 Task: Design a site for a nonprofit organization, focusing on their mission, volunteer opportunities, and ways to donate.
Action: Mouse moved to (855, 299)
Screenshot: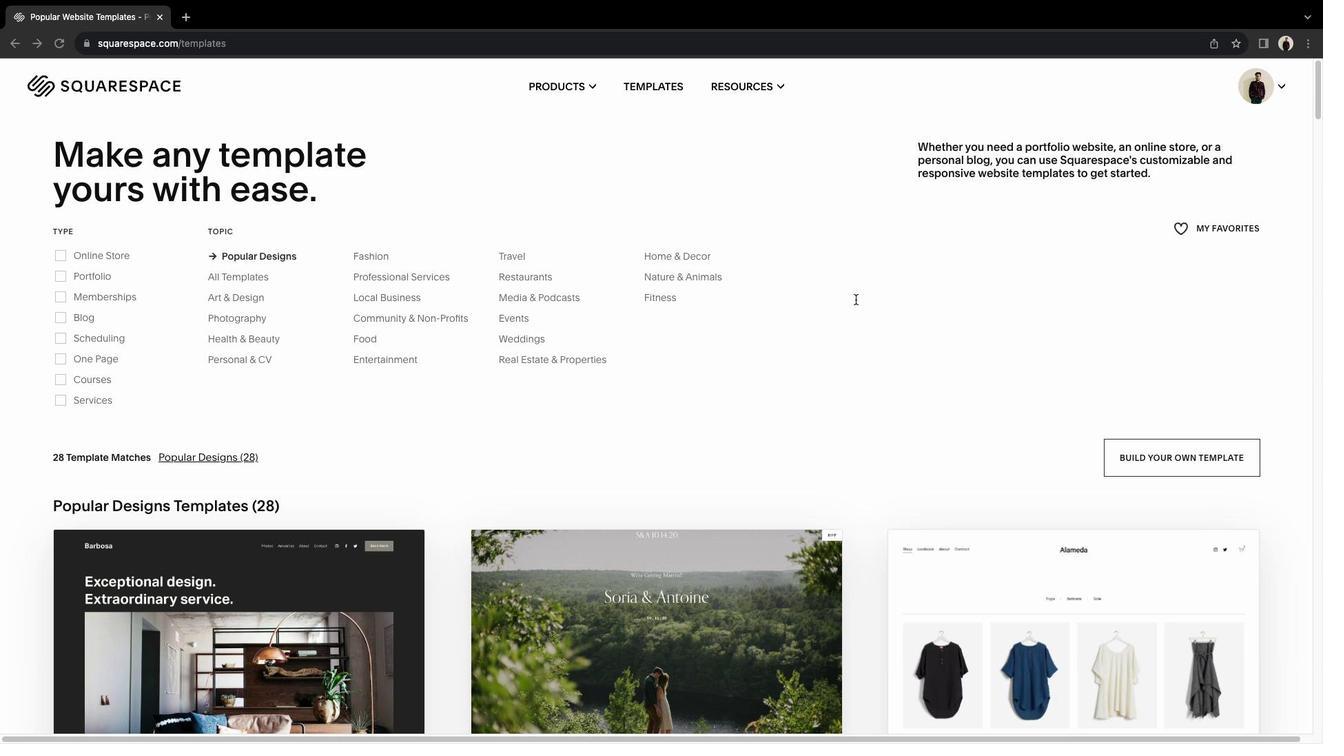 
Action: Mouse pressed left at (855, 299)
Screenshot: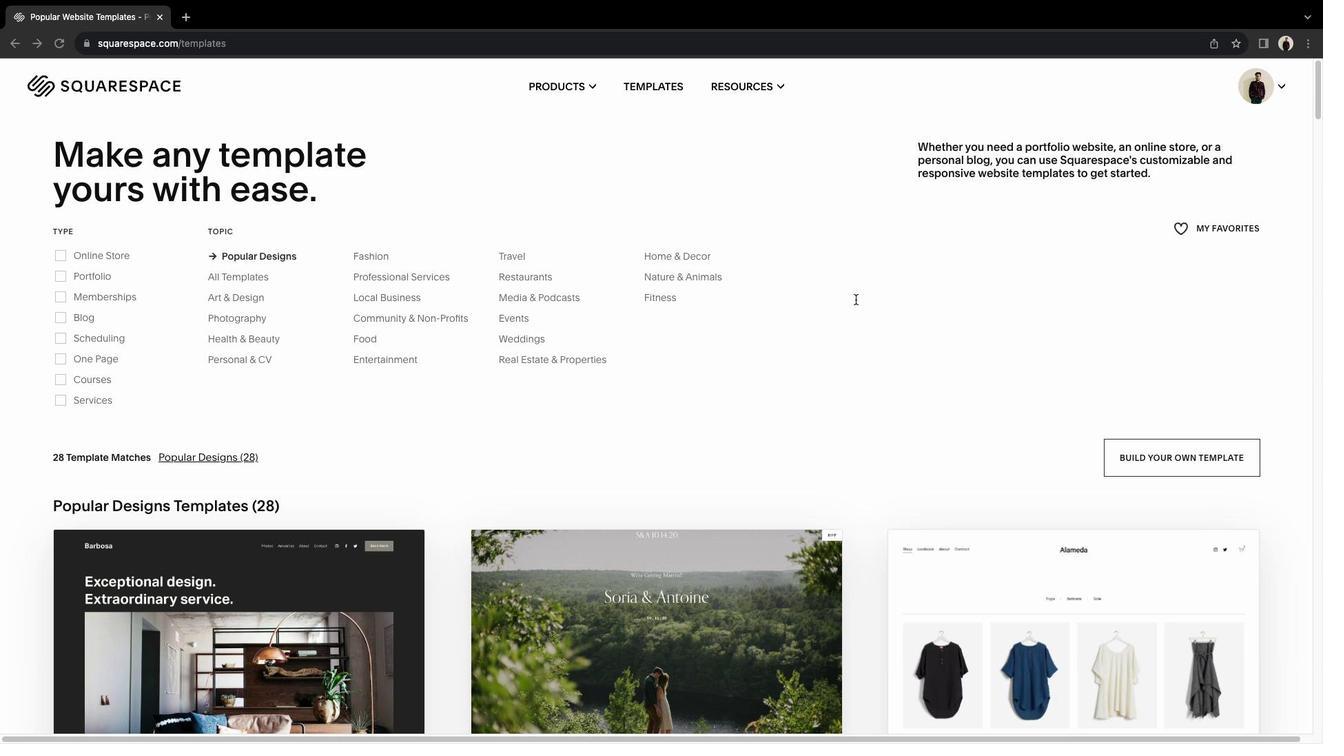 
Action: Mouse moved to (602, 332)
Screenshot: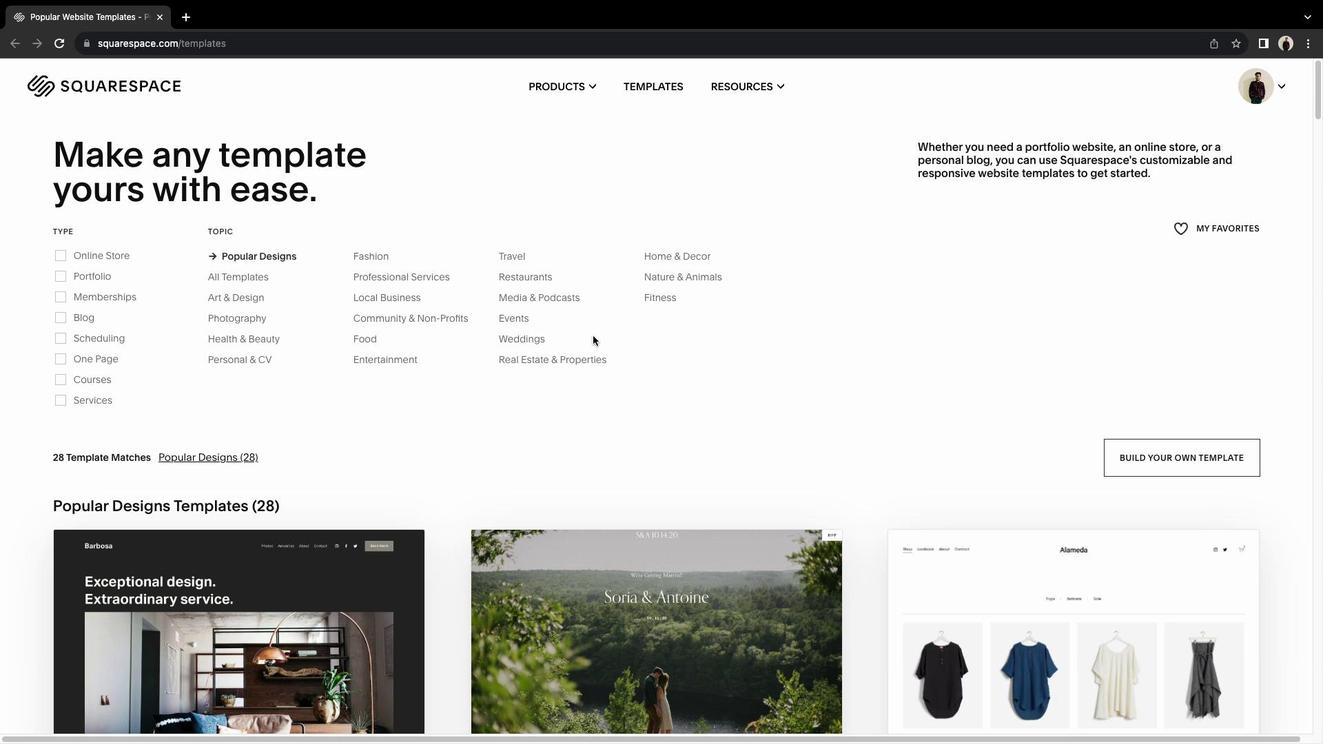 
Action: Mouse scrolled (602, 332) with delta (0, 0)
Screenshot: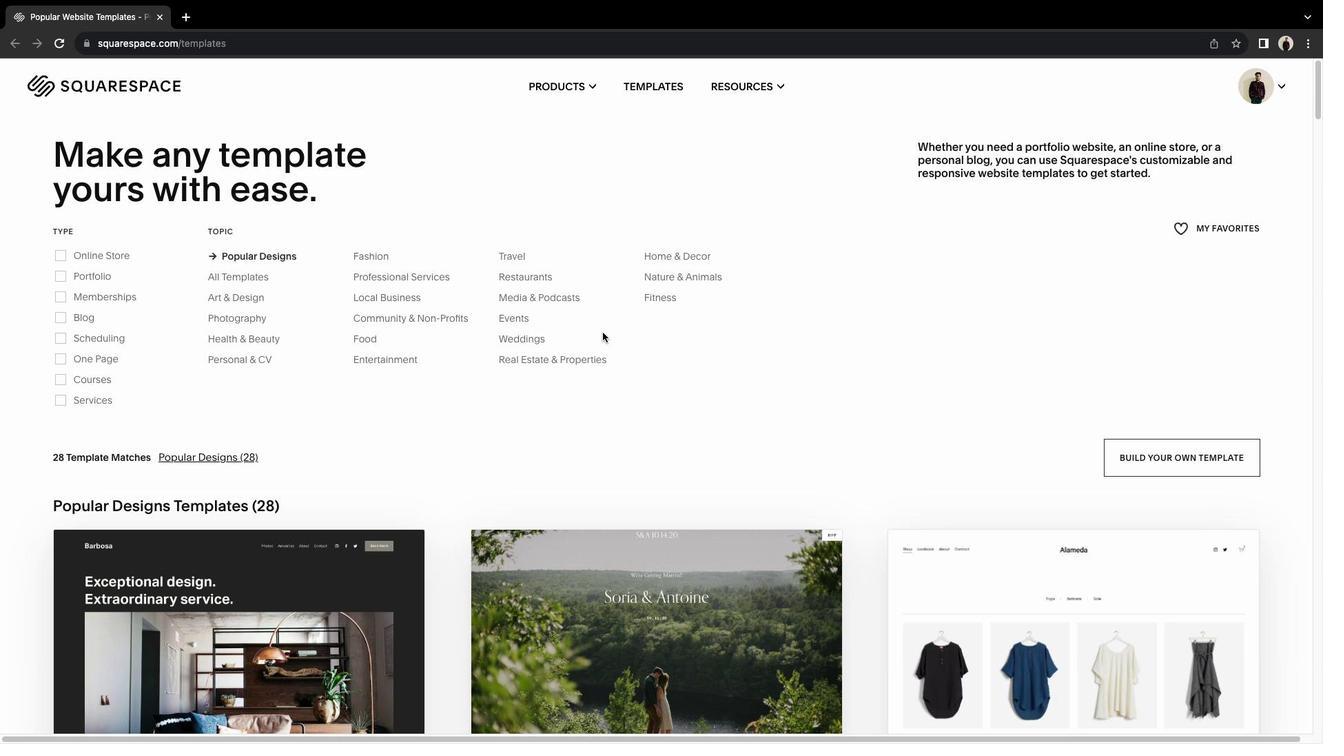 
Action: Mouse scrolled (602, 332) with delta (0, 0)
Screenshot: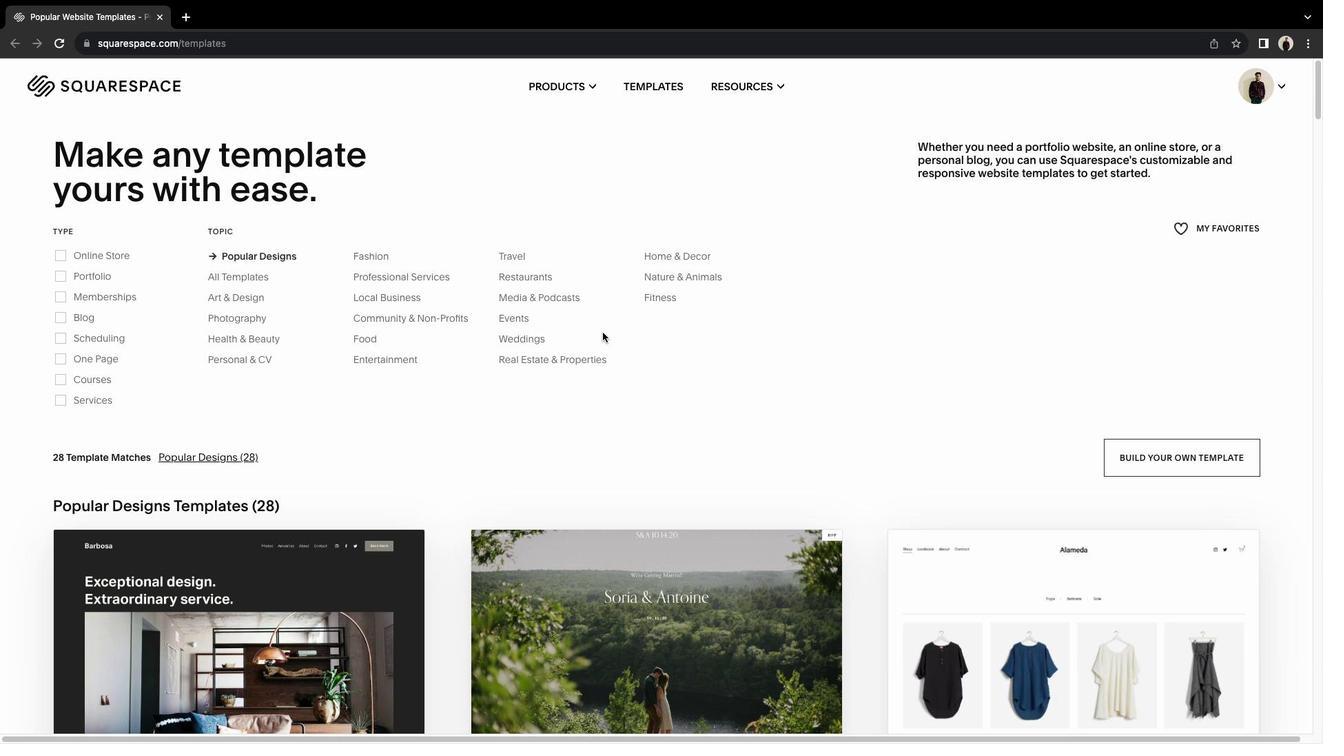 
Action: Mouse scrolled (602, 332) with delta (0, -1)
Screenshot: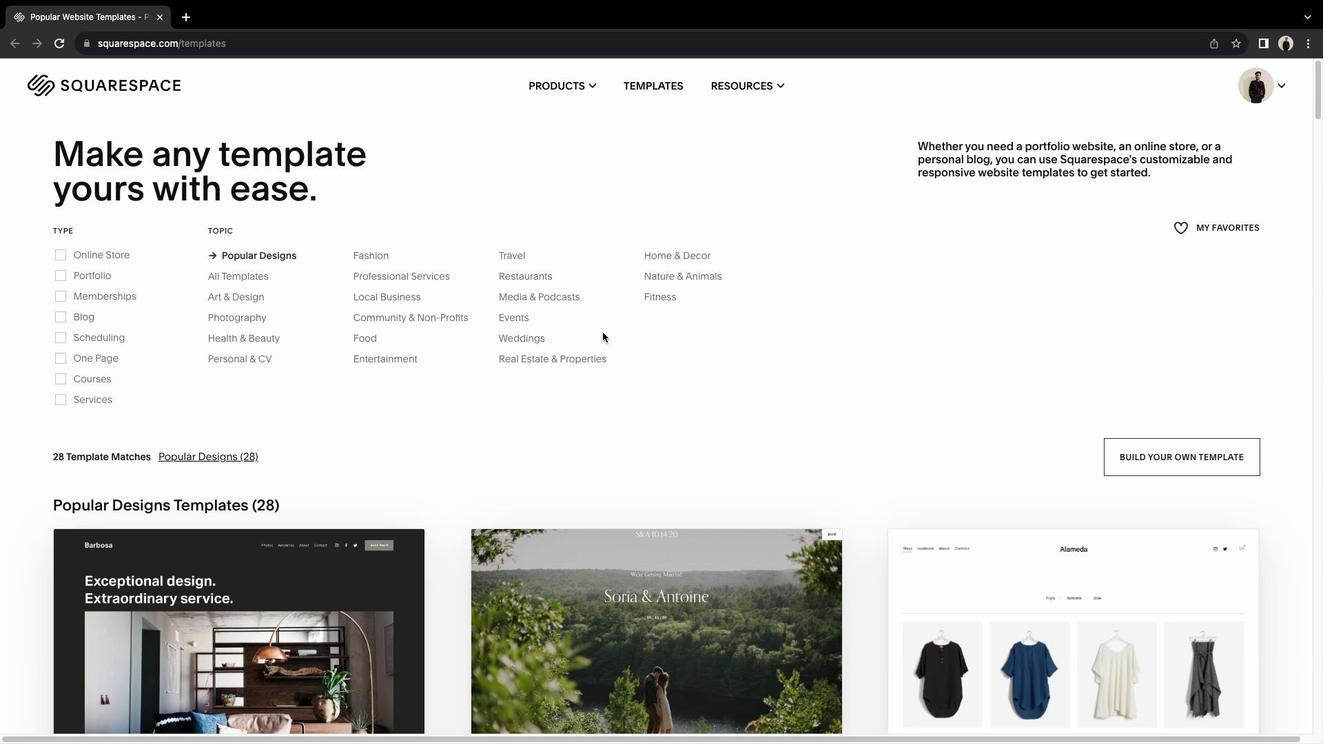
Action: Mouse moved to (712, 325)
Screenshot: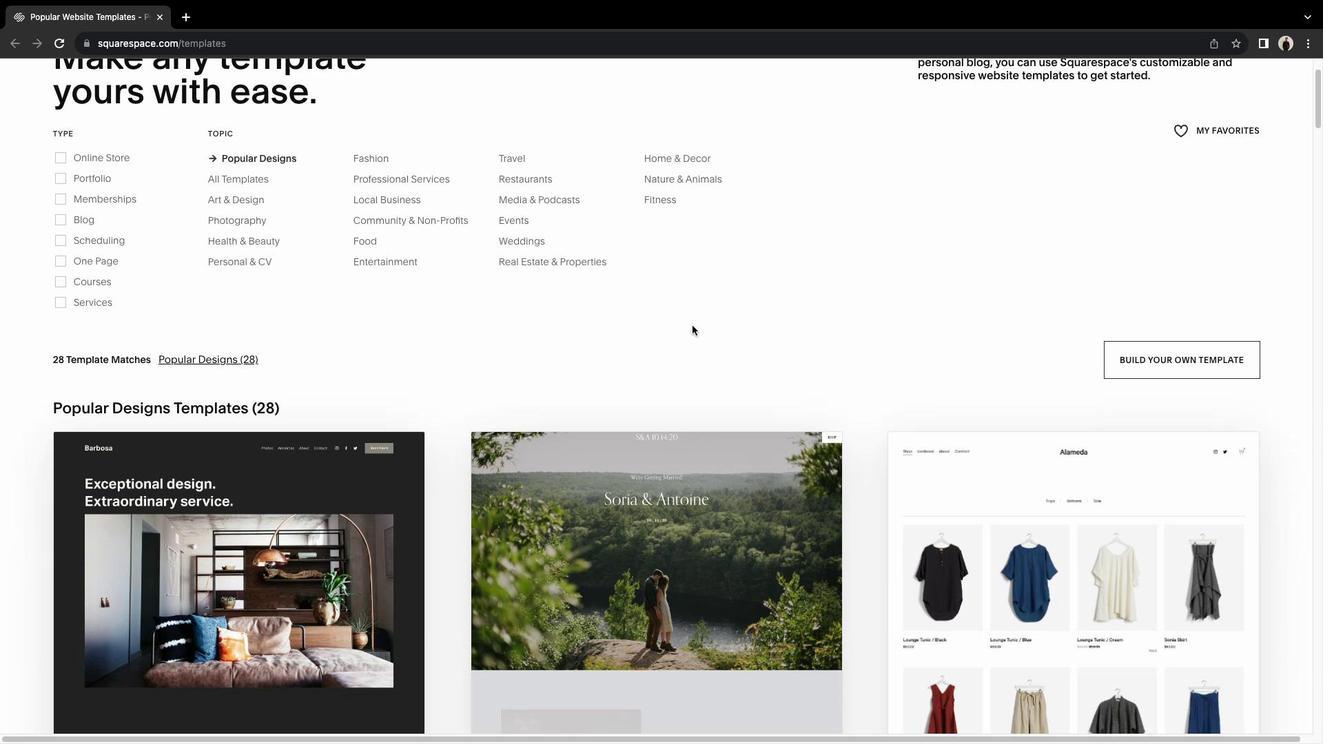 
Action: Mouse scrolled (712, 325) with delta (0, 0)
Screenshot: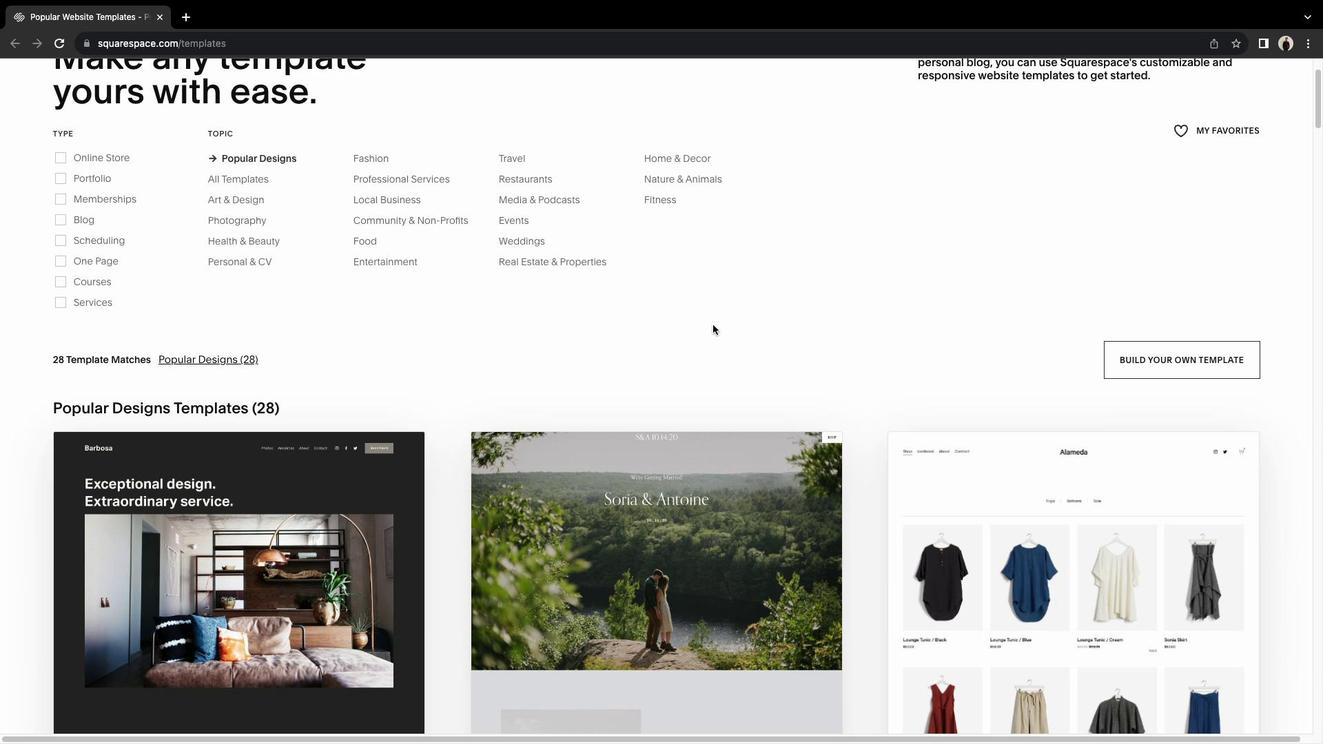
Action: Mouse scrolled (712, 325) with delta (0, 0)
Screenshot: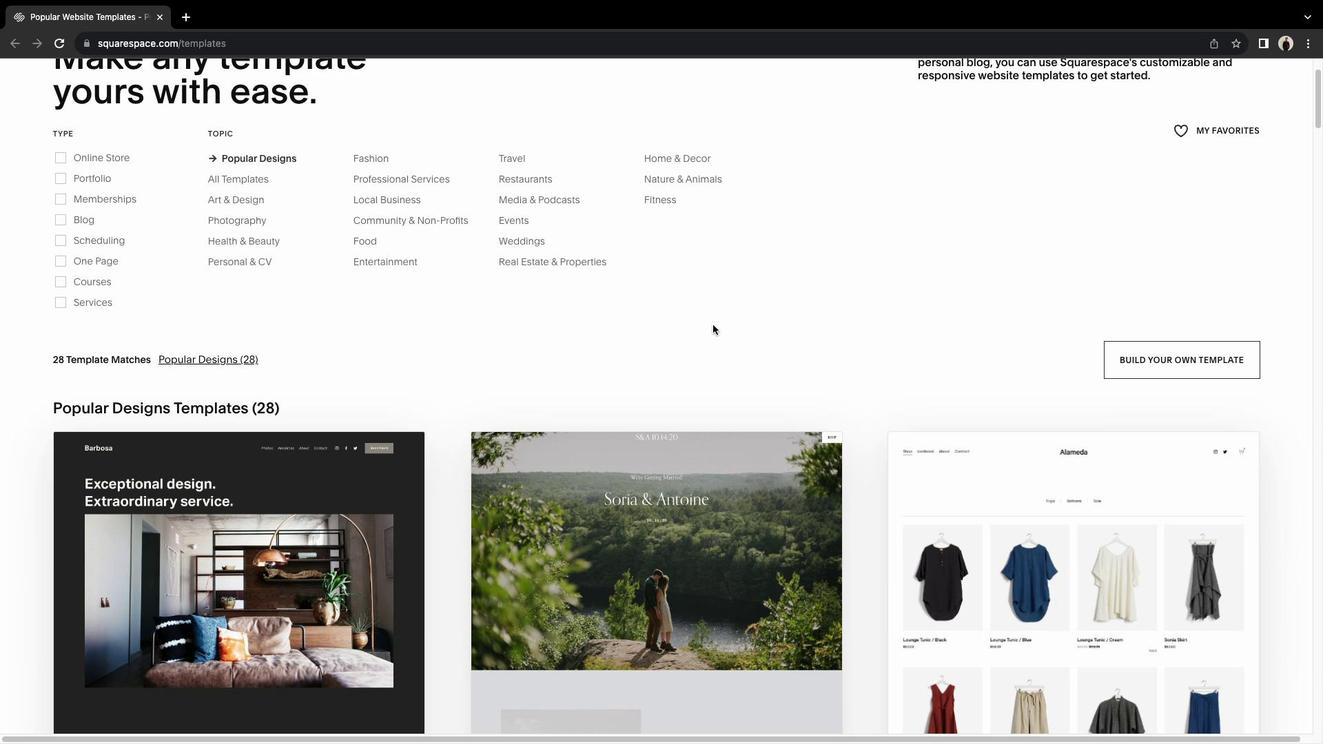 
Action: Mouse moved to (698, 306)
Screenshot: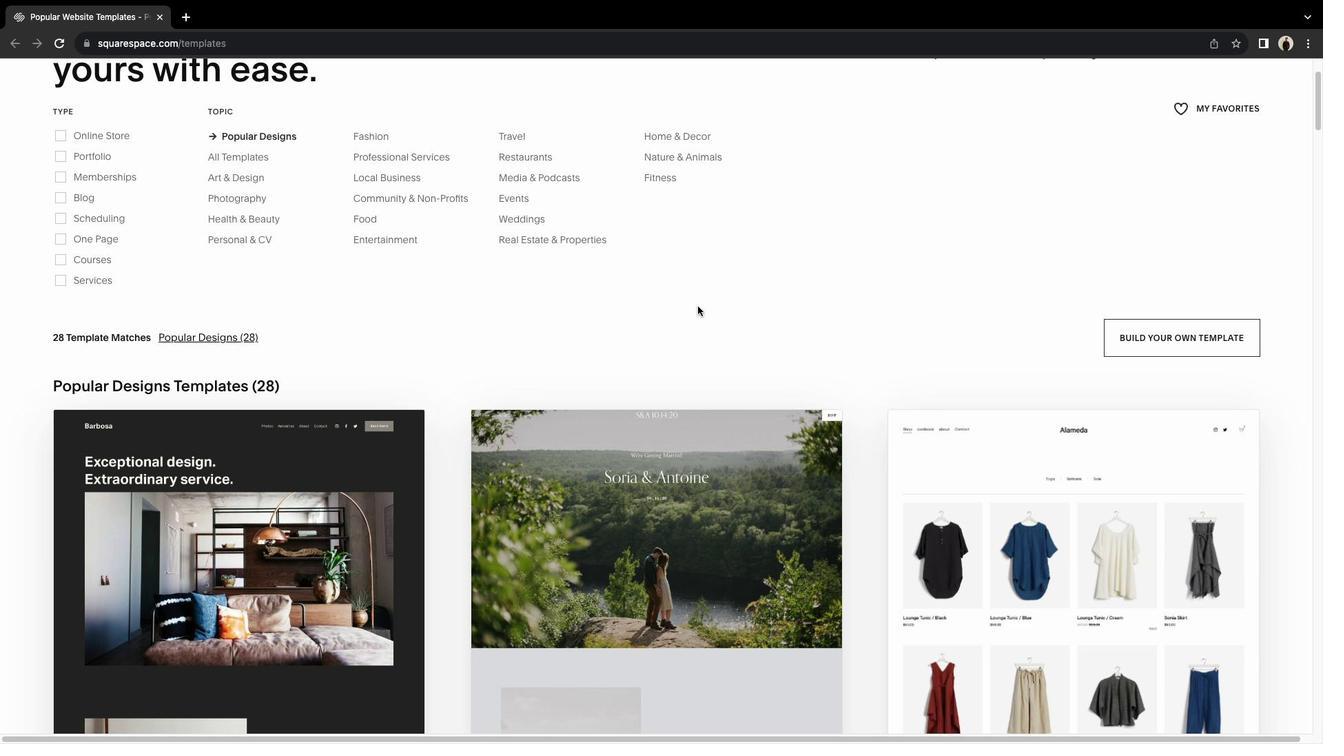 
Action: Mouse scrolled (698, 306) with delta (0, 0)
Screenshot: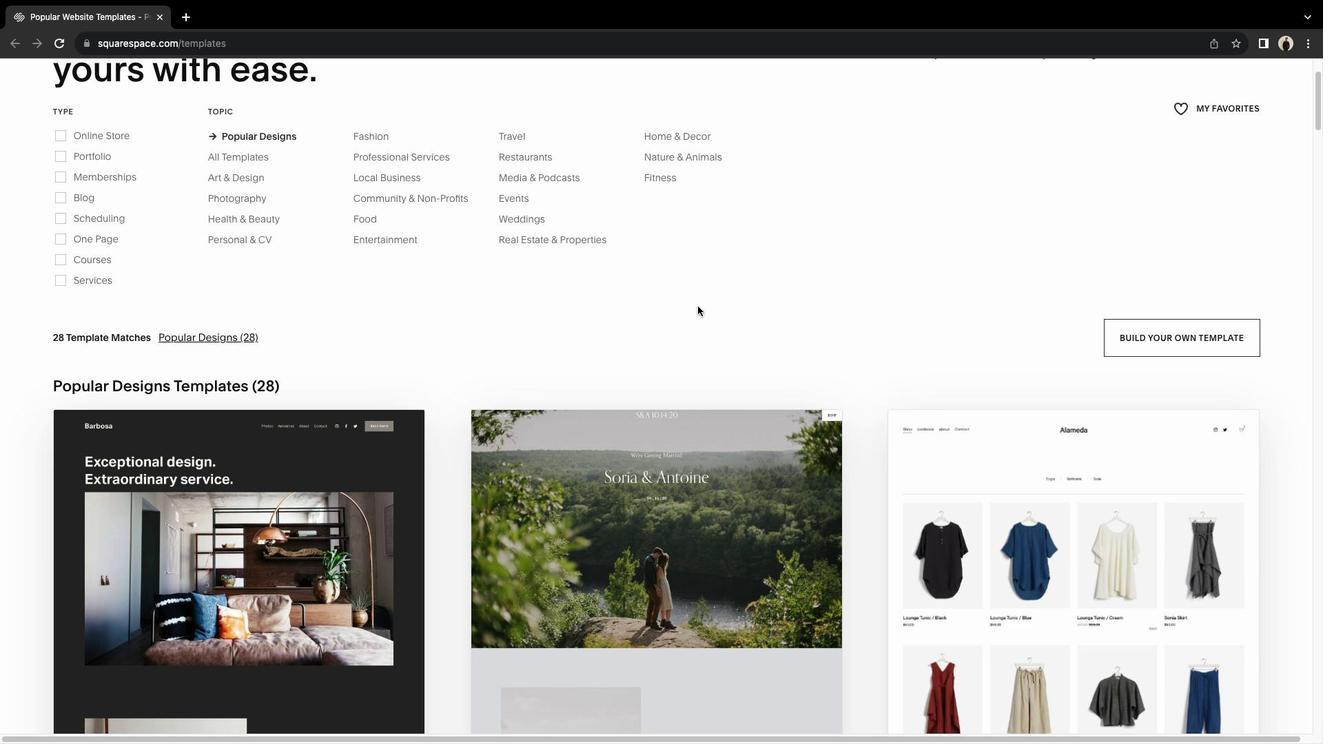 
Action: Mouse scrolled (698, 306) with delta (0, 0)
Screenshot: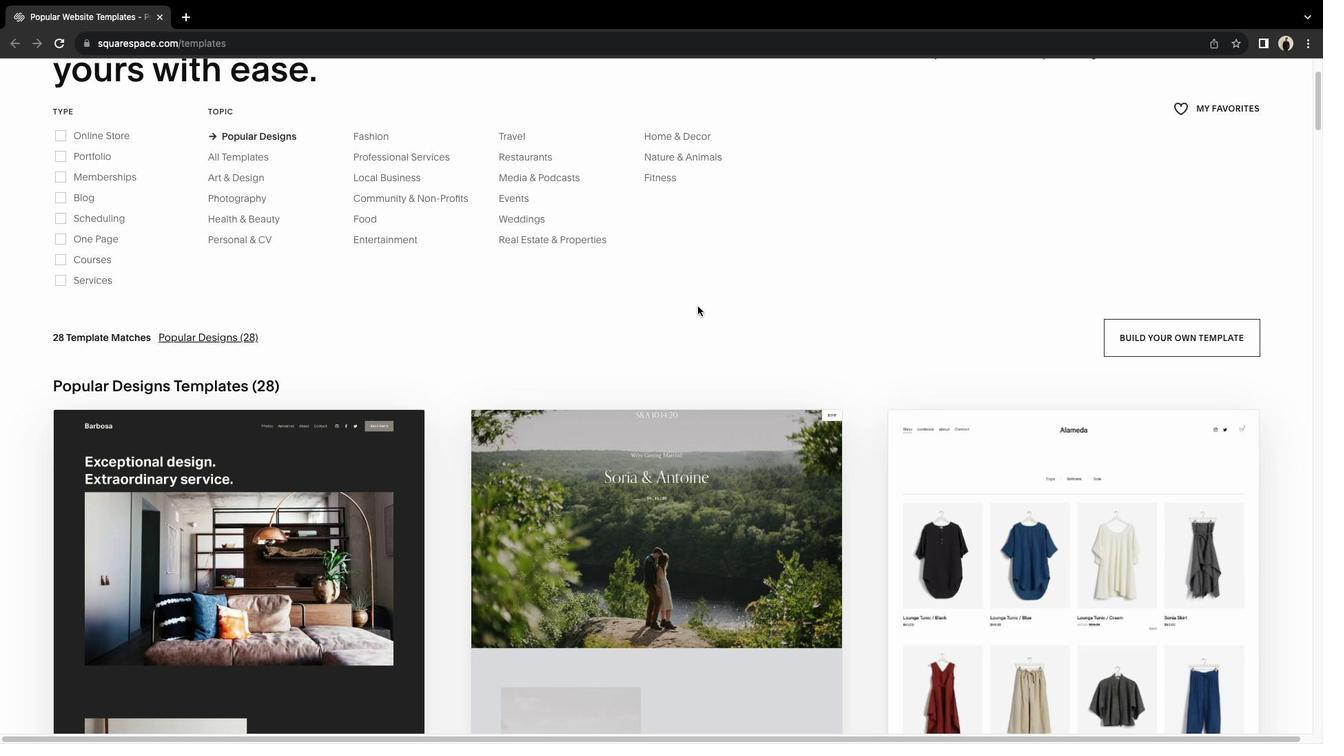 
Action: Mouse scrolled (698, 306) with delta (0, 2)
Screenshot: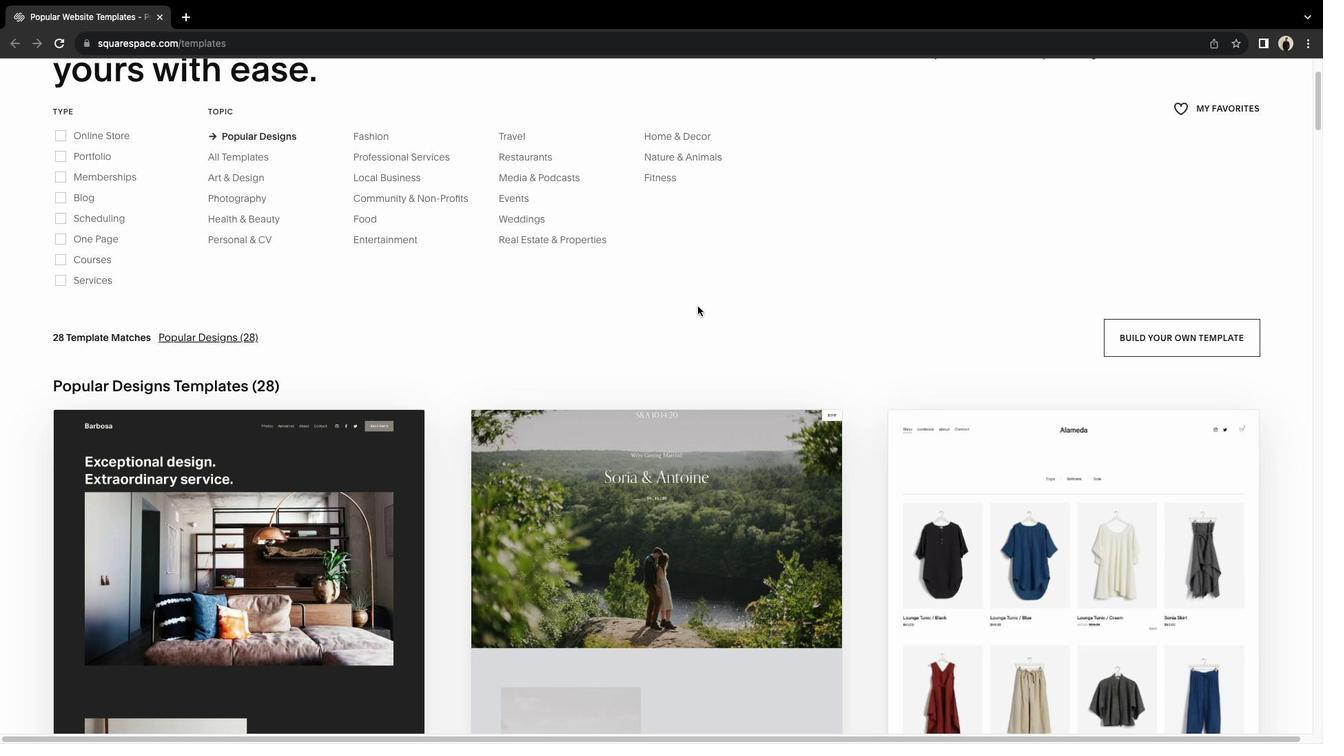 
Action: Mouse moved to (411, 316)
Screenshot: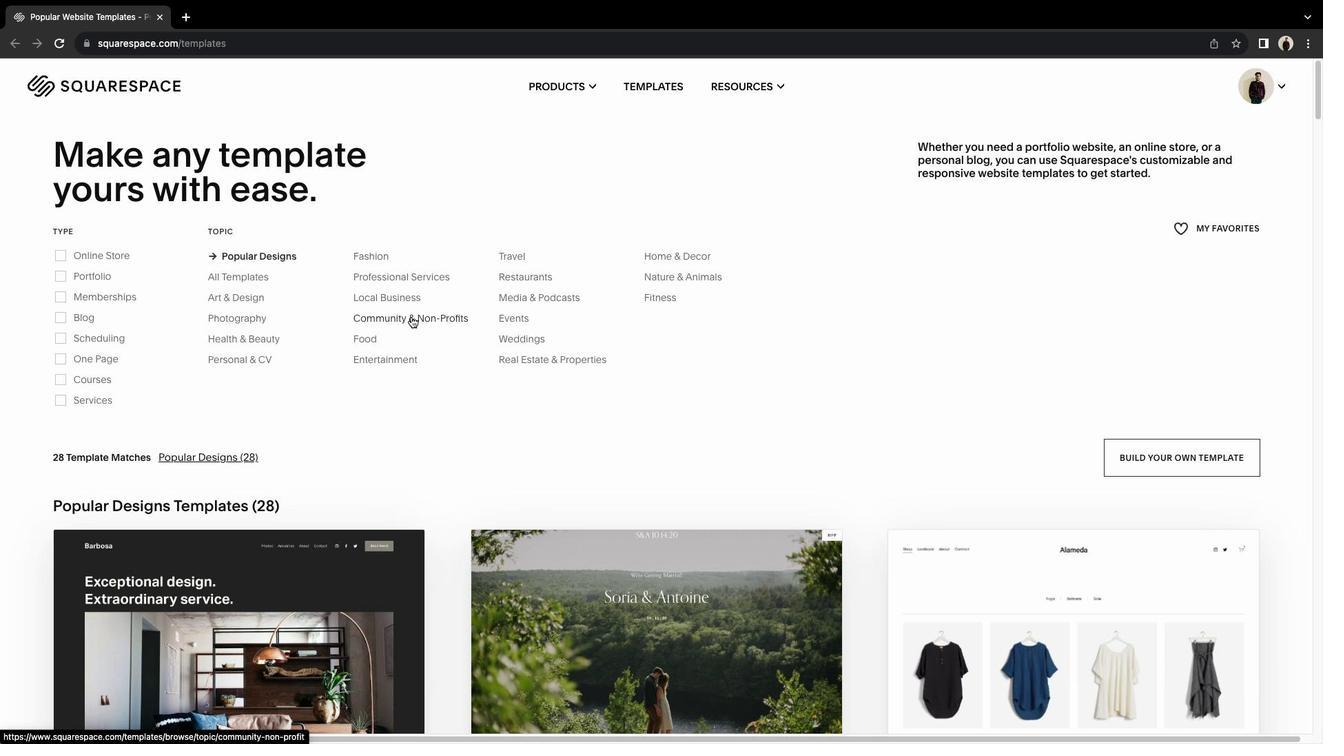 
Action: Mouse pressed left at (411, 316)
Screenshot: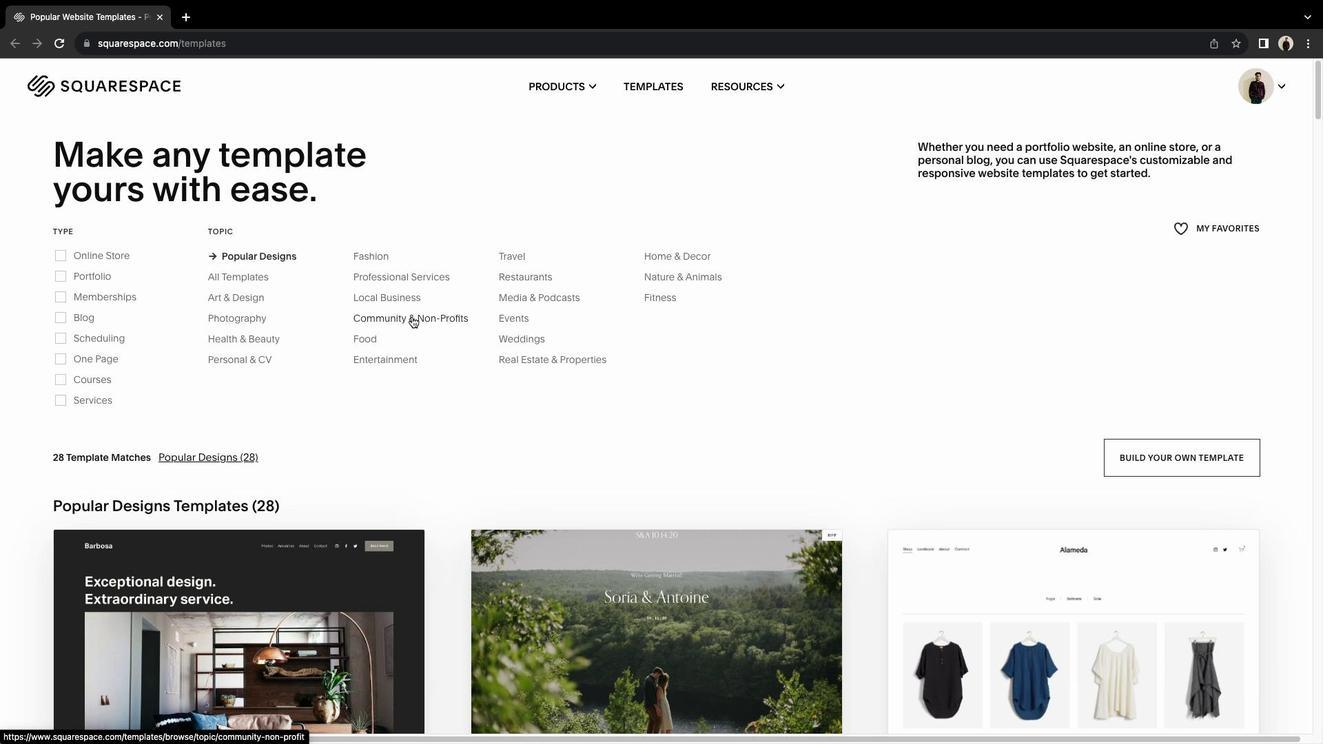 
Action: Mouse moved to (568, 374)
Screenshot: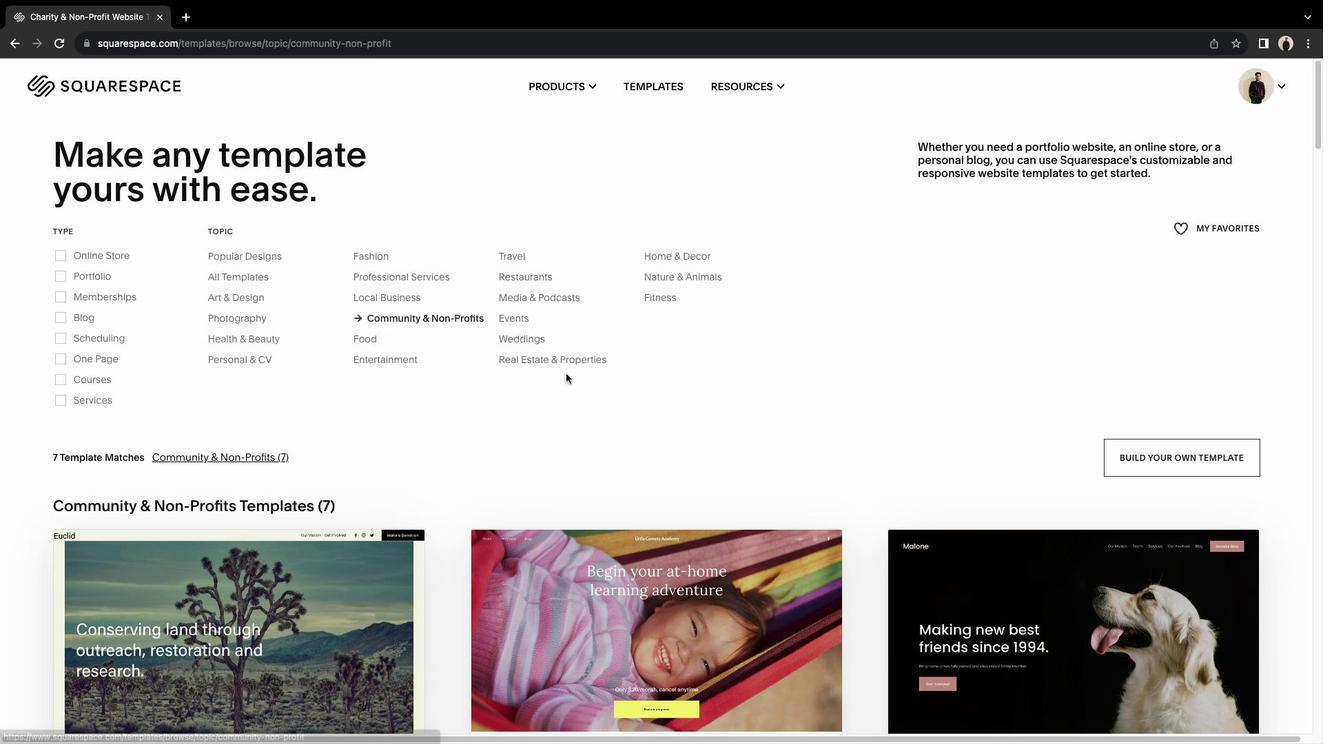 
Action: Mouse scrolled (568, 374) with delta (0, 0)
Screenshot: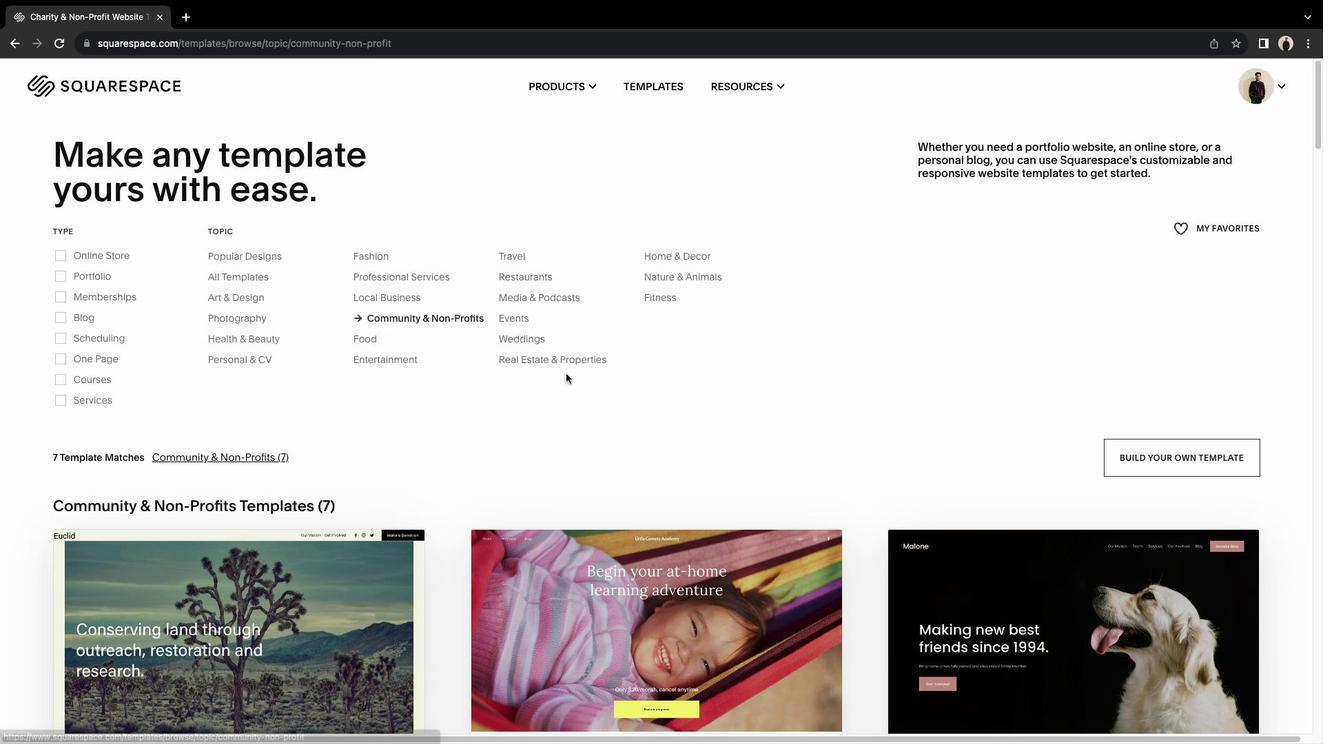 
Action: Mouse moved to (569, 375)
Screenshot: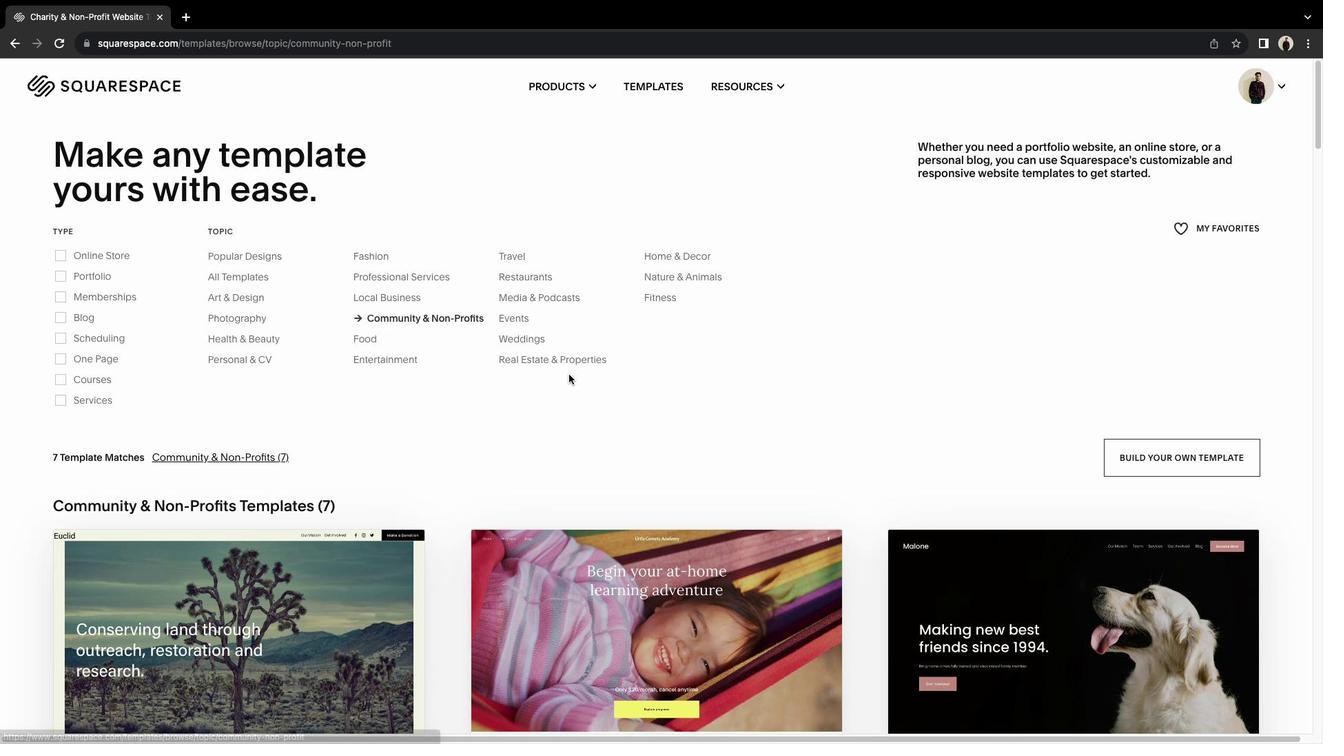
Action: Mouse scrolled (569, 375) with delta (0, 0)
Screenshot: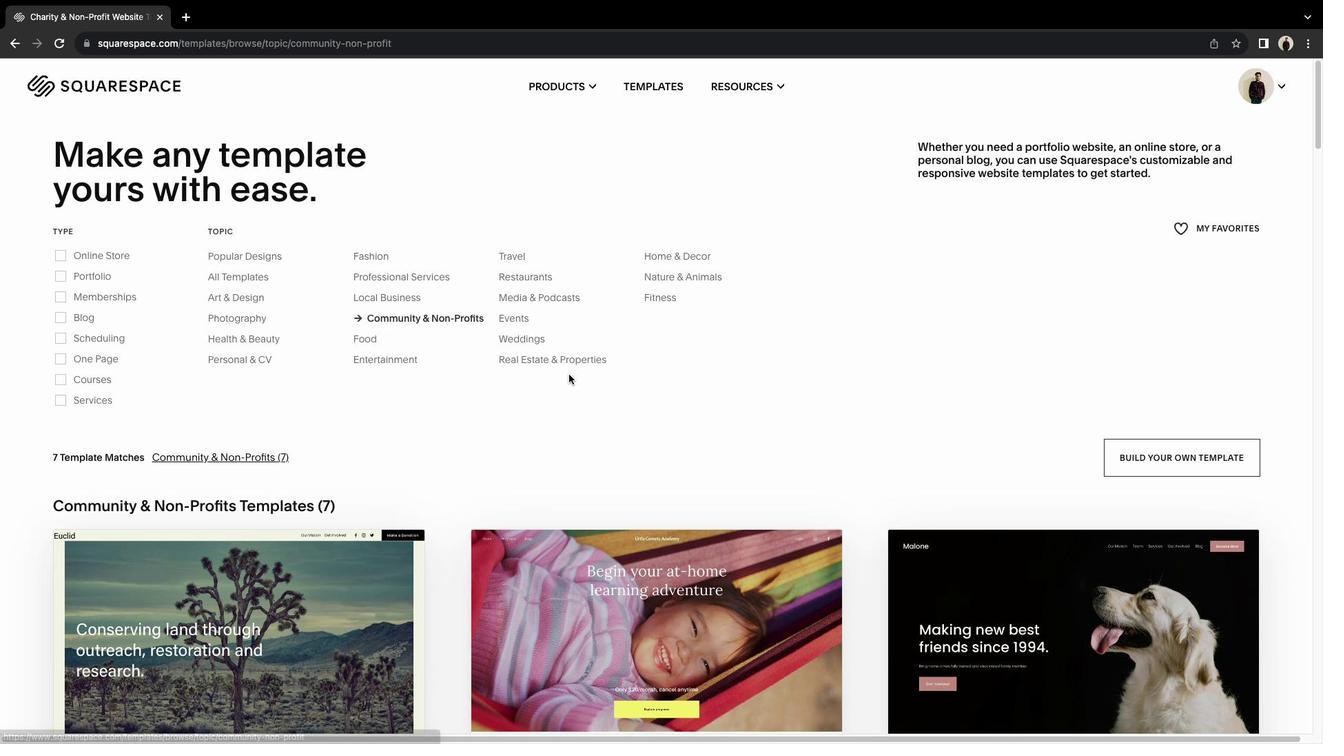 
Action: Mouse moved to (570, 375)
Screenshot: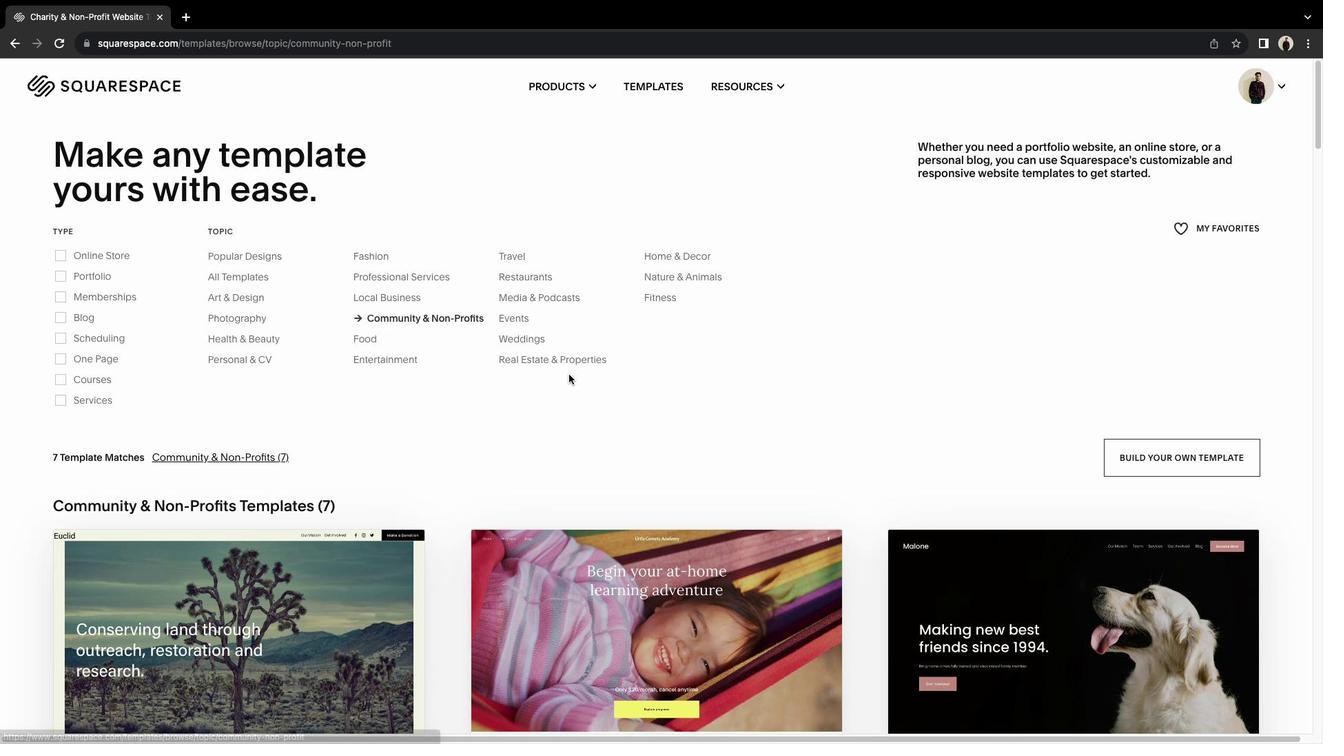 
Action: Mouse scrolled (570, 375) with delta (0, -2)
Screenshot: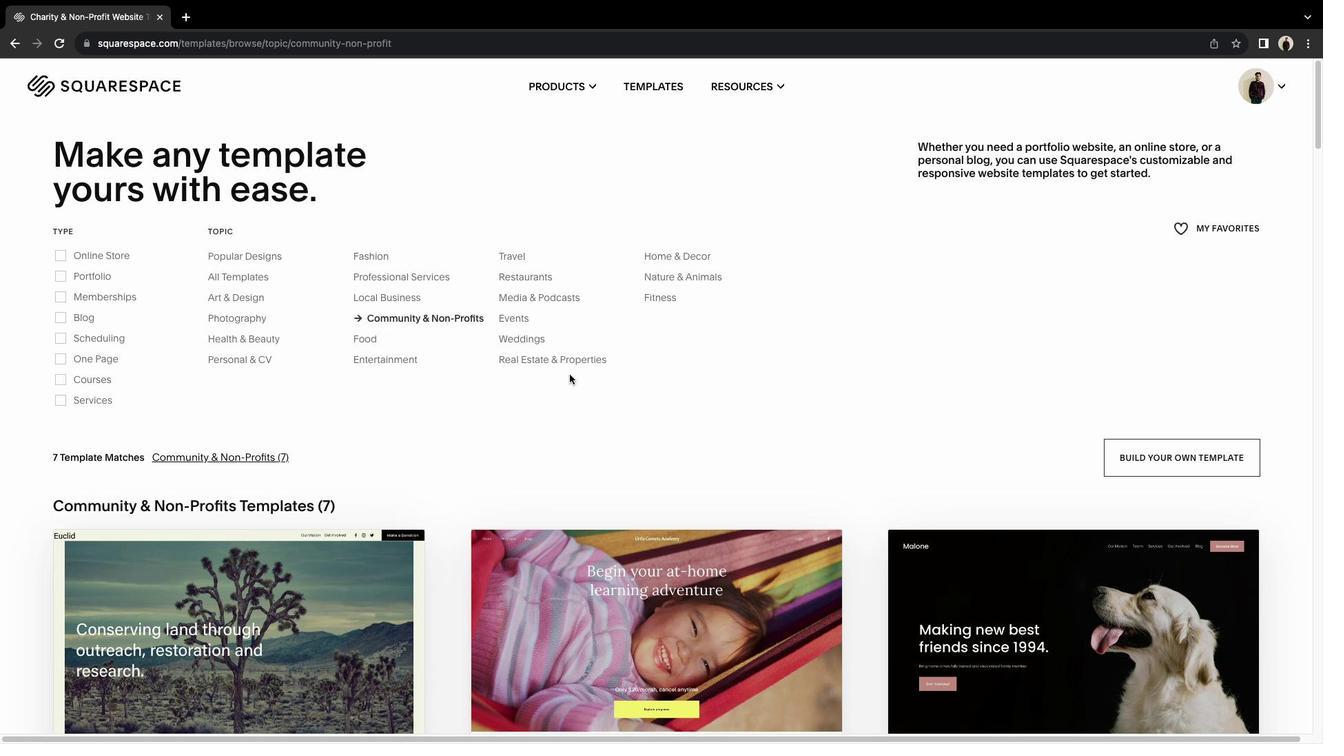 
Action: Mouse scrolled (570, 375) with delta (0, -2)
Screenshot: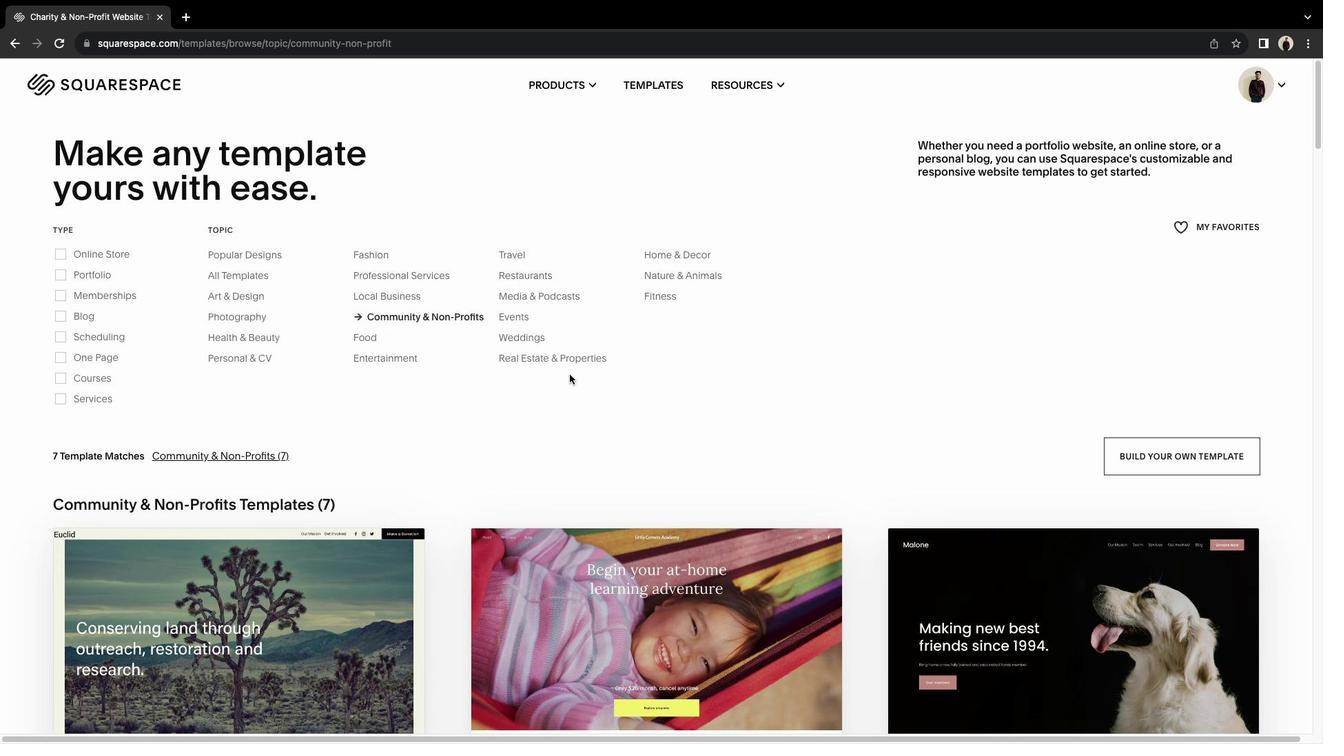
Action: Mouse moved to (795, 326)
Screenshot: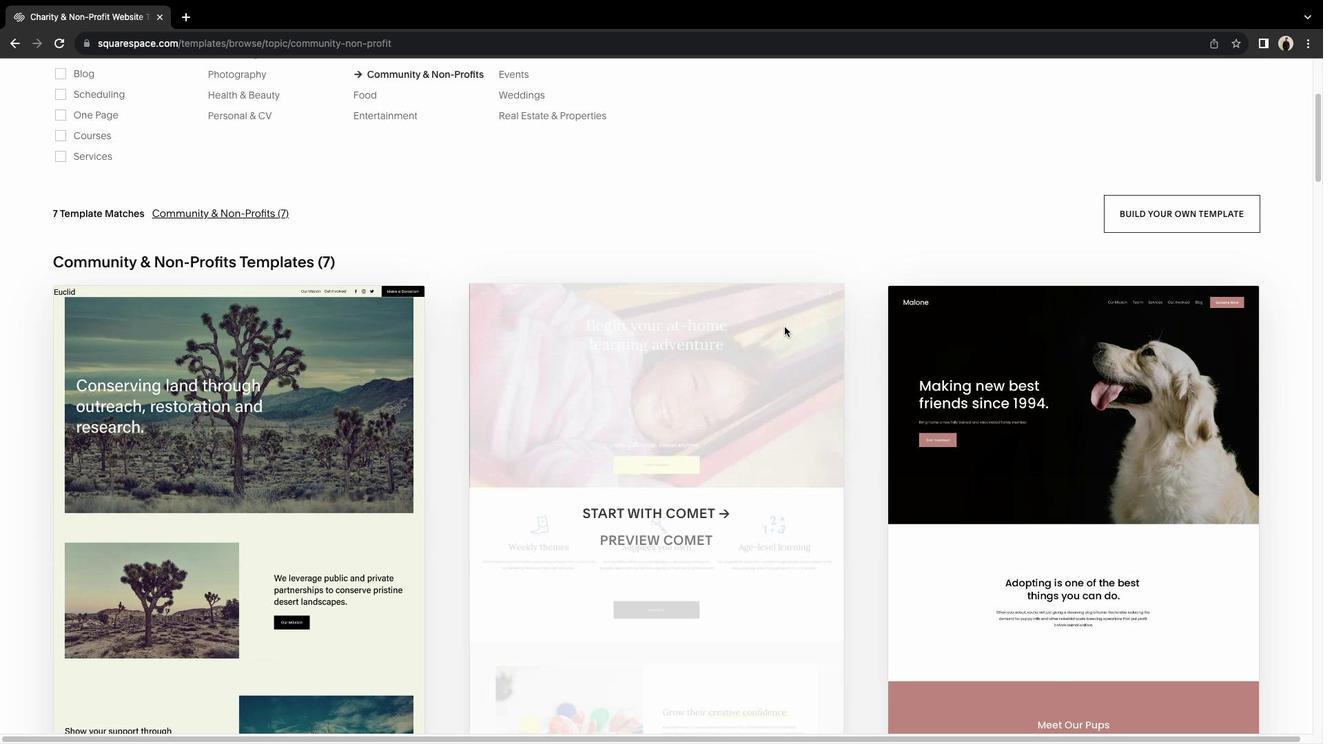
Action: Mouse scrolled (795, 326) with delta (0, 0)
Screenshot: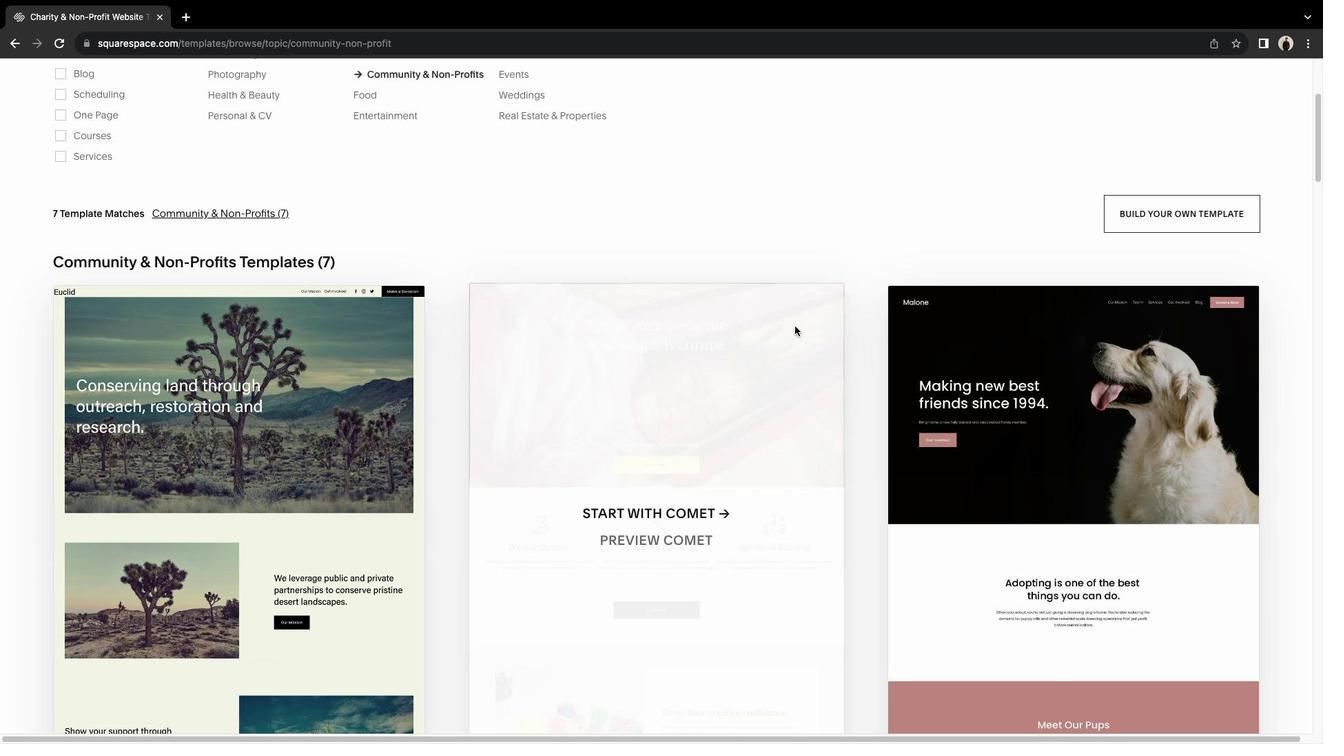 
Action: Mouse scrolled (795, 326) with delta (0, 0)
Screenshot: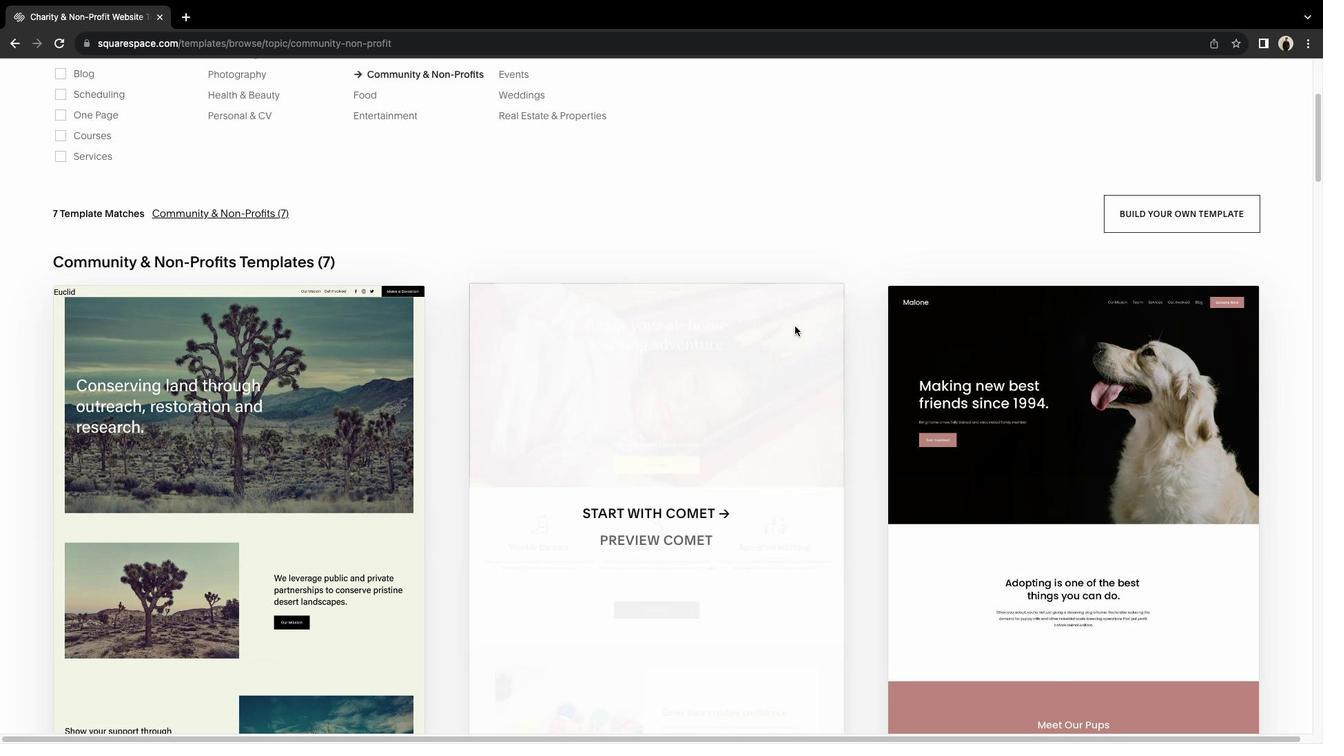 
Action: Mouse scrolled (795, 326) with delta (0, -2)
Screenshot: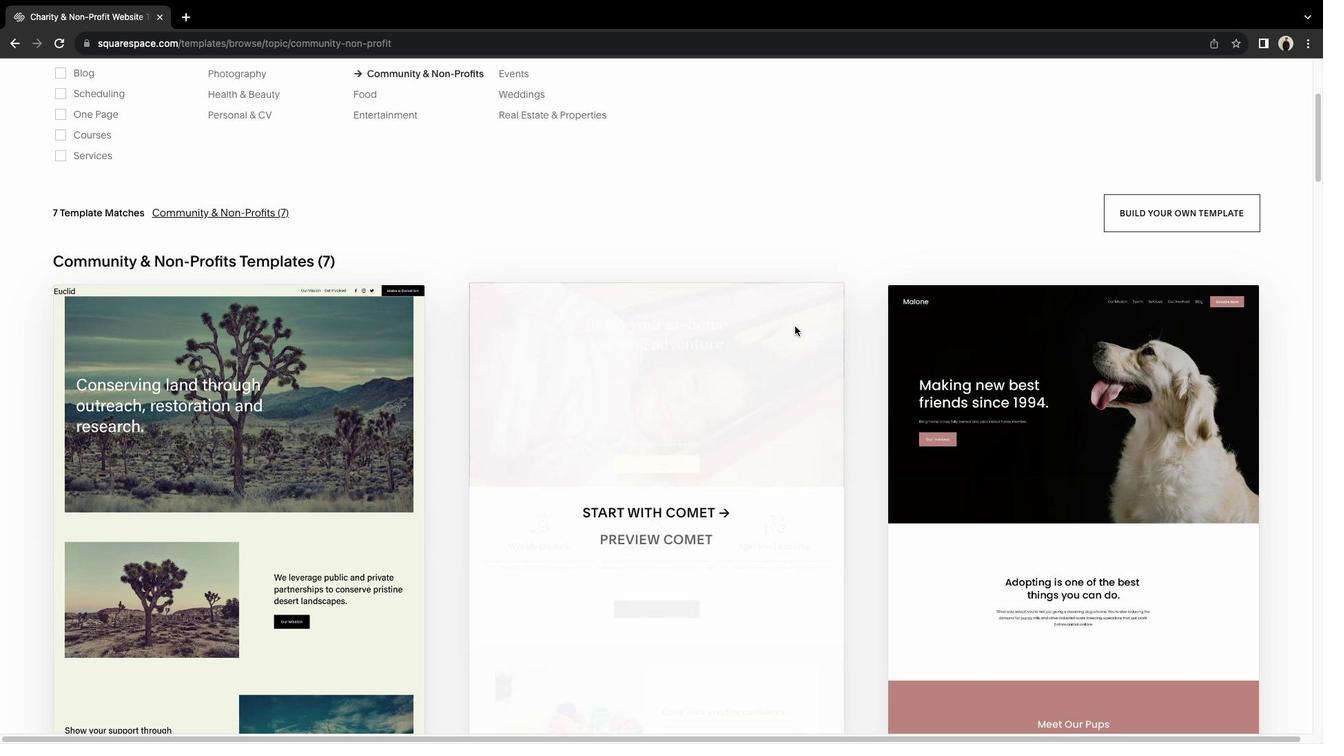 
Action: Mouse moved to (798, 352)
Screenshot: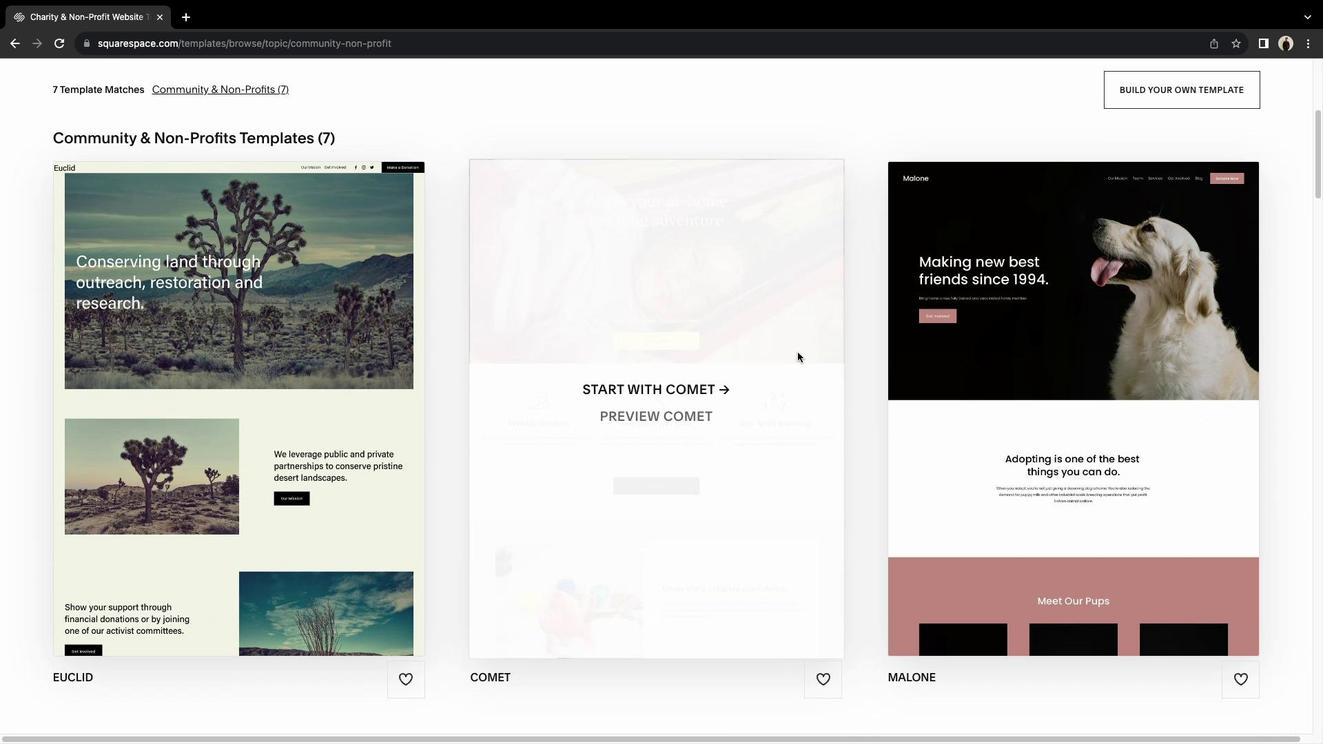 
Action: Mouse scrolled (798, 352) with delta (0, 0)
Screenshot: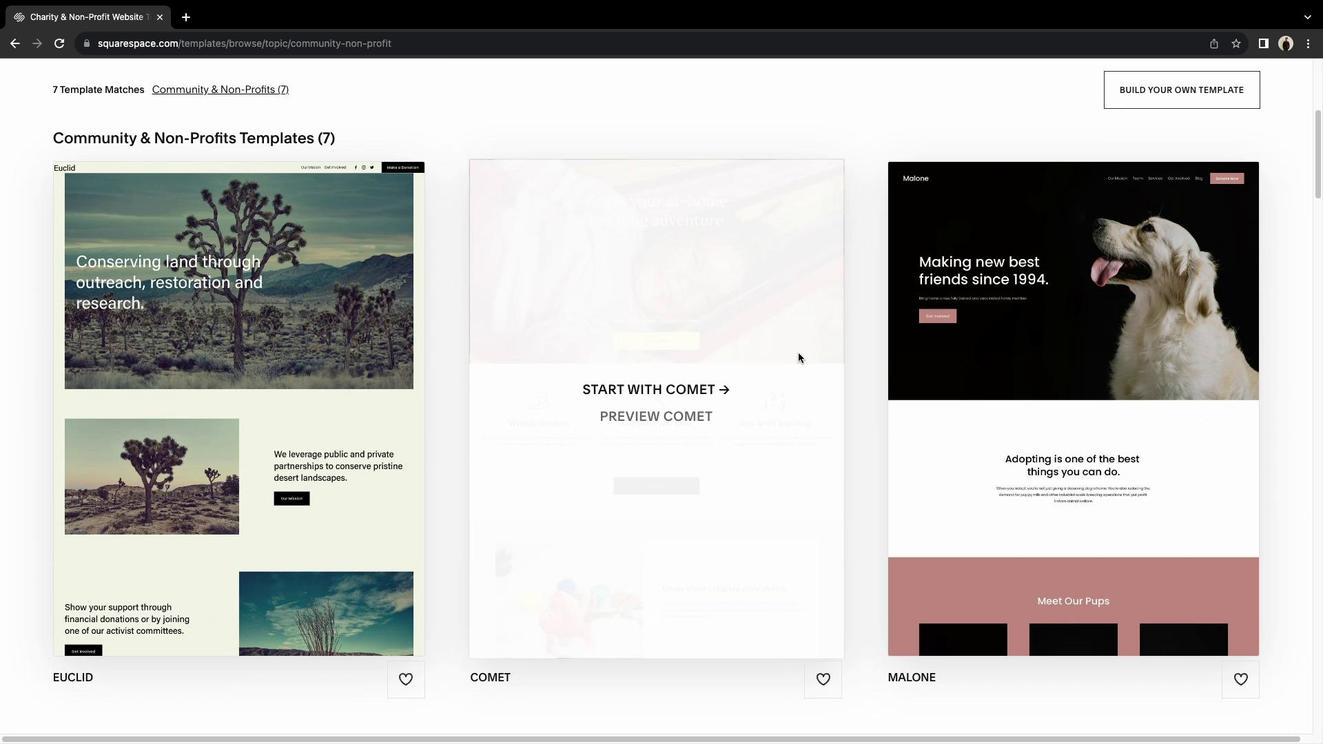 
Action: Mouse scrolled (798, 352) with delta (0, 0)
Screenshot: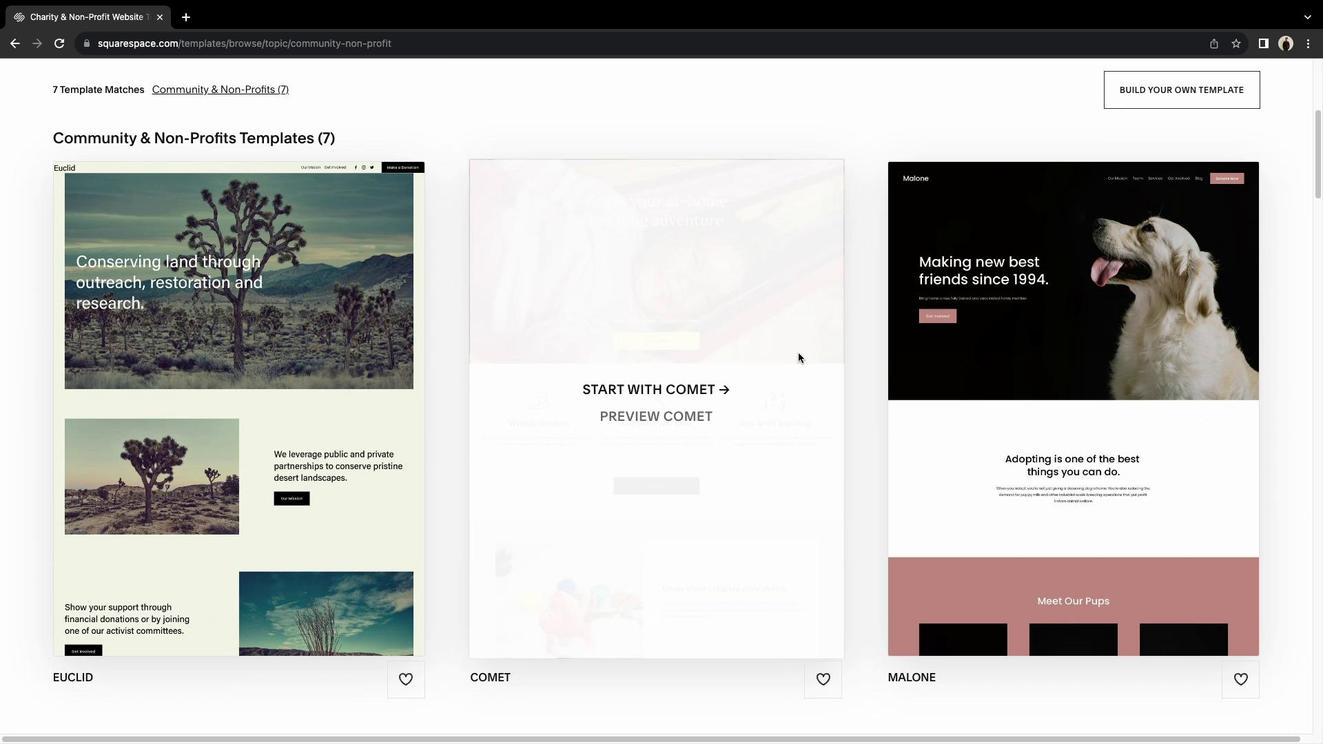 
Action: Mouse scrolled (798, 352) with delta (0, -2)
Screenshot: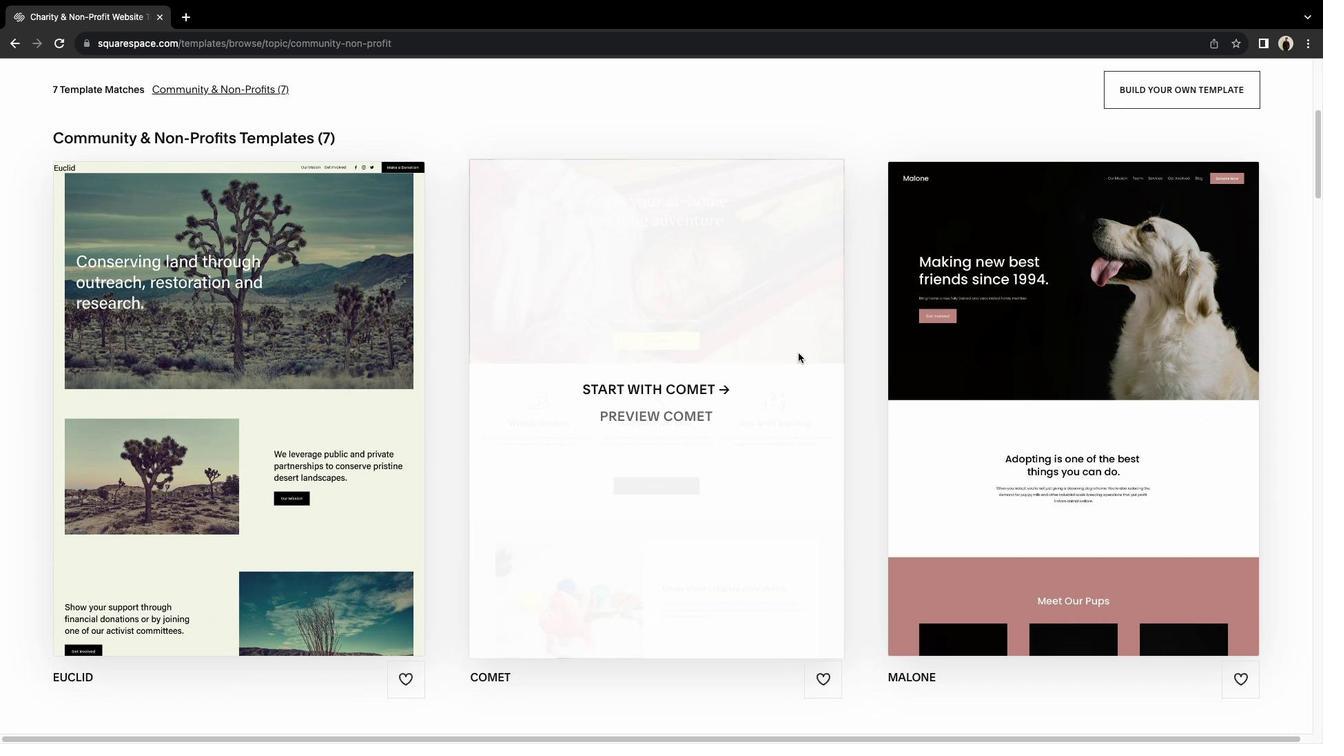 
Action: Mouse scrolled (798, 352) with delta (0, -3)
Screenshot: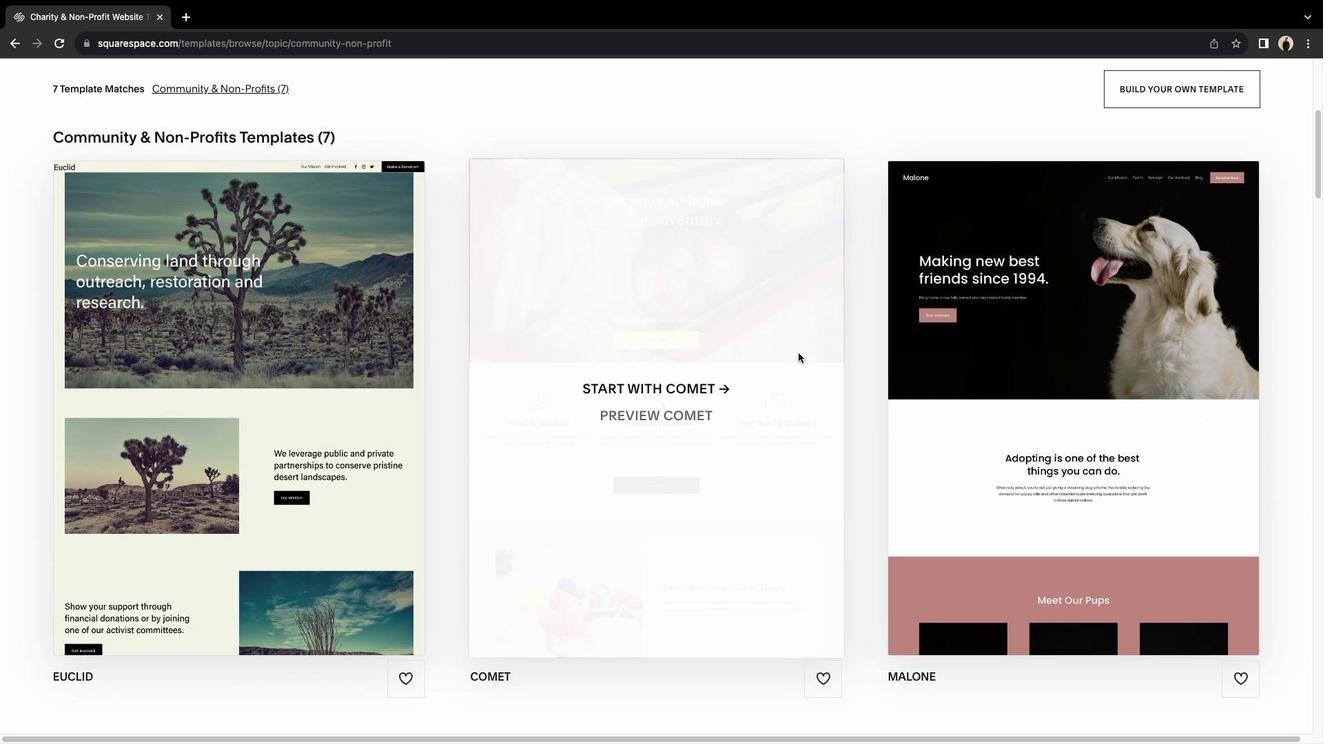
Action: Mouse scrolled (798, 352) with delta (0, 0)
Screenshot: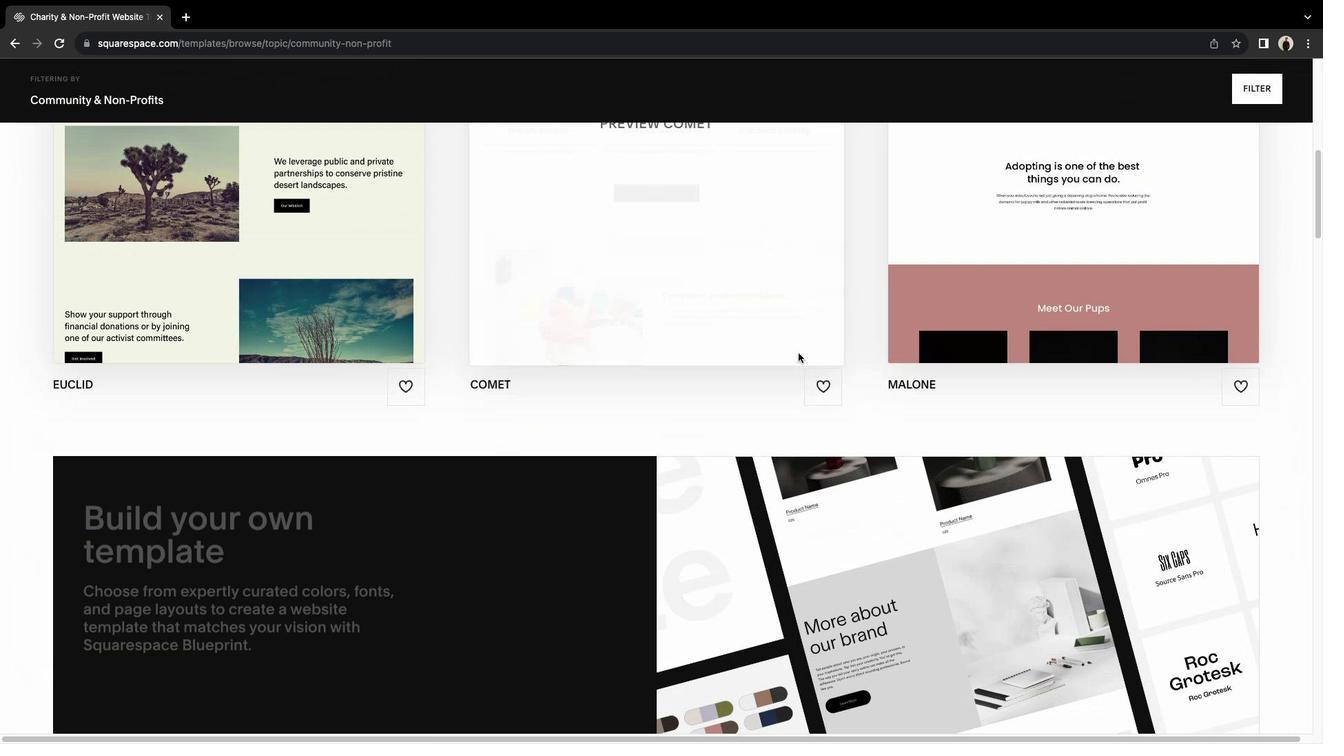 
Action: Mouse moved to (798, 352)
Screenshot: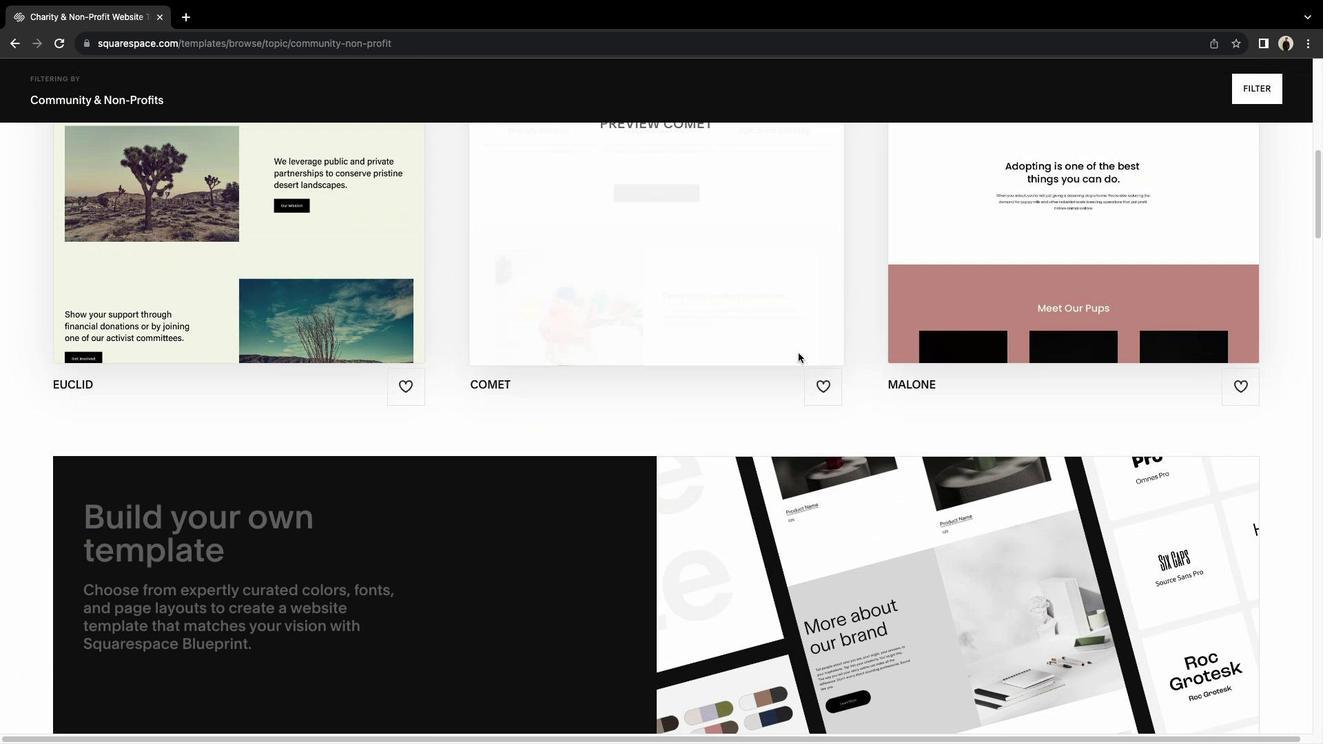 
Action: Mouse scrolled (798, 352) with delta (0, 0)
Screenshot: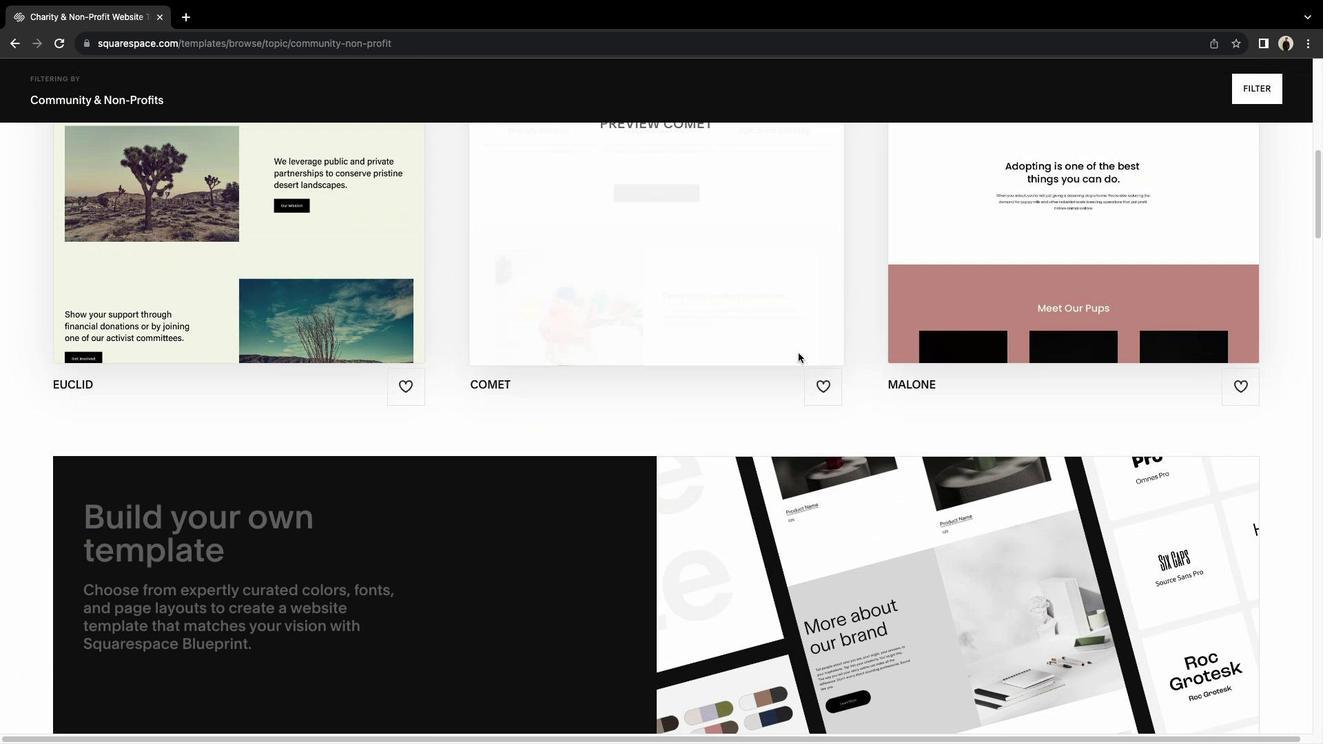 
Action: Mouse scrolled (798, 352) with delta (0, -2)
Screenshot: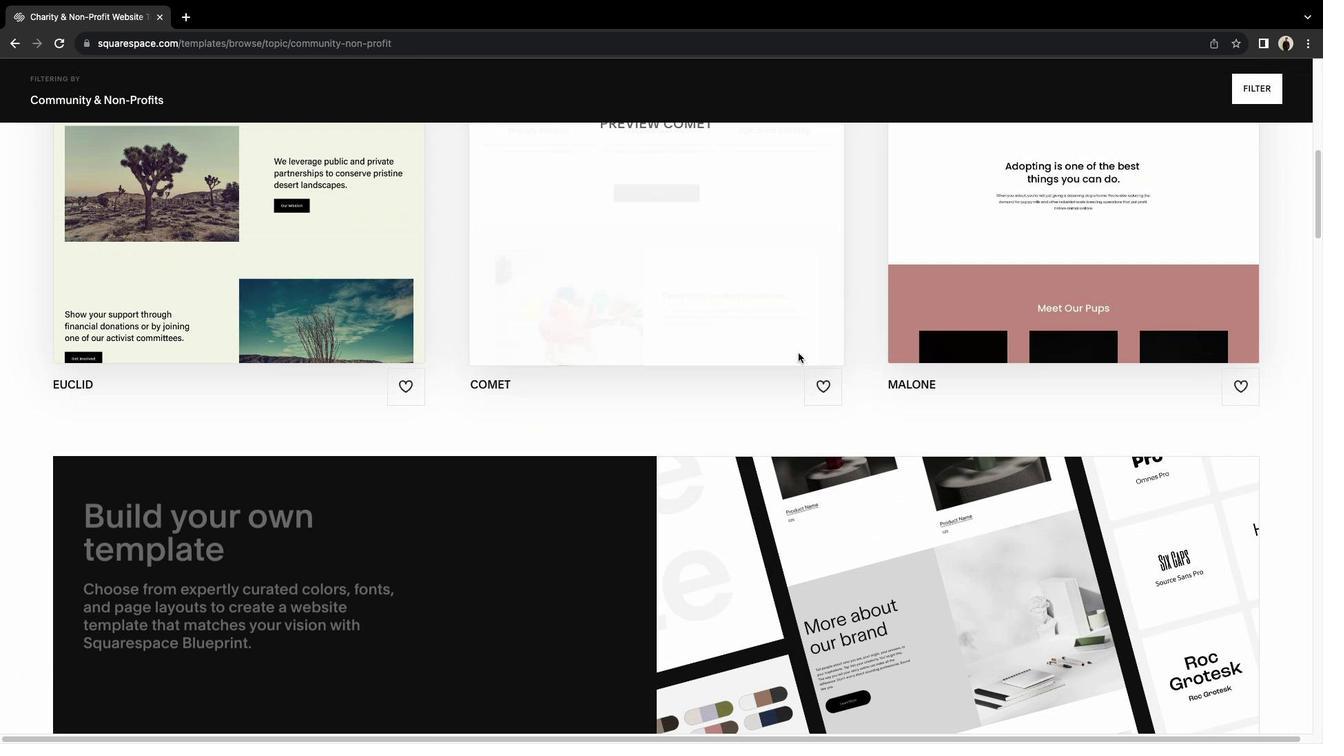 
Action: Mouse scrolled (798, 352) with delta (0, -2)
Screenshot: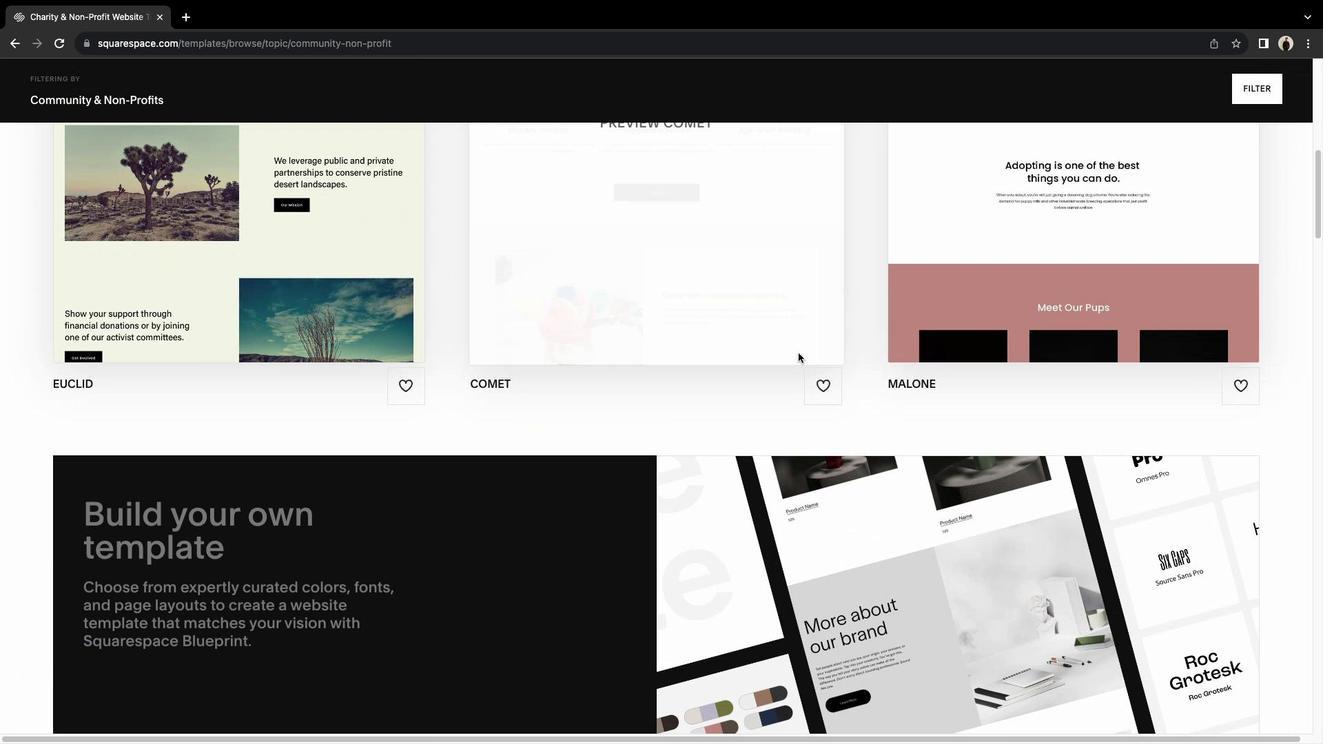
Action: Mouse scrolled (798, 352) with delta (0, 0)
Screenshot: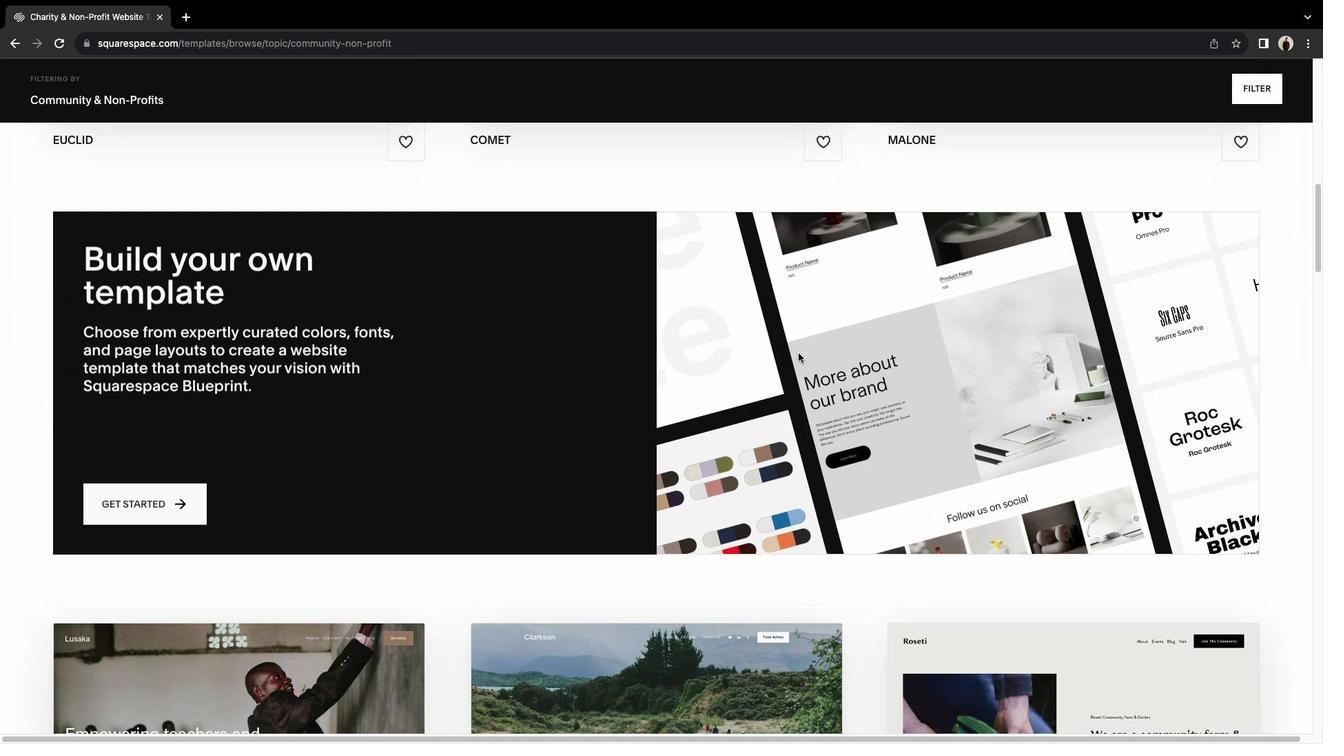 
Action: Mouse scrolled (798, 352) with delta (0, 0)
Screenshot: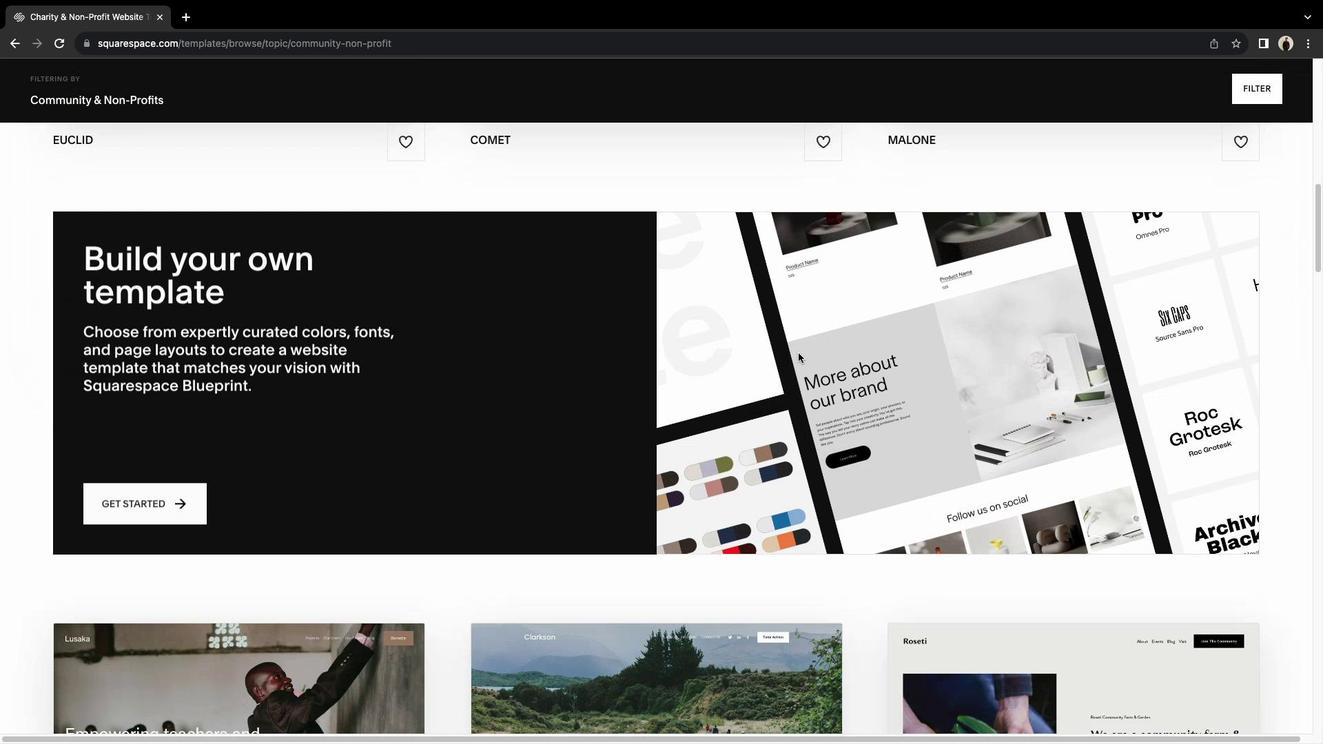 
Action: Mouse scrolled (798, 352) with delta (0, -2)
Screenshot: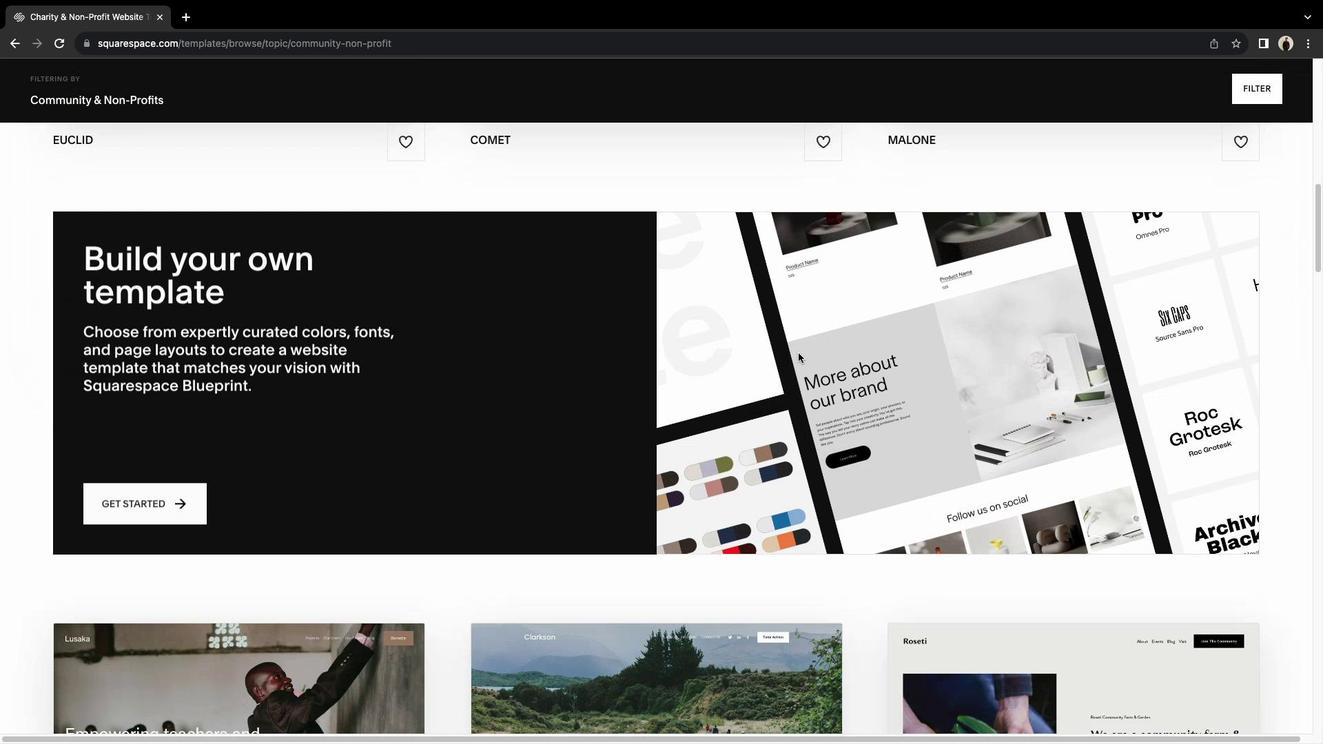 
Action: Mouse scrolled (798, 352) with delta (0, -3)
Screenshot: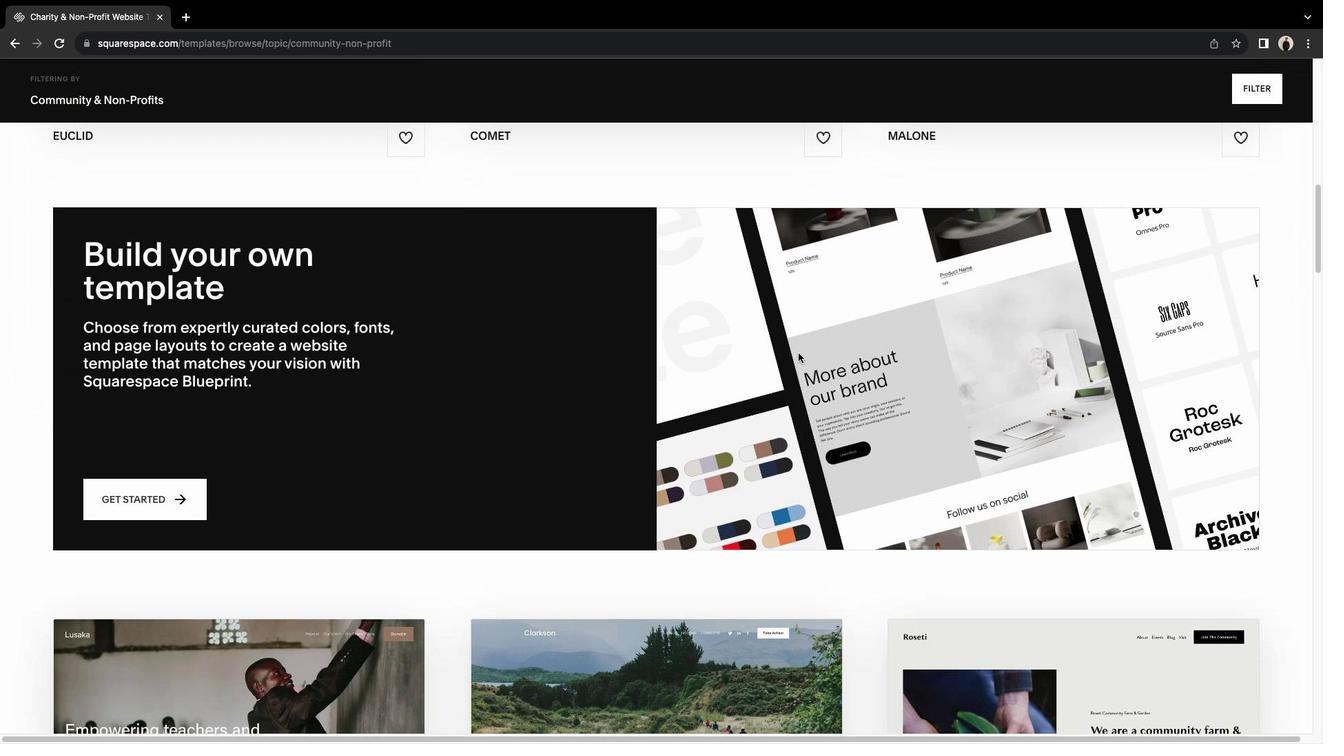 
Action: Mouse scrolled (798, 352) with delta (0, 0)
Screenshot: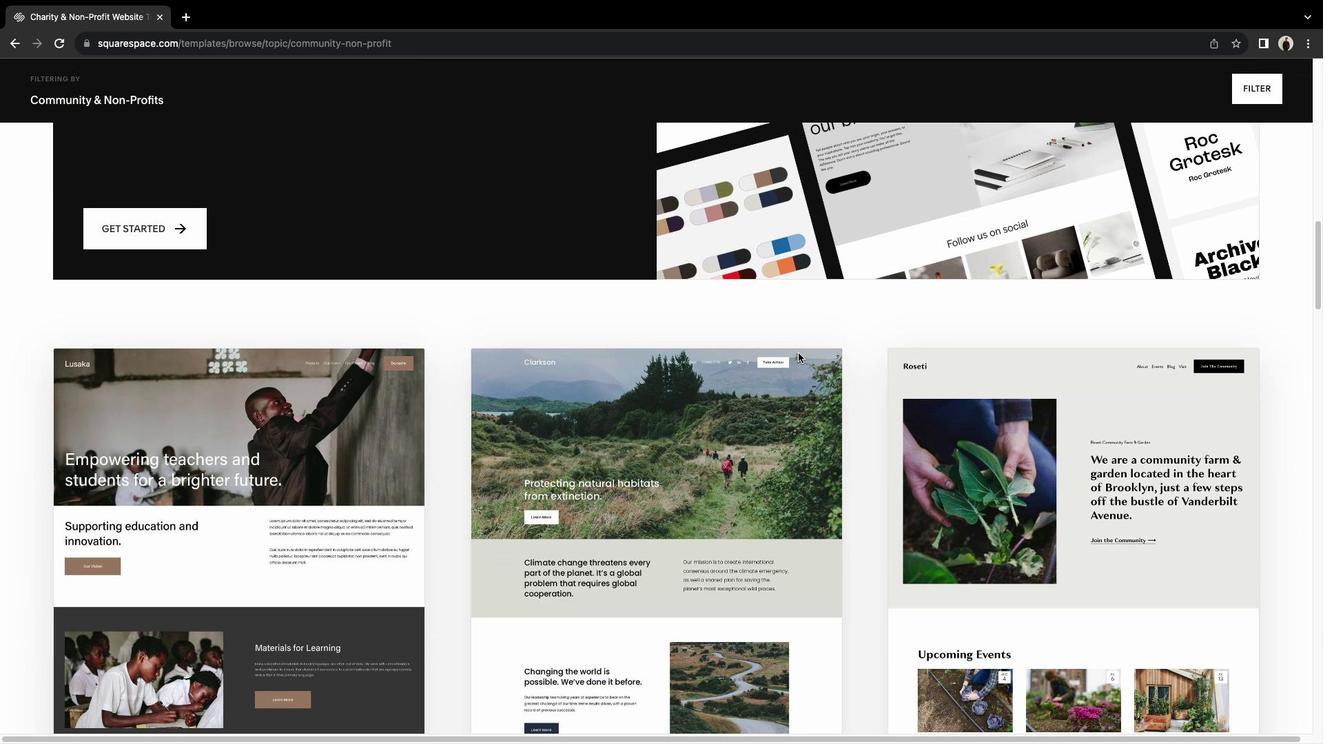 
Action: Mouse scrolled (798, 352) with delta (0, 0)
Screenshot: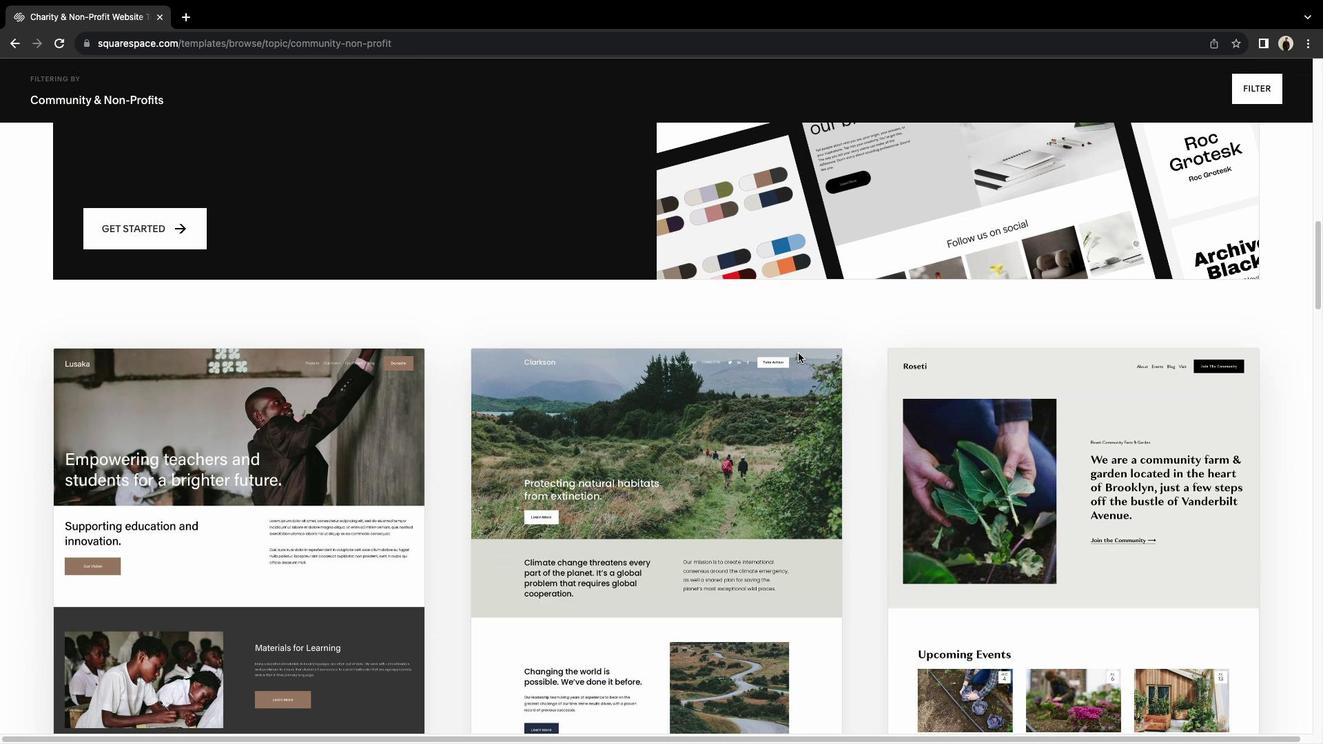 
Action: Mouse scrolled (798, 352) with delta (0, -1)
Screenshot: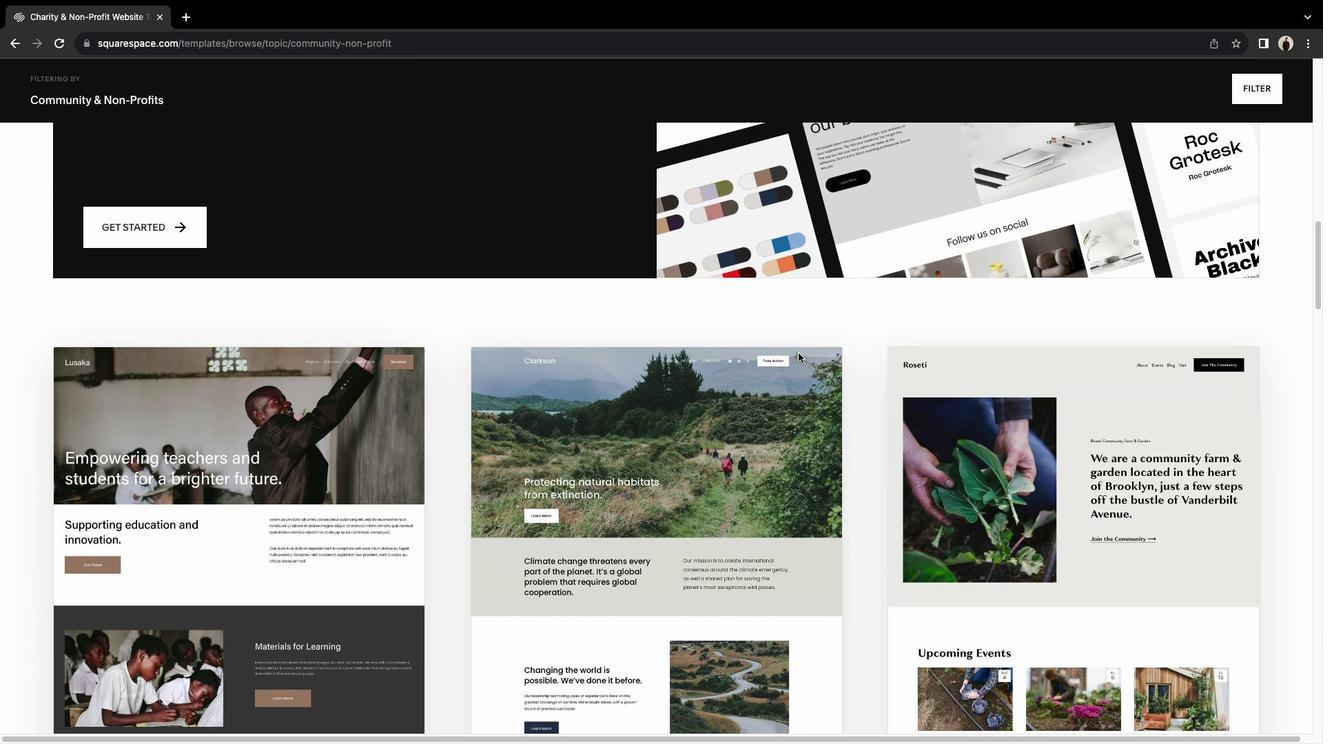 
Action: Mouse moved to (798, 352)
Screenshot: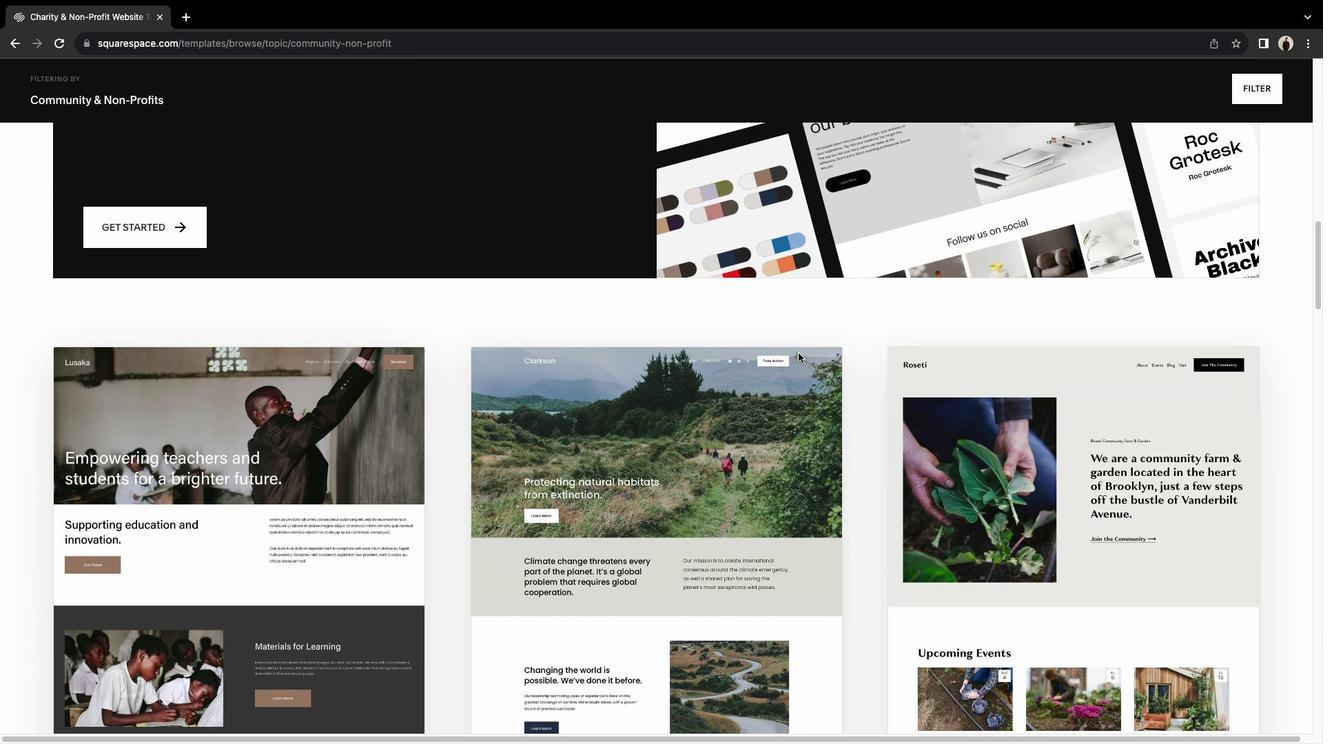 
Action: Mouse scrolled (798, 352) with delta (0, -2)
Screenshot: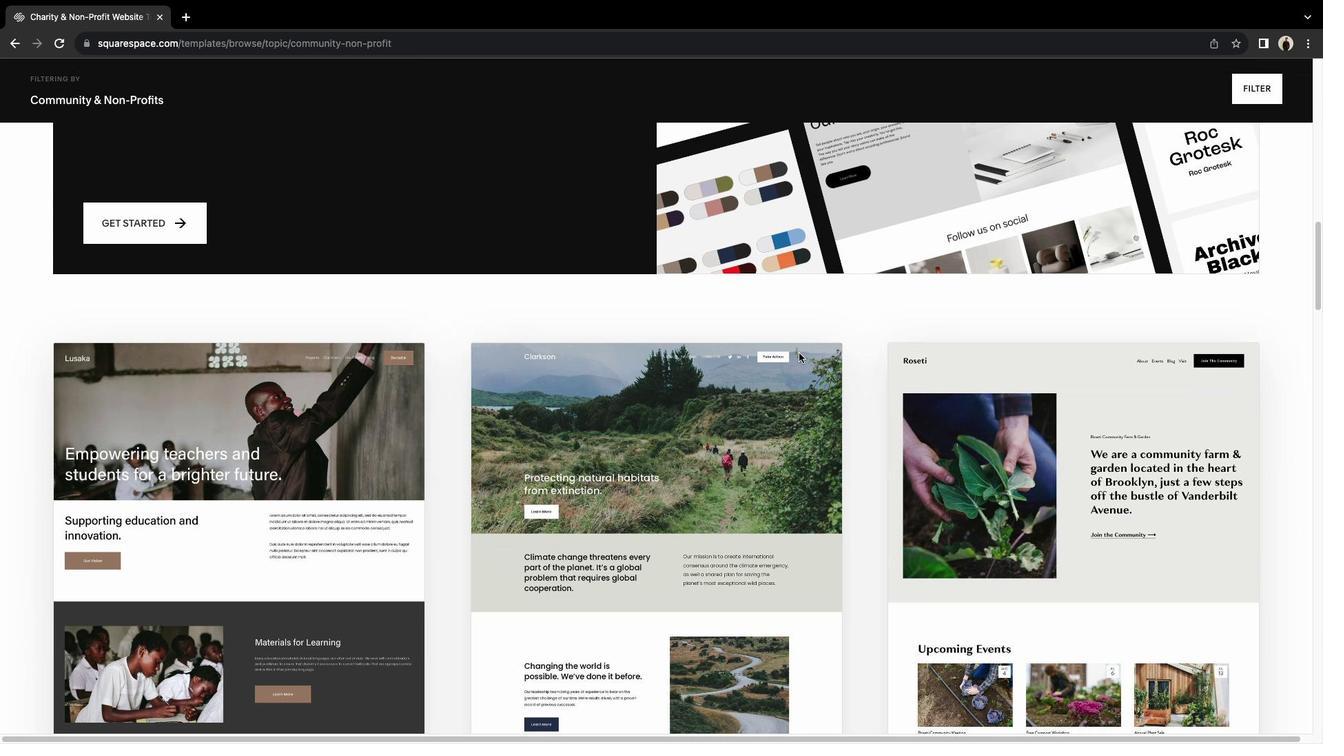 
Action: Mouse moved to (883, 345)
Screenshot: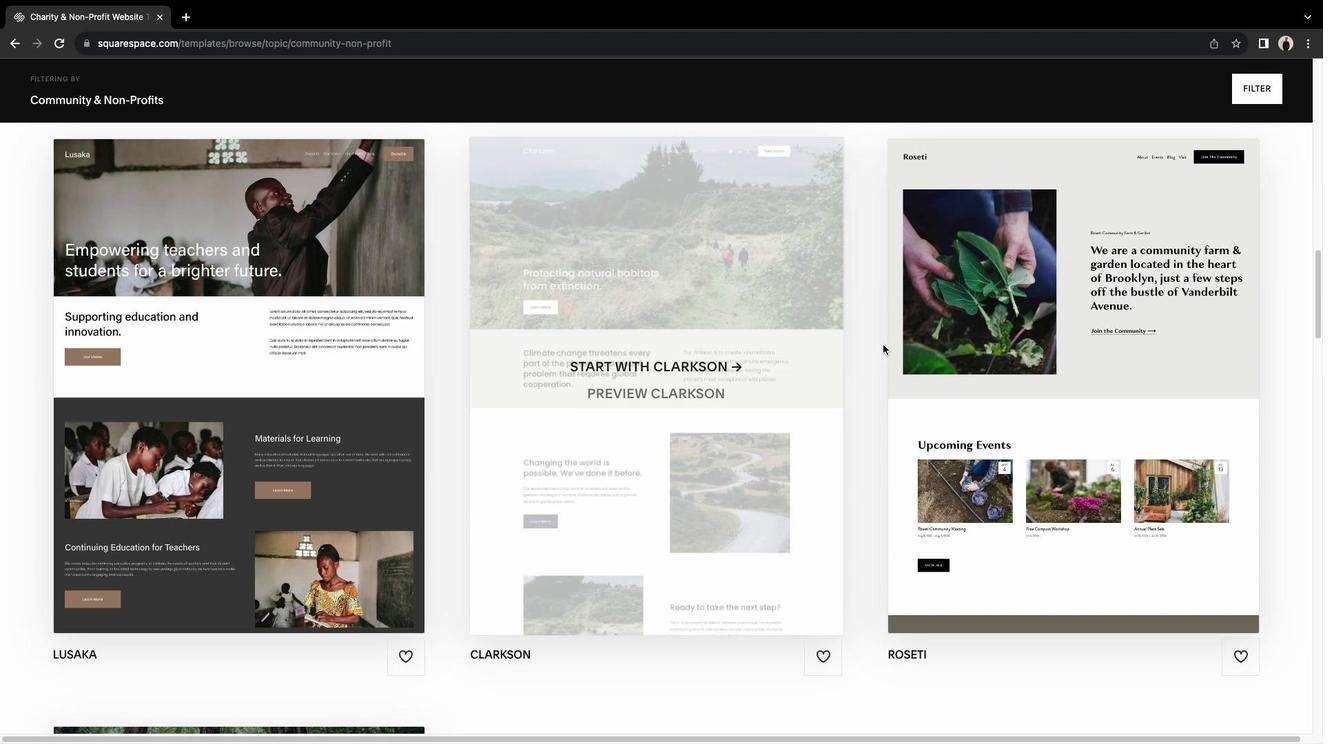
Action: Mouse scrolled (883, 345) with delta (0, 0)
Screenshot: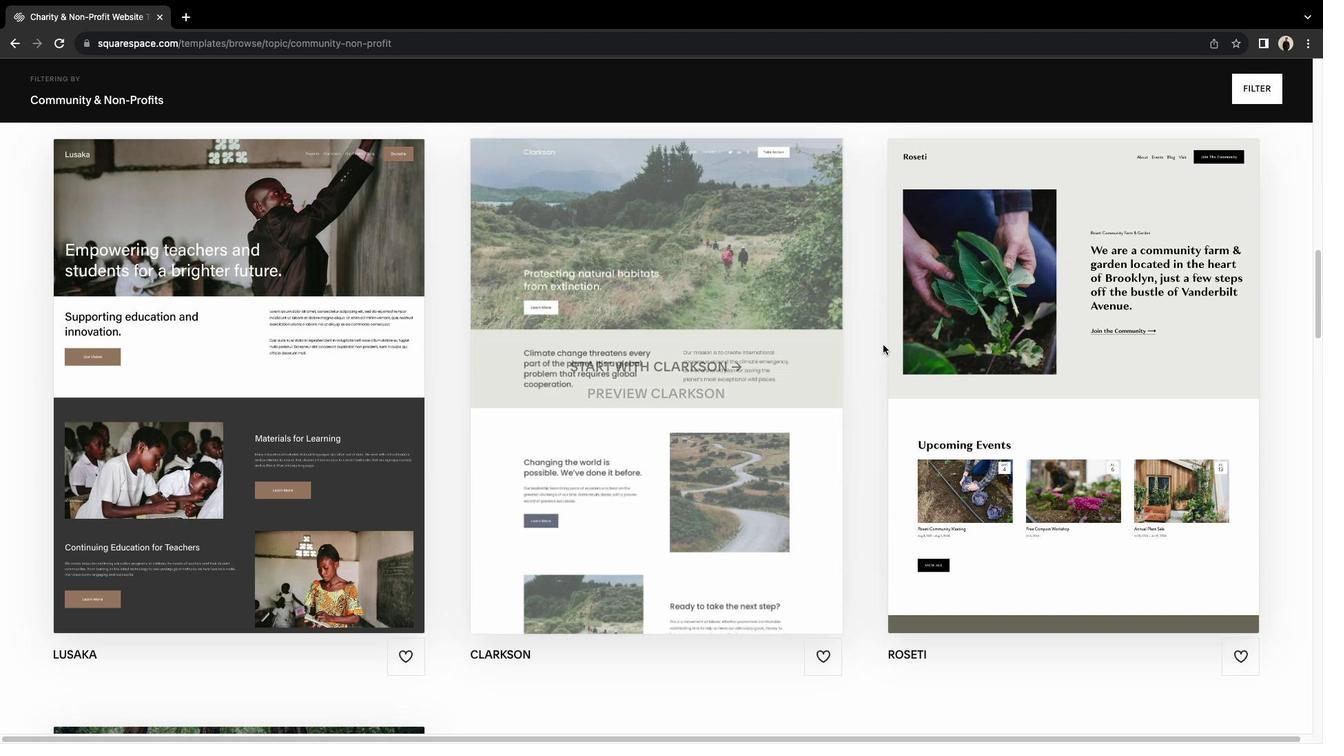 
Action: Mouse scrolled (883, 345) with delta (0, 0)
Screenshot: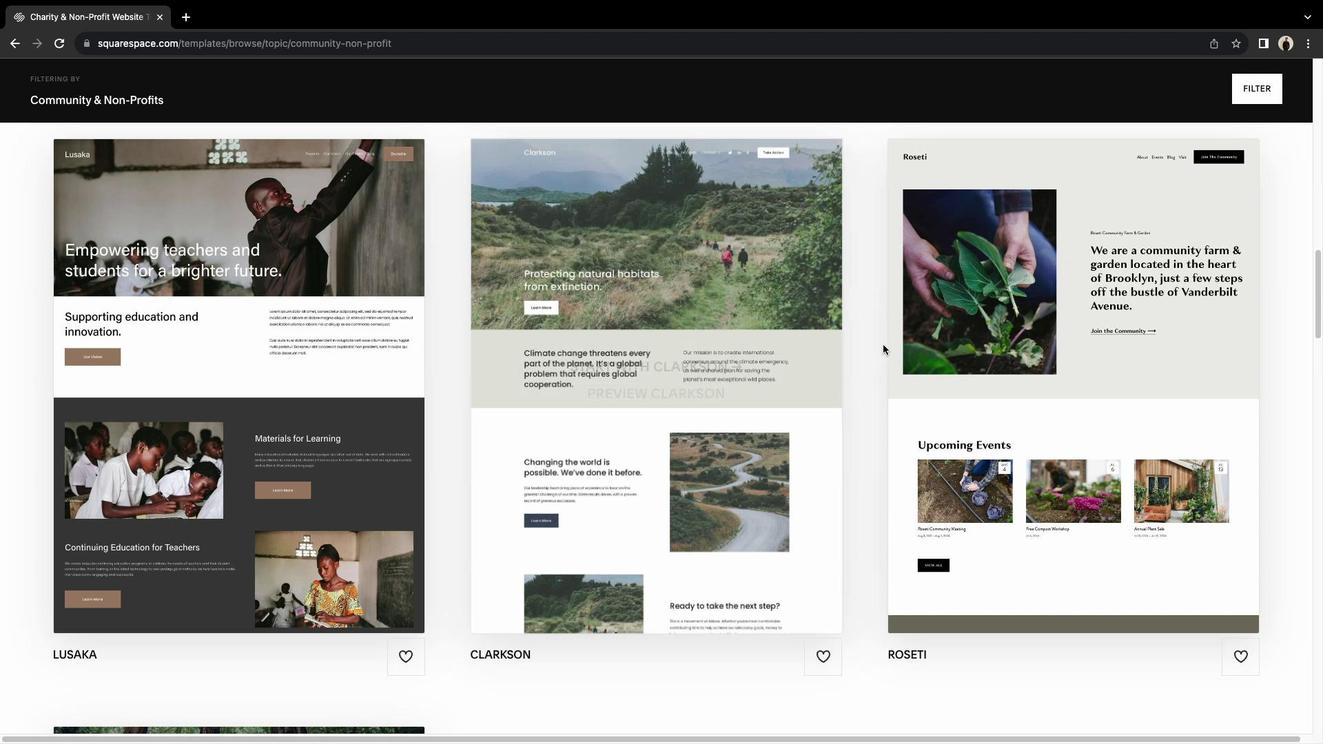 
Action: Mouse scrolled (883, 345) with delta (0, -2)
Screenshot: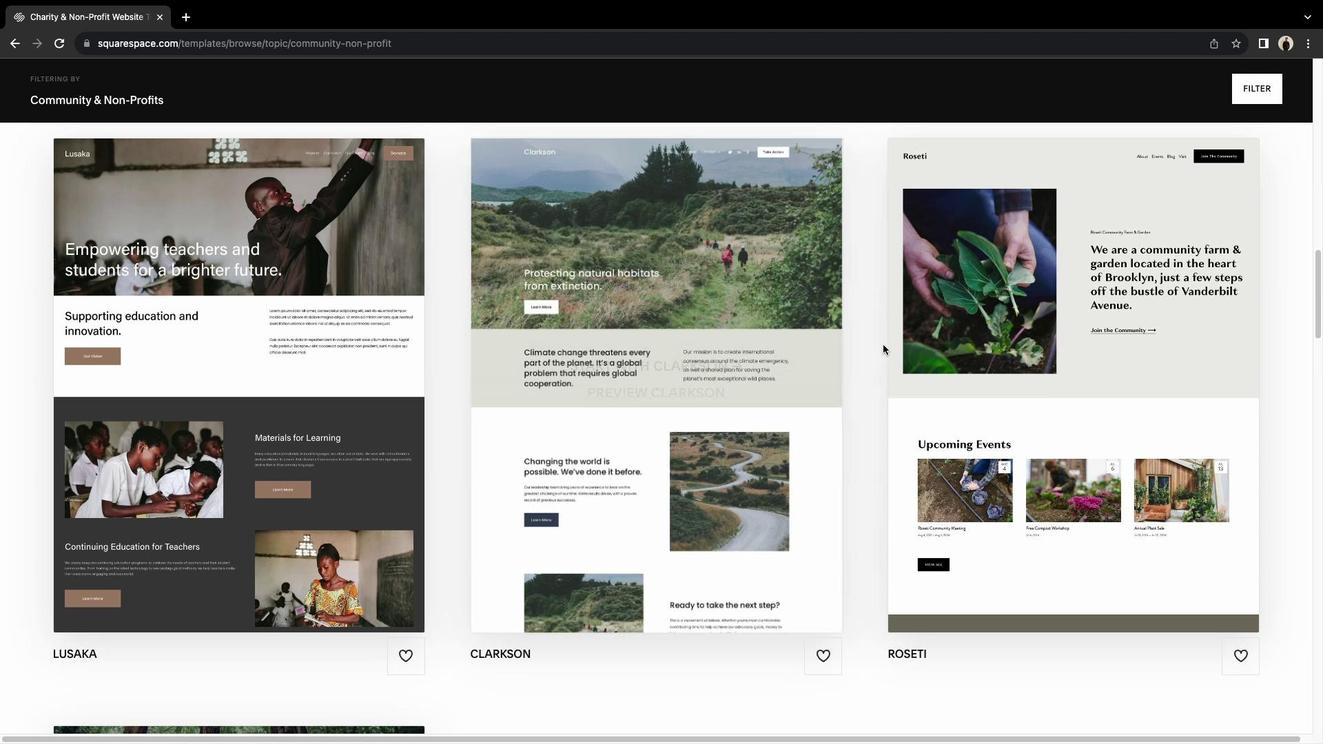 
Action: Mouse scrolled (883, 345) with delta (0, -2)
Screenshot: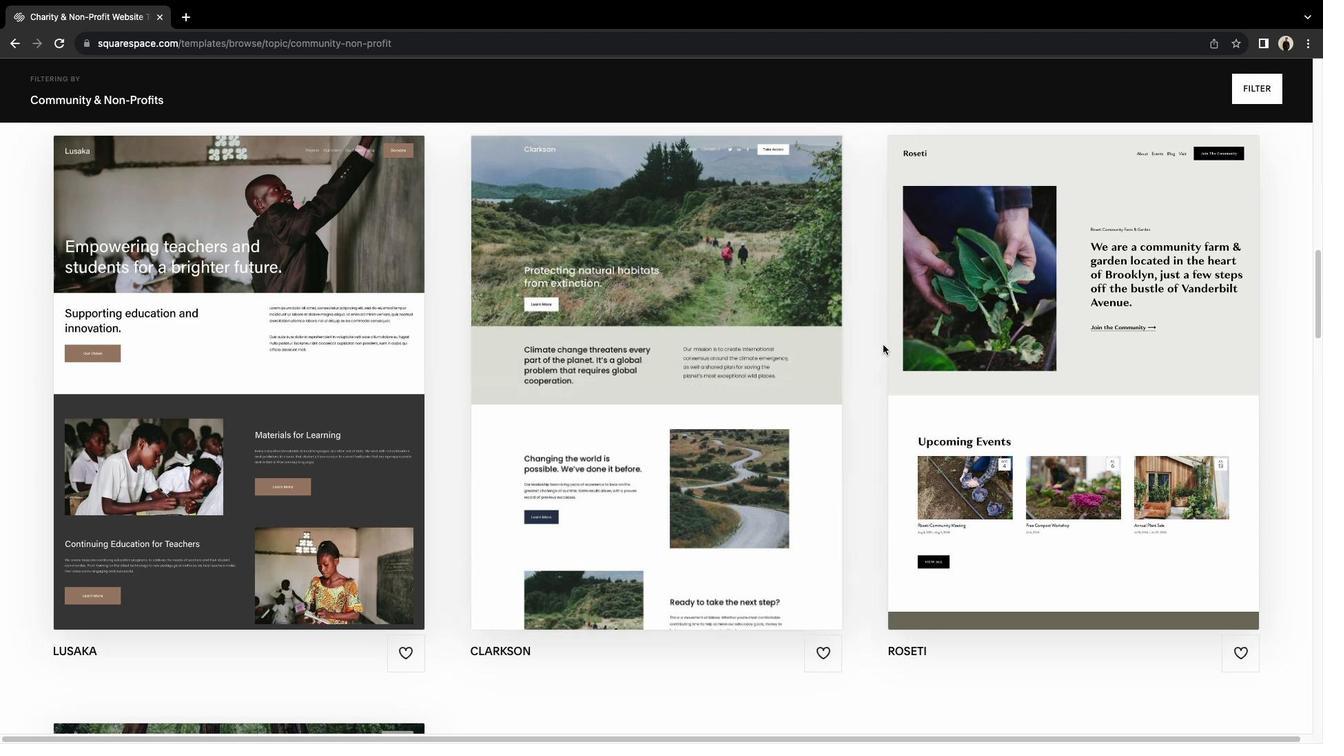 
Action: Mouse moved to (881, 346)
Screenshot: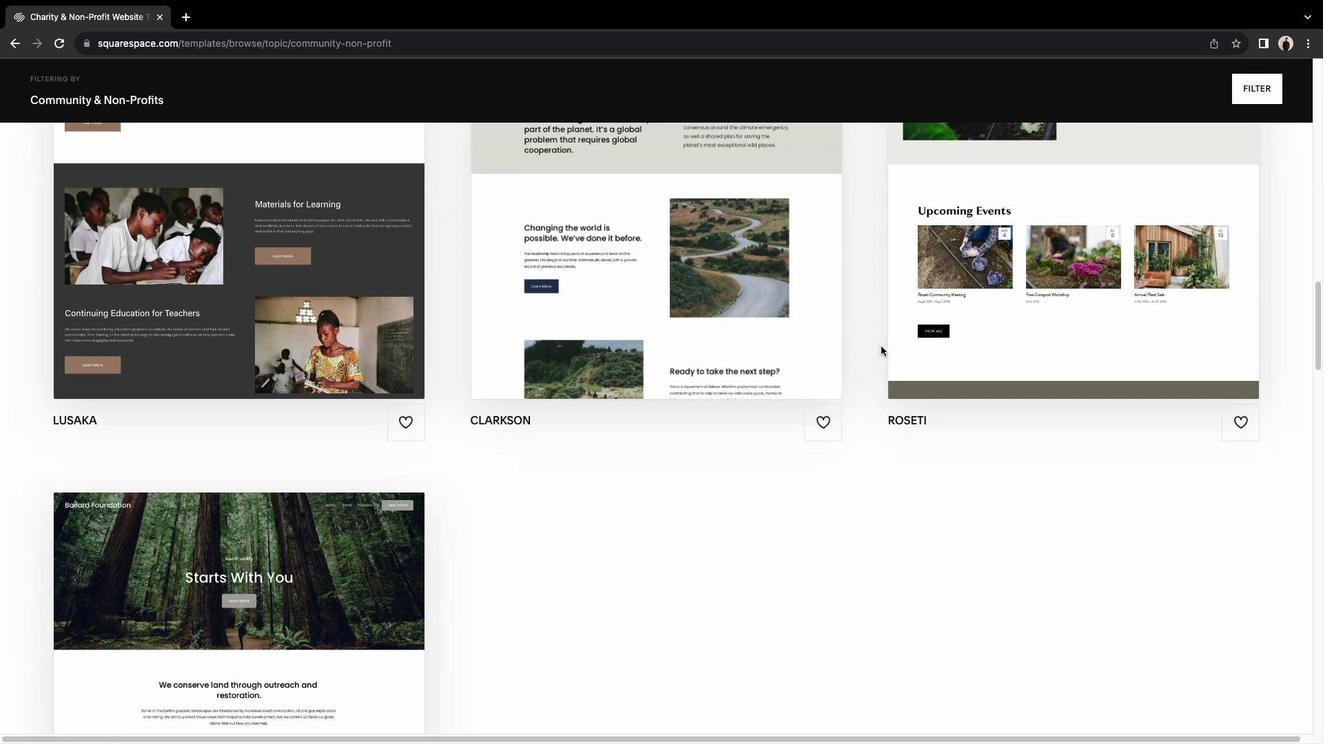 
Action: Mouse scrolled (881, 346) with delta (0, 0)
Screenshot: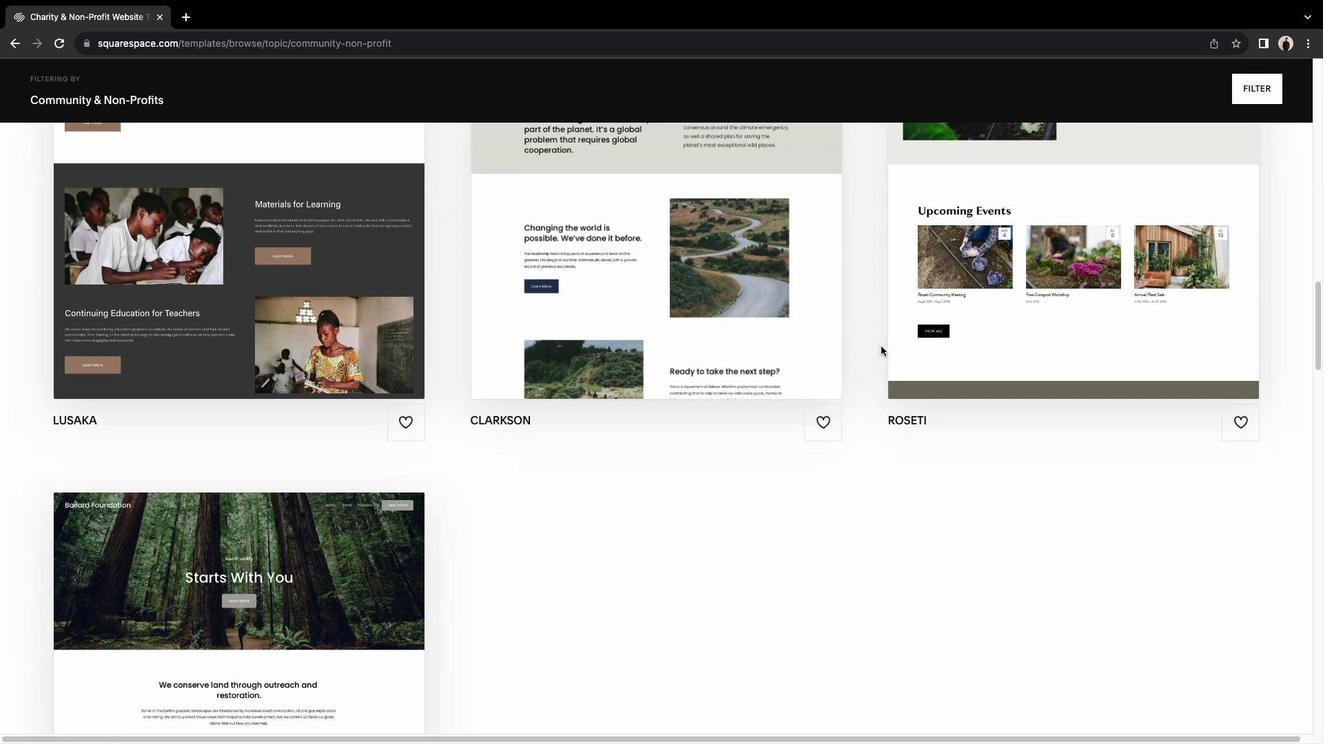 
Action: Mouse scrolled (881, 346) with delta (0, 0)
Screenshot: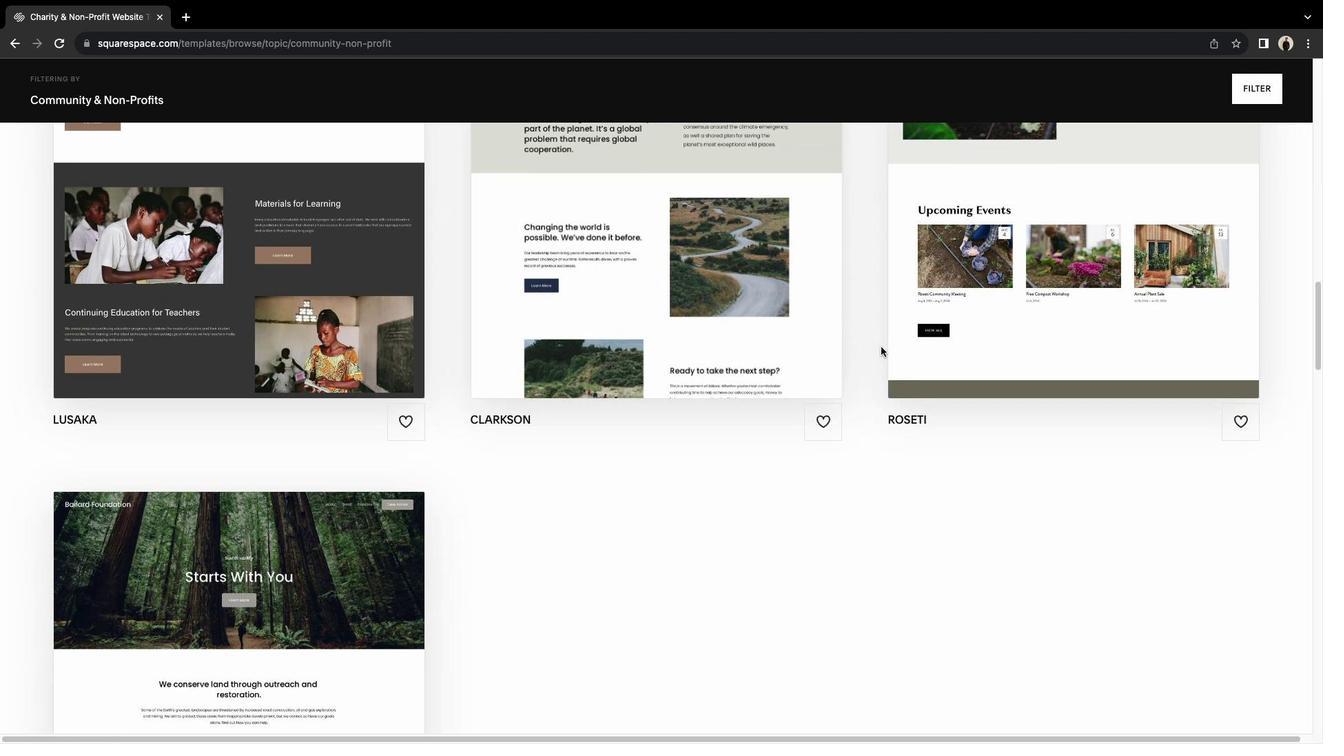 
Action: Mouse scrolled (881, 346) with delta (0, -2)
Screenshot: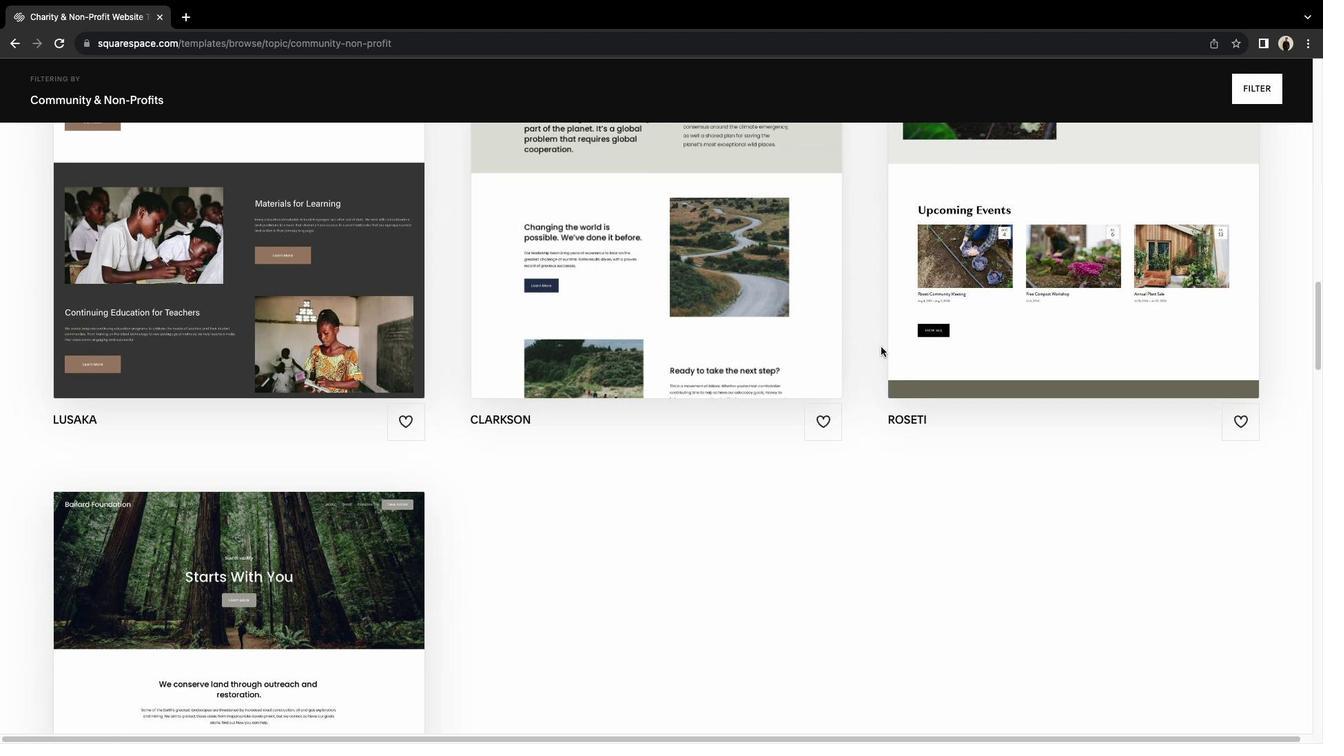 
Action: Mouse scrolled (881, 346) with delta (0, -2)
Screenshot: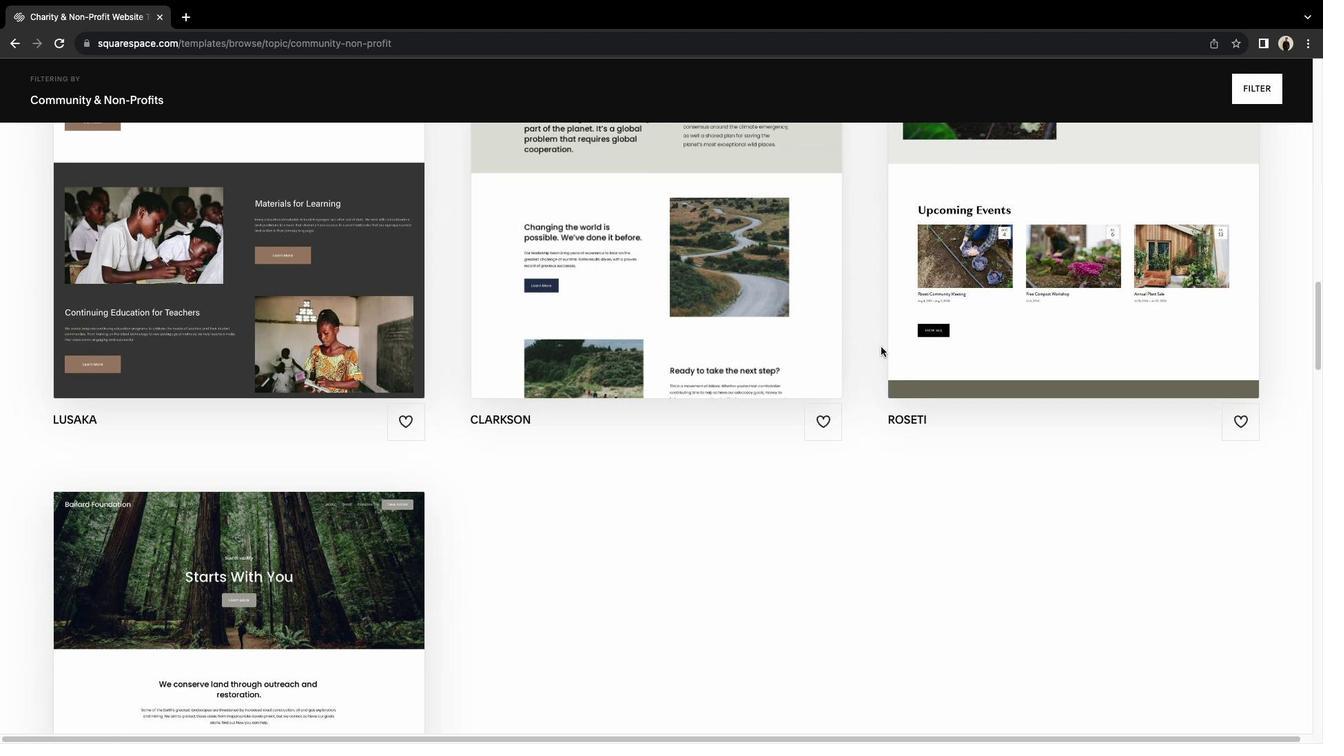 
Action: Mouse moved to (876, 346)
Screenshot: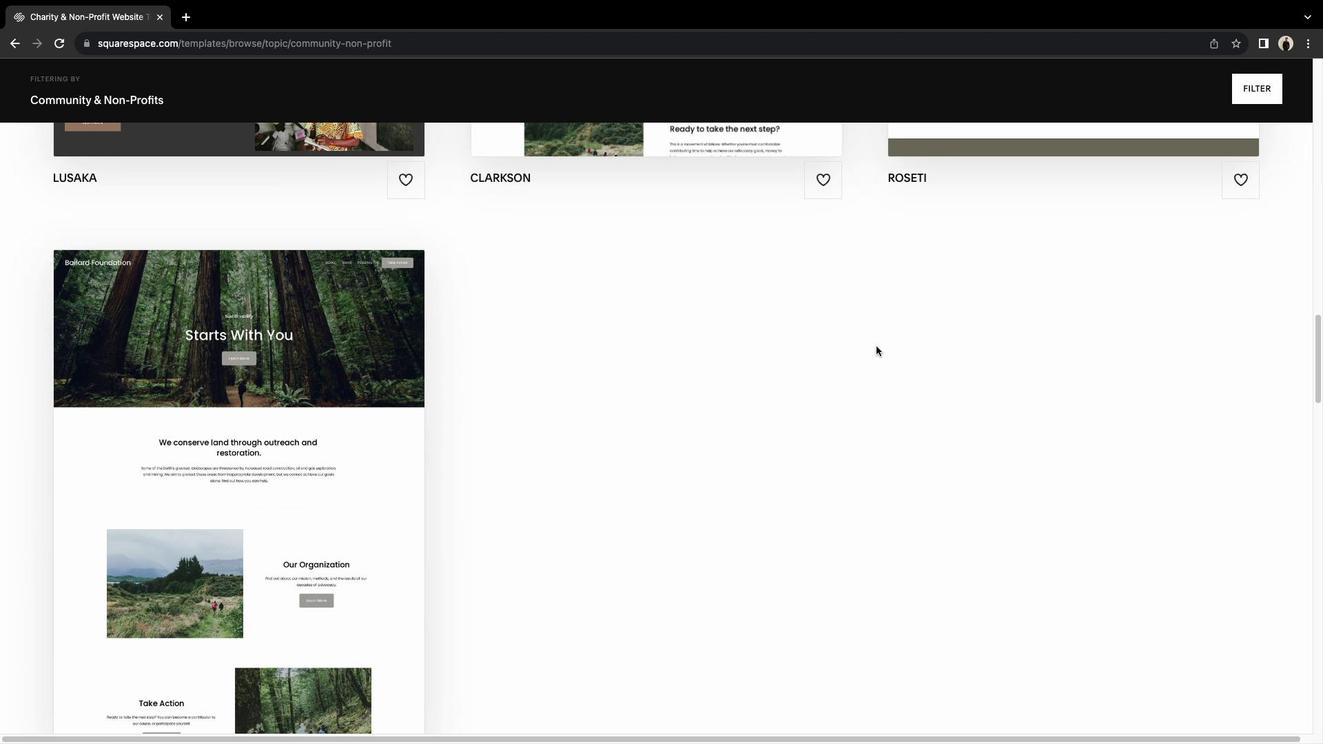 
Action: Mouse scrolled (876, 346) with delta (0, 0)
Screenshot: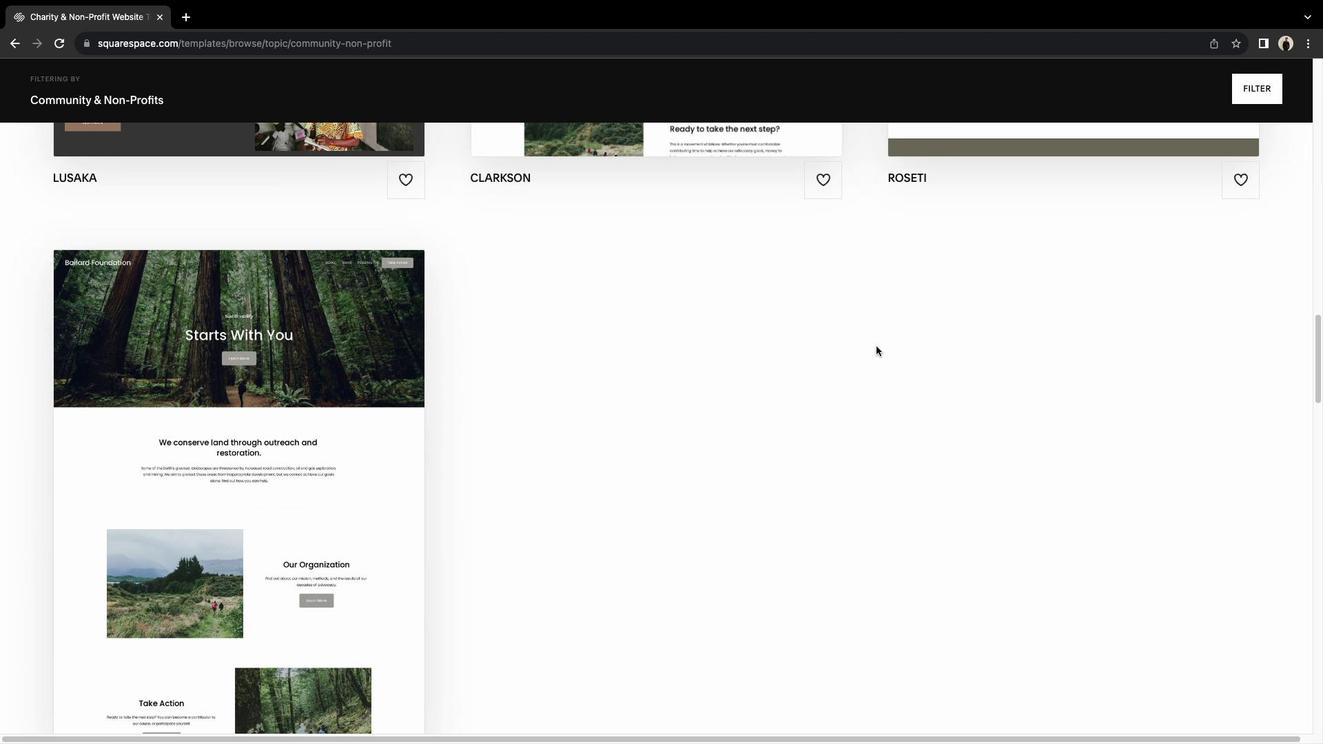 
Action: Mouse scrolled (876, 346) with delta (0, 0)
Screenshot: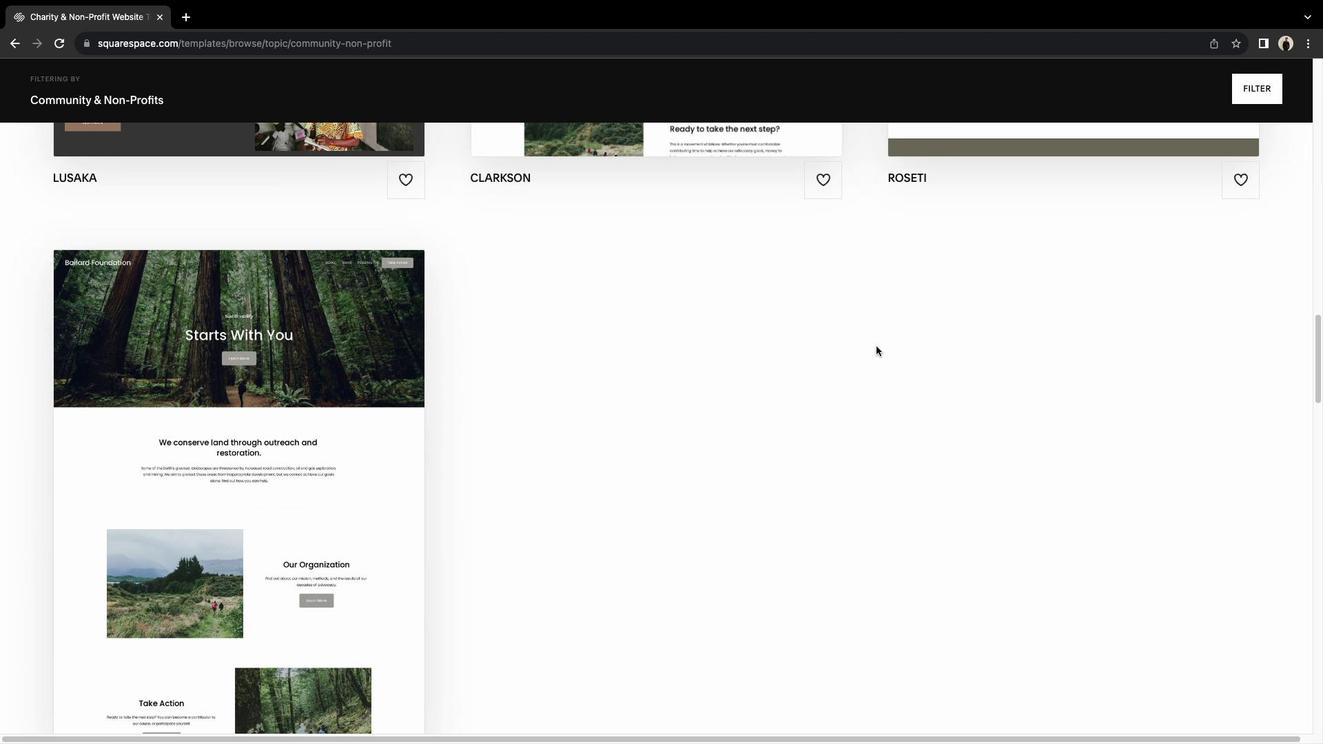 
Action: Mouse scrolled (876, 346) with delta (0, 2)
Screenshot: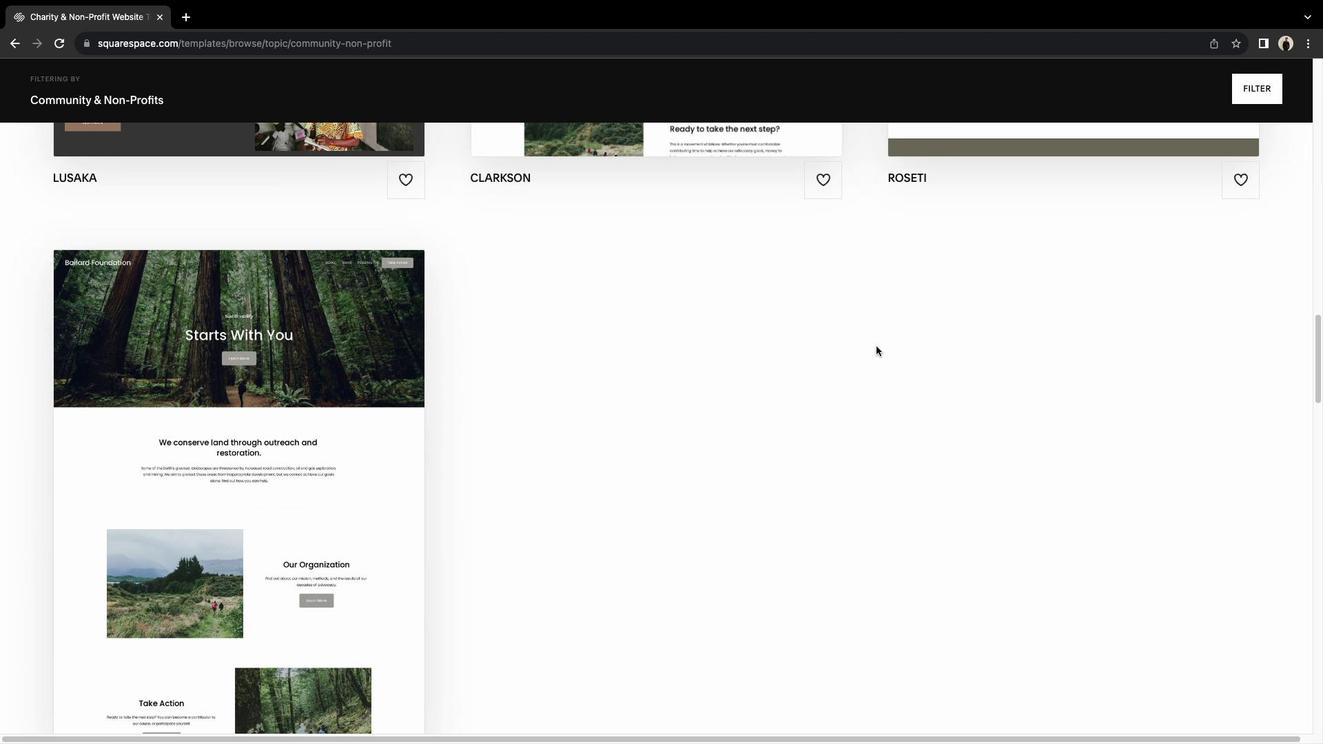 
Action: Mouse scrolled (876, 346) with delta (0, 3)
Screenshot: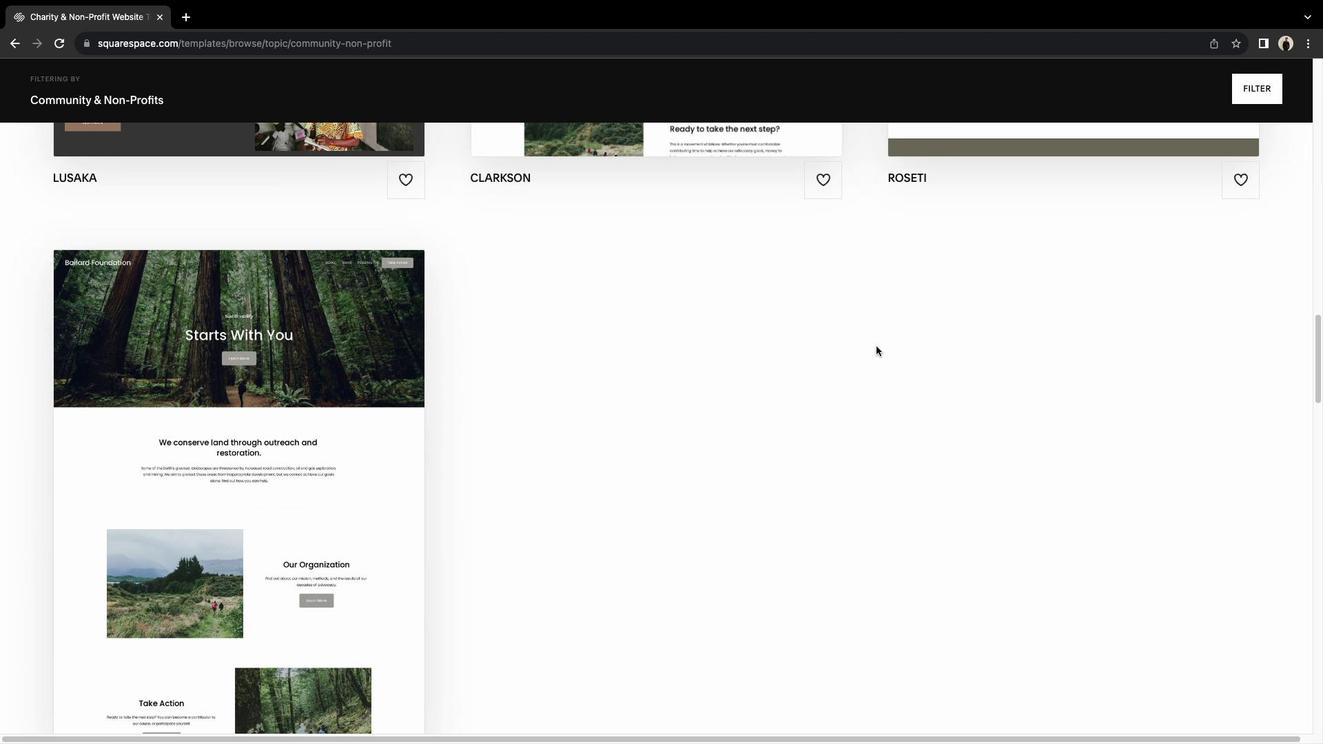 
Action: Mouse scrolled (876, 346) with delta (0, 4)
Screenshot: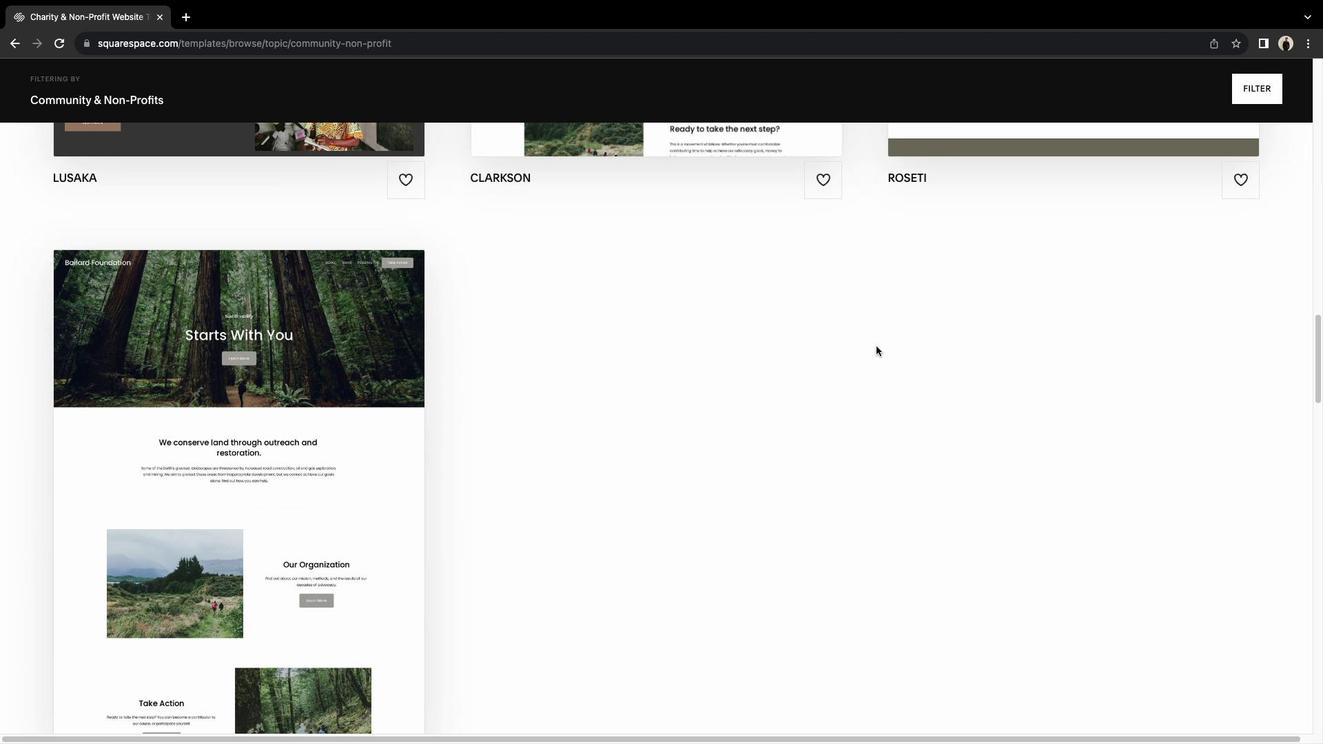 
Action: Mouse pressed middle at (876, 346)
Screenshot: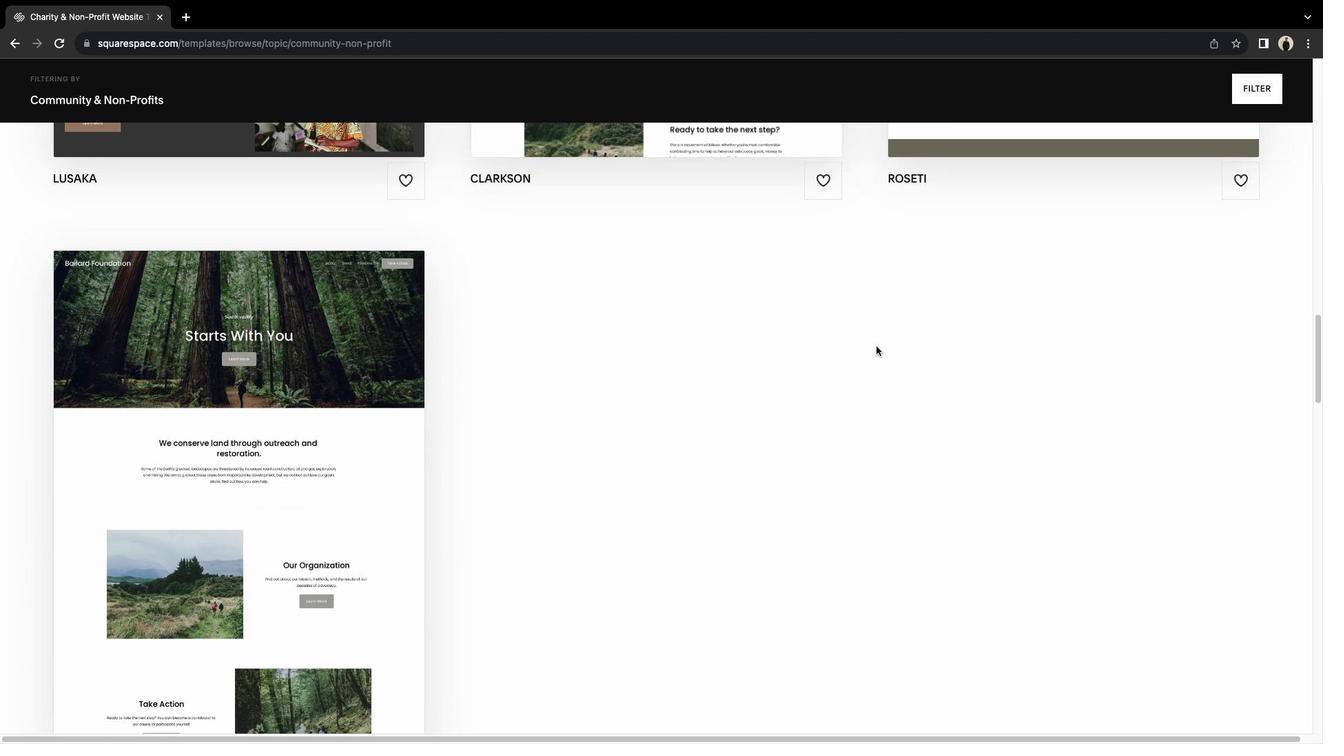
Action: Mouse scrolled (876, 346) with delta (0, 4)
Screenshot: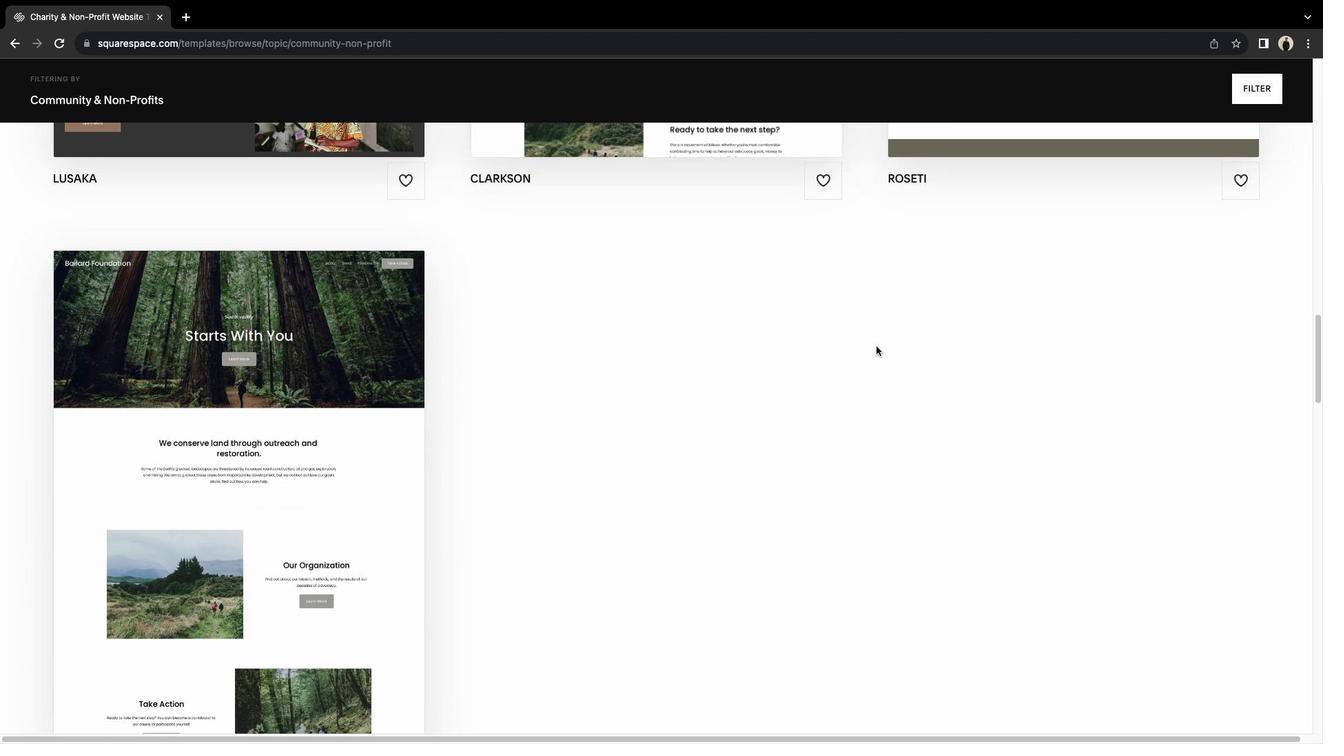 
Action: Mouse scrolled (876, 346) with delta (0, 5)
Screenshot: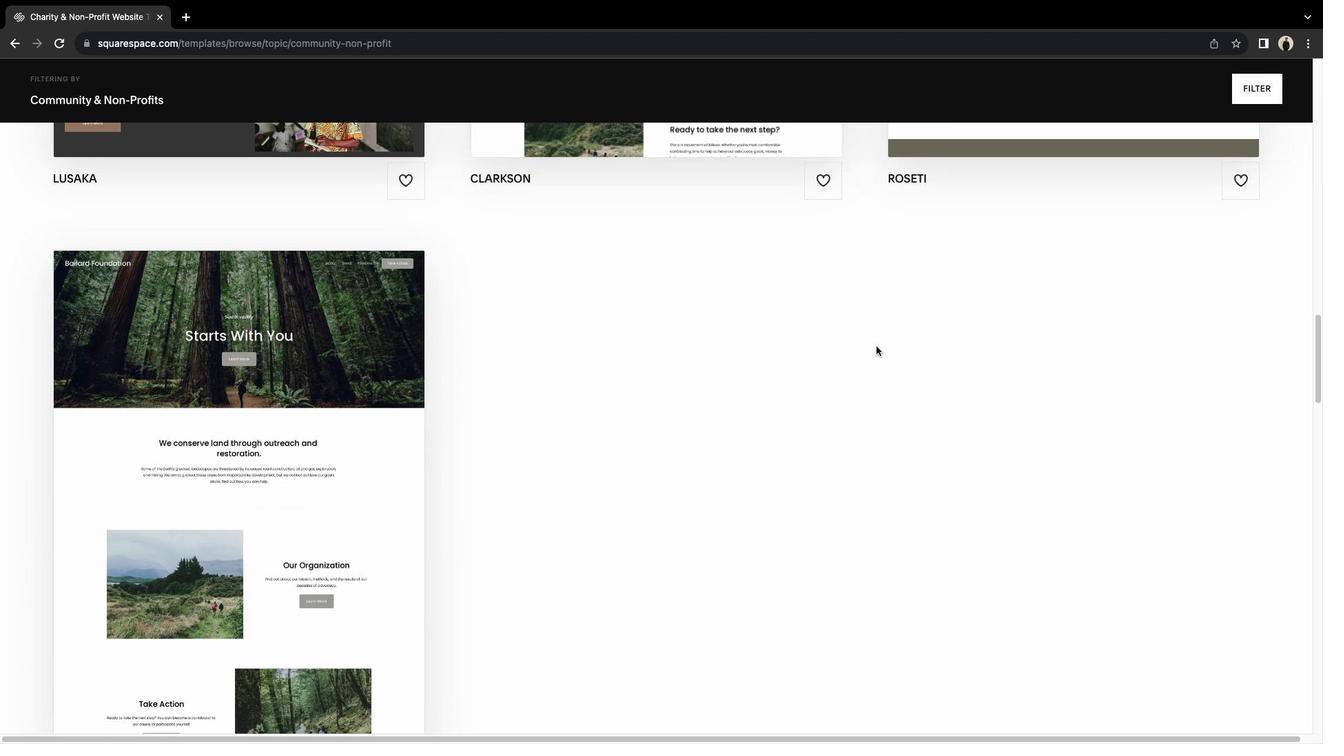 
Action: Mouse scrolled (876, 346) with delta (0, 5)
Screenshot: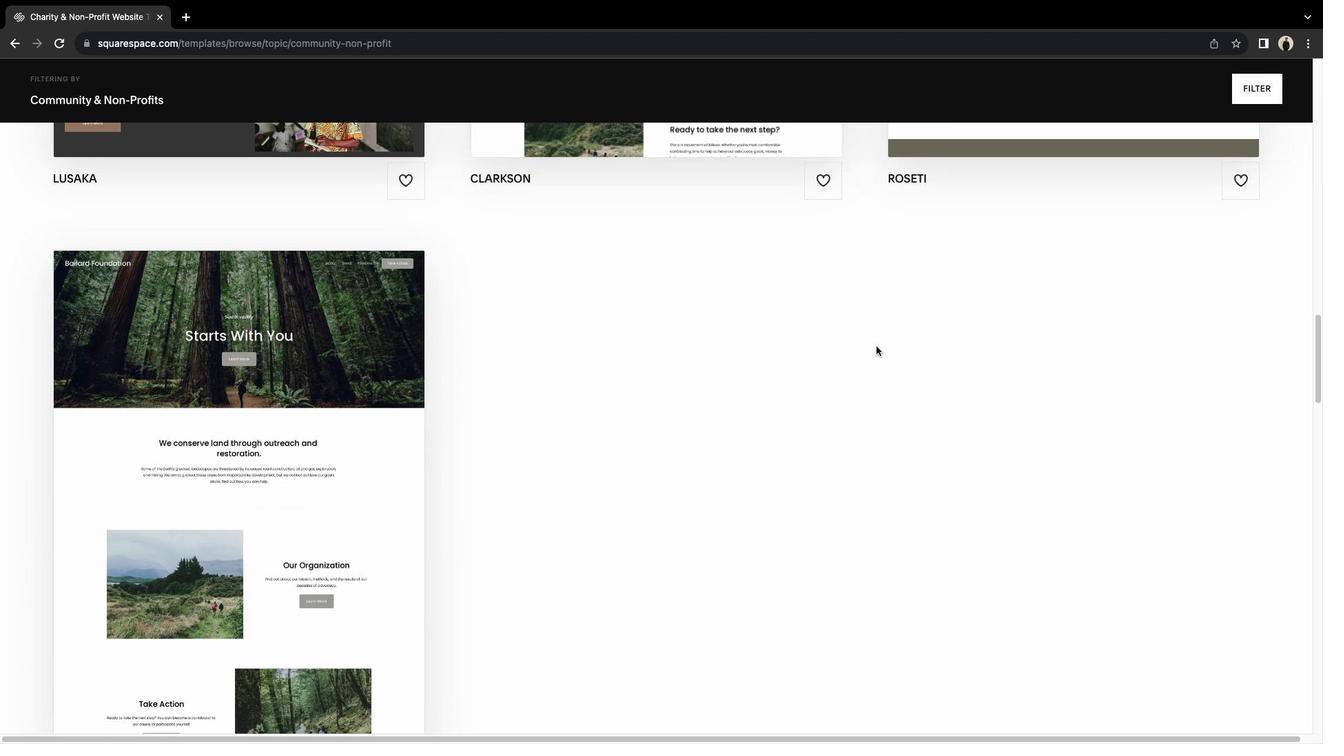 
Action: Mouse scrolled (876, 346) with delta (0, 0)
Screenshot: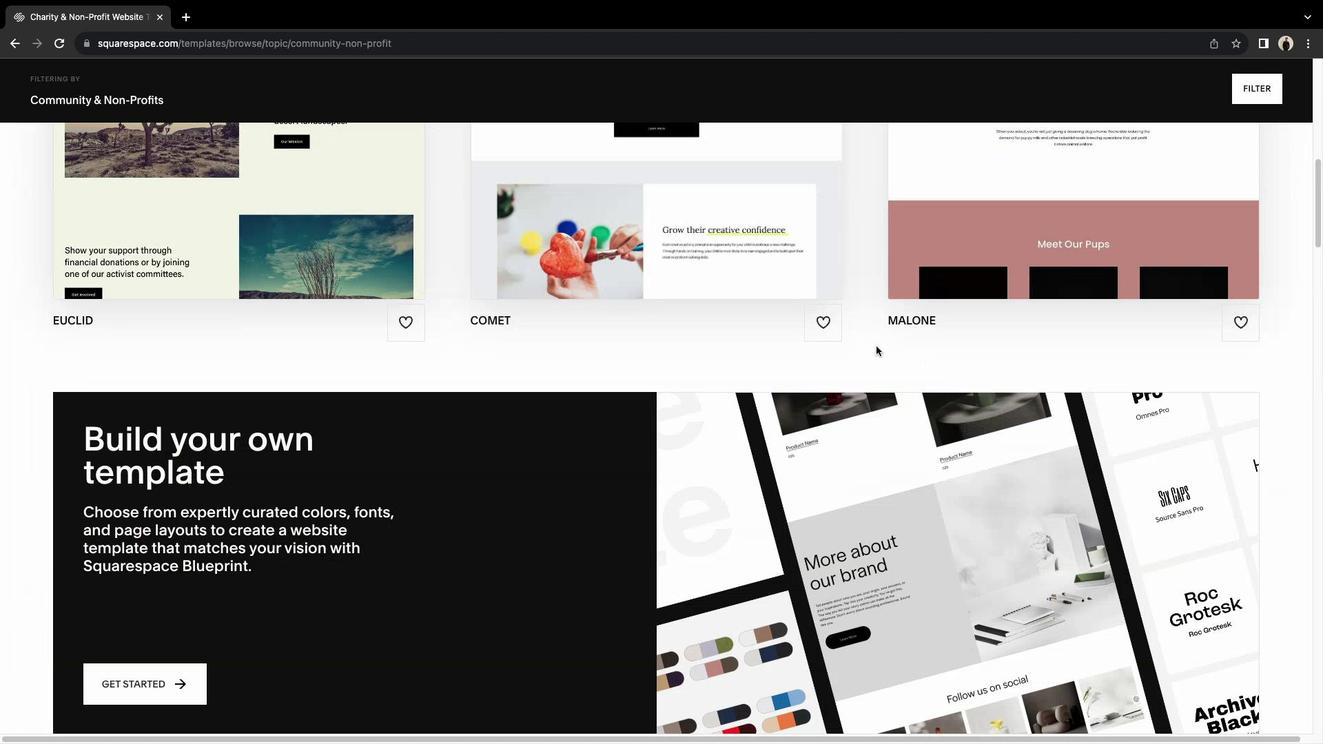 
Action: Mouse scrolled (876, 346) with delta (0, 0)
Screenshot: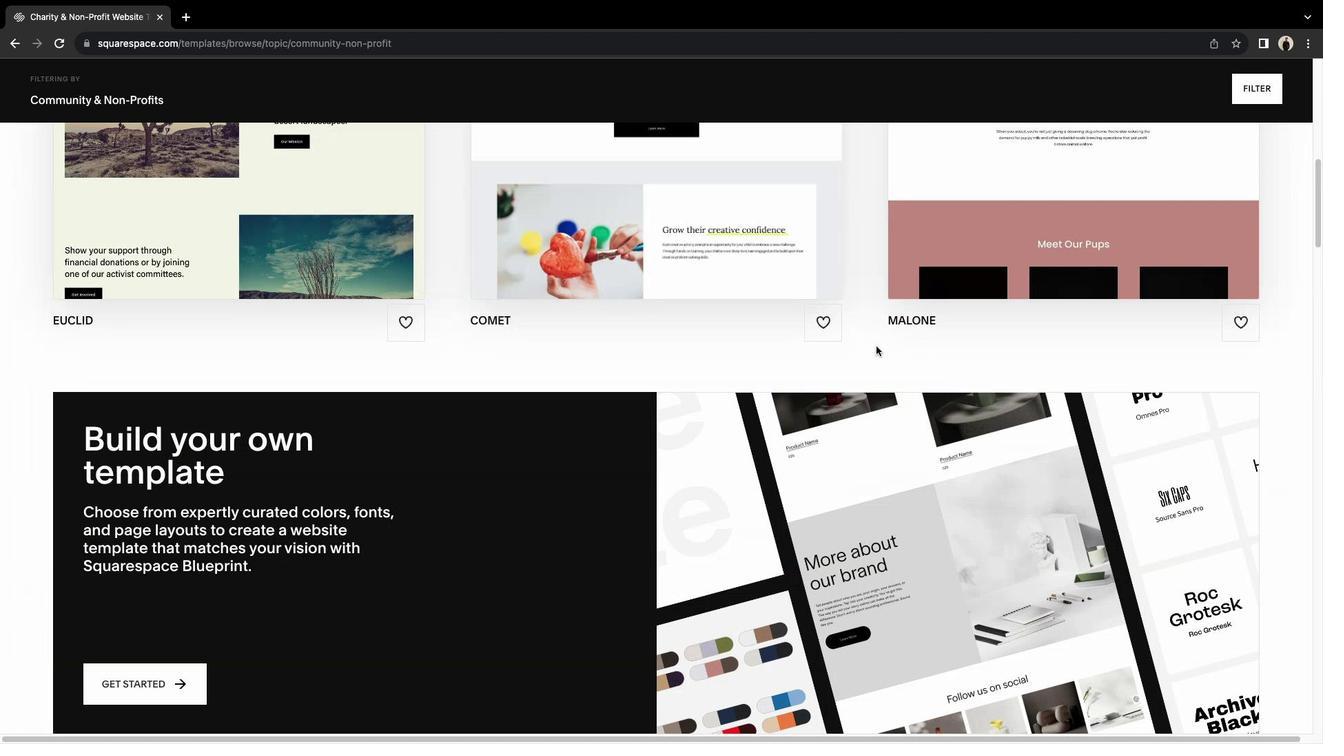 
Action: Mouse scrolled (876, 346) with delta (0, 2)
Screenshot: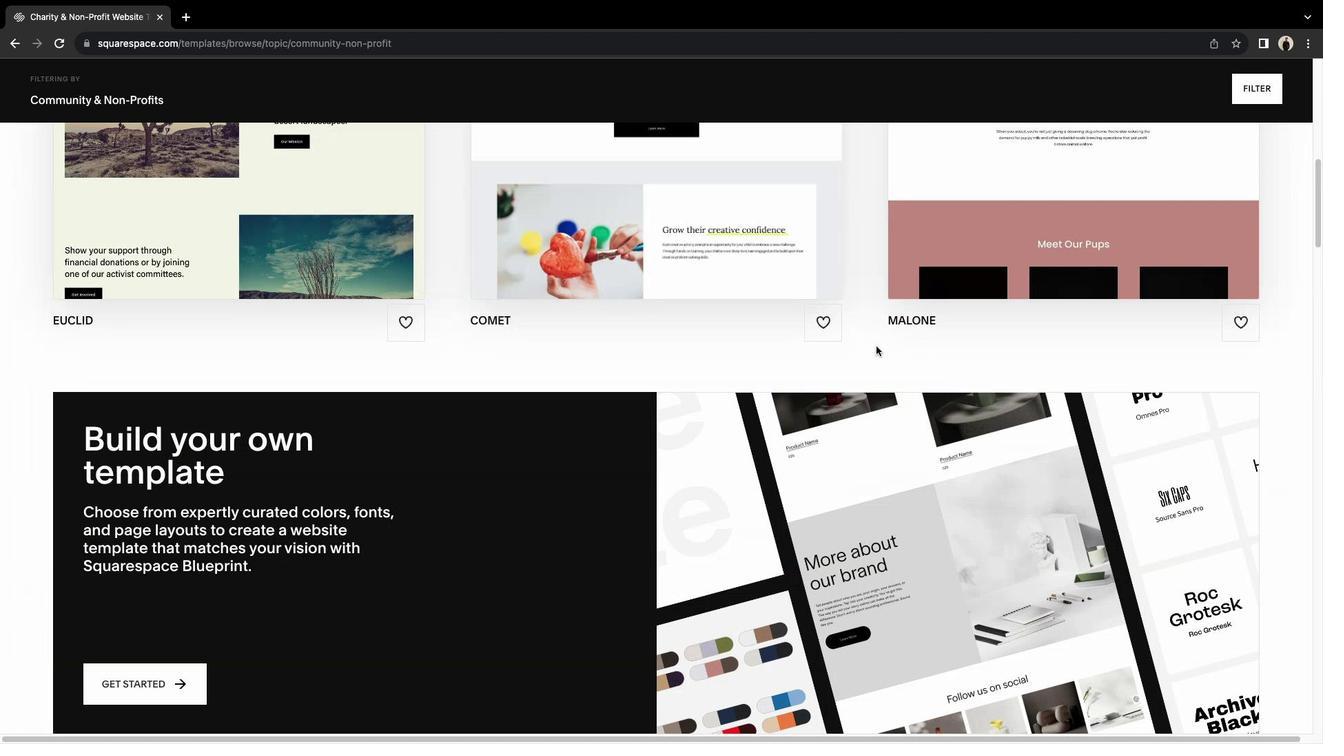 
Action: Mouse scrolled (876, 346) with delta (0, 3)
Screenshot: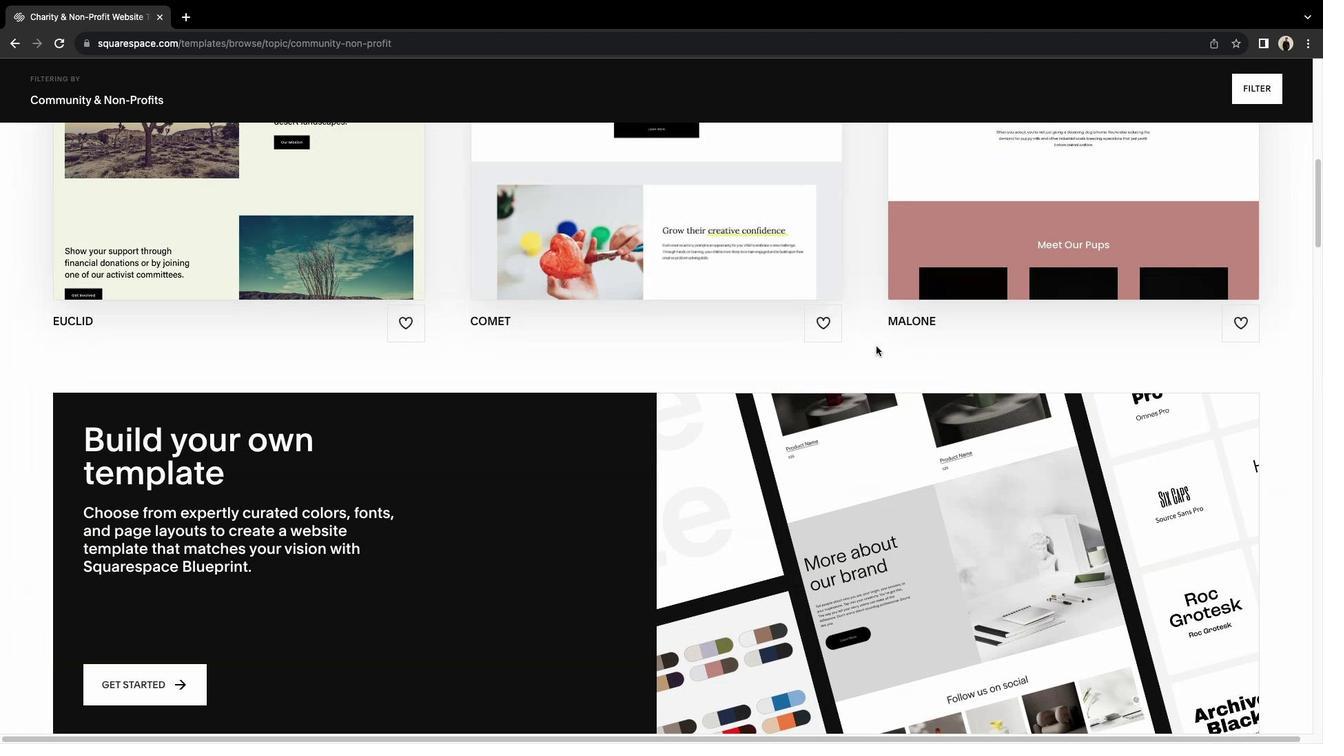 
Action: Mouse scrolled (876, 346) with delta (0, 4)
Screenshot: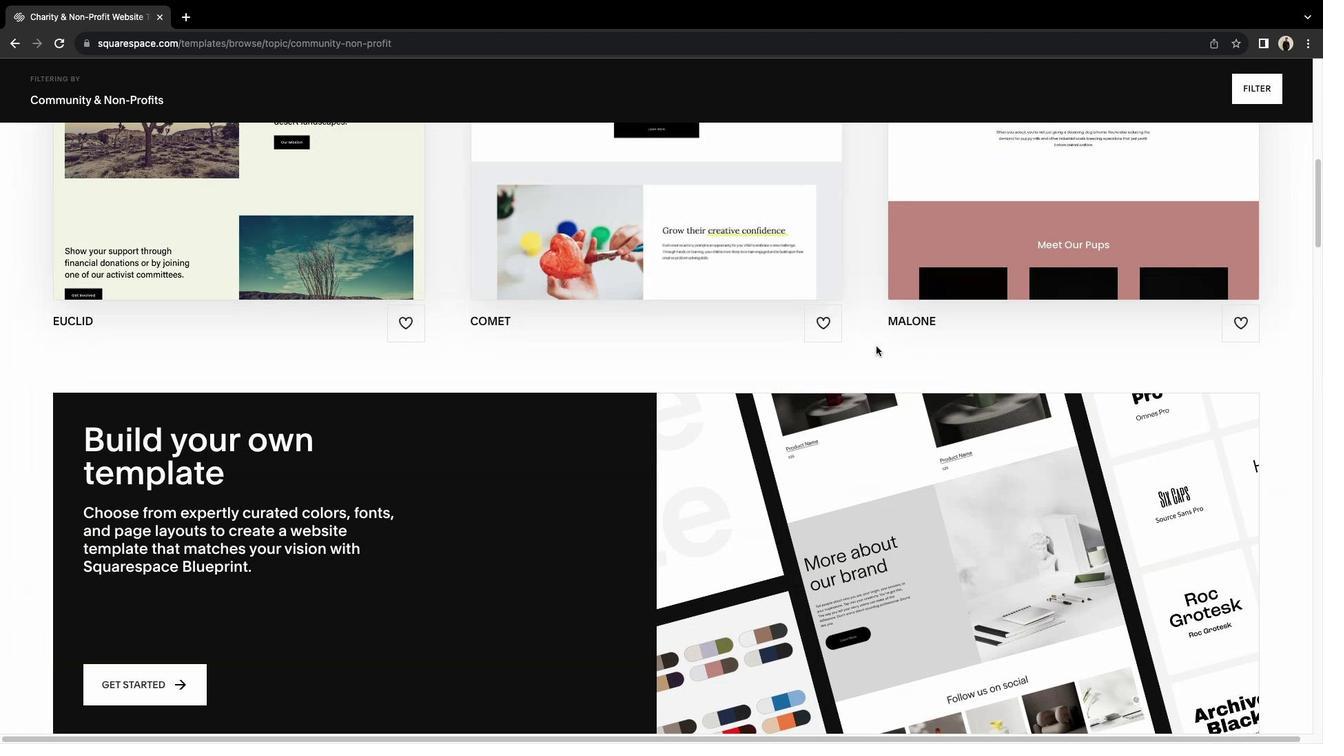 
Action: Mouse scrolled (876, 346) with delta (0, 0)
Screenshot: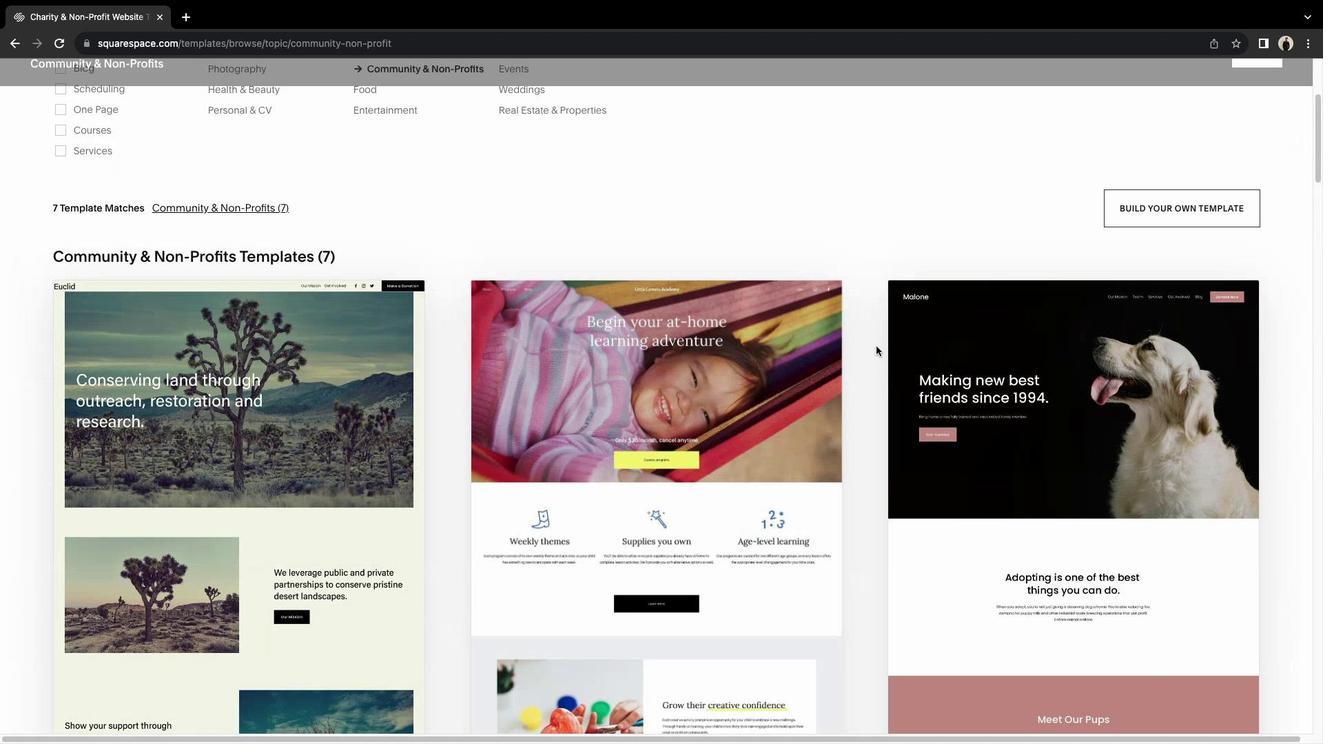 
Action: Mouse scrolled (876, 346) with delta (0, 0)
Screenshot: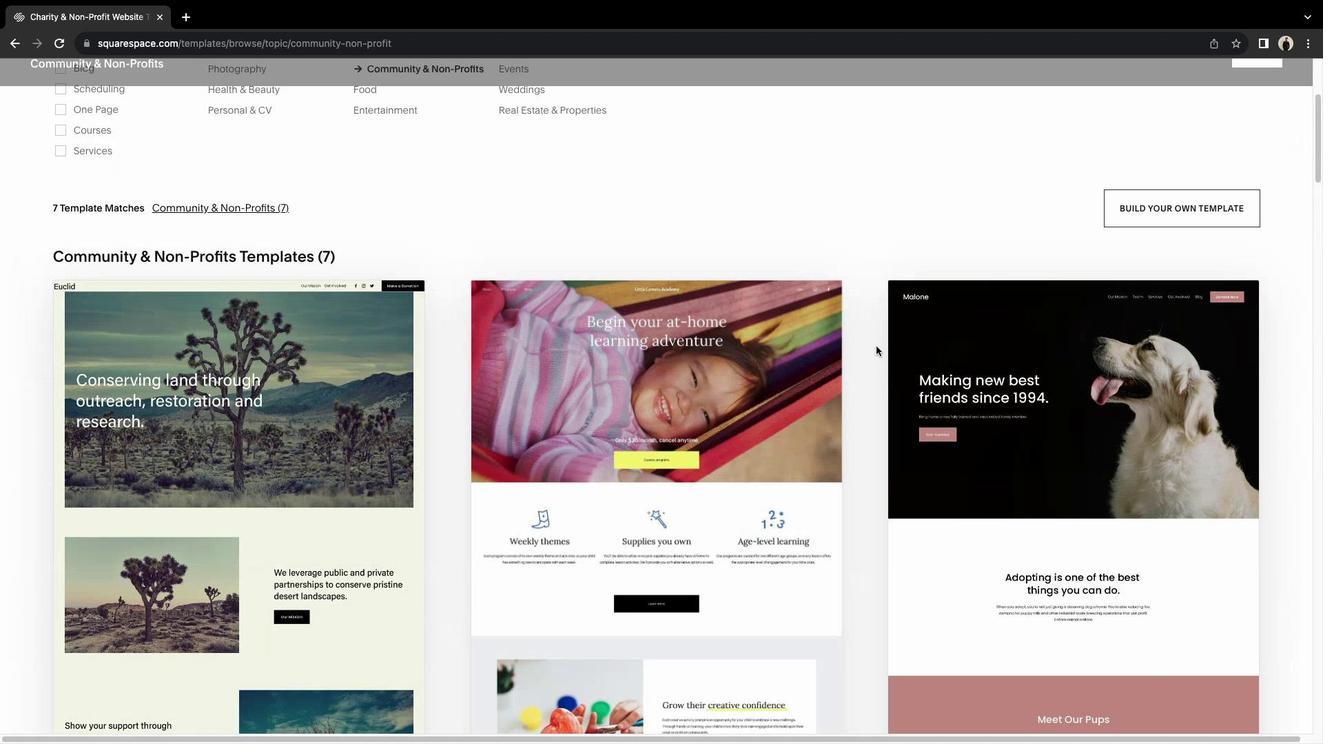 
Action: Mouse scrolled (876, 346) with delta (0, 2)
Screenshot: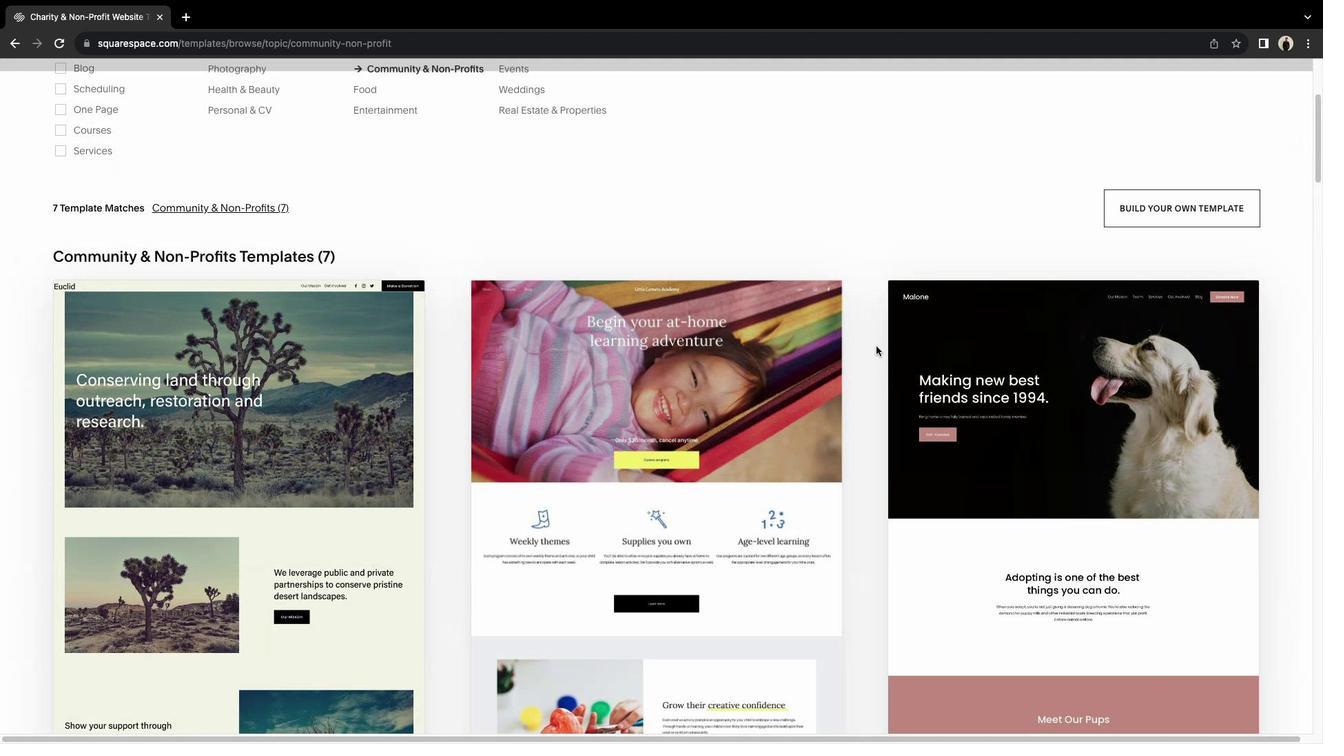 
Action: Mouse scrolled (876, 346) with delta (0, 3)
Screenshot: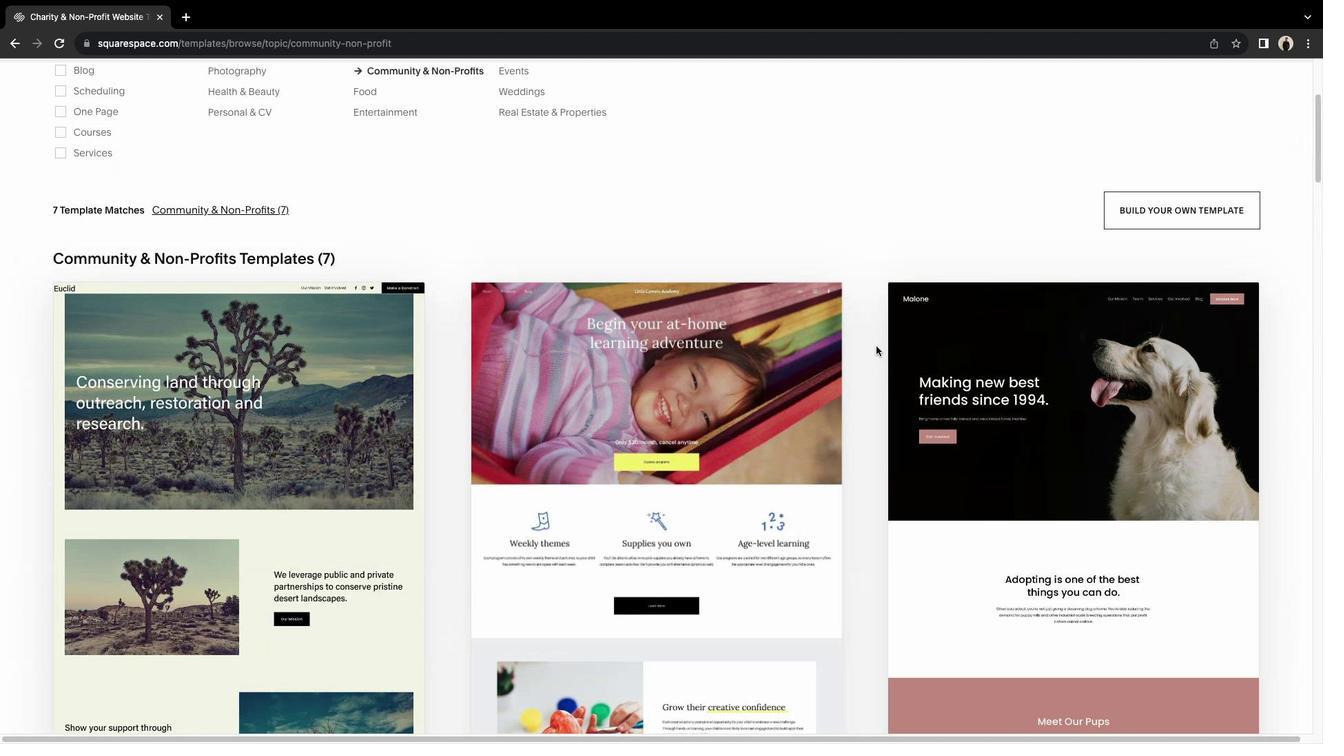 
Action: Mouse scrolled (876, 346) with delta (0, 0)
Screenshot: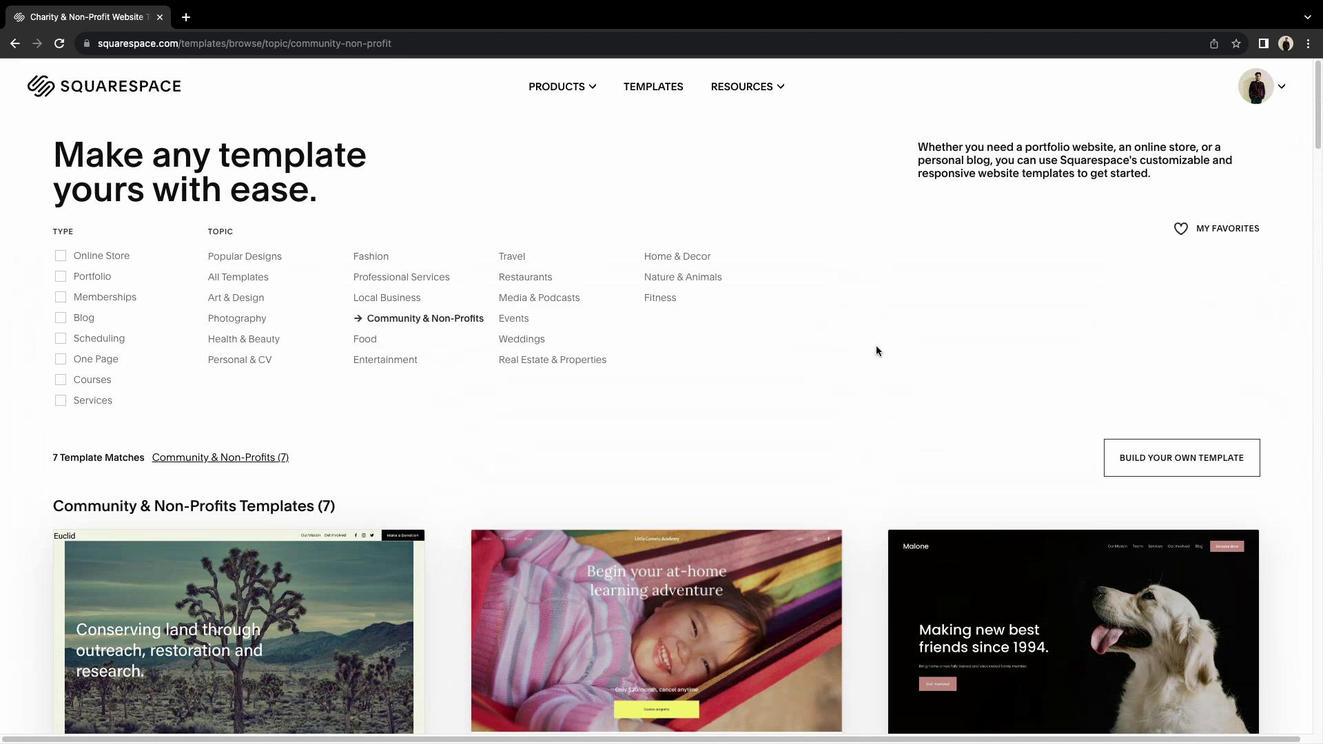 
Action: Mouse scrolled (876, 346) with delta (0, 0)
Screenshot: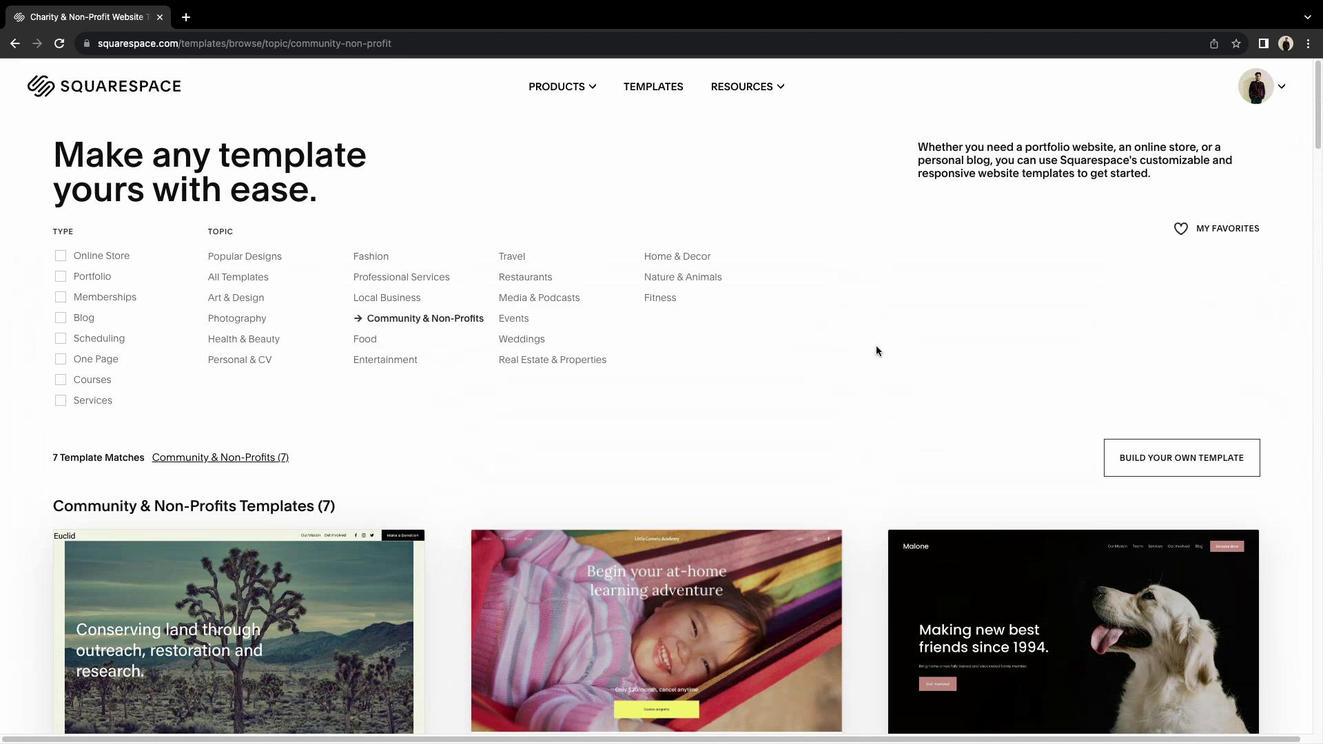 
Action: Mouse scrolled (876, 346) with delta (0, -2)
Screenshot: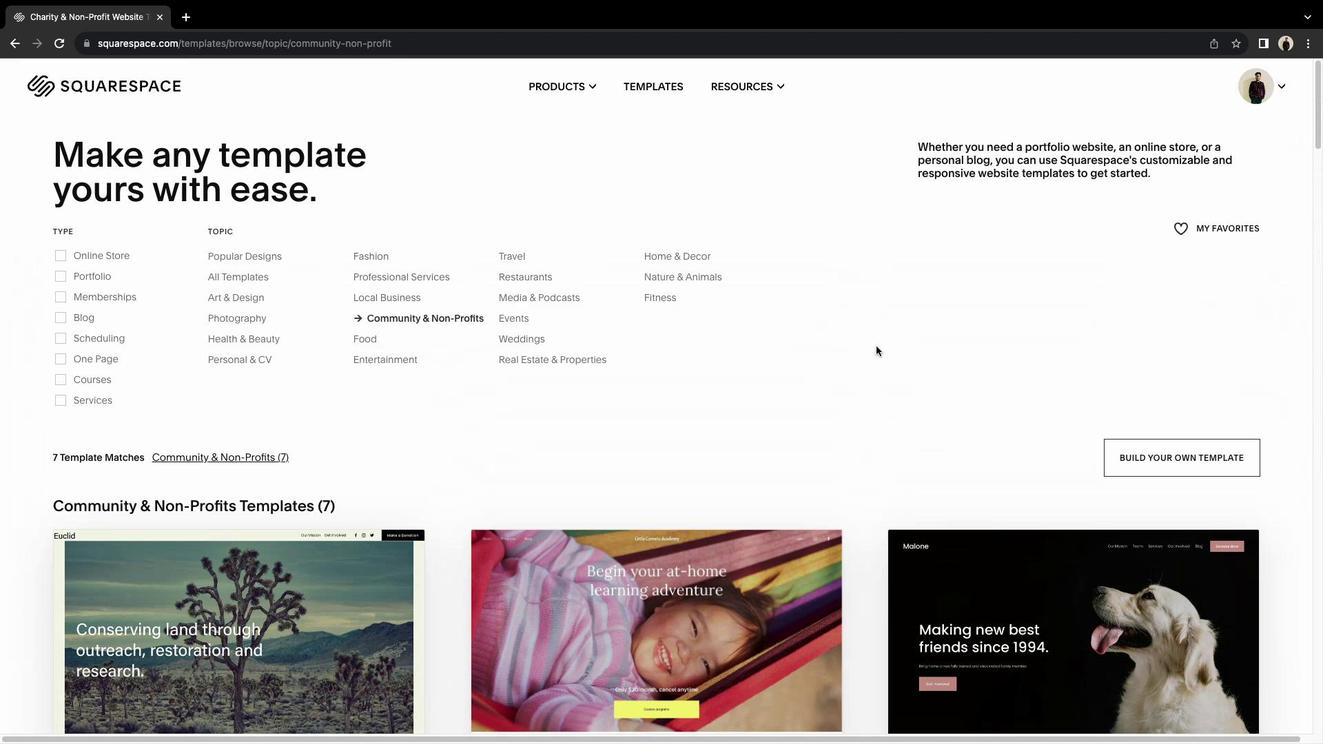 
Action: Mouse scrolled (876, 346) with delta (0, -3)
Screenshot: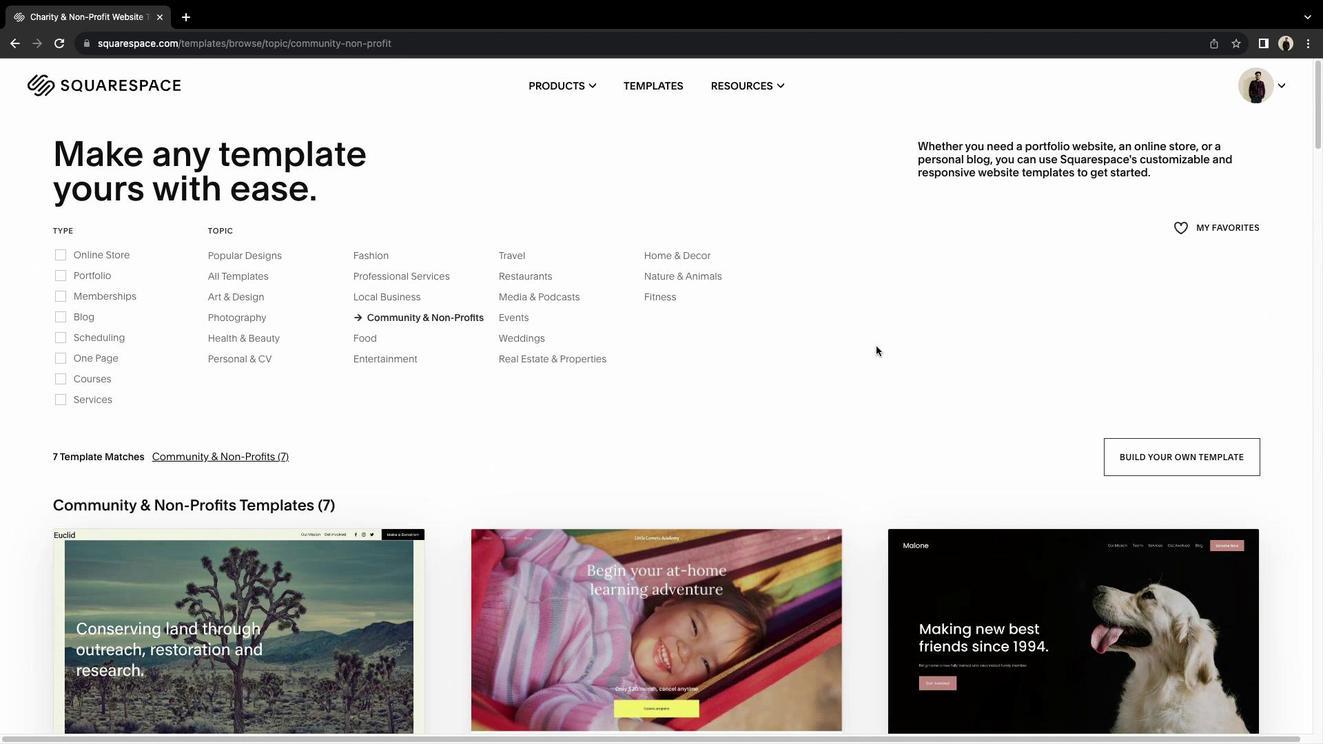 
Action: Mouse moved to (278, 468)
Screenshot: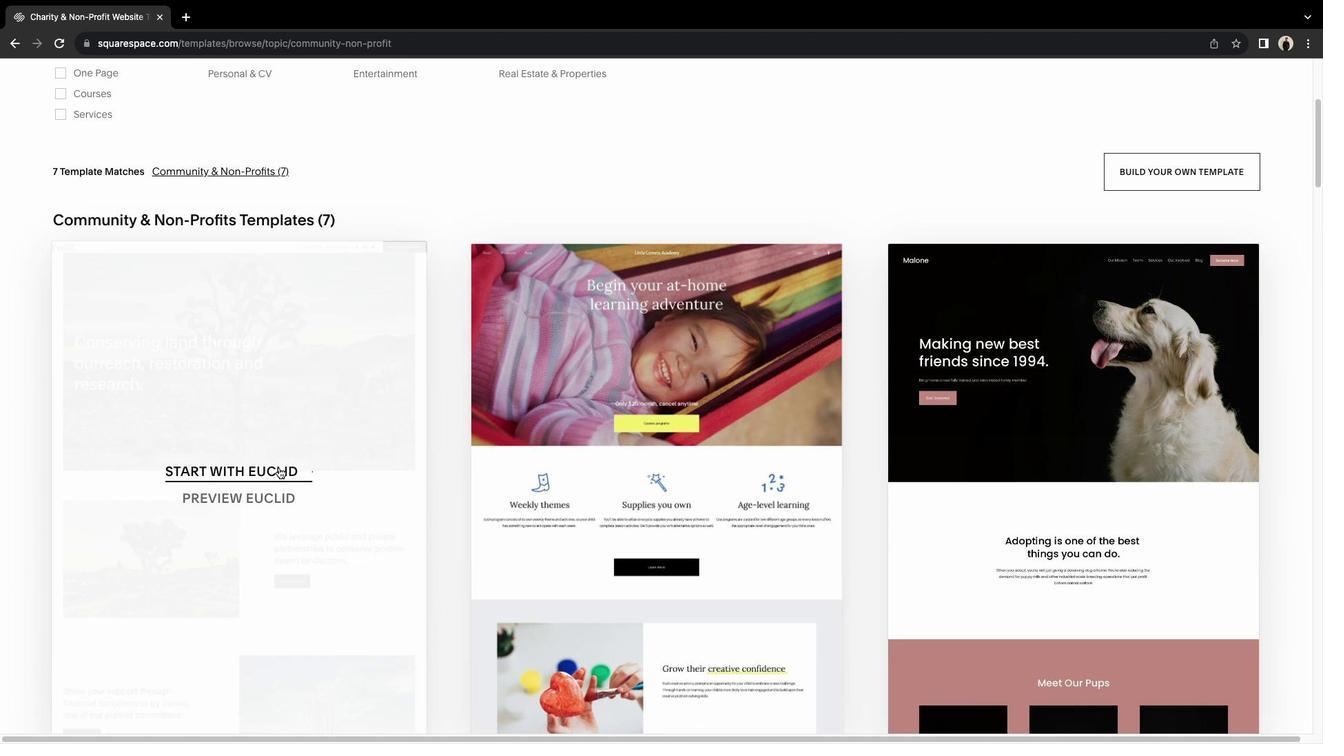 
Action: Mouse pressed left at (278, 468)
Screenshot: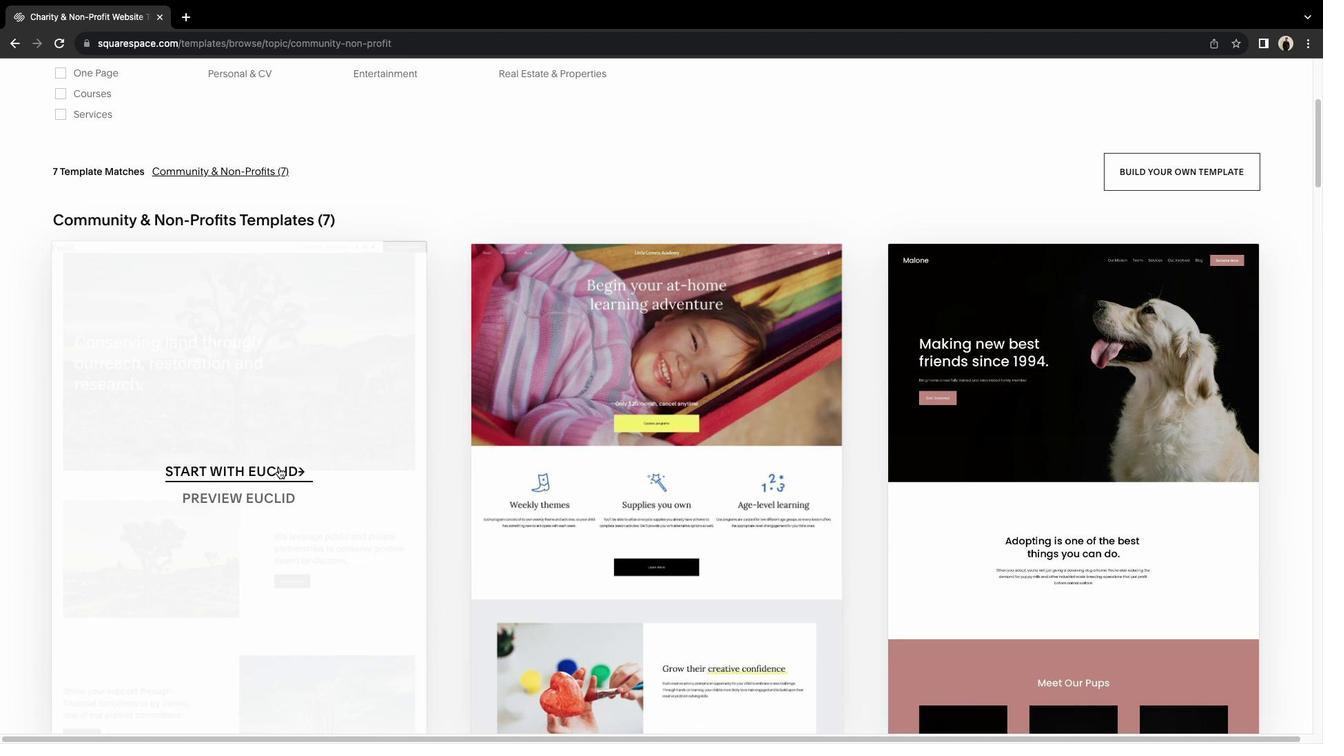 
Action: Mouse moved to (525, 387)
Screenshot: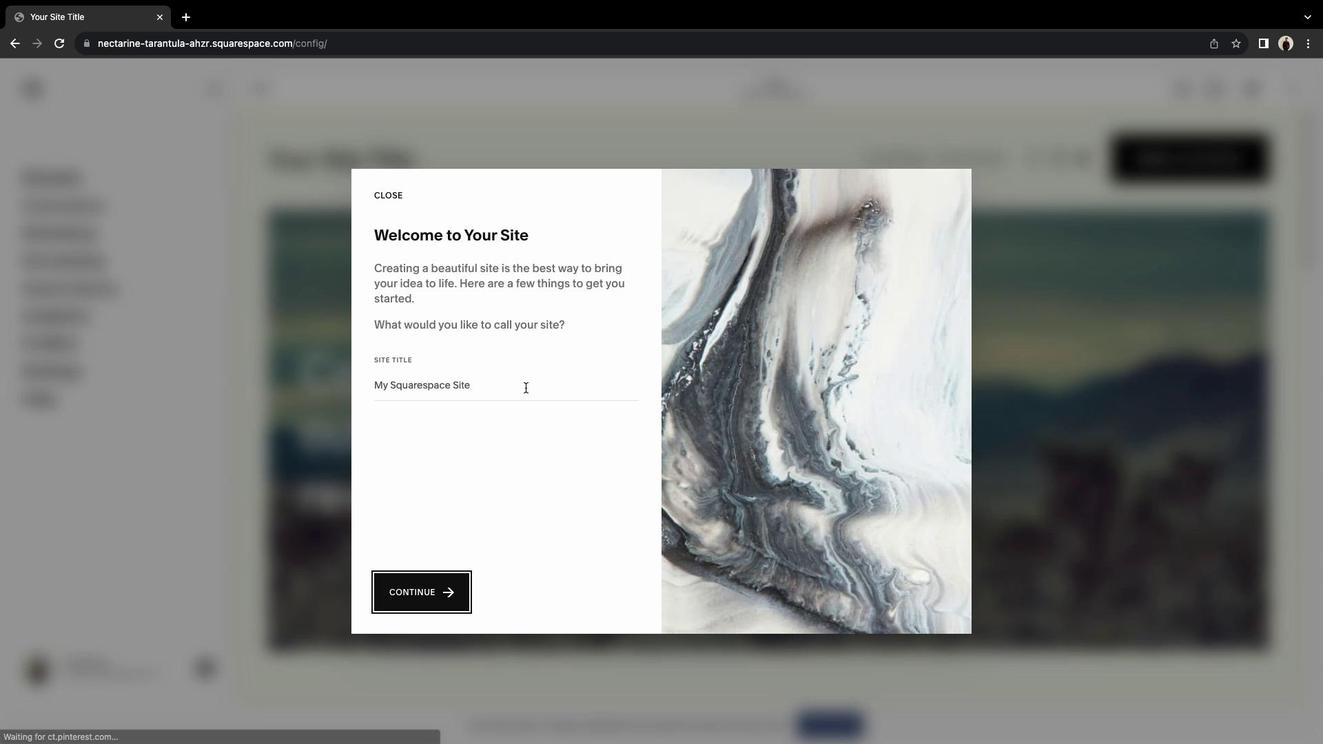 
Action: Mouse pressed left at (525, 387)
Screenshot: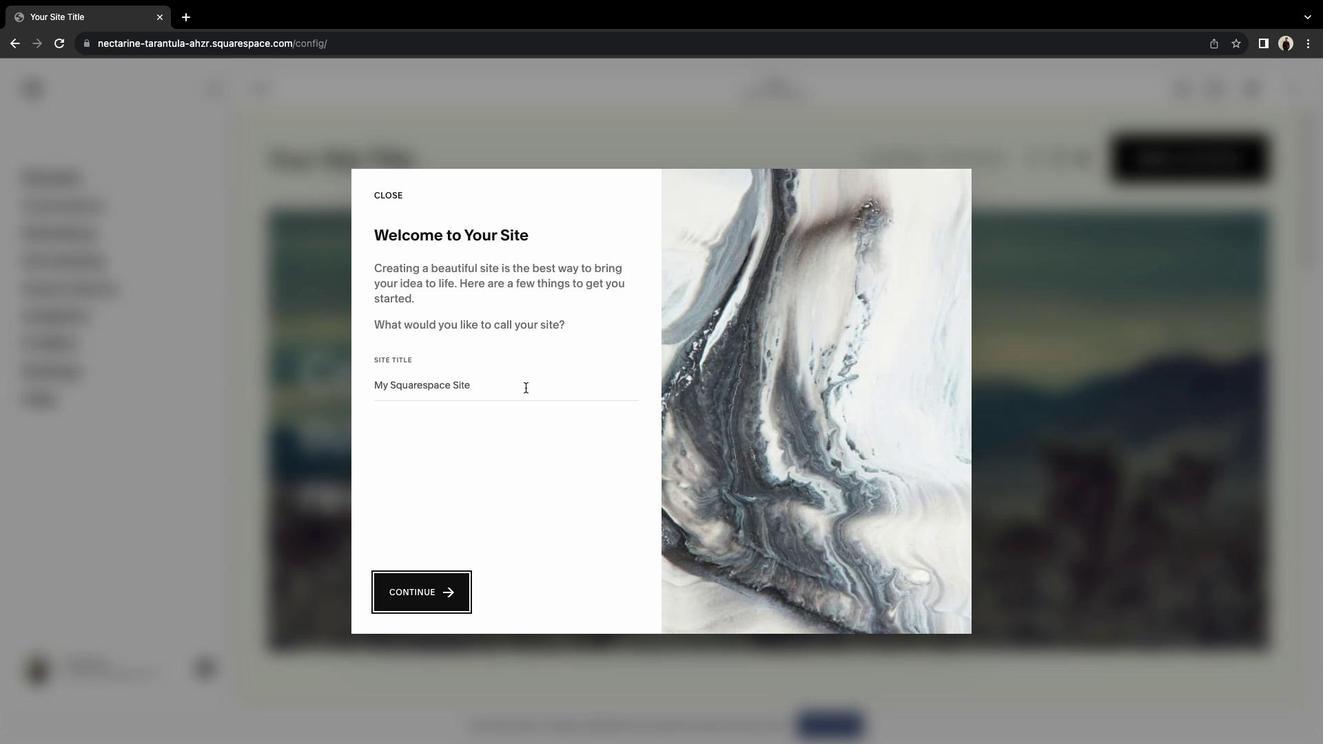 
Action: Key pressed 'C''H''A''R''I''T''Y'Key.space'F''I'Key.backspace'U''N''D'
Screenshot: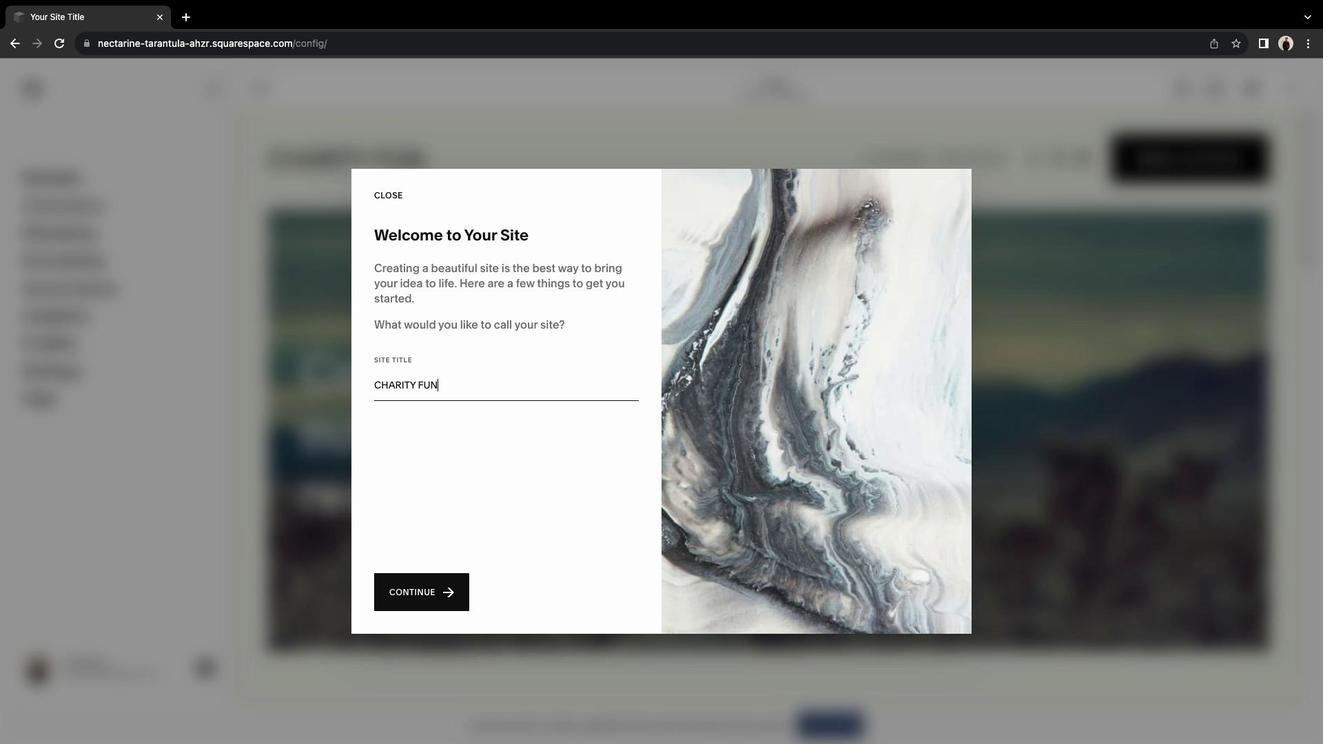 
Action: Mouse moved to (426, 594)
Screenshot: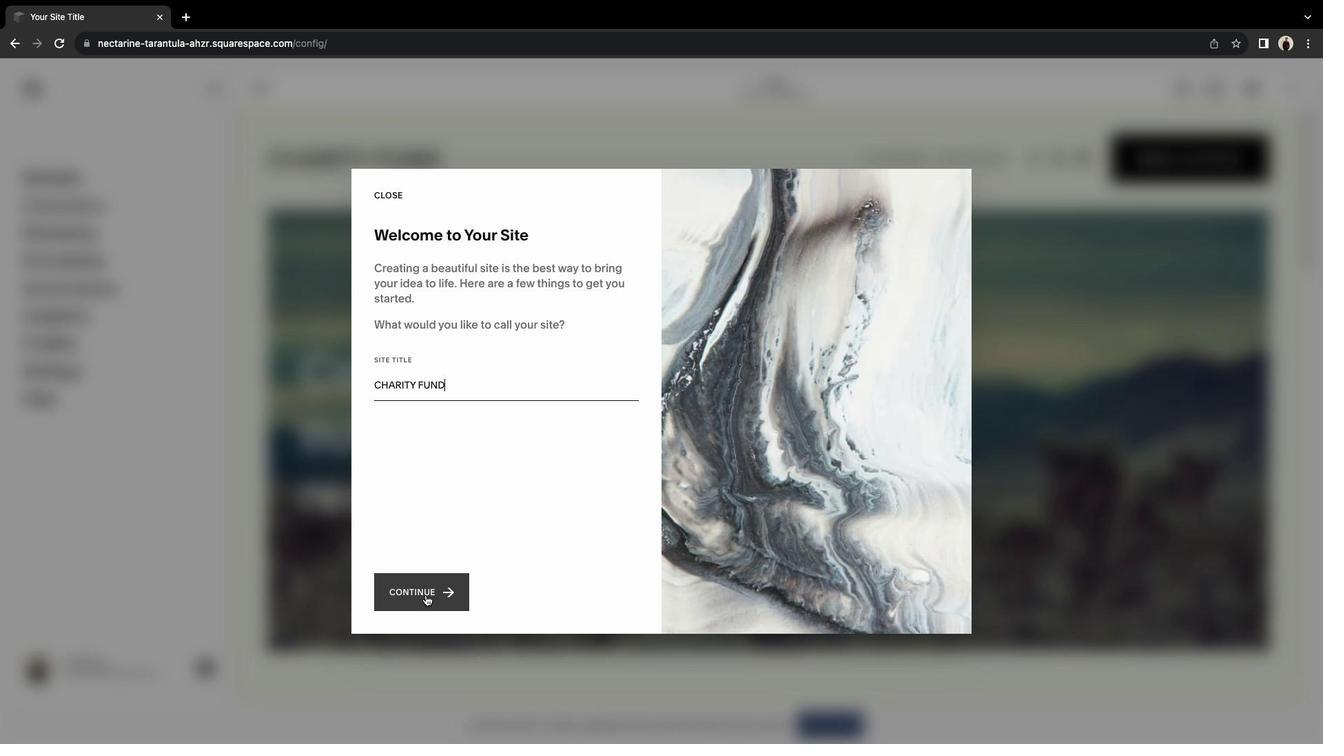 
Action: Mouse pressed left at (426, 594)
Screenshot: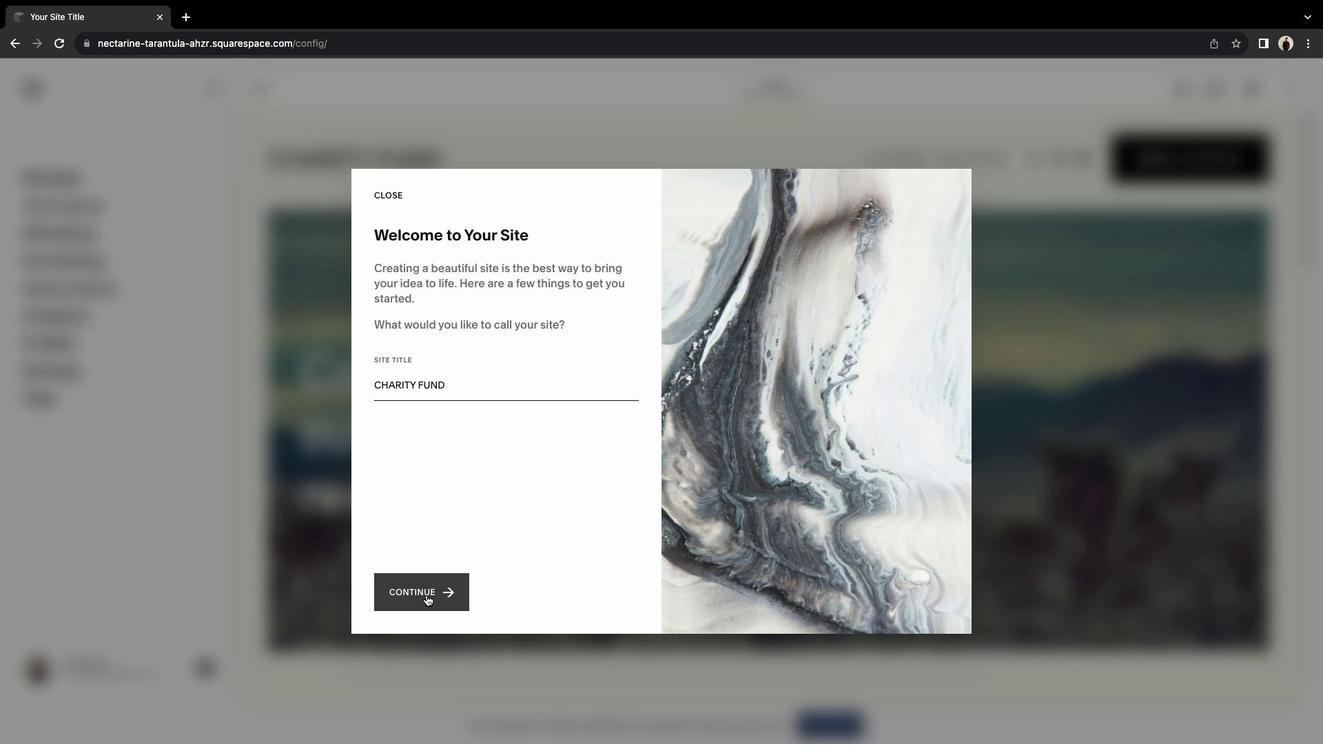 
Action: Mouse moved to (592, 601)
Screenshot: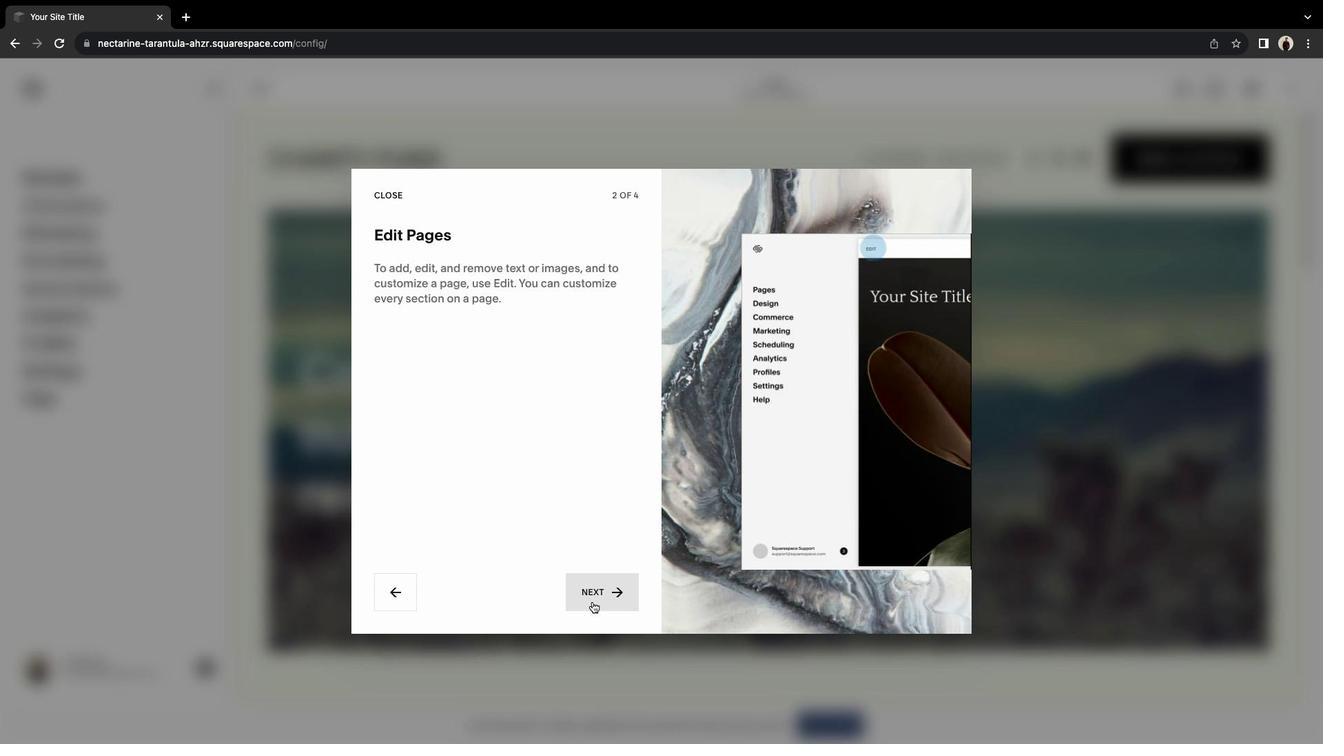 
Action: Mouse pressed left at (592, 601)
Screenshot: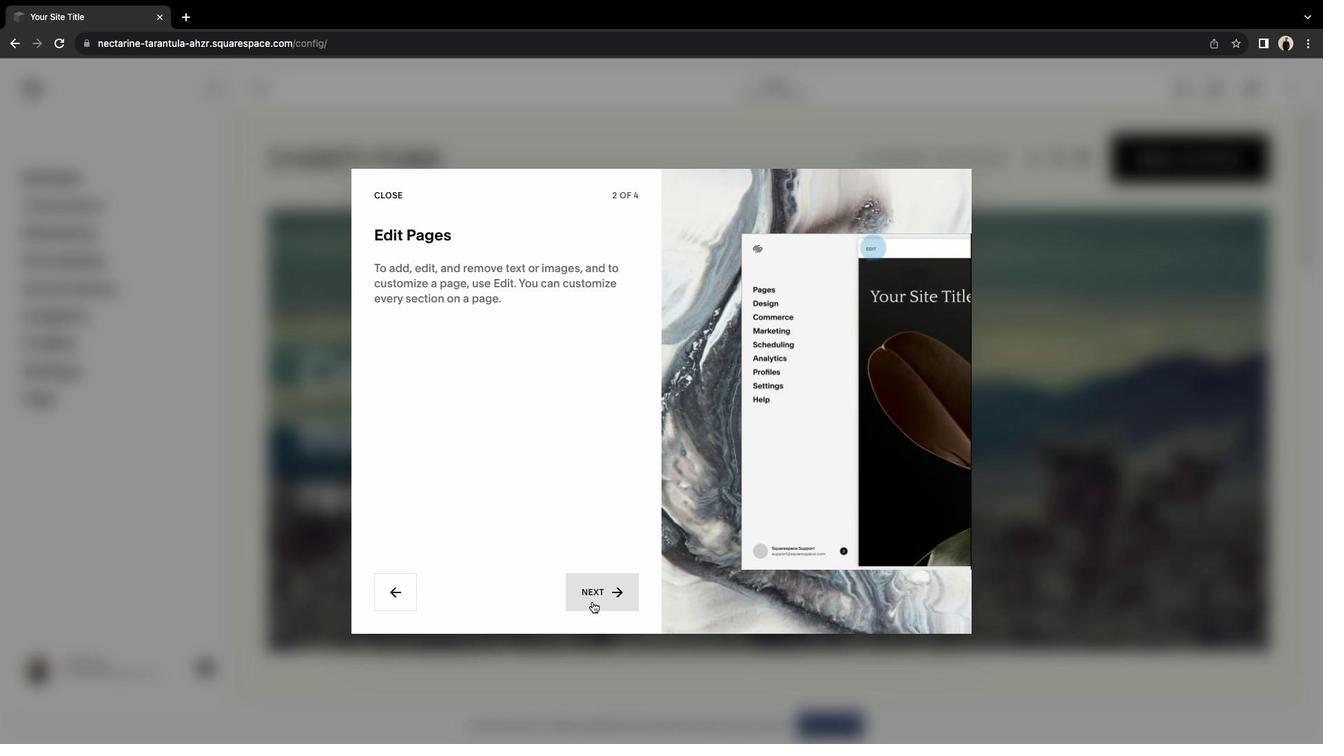 
Action: Mouse moved to (594, 596)
Screenshot: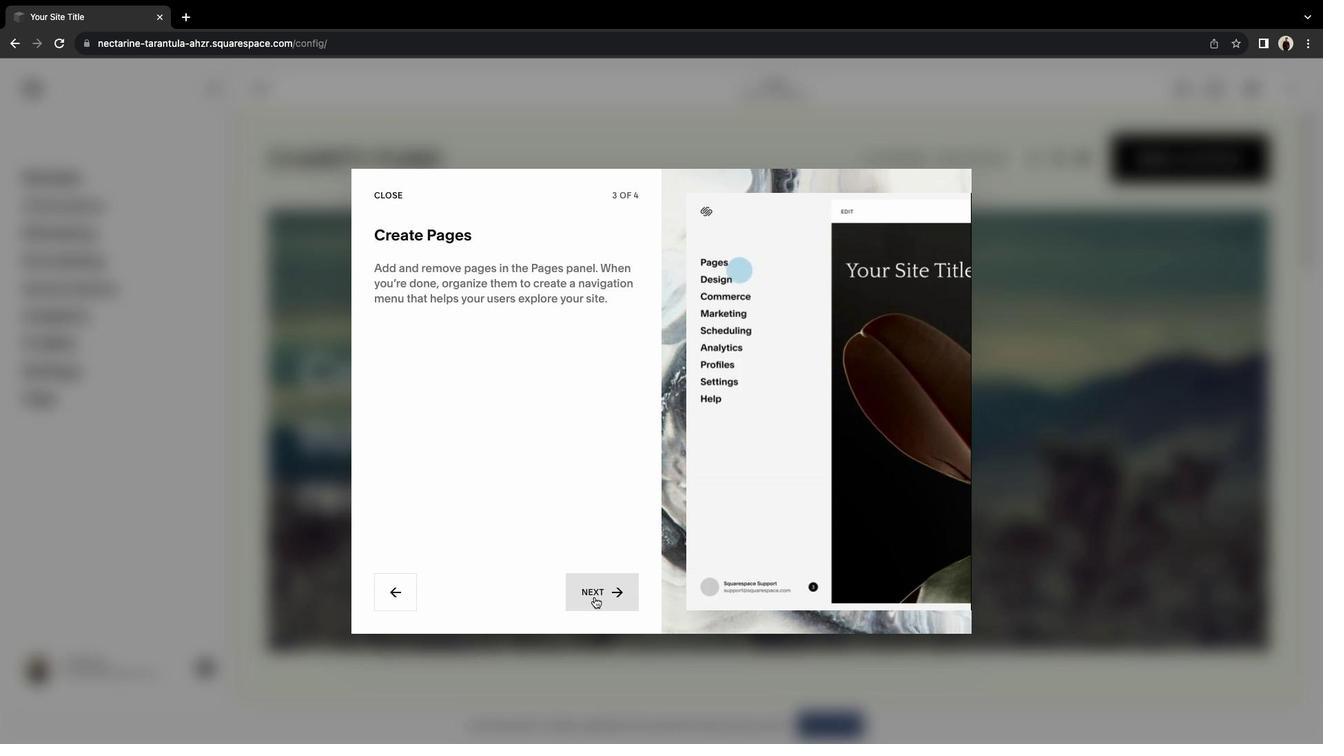 
Action: Mouse pressed left at (594, 596)
Screenshot: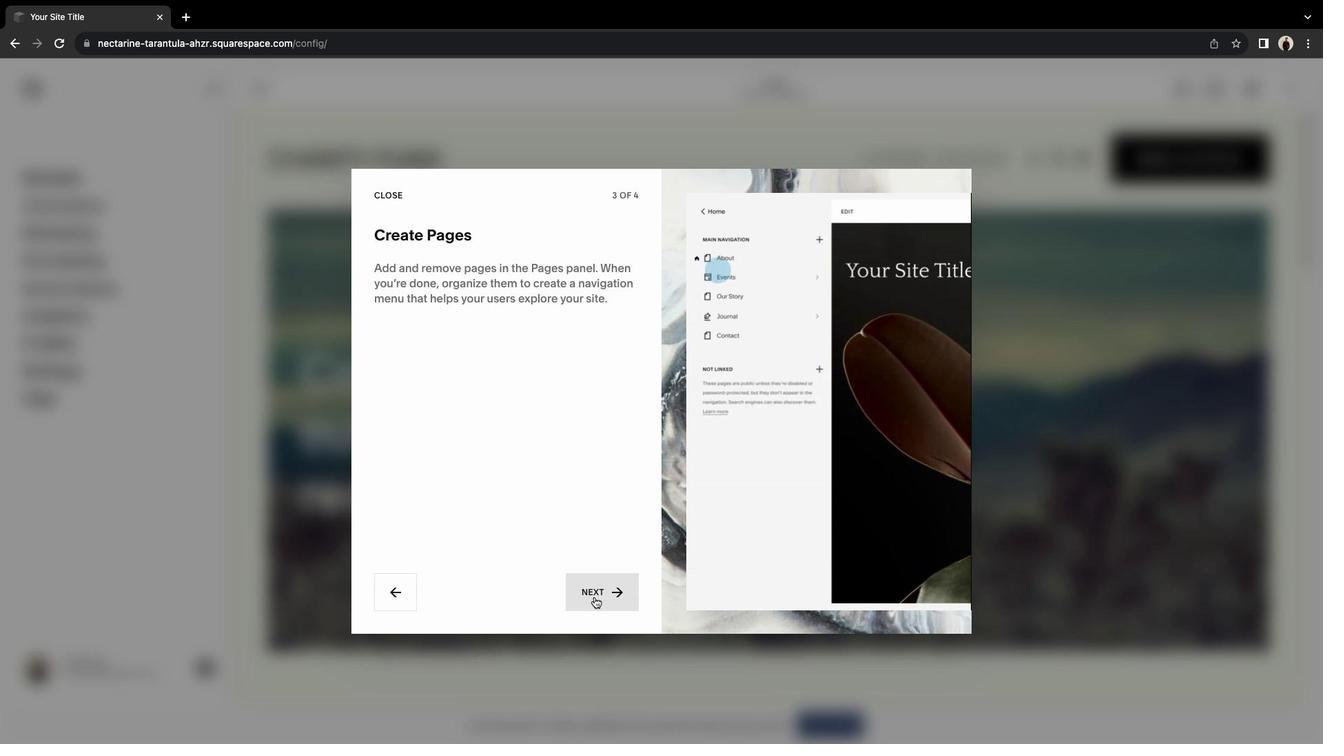 
Action: Mouse moved to (596, 590)
Screenshot: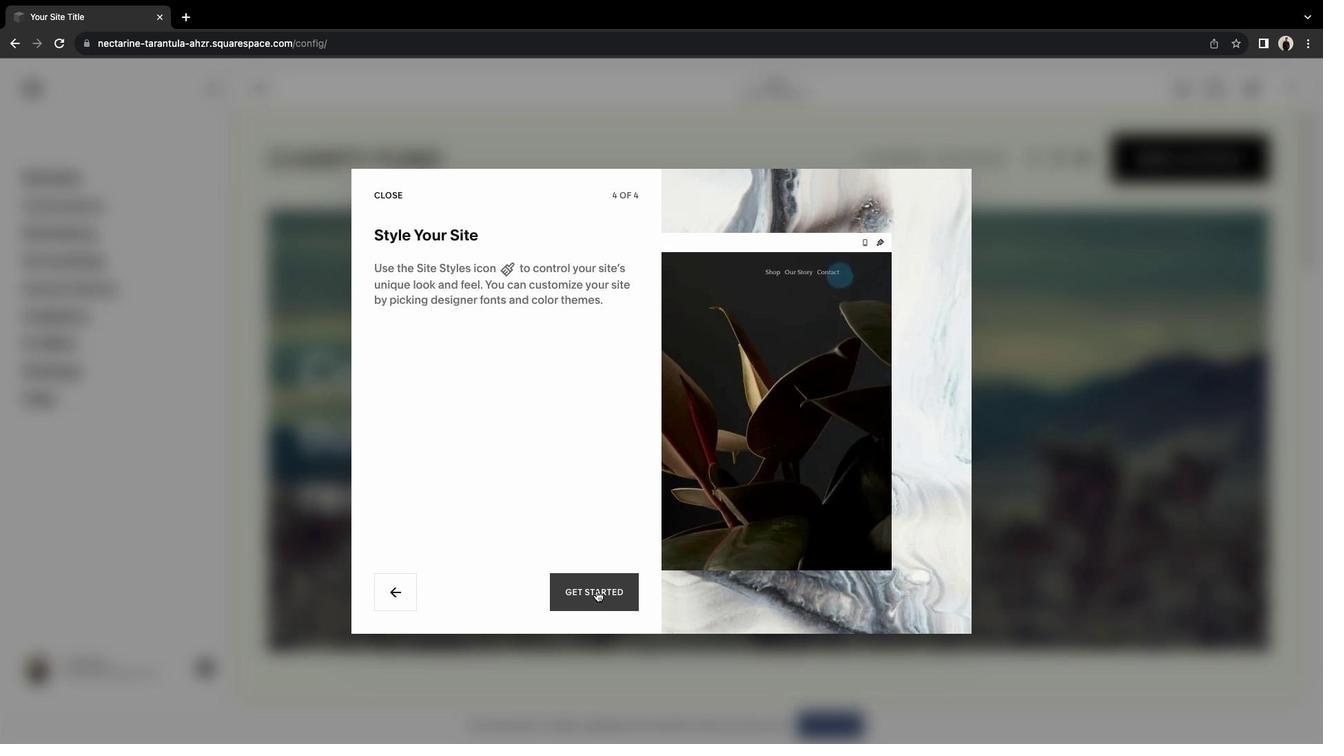 
Action: Mouse pressed left at (596, 590)
Screenshot: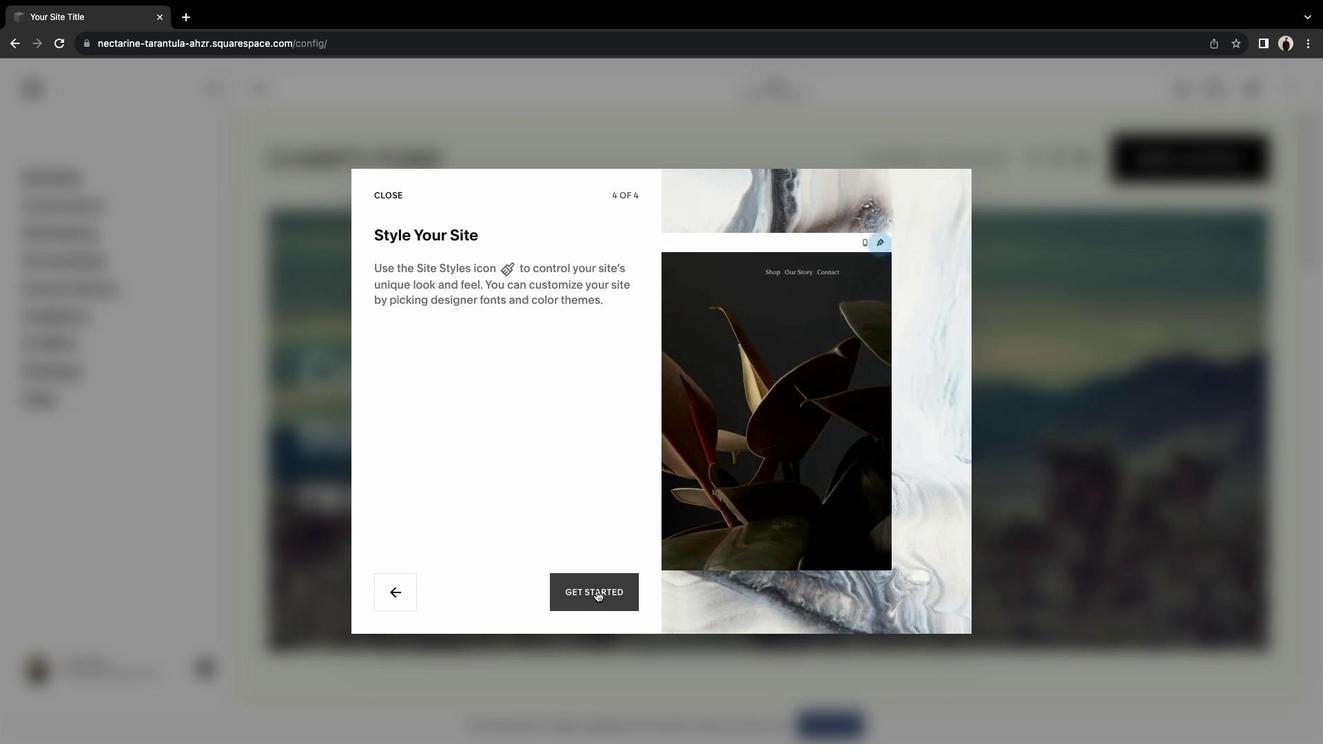 
Action: Mouse moved to (63, 181)
Screenshot: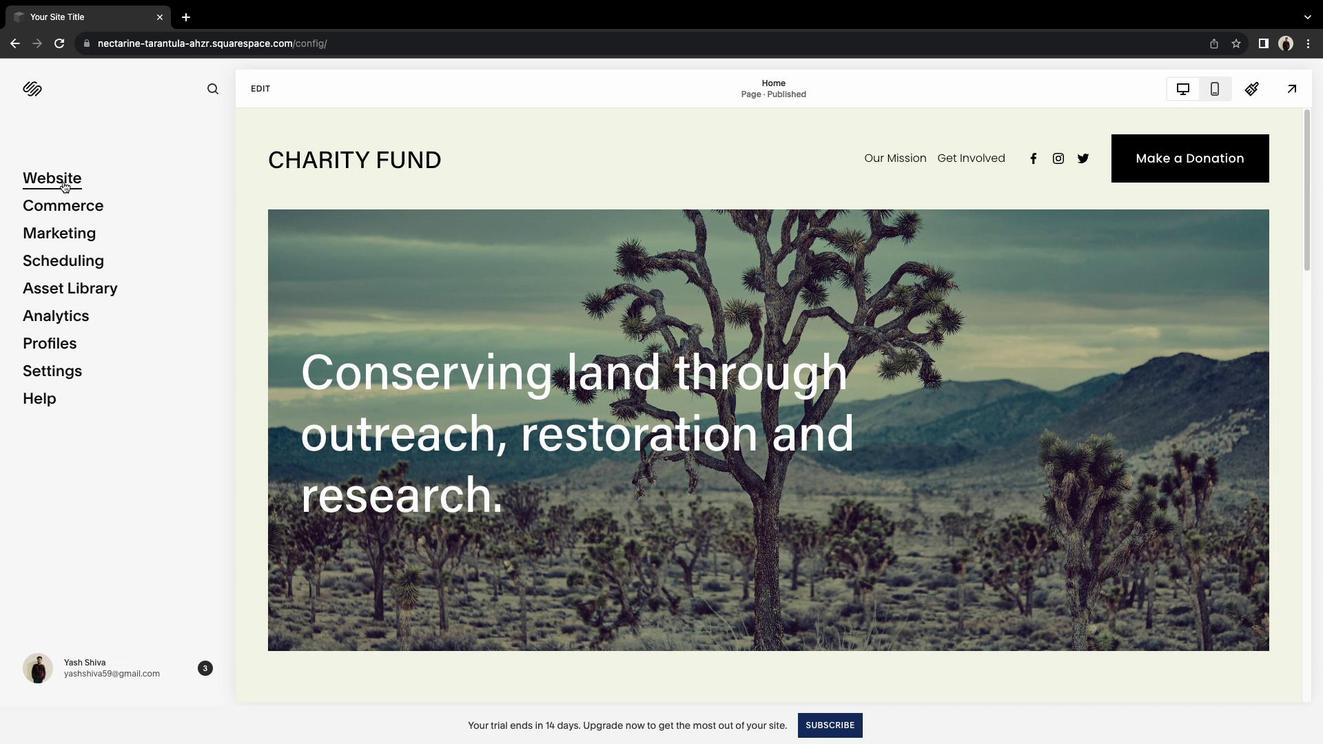 
Action: Mouse pressed left at (63, 181)
Screenshot: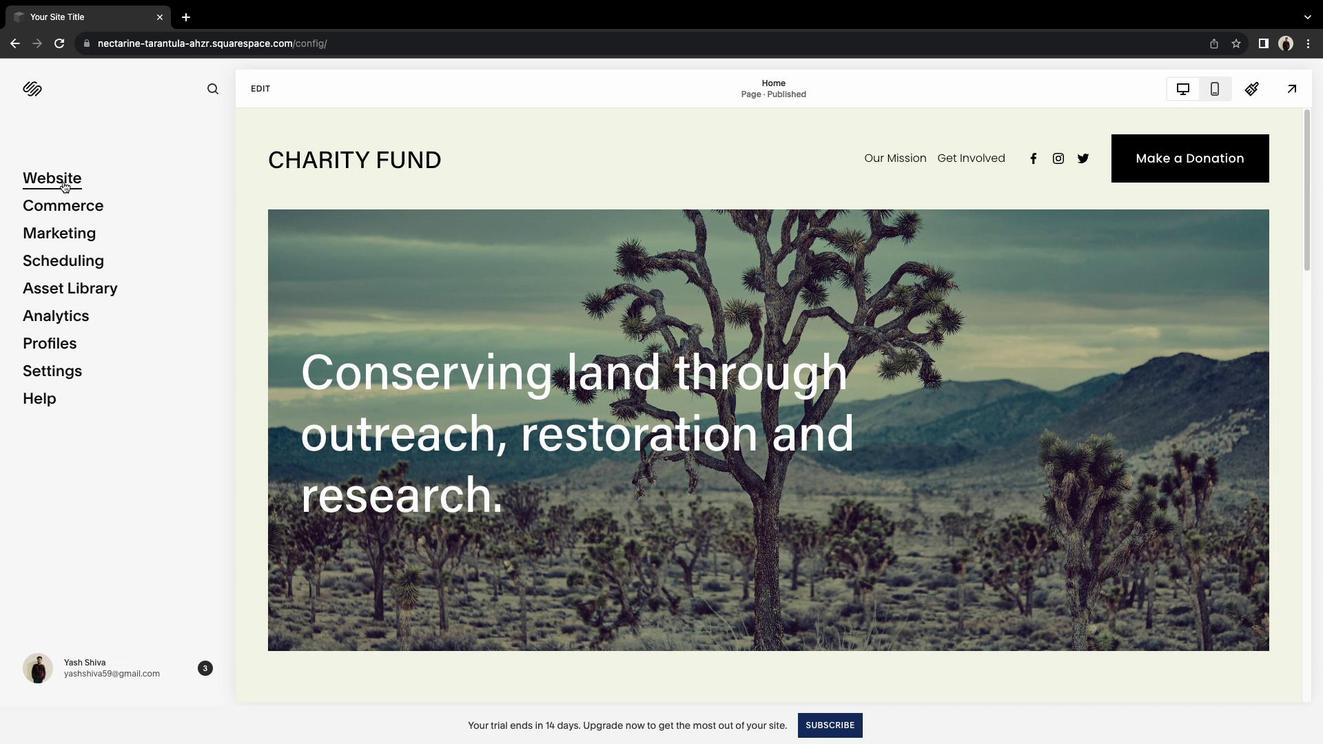 
Action: Mouse moved to (263, 87)
Screenshot: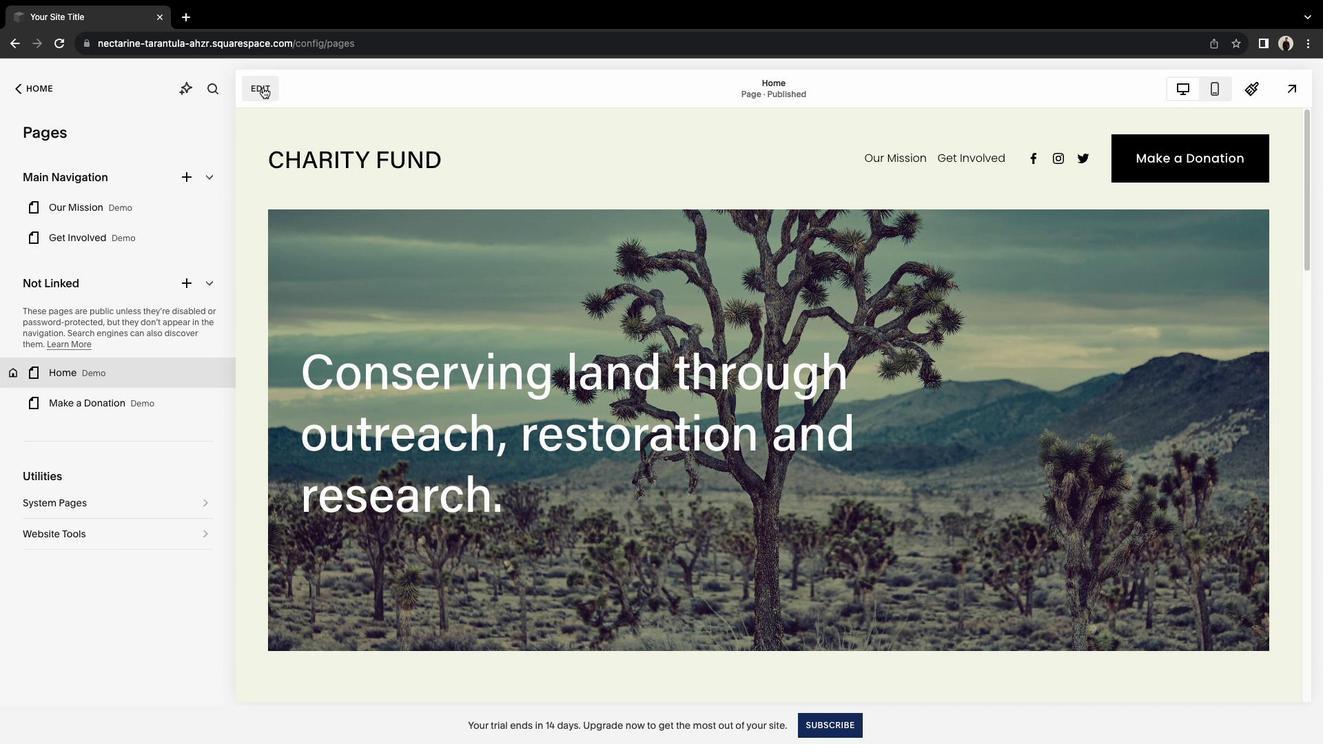 
Action: Mouse pressed left at (263, 87)
Screenshot: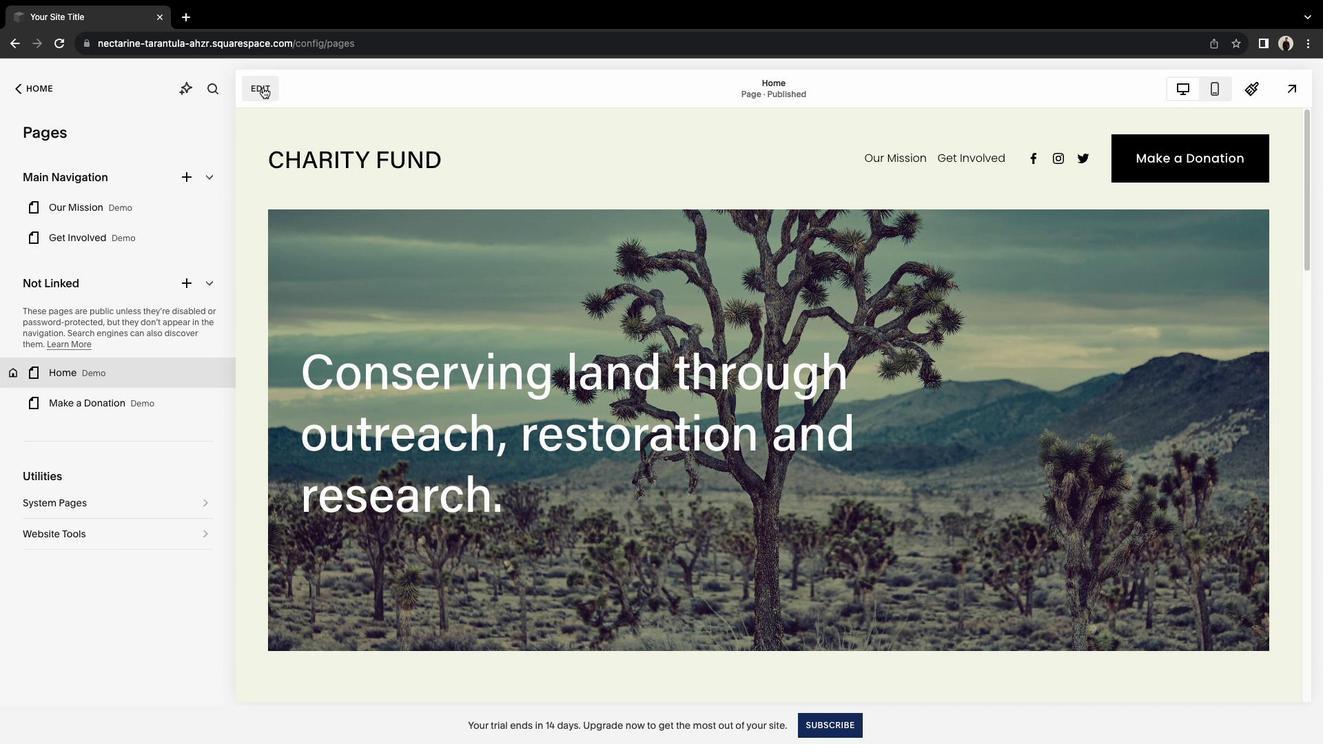 
Action: Mouse moved to (634, 301)
Screenshot: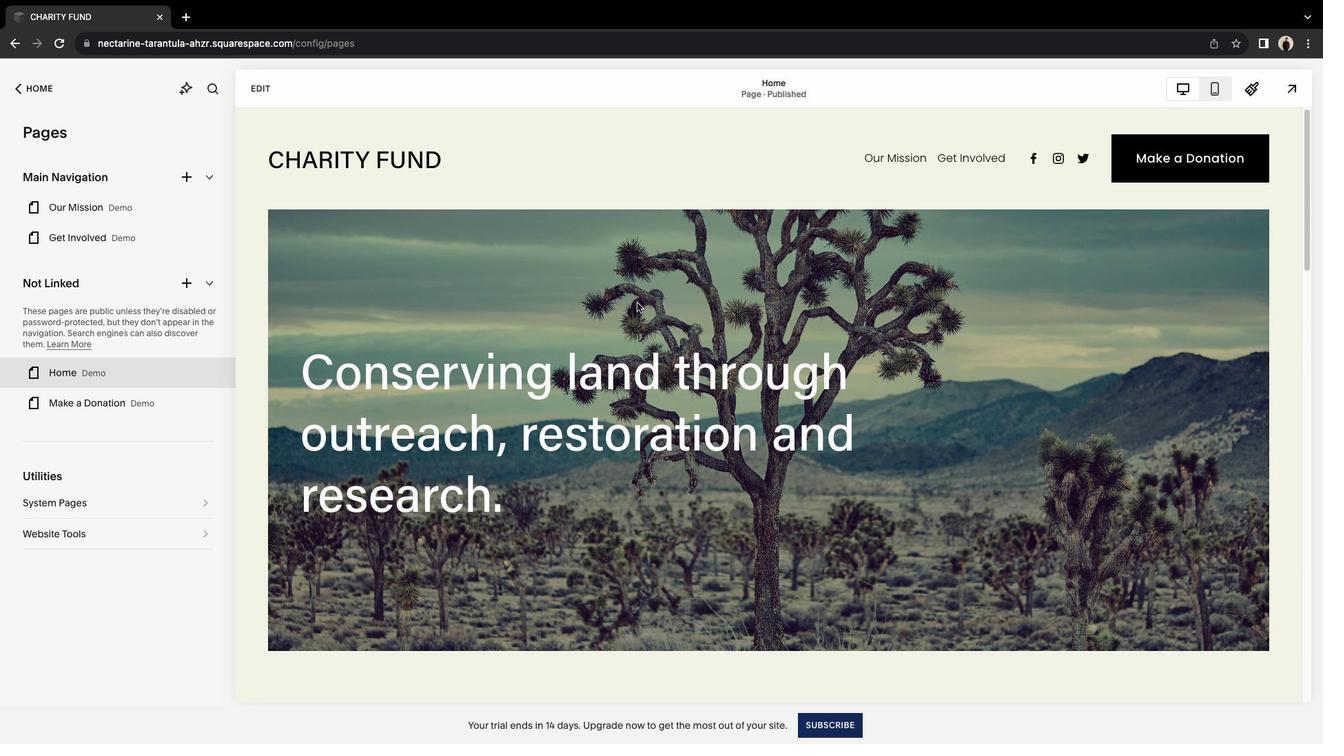 
Action: Mouse scrolled (634, 301) with delta (0, 0)
Screenshot: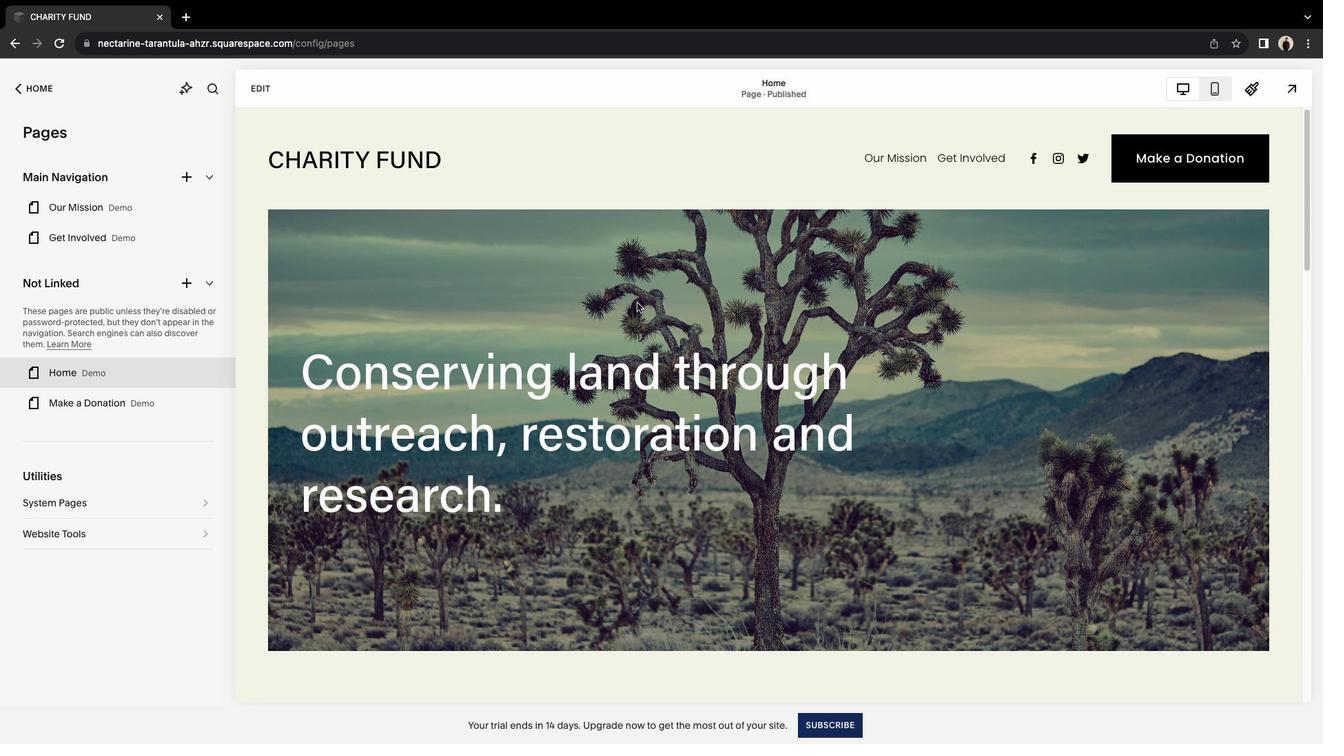 
Action: Mouse moved to (637, 303)
Screenshot: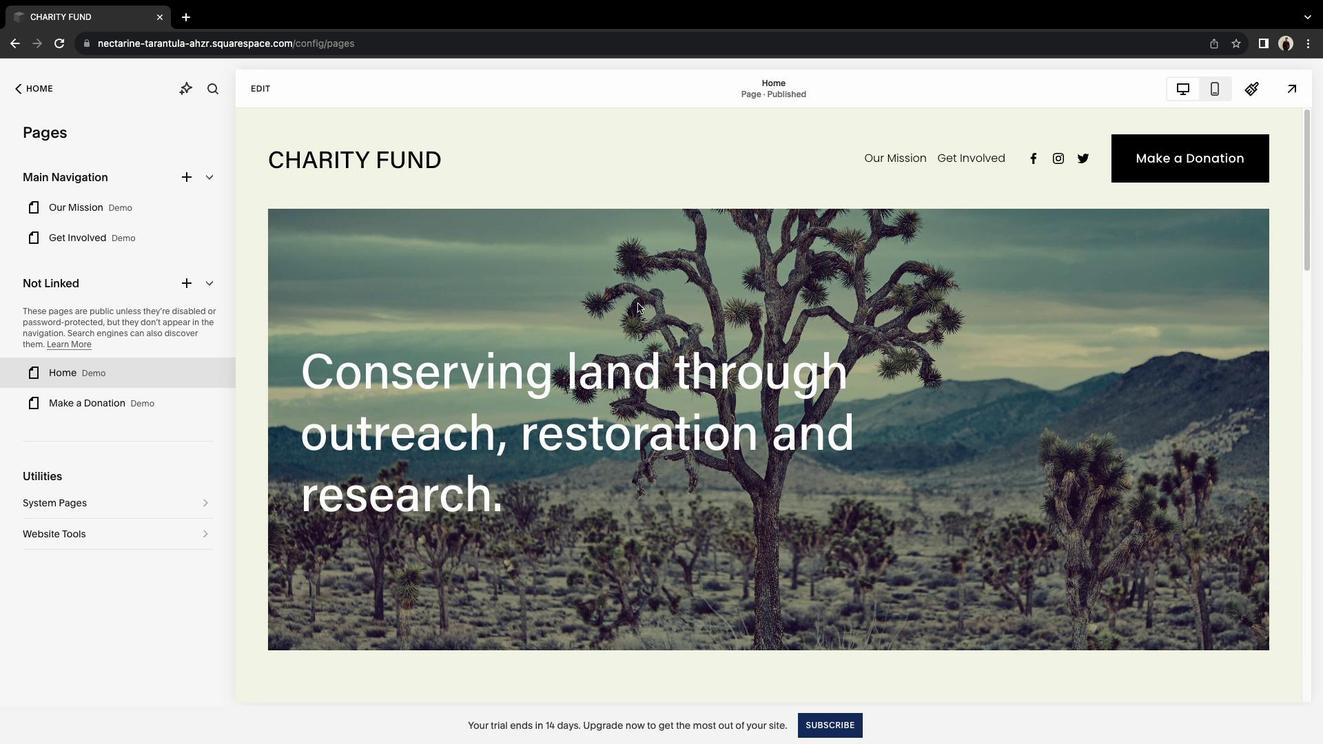
Action: Mouse scrolled (637, 303) with delta (0, 0)
Screenshot: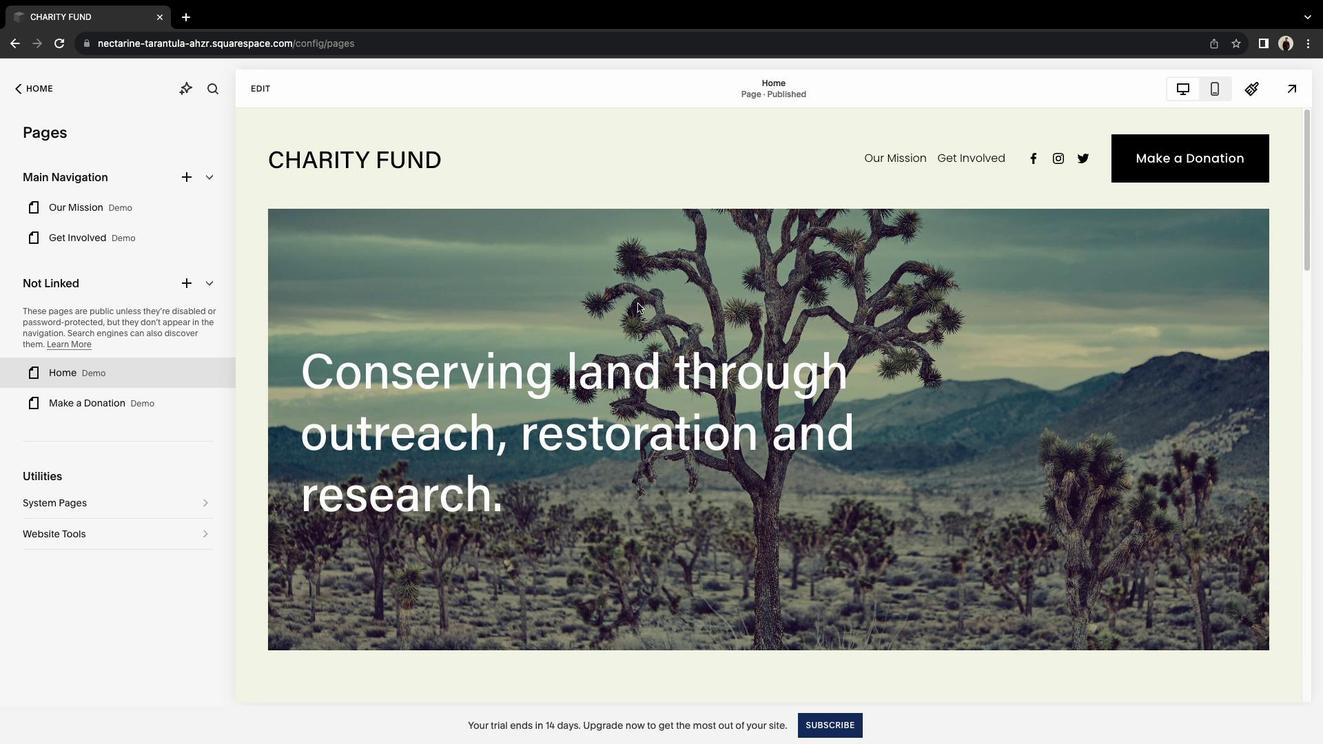
Action: Mouse moved to (637, 303)
Screenshot: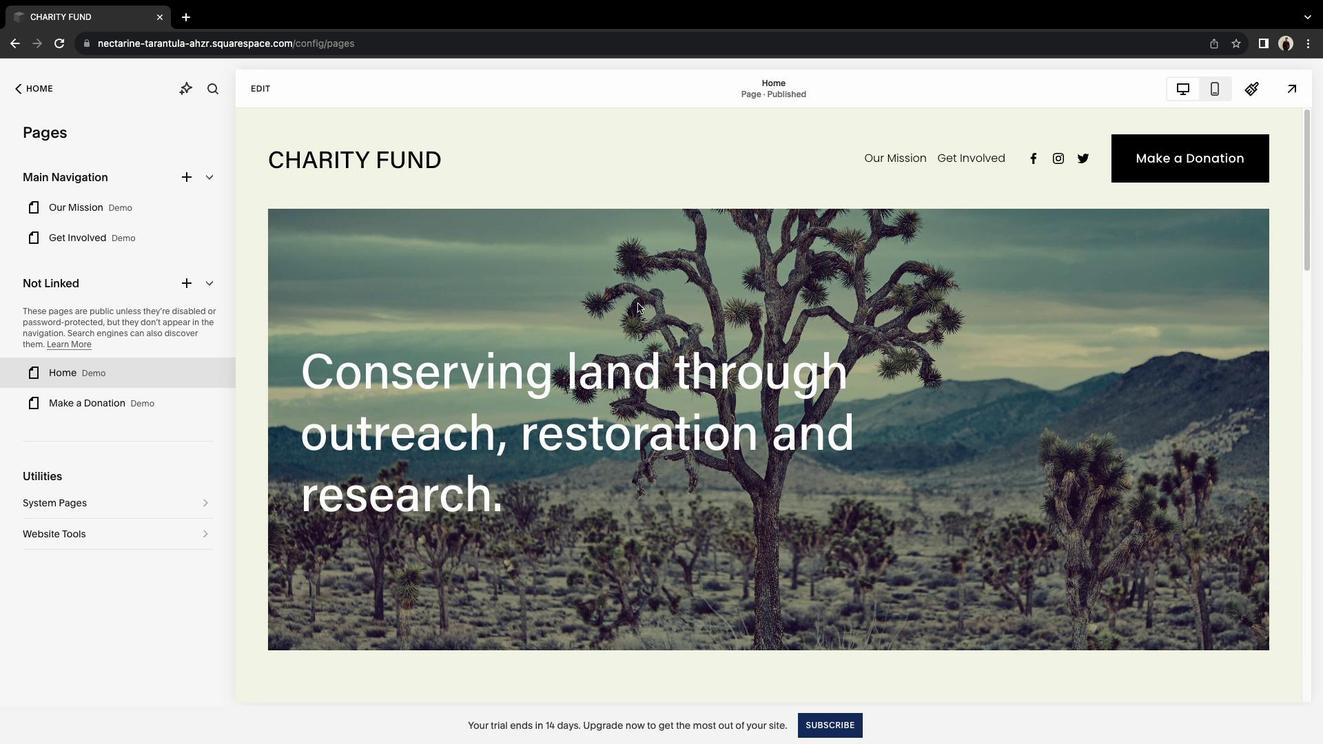 
Action: Mouse scrolled (637, 303) with delta (0, -2)
Screenshot: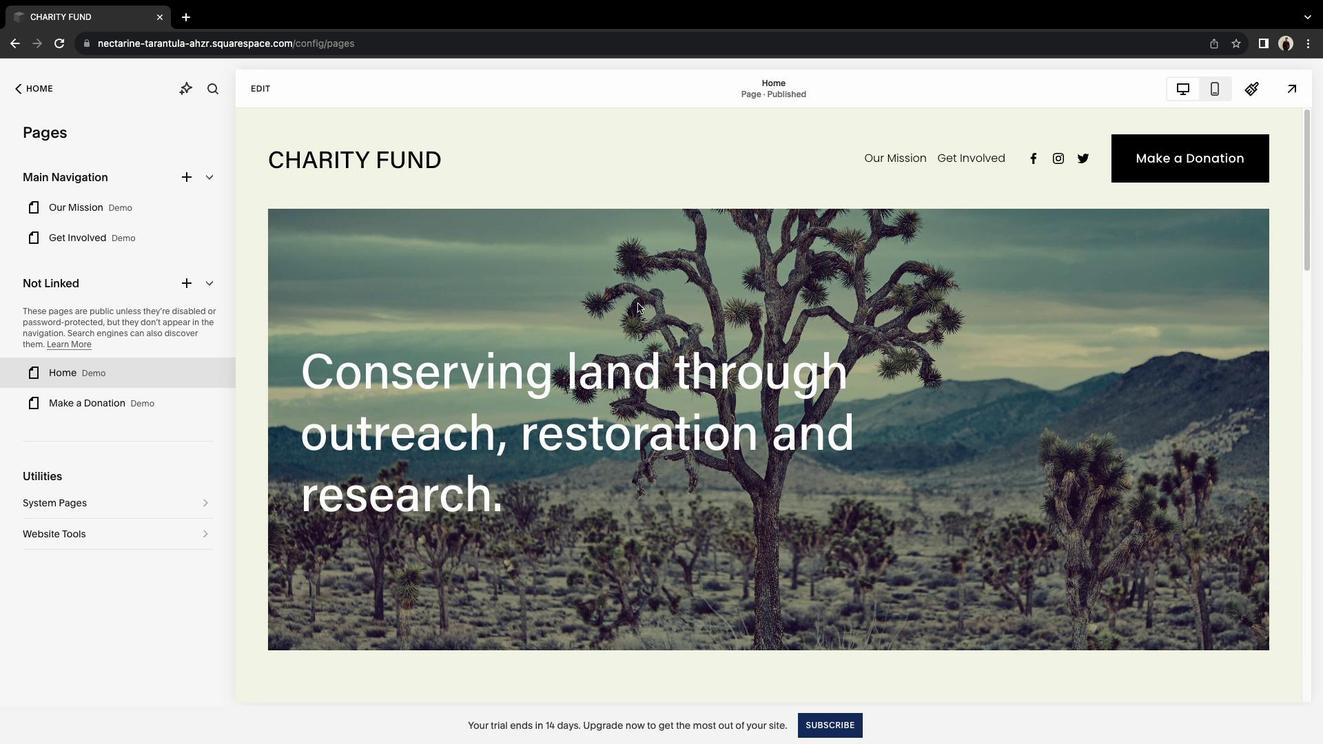 
Action: Mouse scrolled (637, 303) with delta (0, -3)
Screenshot: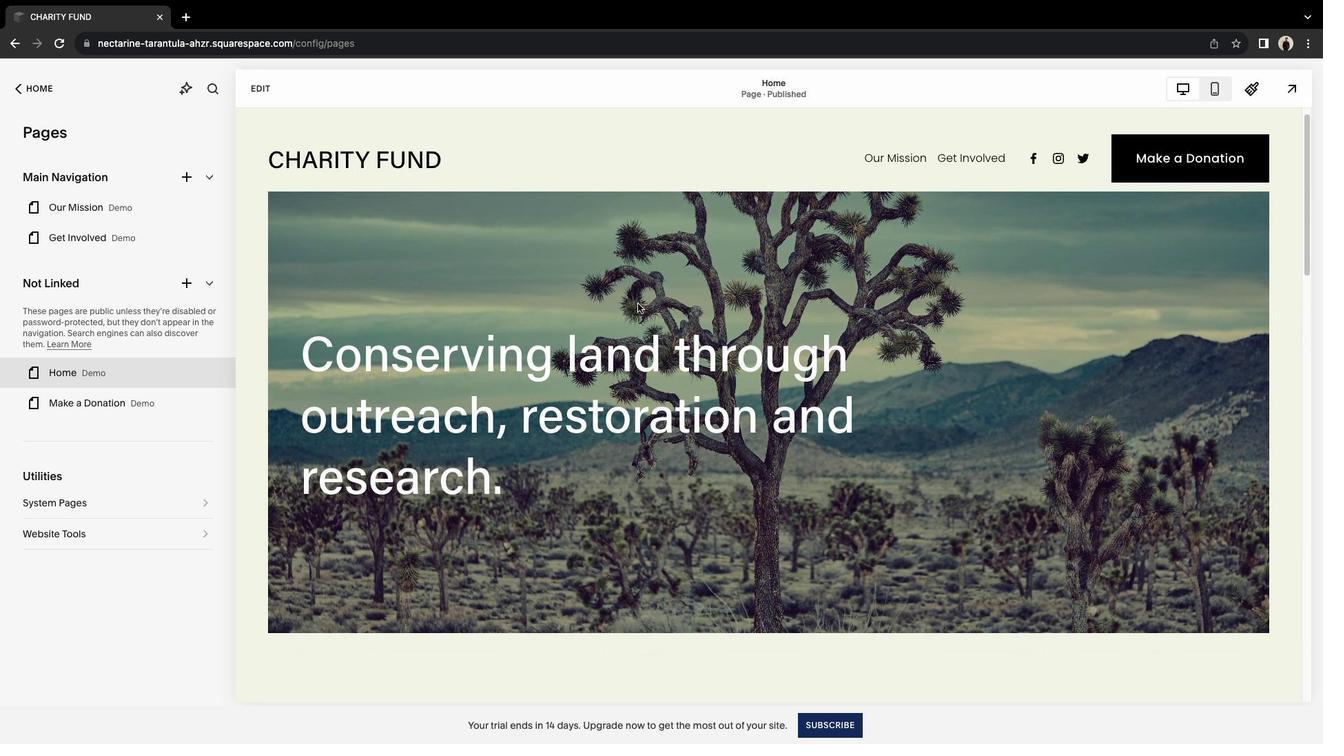 
Action: Mouse moved to (680, 310)
Screenshot: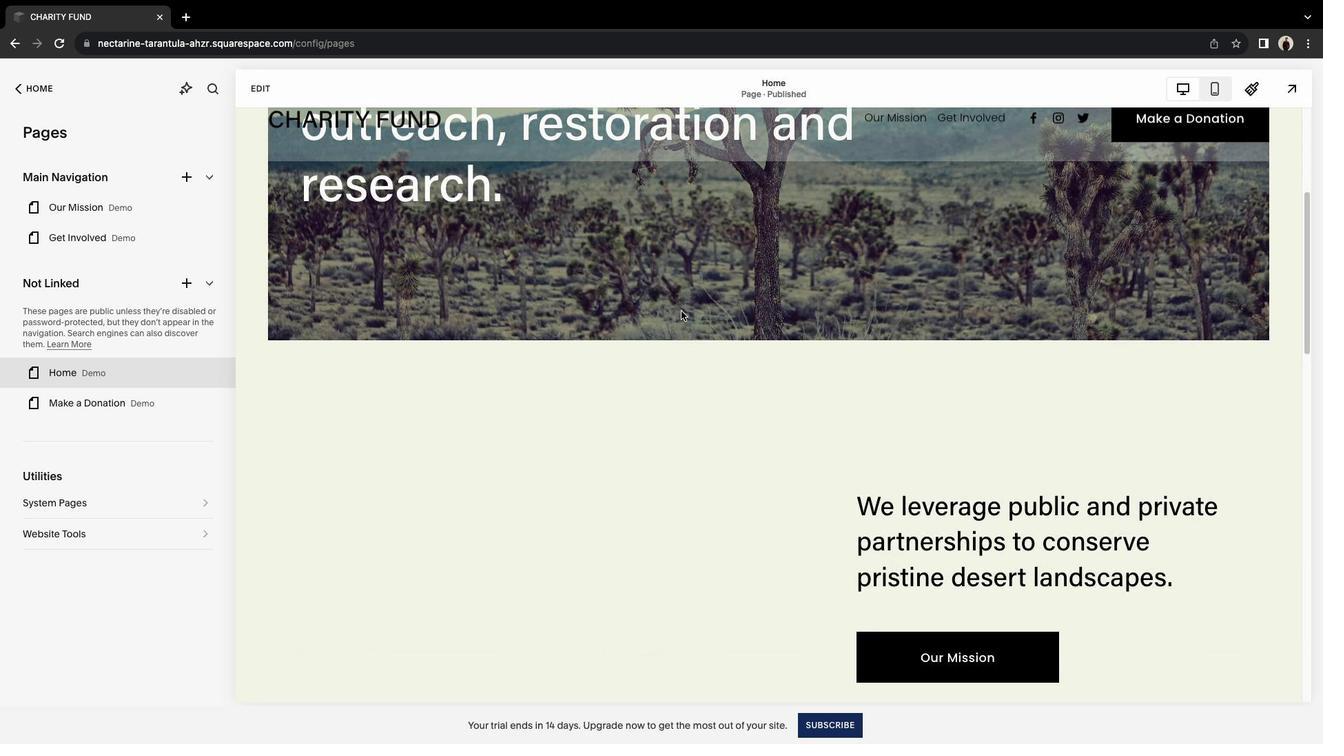 
Action: Mouse scrolled (680, 310) with delta (0, 0)
Screenshot: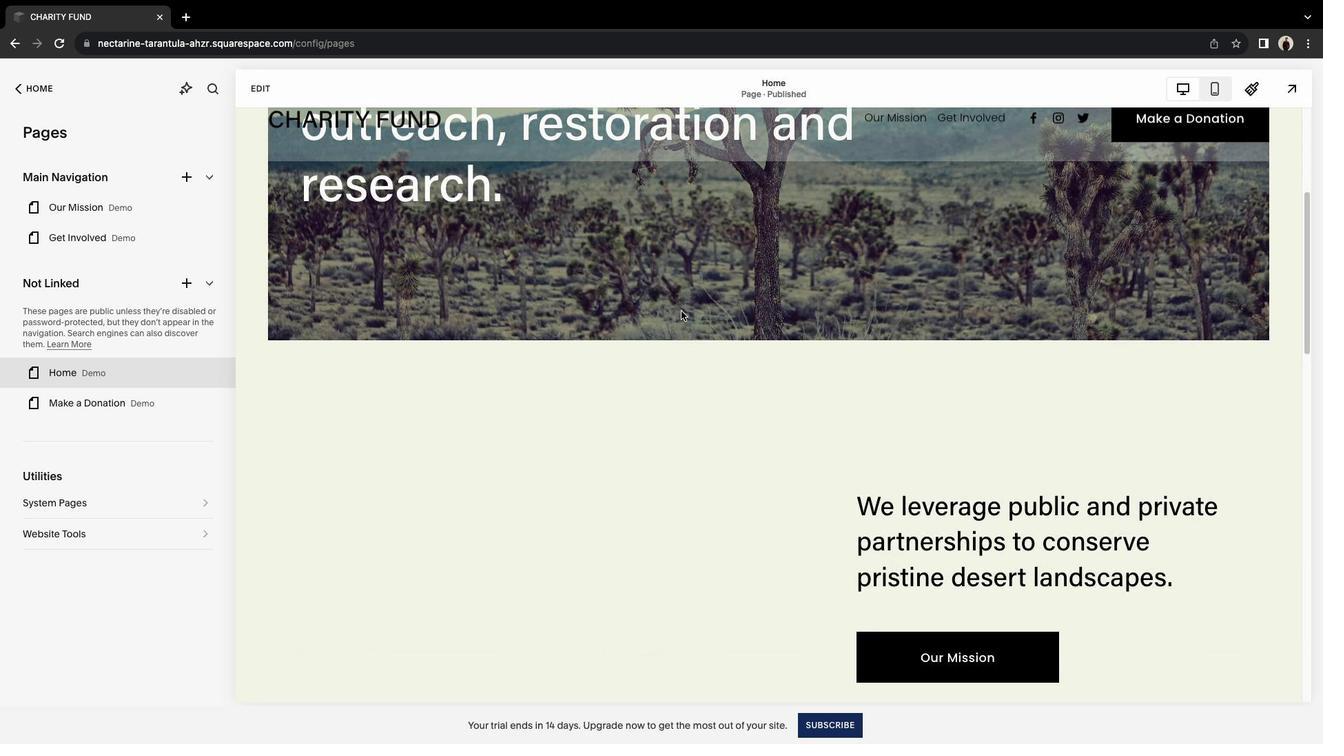 
Action: Mouse moved to (681, 311)
Screenshot: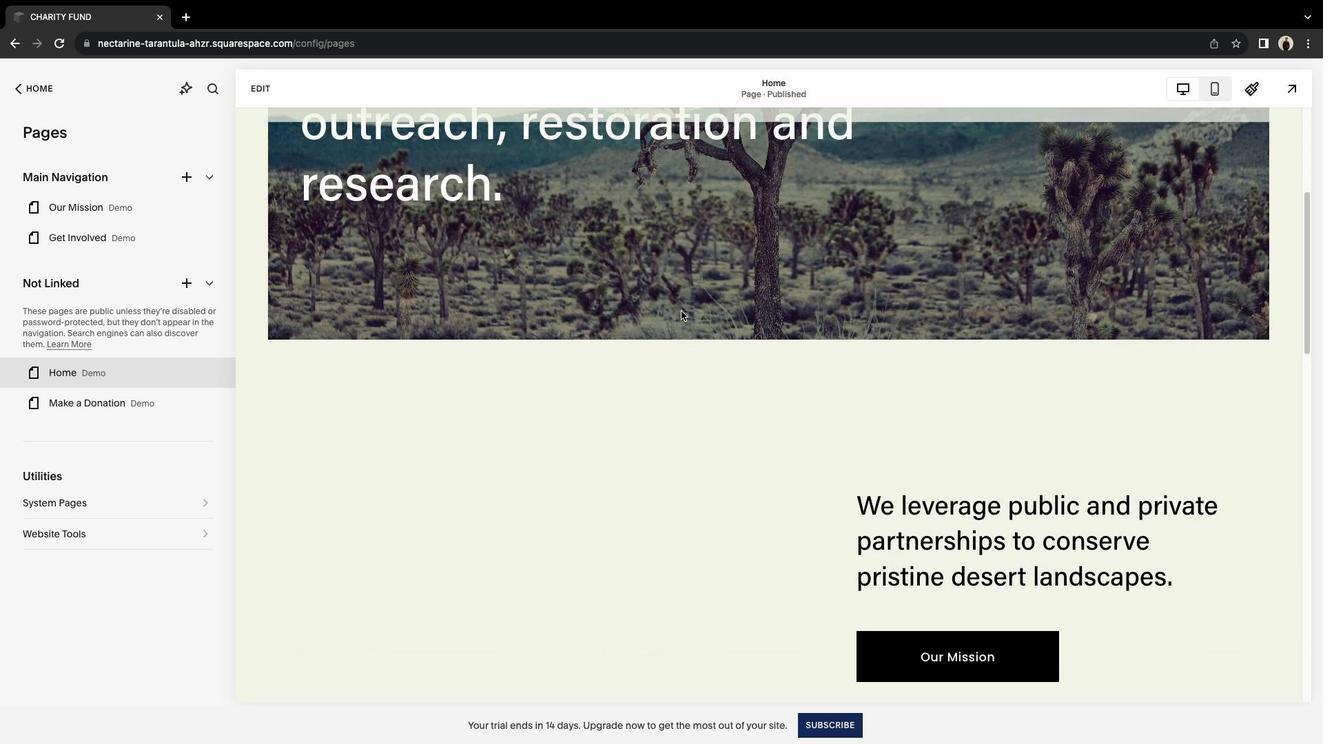 
Action: Mouse scrolled (681, 311) with delta (0, 0)
Screenshot: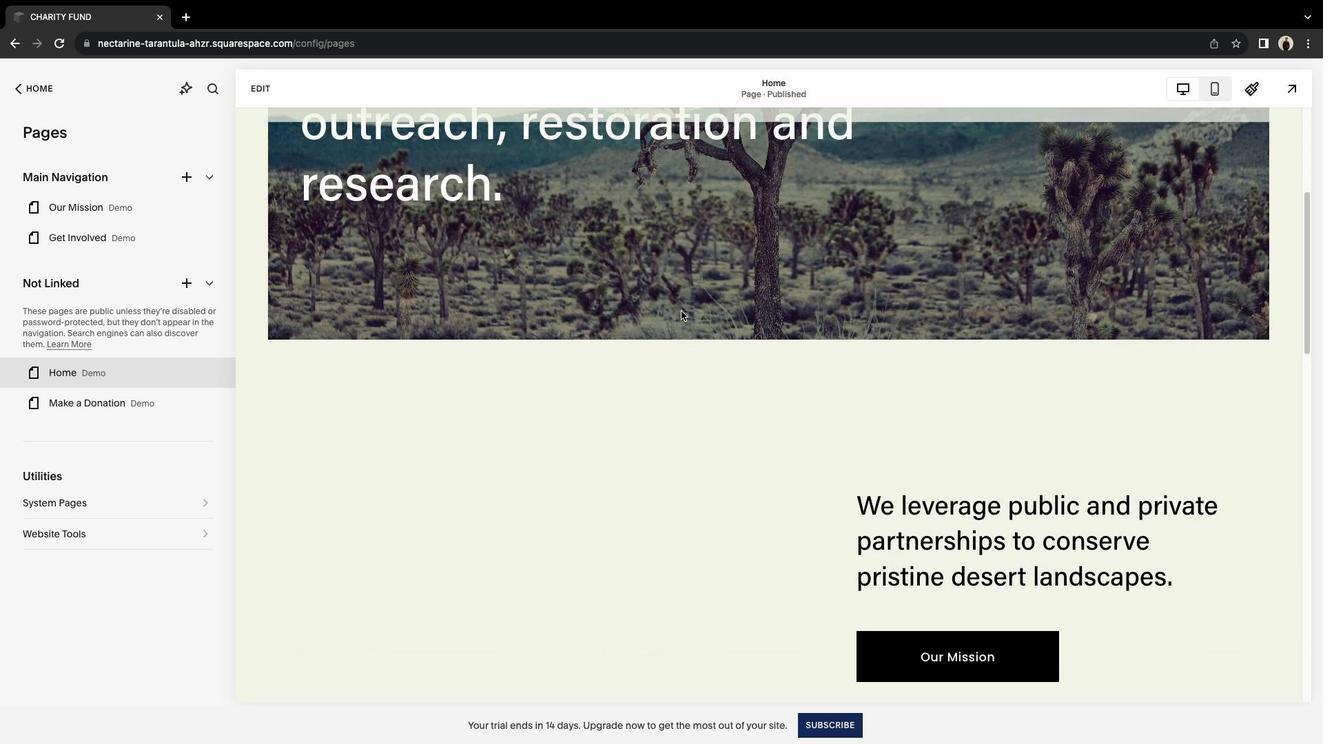 
Action: Mouse scrolled (681, 311) with delta (0, -1)
Screenshot: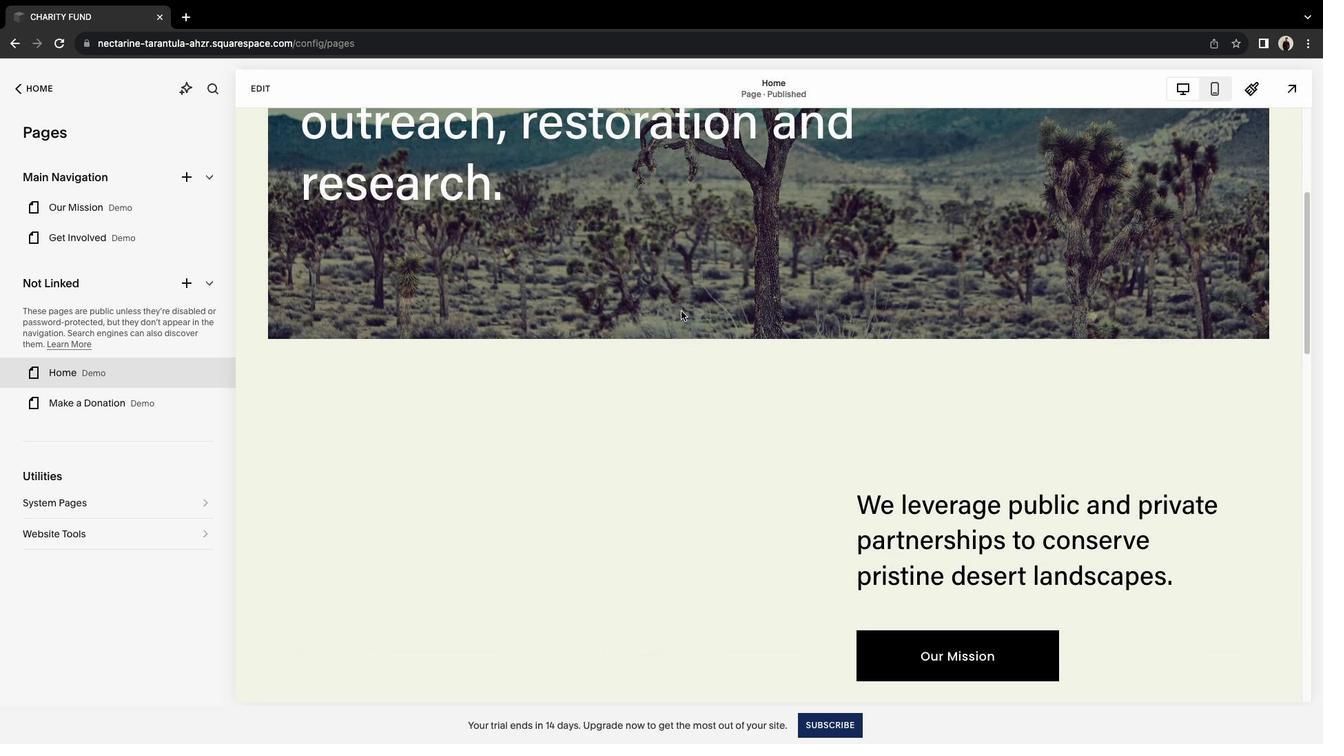 
Action: Mouse scrolled (681, 311) with delta (0, -2)
Screenshot: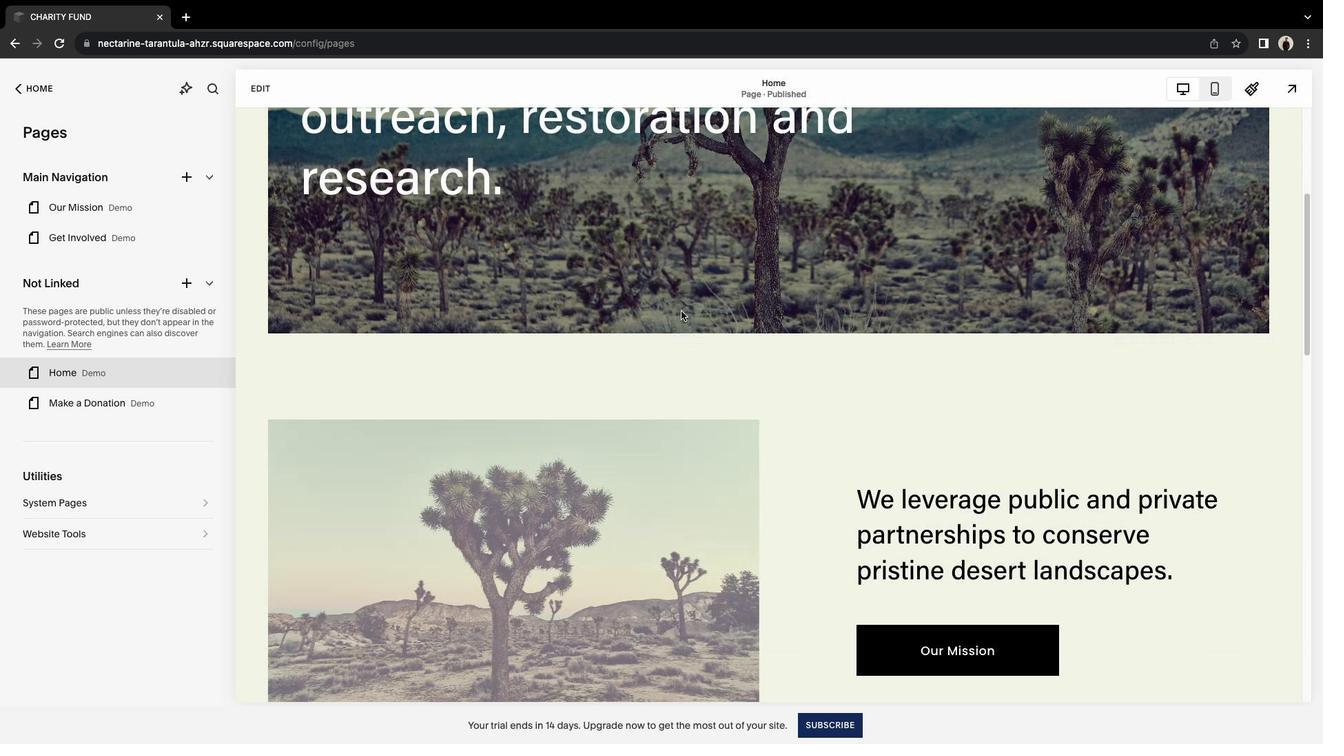 
Action: Mouse moved to (690, 315)
Screenshot: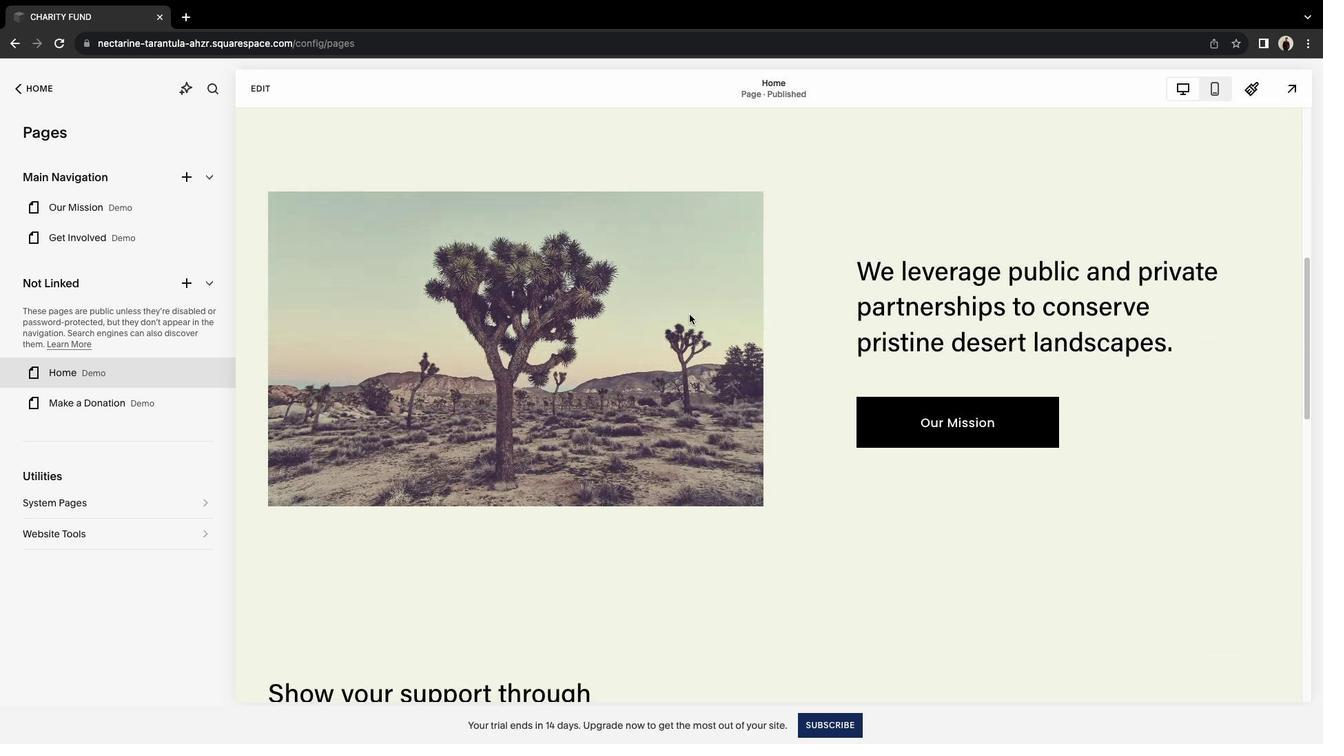 
Action: Mouse scrolled (690, 315) with delta (0, 0)
Screenshot: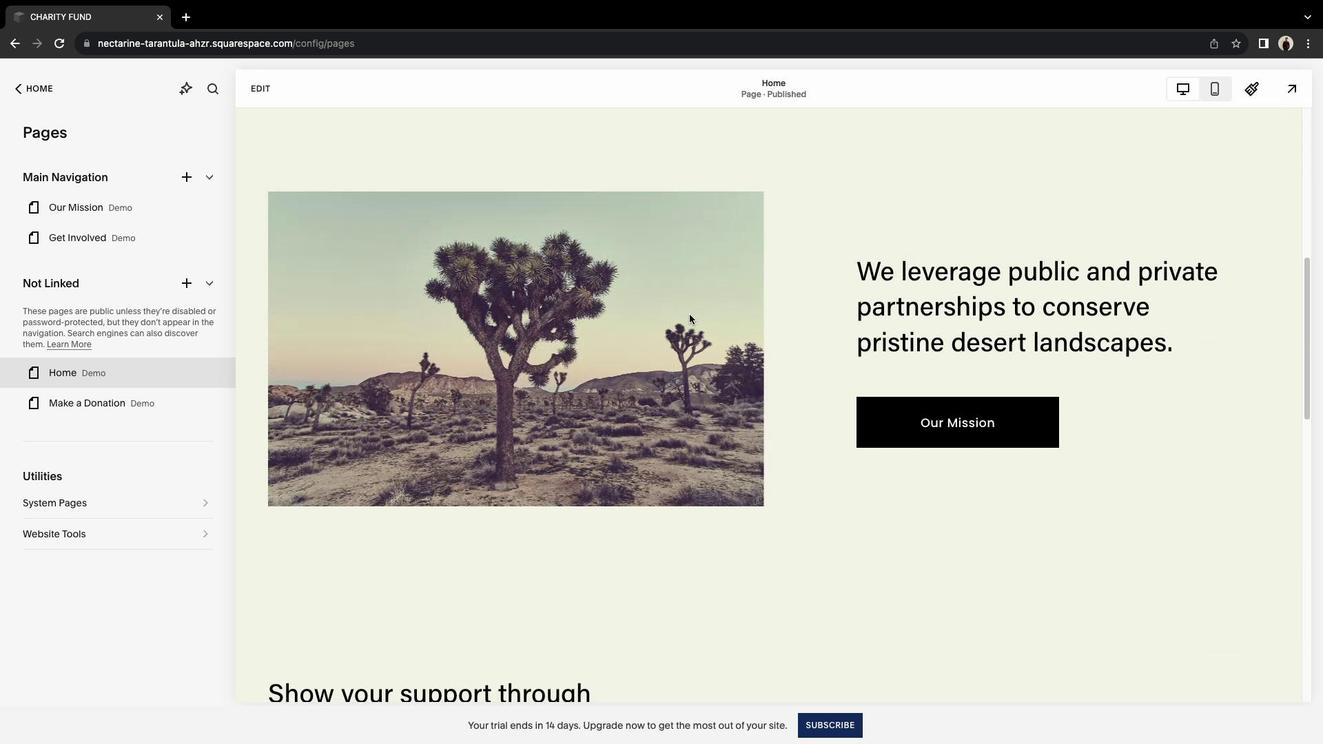 
Action: Mouse scrolled (690, 315) with delta (0, 0)
Screenshot: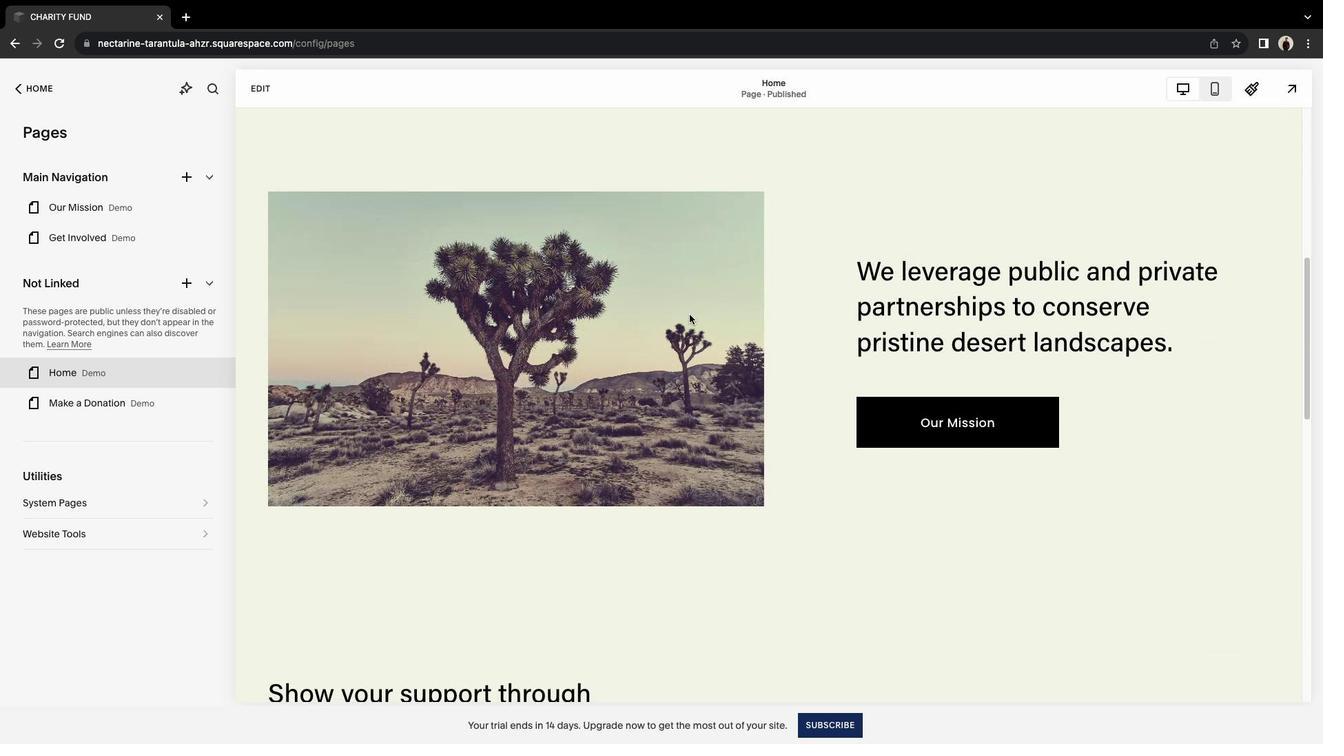 
Action: Mouse scrolled (690, 315) with delta (0, -2)
Screenshot: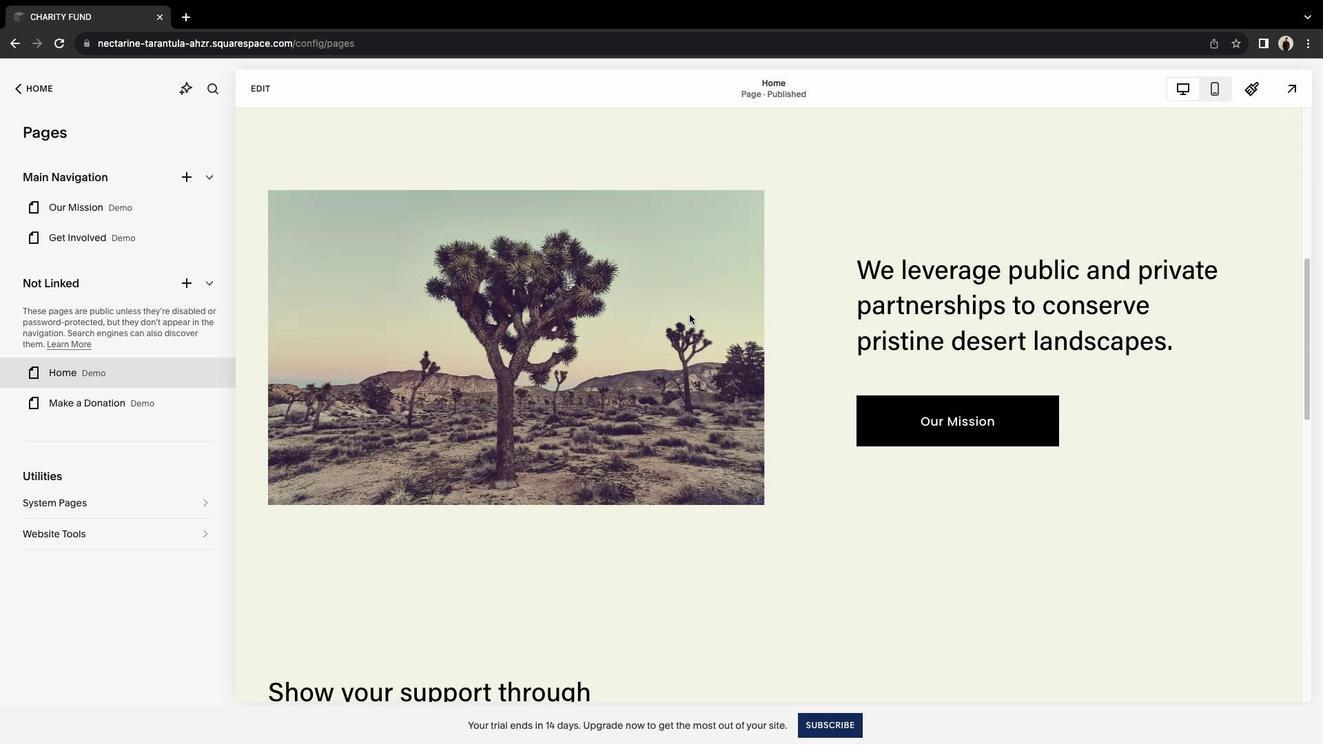 
Action: Mouse scrolled (690, 315) with delta (0, -2)
Screenshot: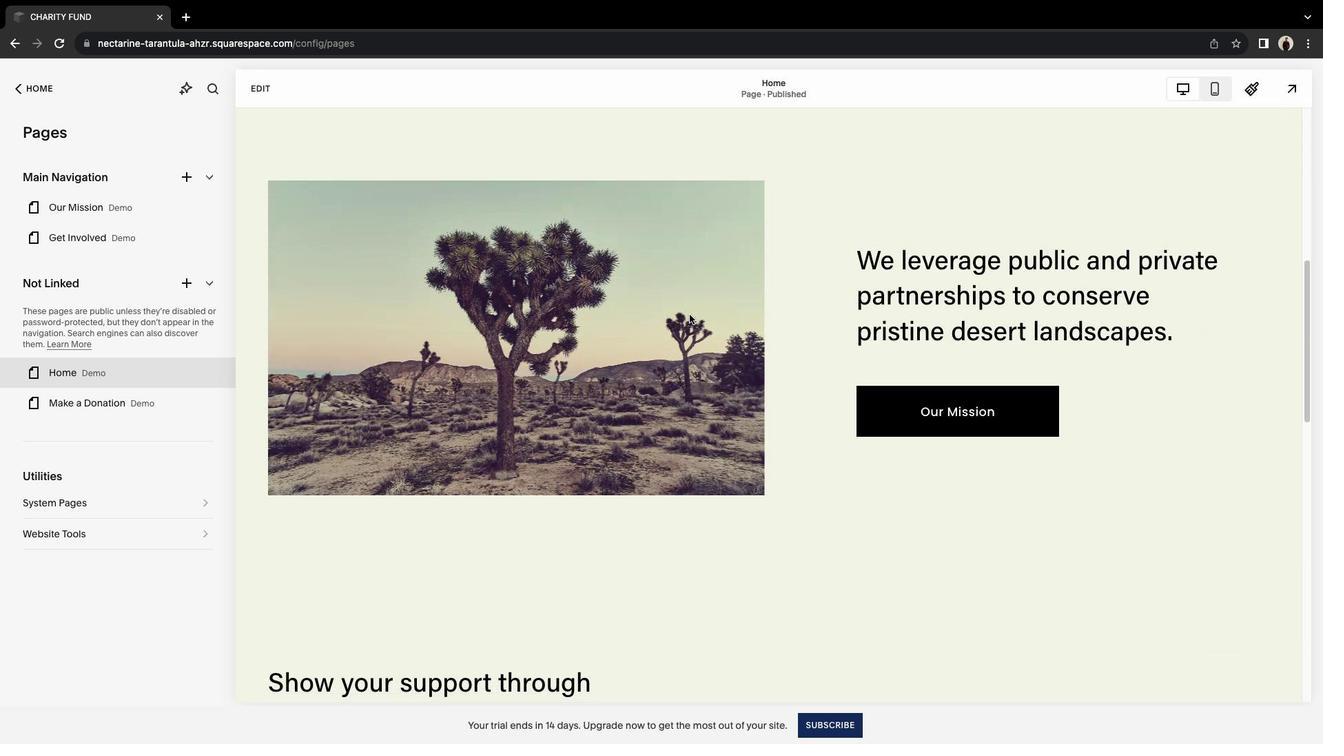 
Action: Mouse moved to (692, 316)
Screenshot: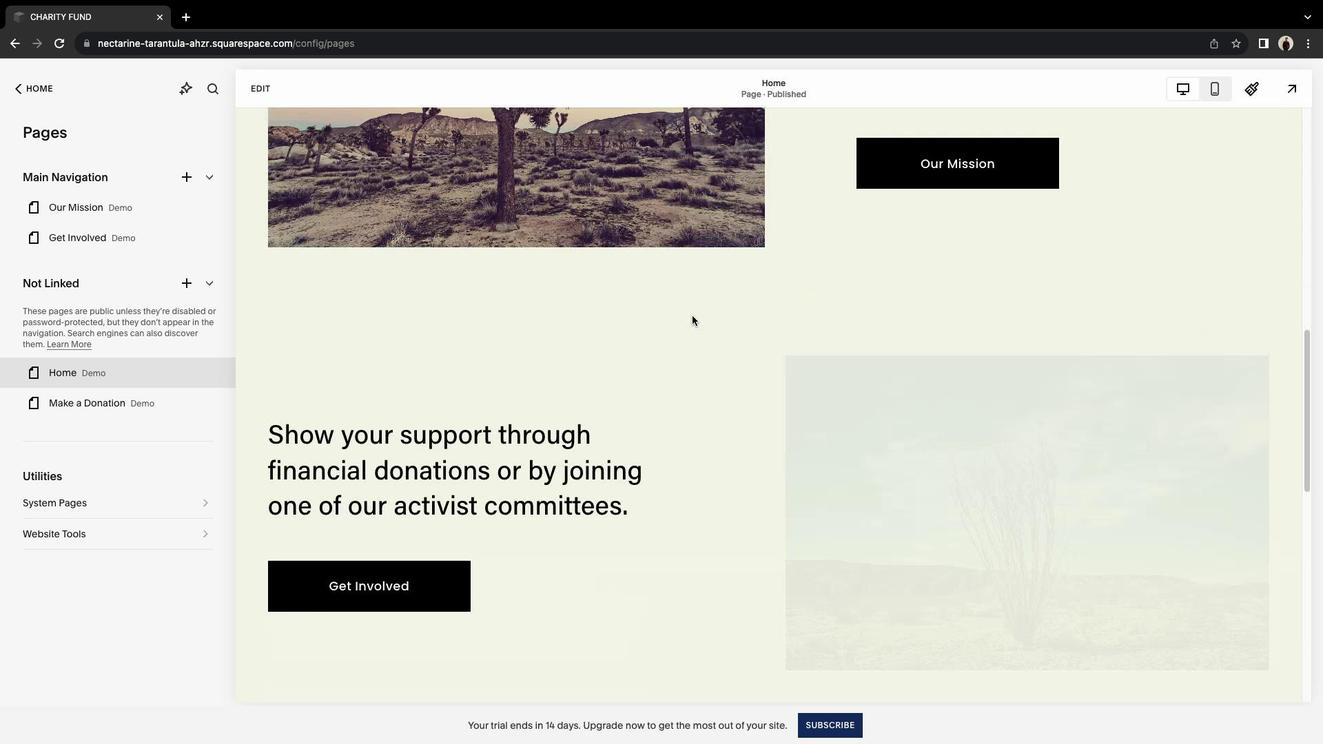 
Action: Mouse scrolled (692, 316) with delta (0, 0)
Screenshot: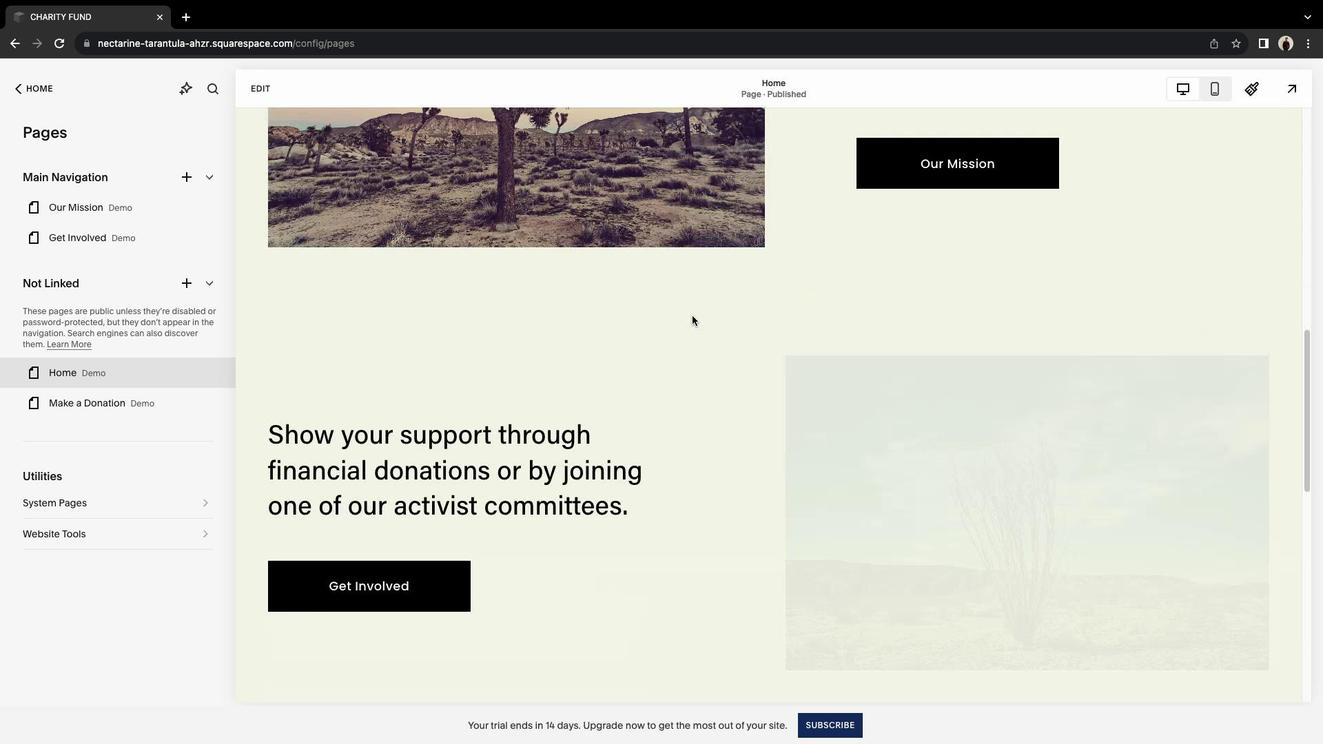 
Action: Mouse scrolled (692, 316) with delta (0, 0)
Screenshot: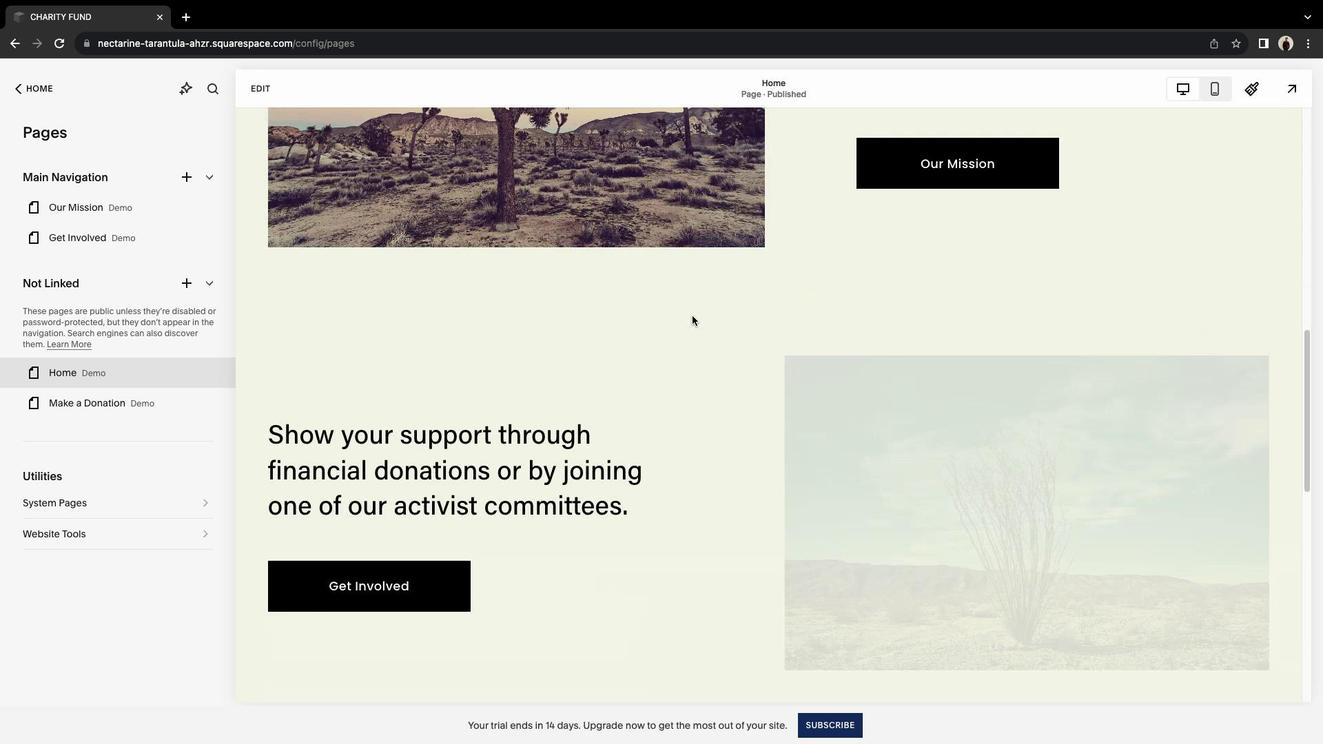 
Action: Mouse scrolled (692, 316) with delta (0, -2)
Screenshot: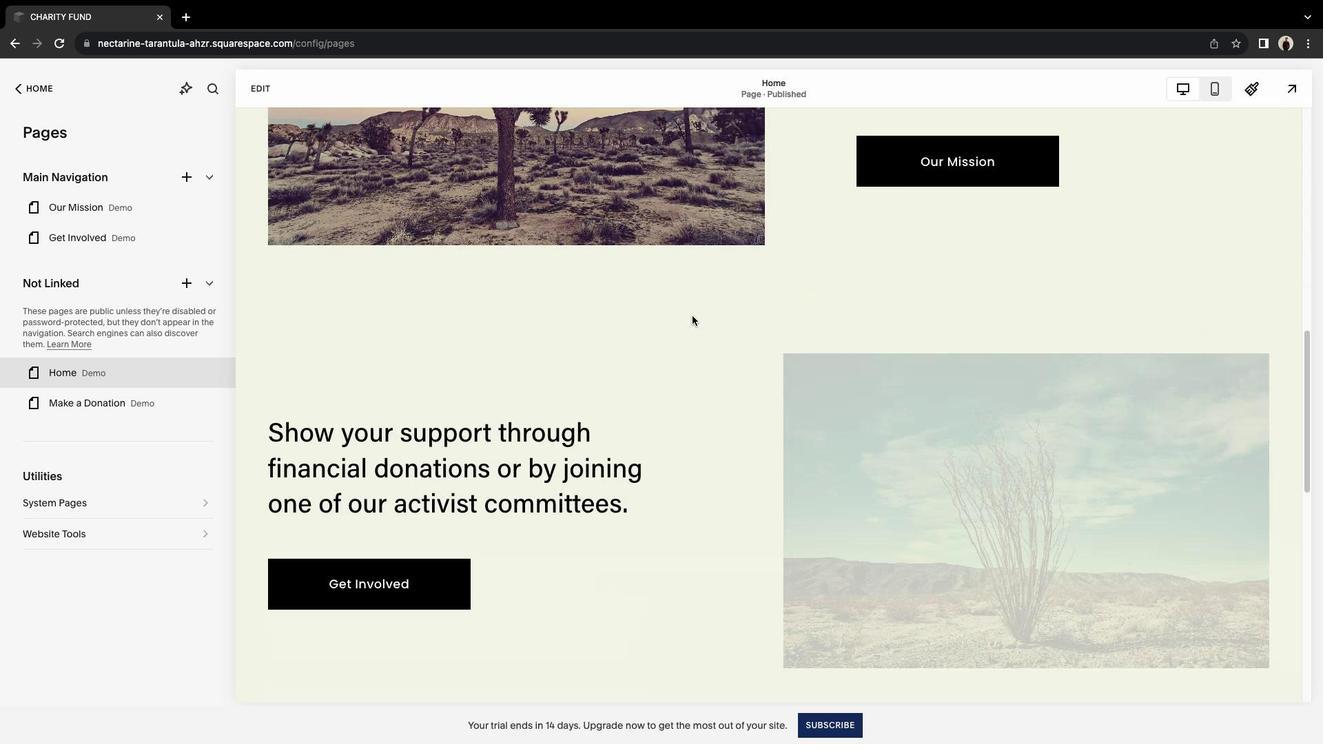 
Action: Mouse scrolled (692, 316) with delta (0, 0)
Screenshot: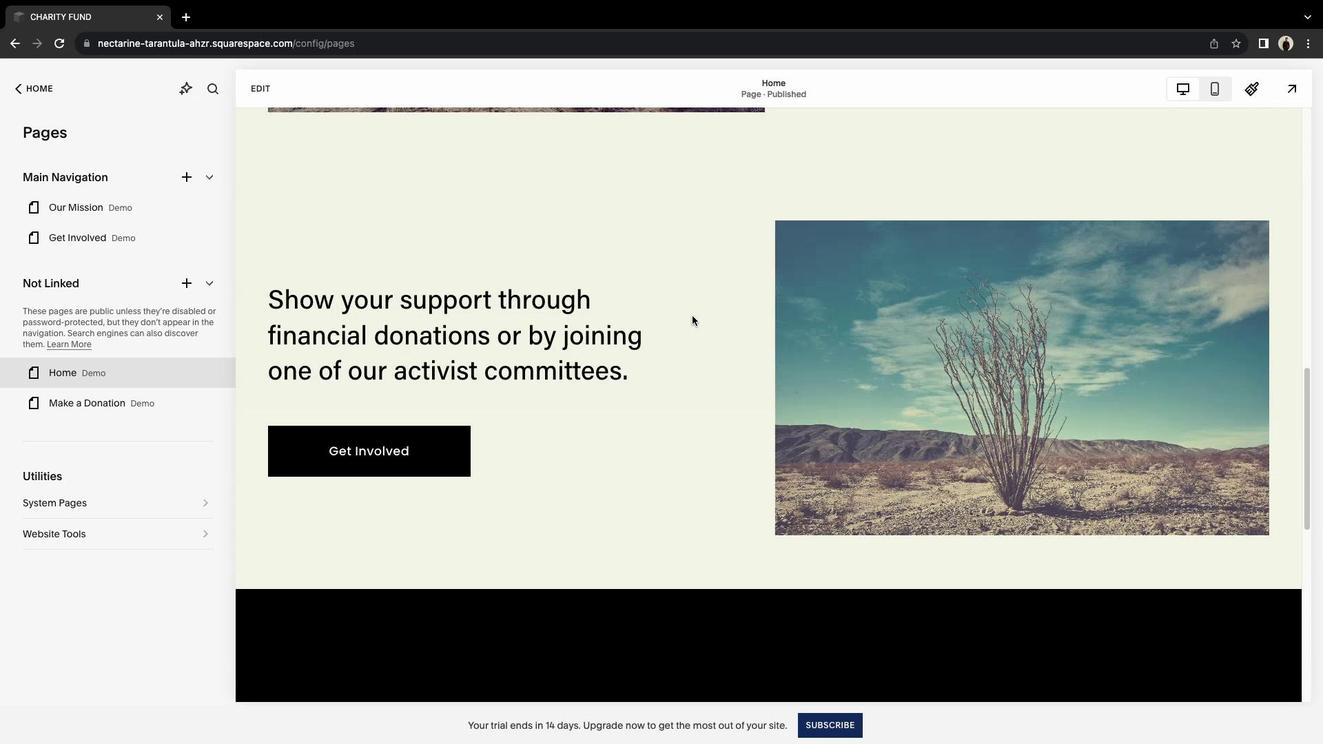 
Action: Mouse scrolled (692, 316) with delta (0, 0)
Screenshot: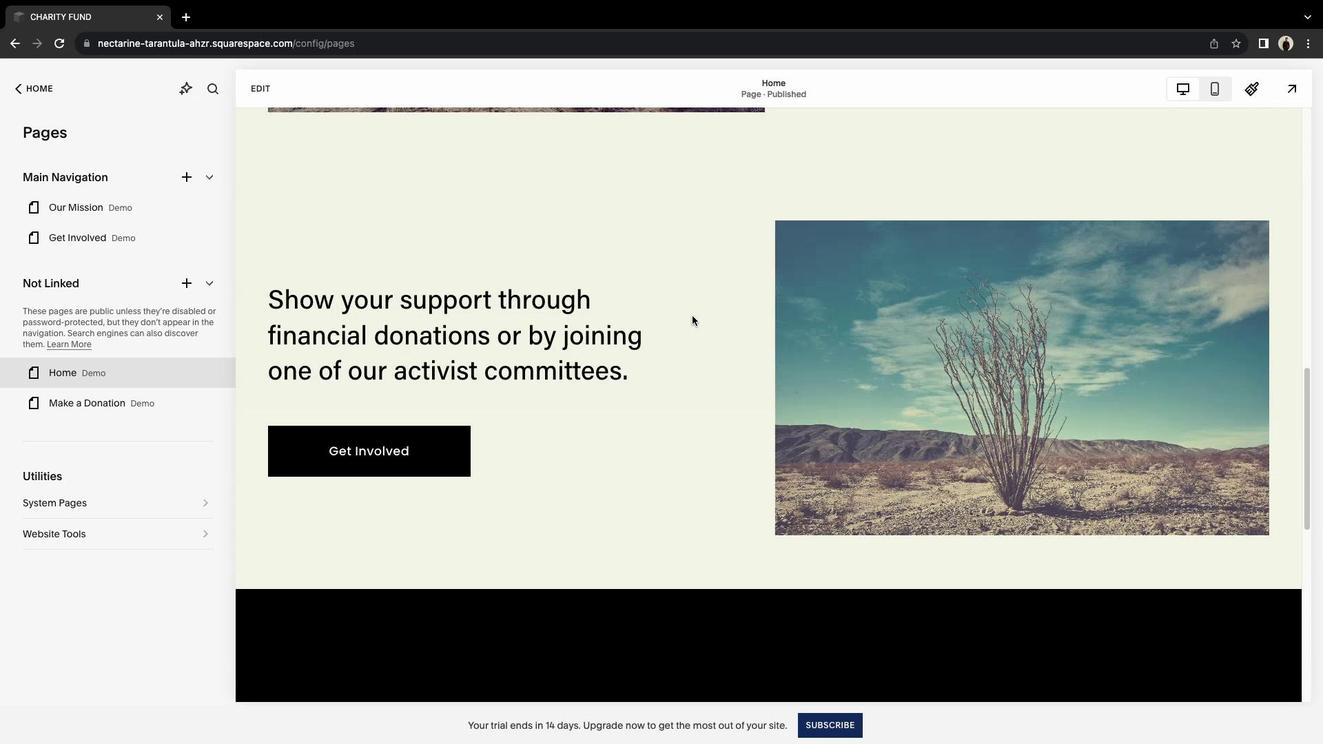 
Action: Mouse scrolled (692, 316) with delta (0, -2)
Screenshot: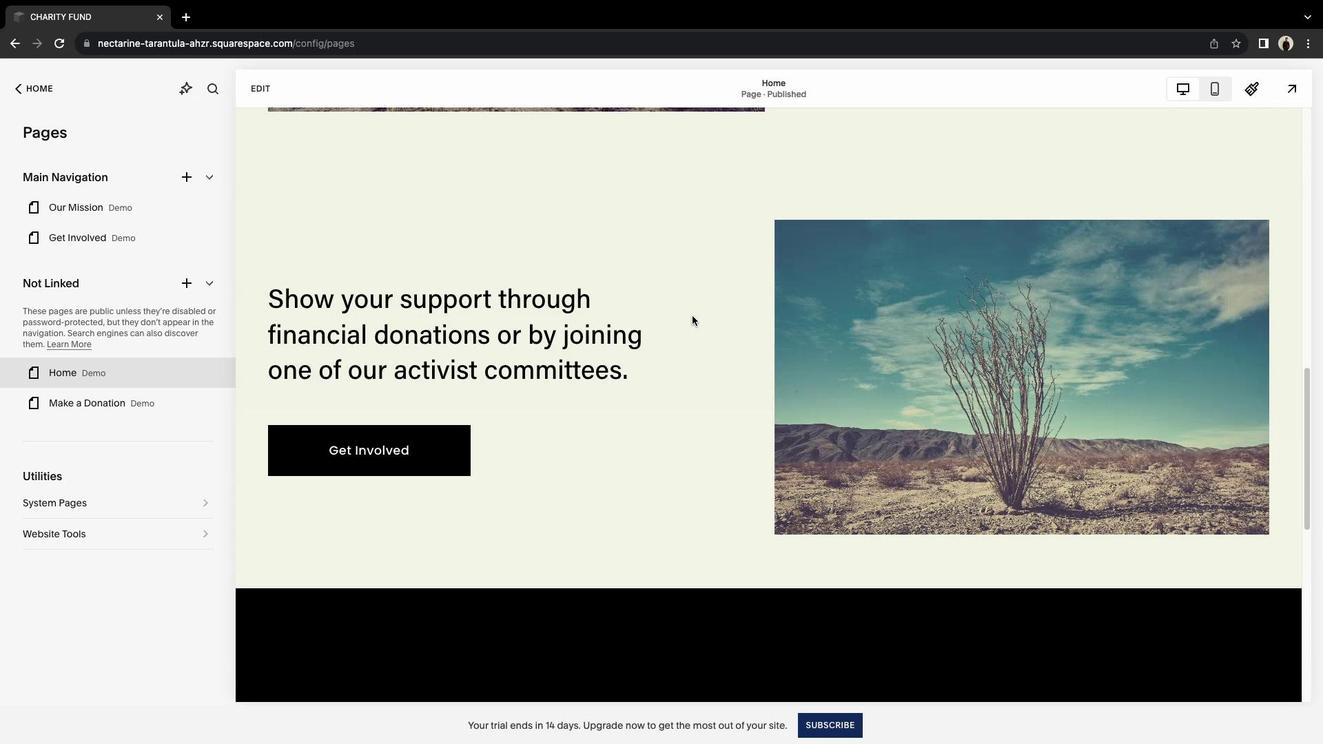 
Action: Mouse scrolled (692, 316) with delta (0, -2)
Screenshot: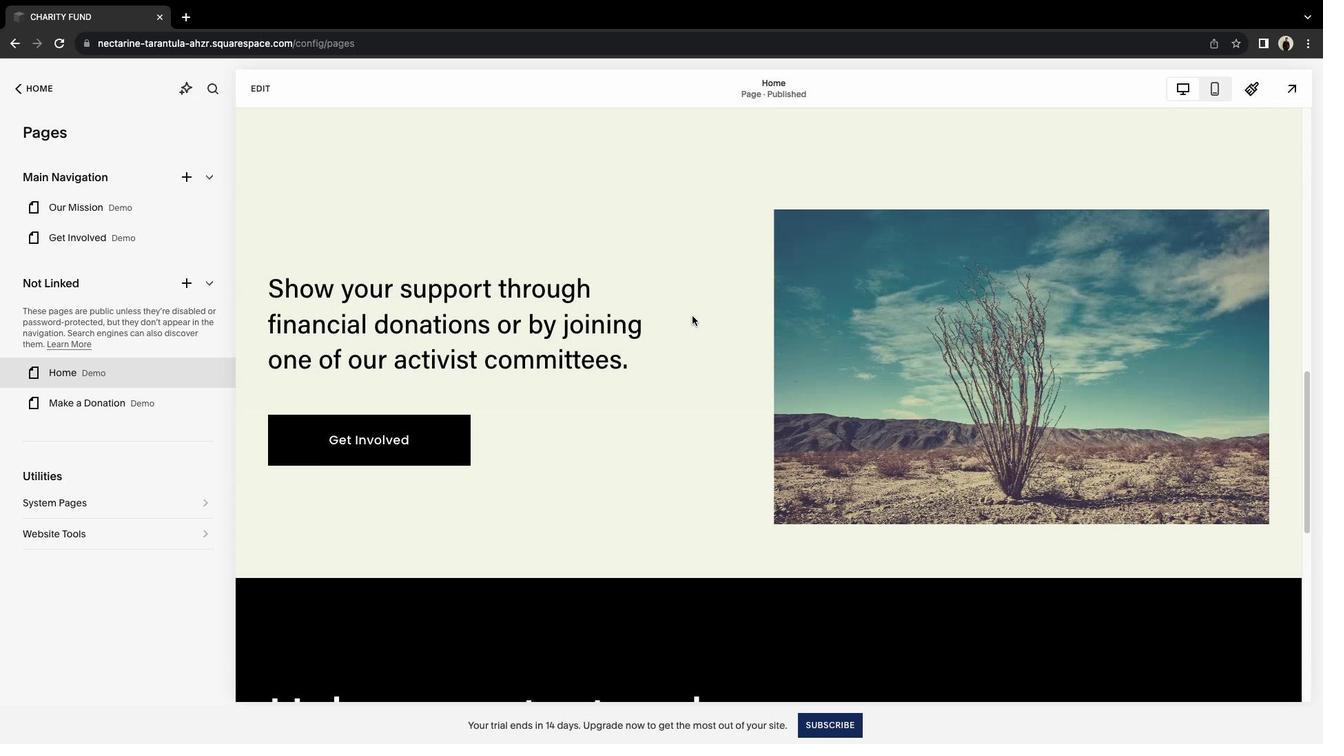 
Action: Mouse scrolled (692, 316) with delta (0, 0)
Screenshot: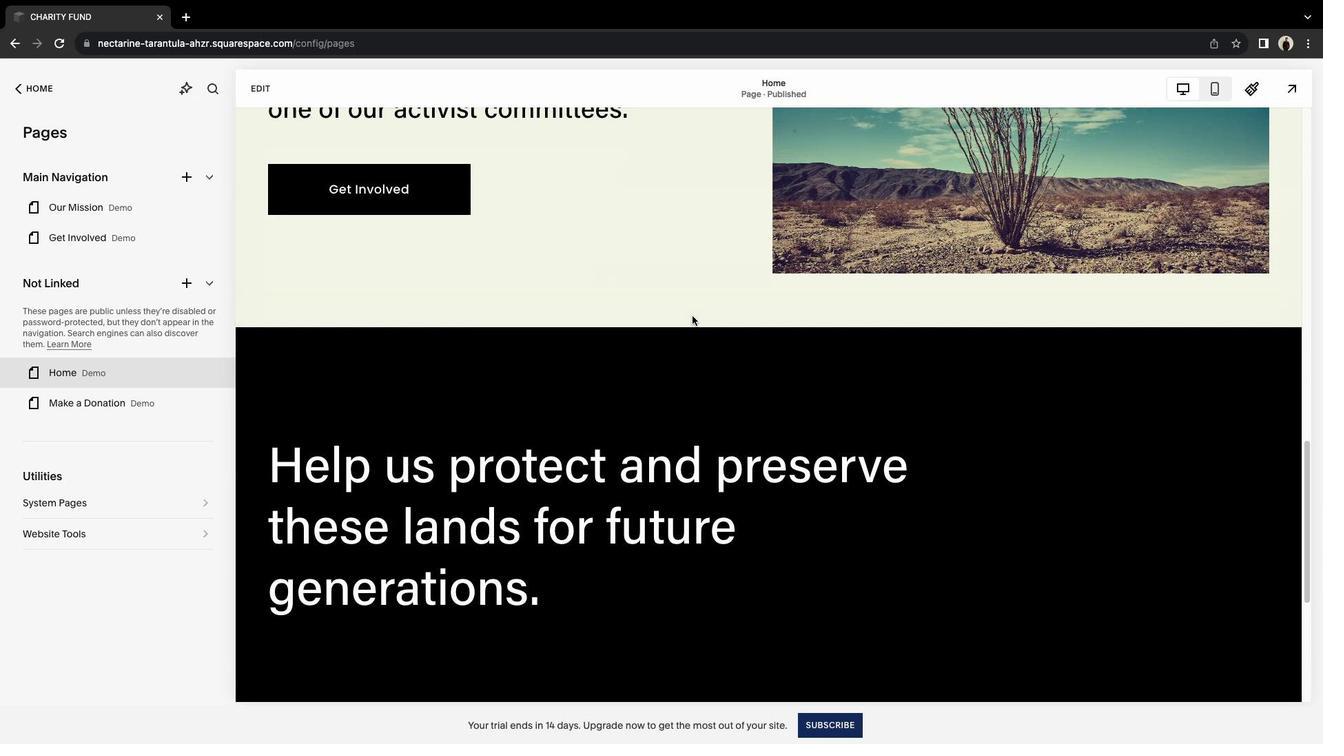 
Action: Mouse scrolled (692, 316) with delta (0, 0)
Screenshot: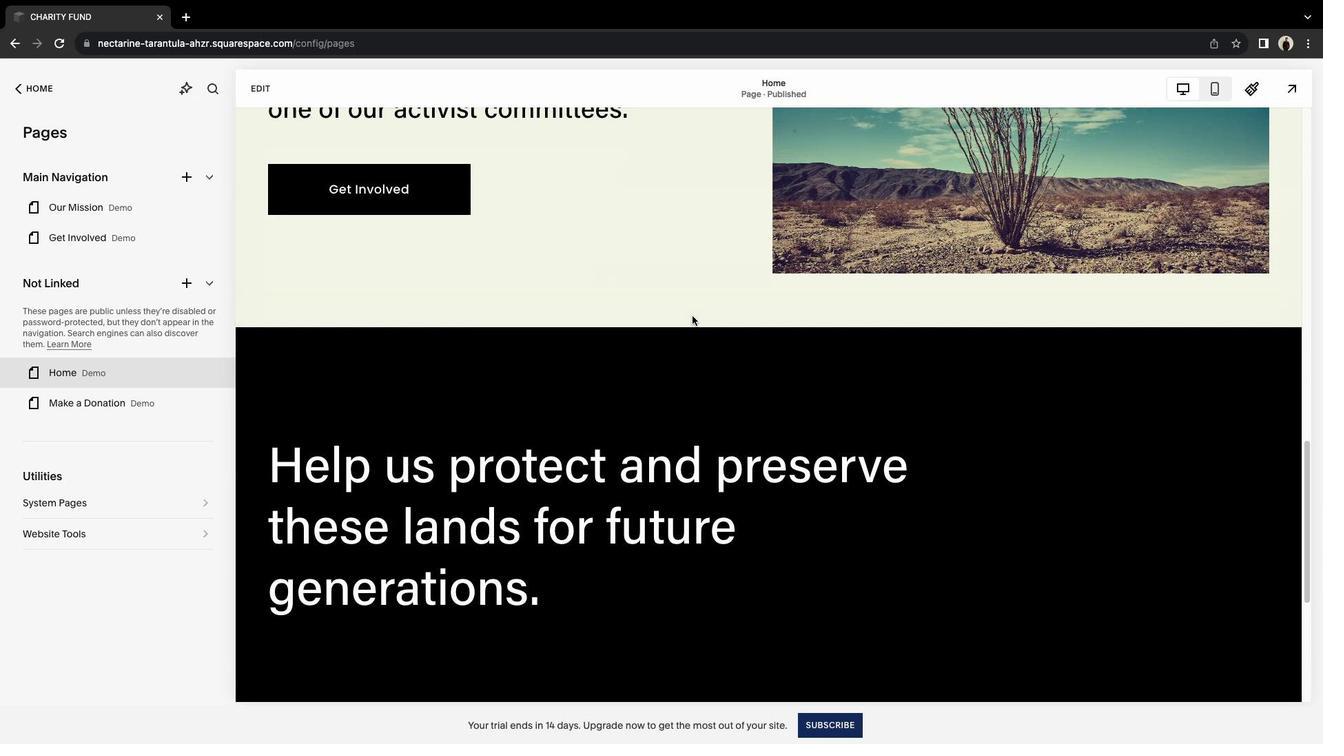 
Action: Mouse scrolled (692, 316) with delta (0, -2)
Screenshot: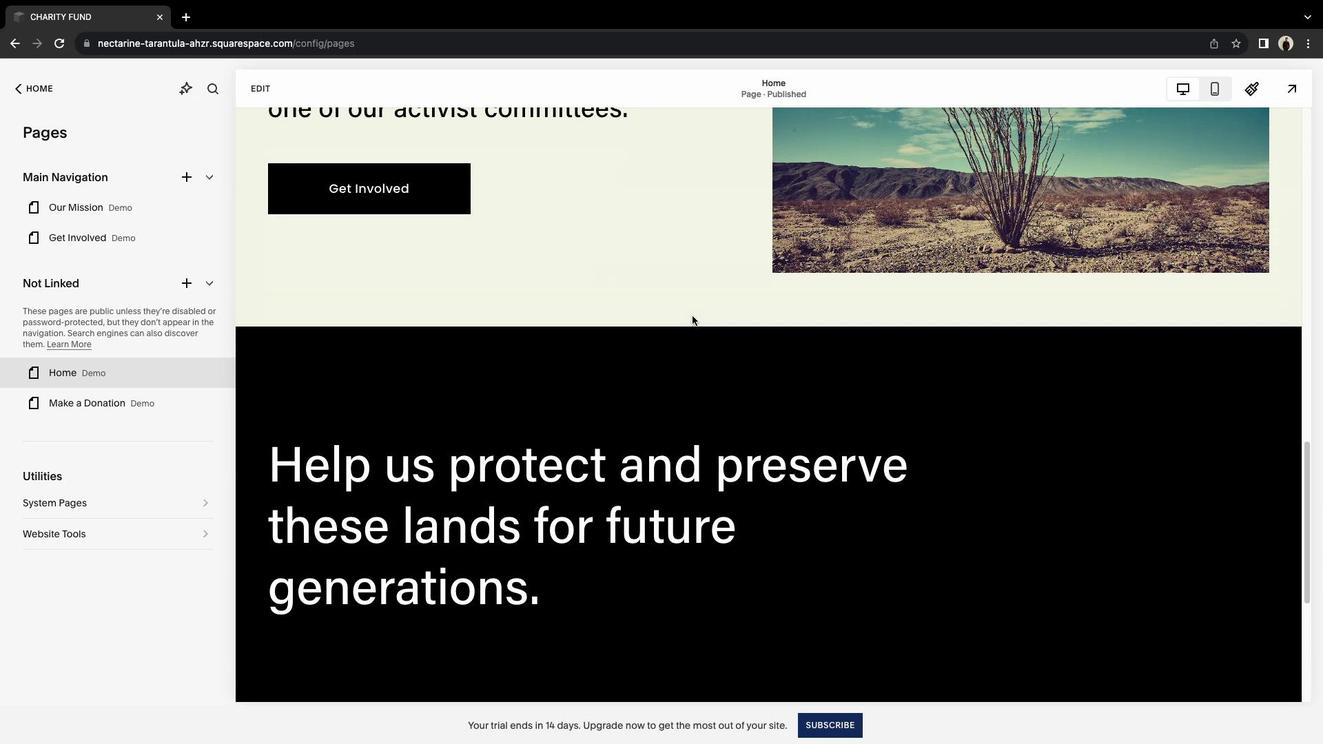 
Action: Mouse scrolled (692, 316) with delta (0, 0)
Screenshot: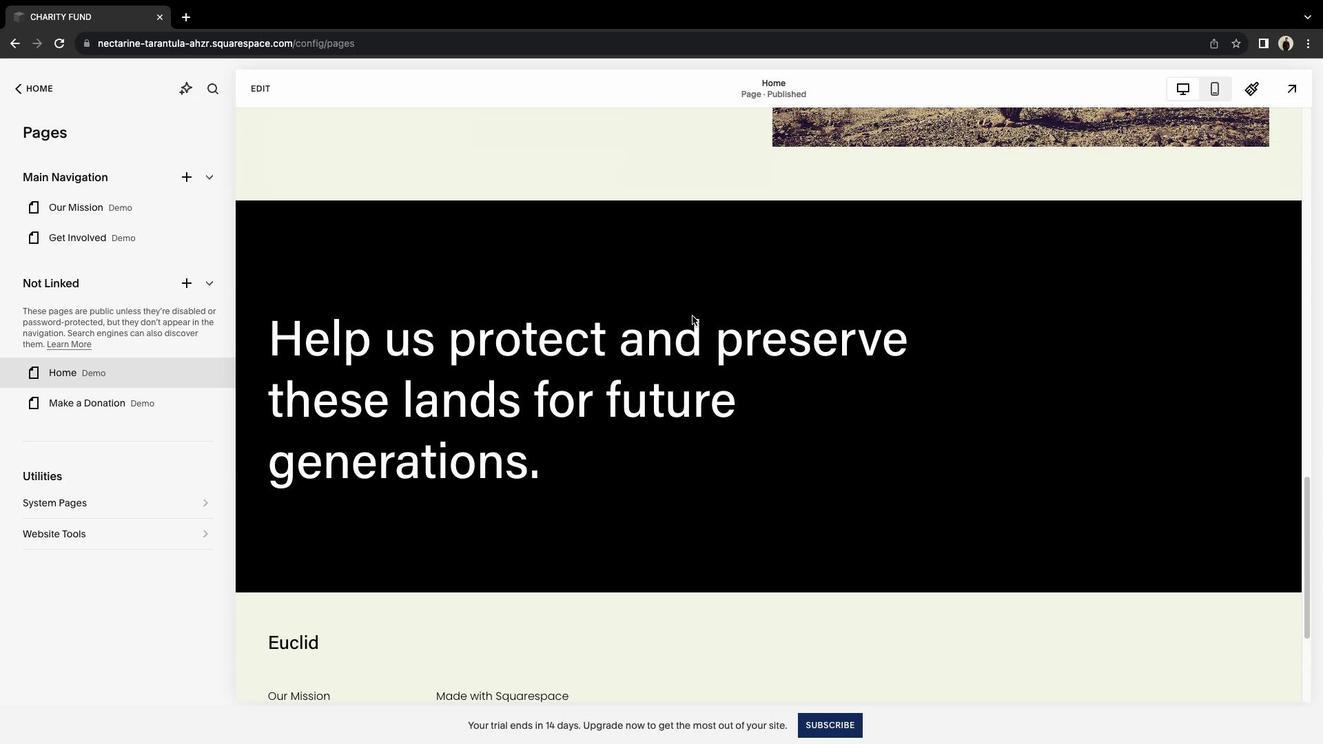 
Action: Mouse scrolled (692, 316) with delta (0, 0)
Screenshot: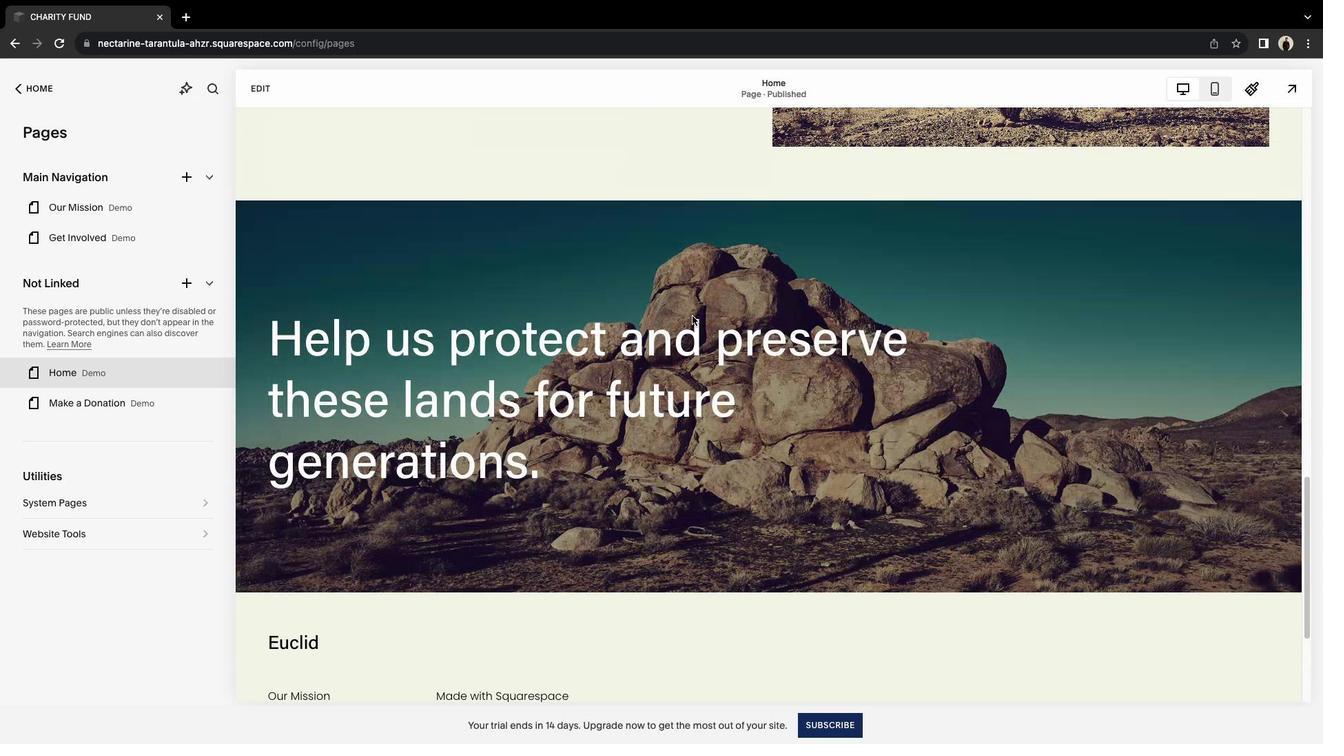
Action: Mouse scrolled (692, 316) with delta (0, -2)
Screenshot: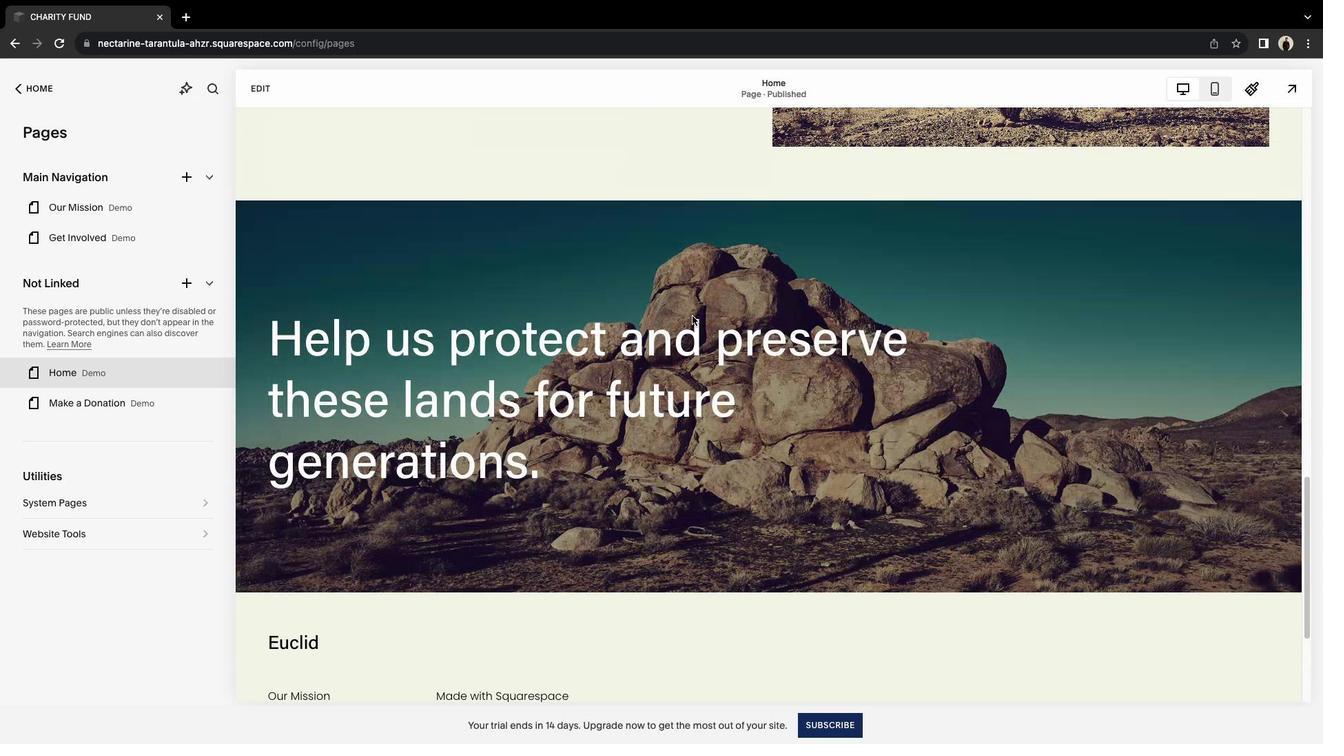 
Action: Mouse scrolled (692, 316) with delta (0, -3)
Screenshot: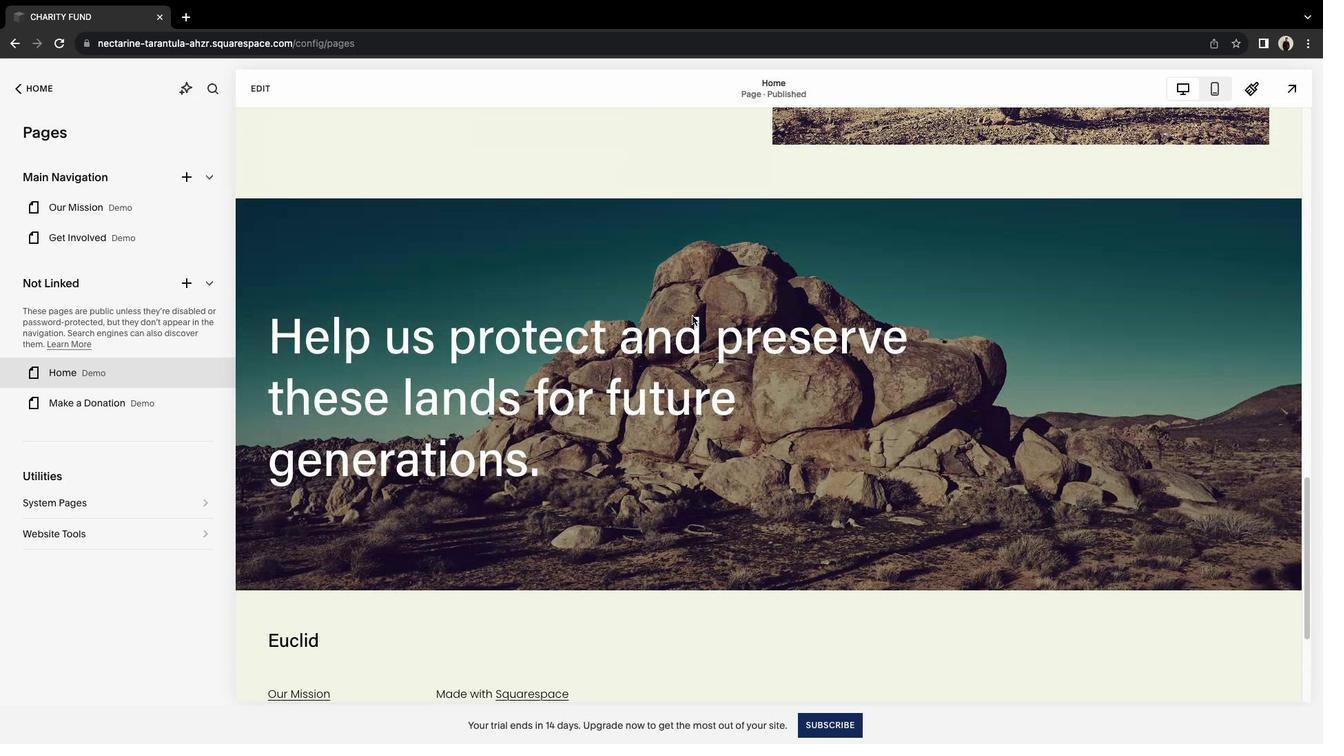 
Action: Mouse moved to (698, 308)
Screenshot: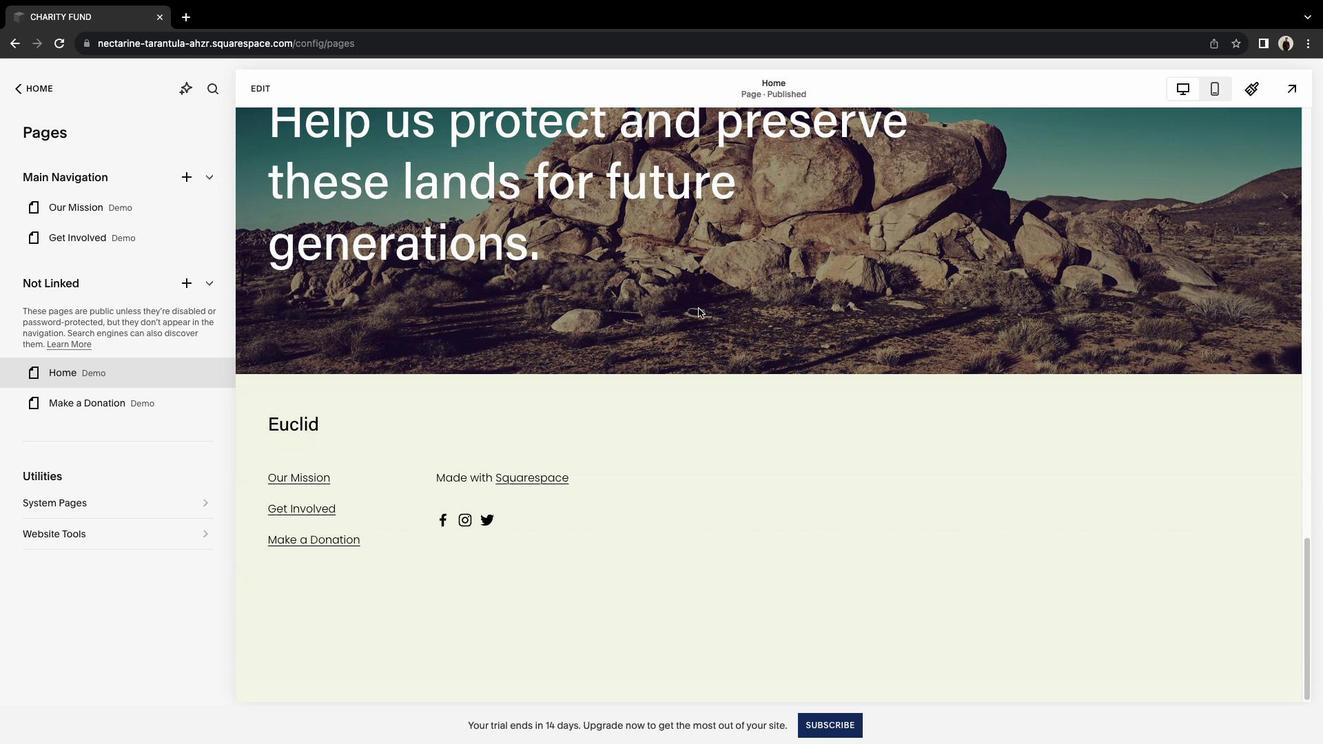 
Action: Mouse scrolled (698, 308) with delta (0, 0)
Screenshot: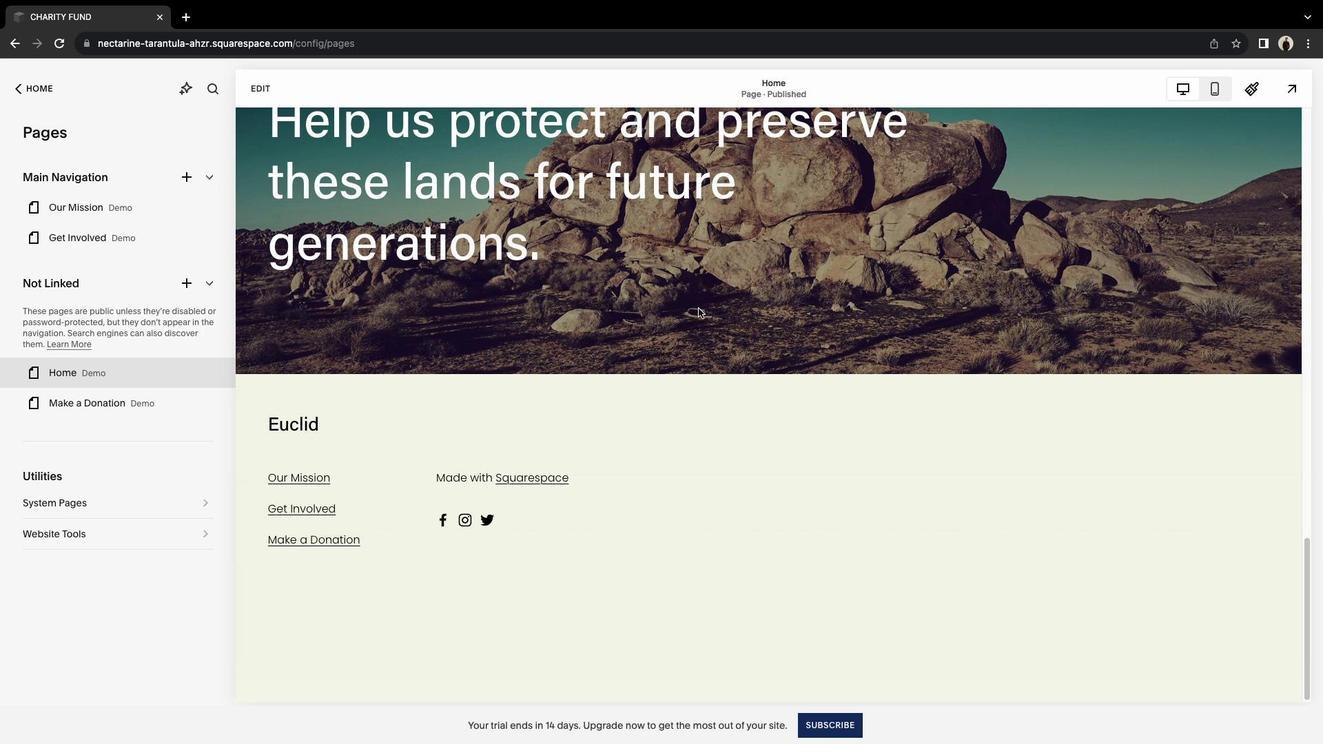 
Action: Mouse moved to (699, 308)
Screenshot: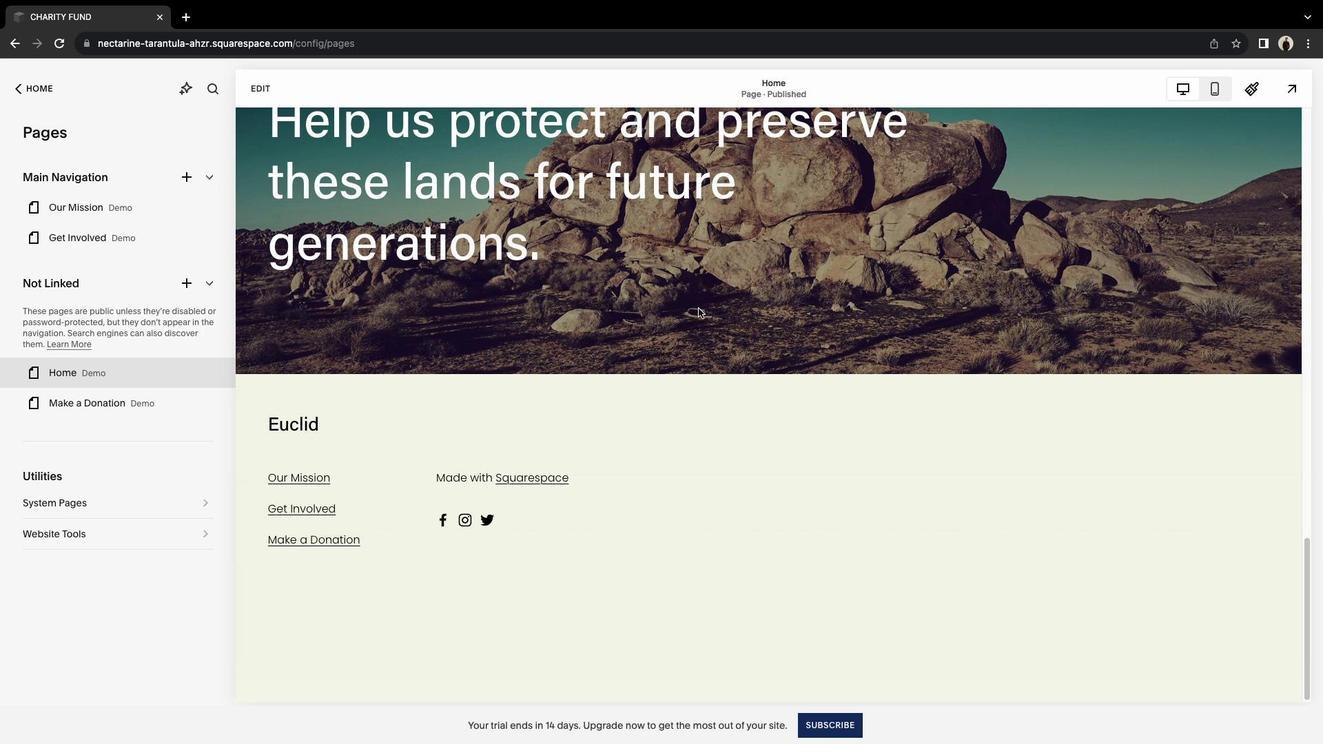 
Action: Mouse scrolled (699, 308) with delta (0, 0)
Screenshot: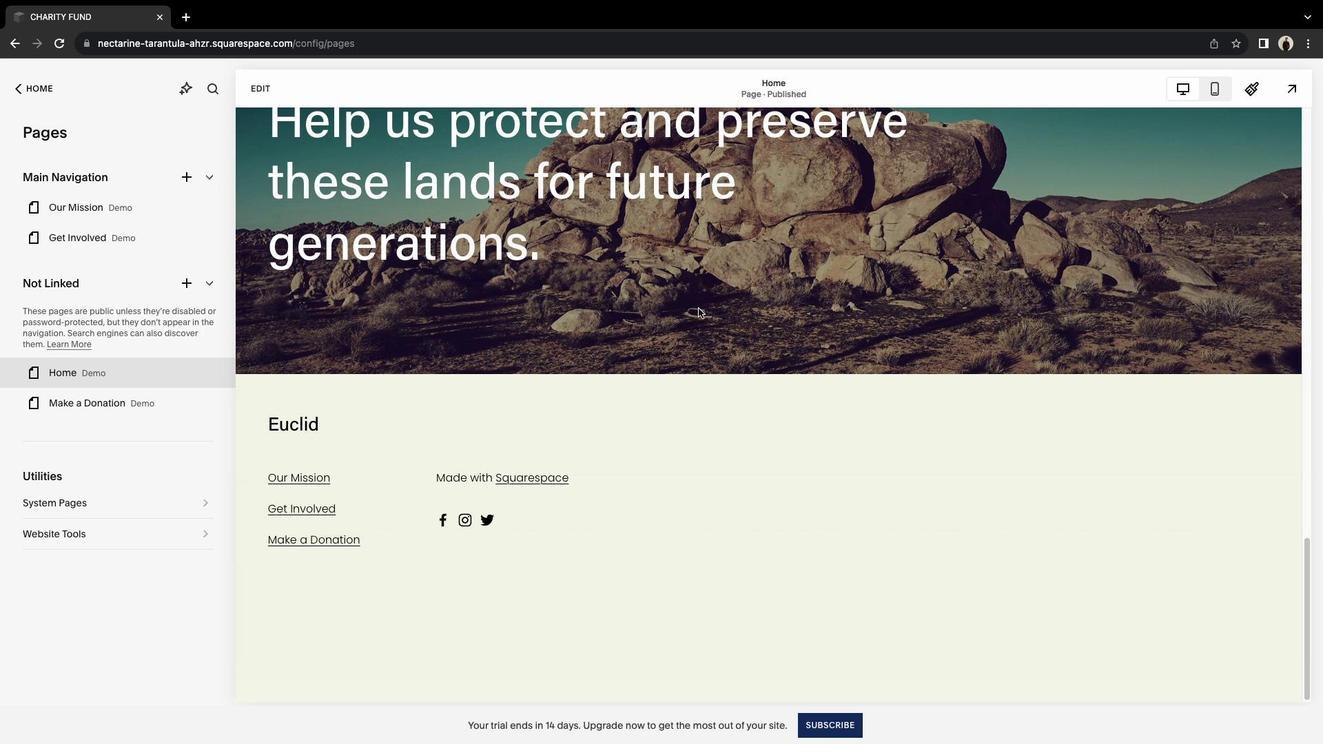 
Action: Mouse scrolled (699, 308) with delta (0, -2)
Screenshot: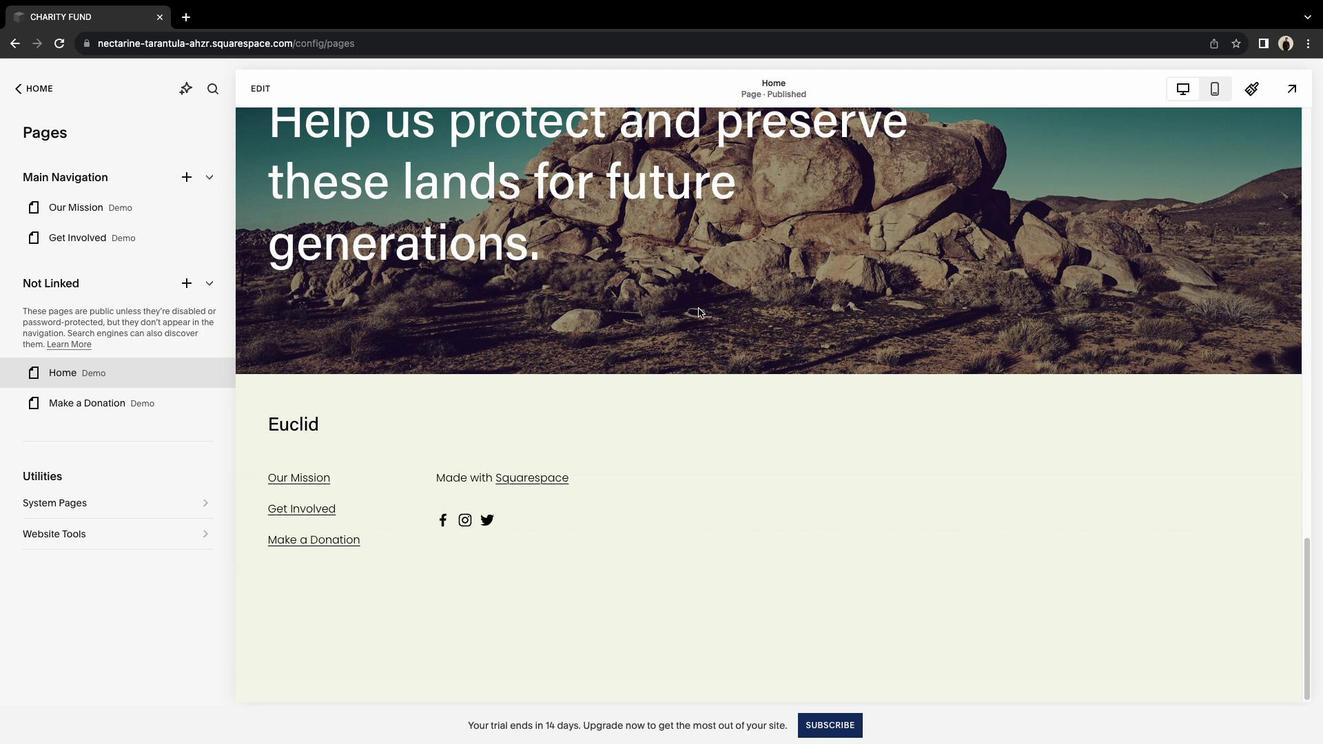 
Action: Mouse scrolled (699, 308) with delta (0, -2)
Screenshot: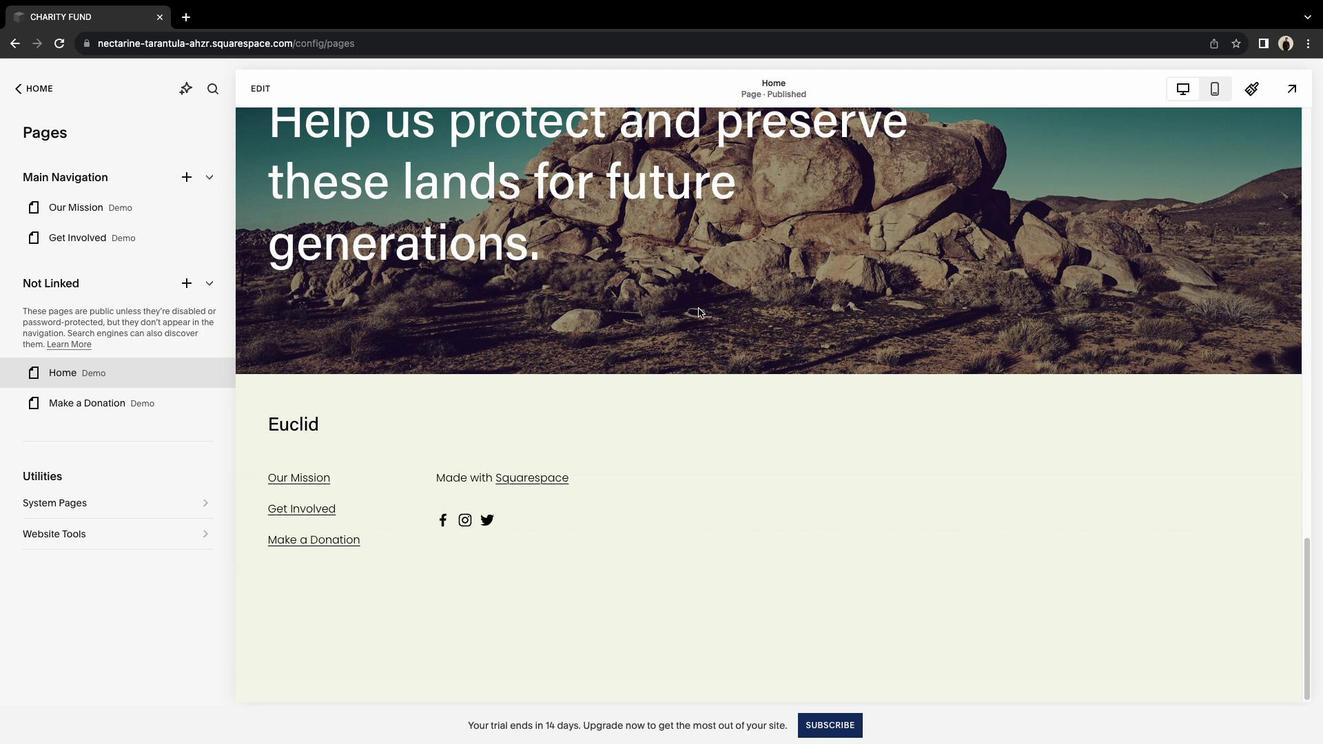 
Action: Mouse moved to (742, 232)
Screenshot: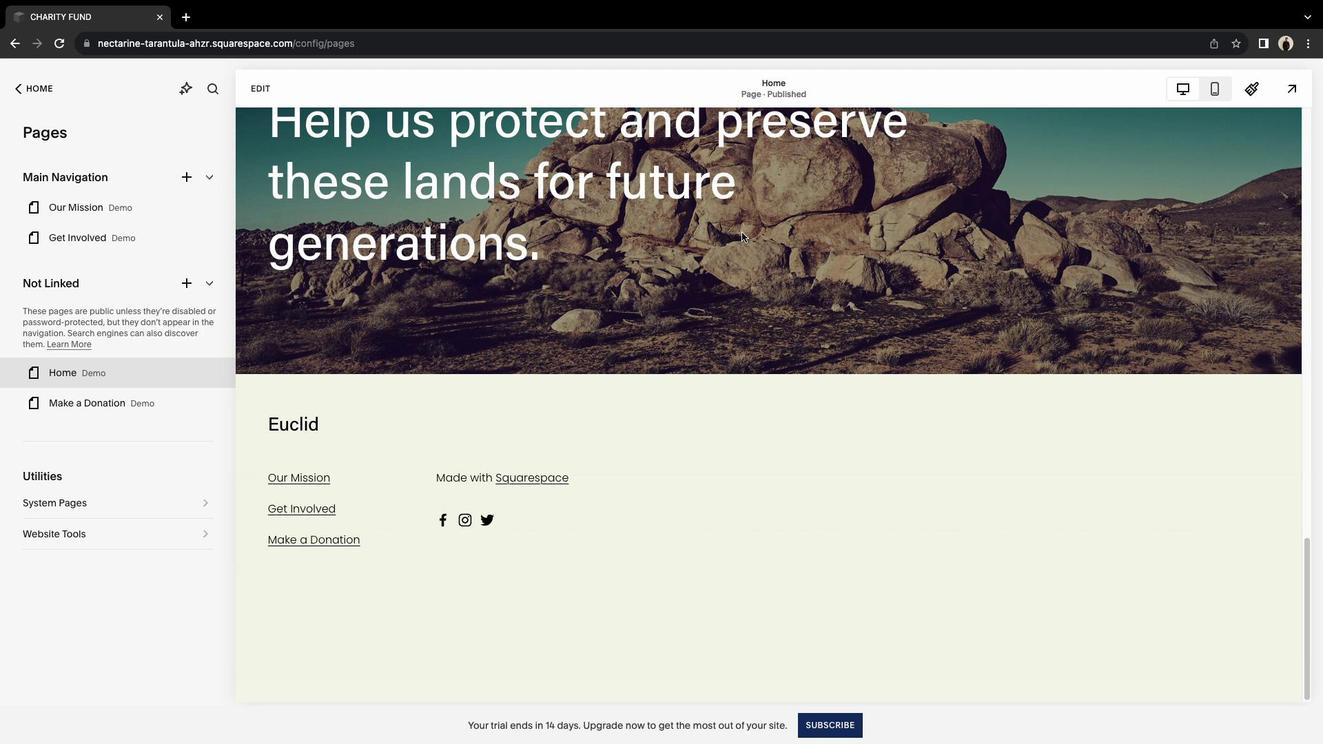 
Action: Mouse scrolled (742, 232) with delta (0, 0)
Screenshot: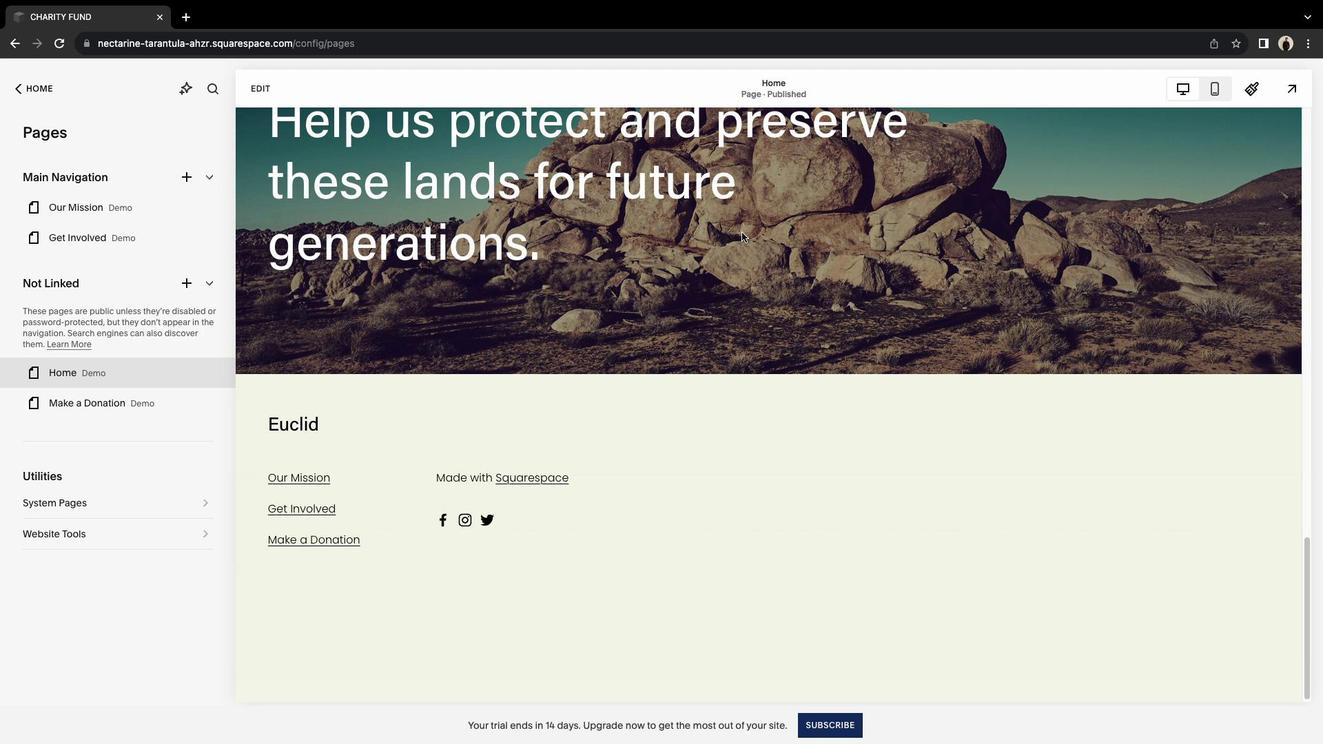 
Action: Mouse moved to (742, 232)
Screenshot: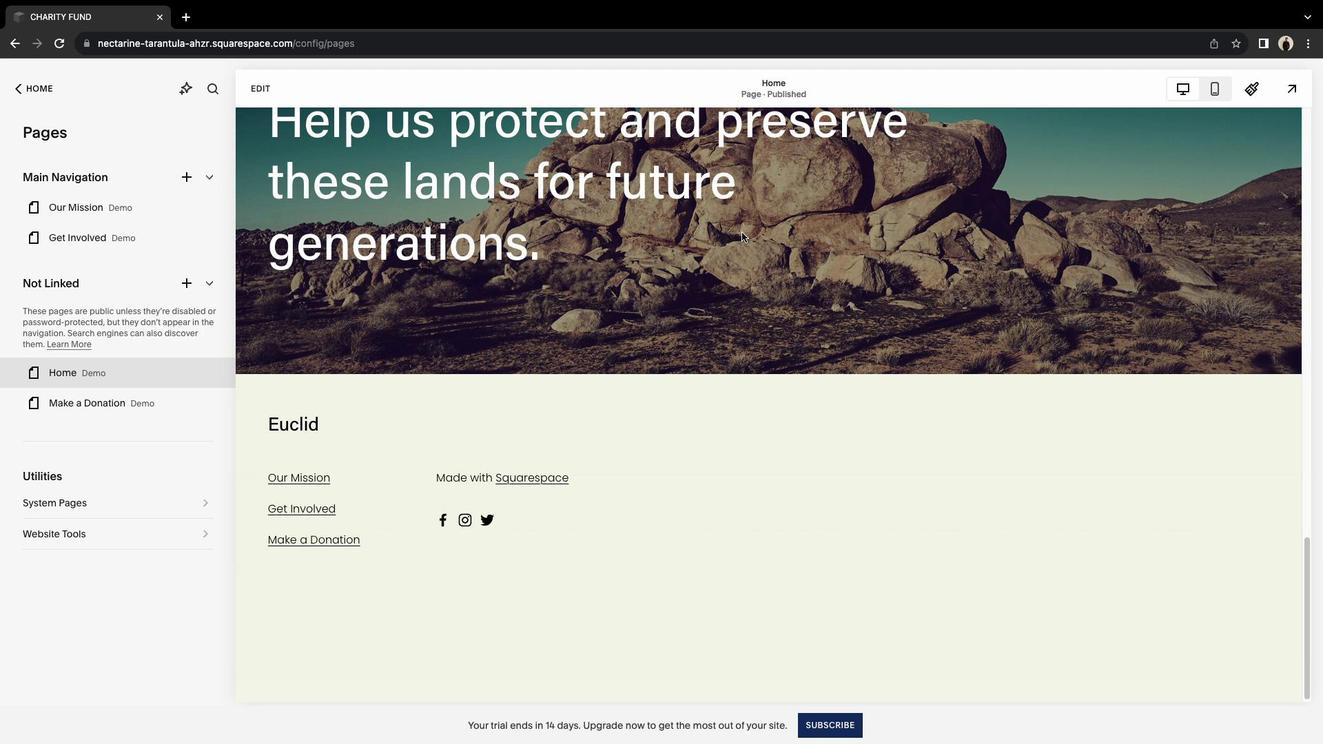 
Action: Mouse scrolled (742, 232) with delta (0, 0)
Screenshot: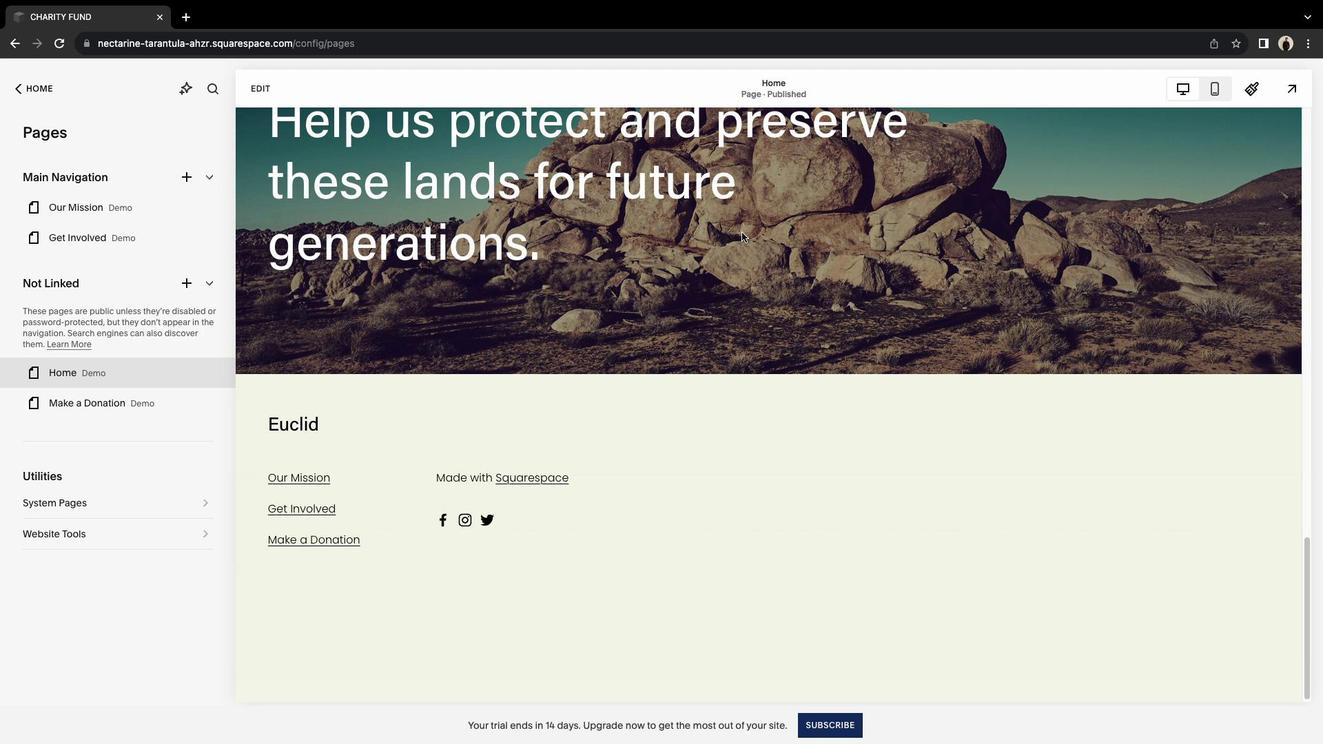 
Action: Mouse moved to (742, 233)
Screenshot: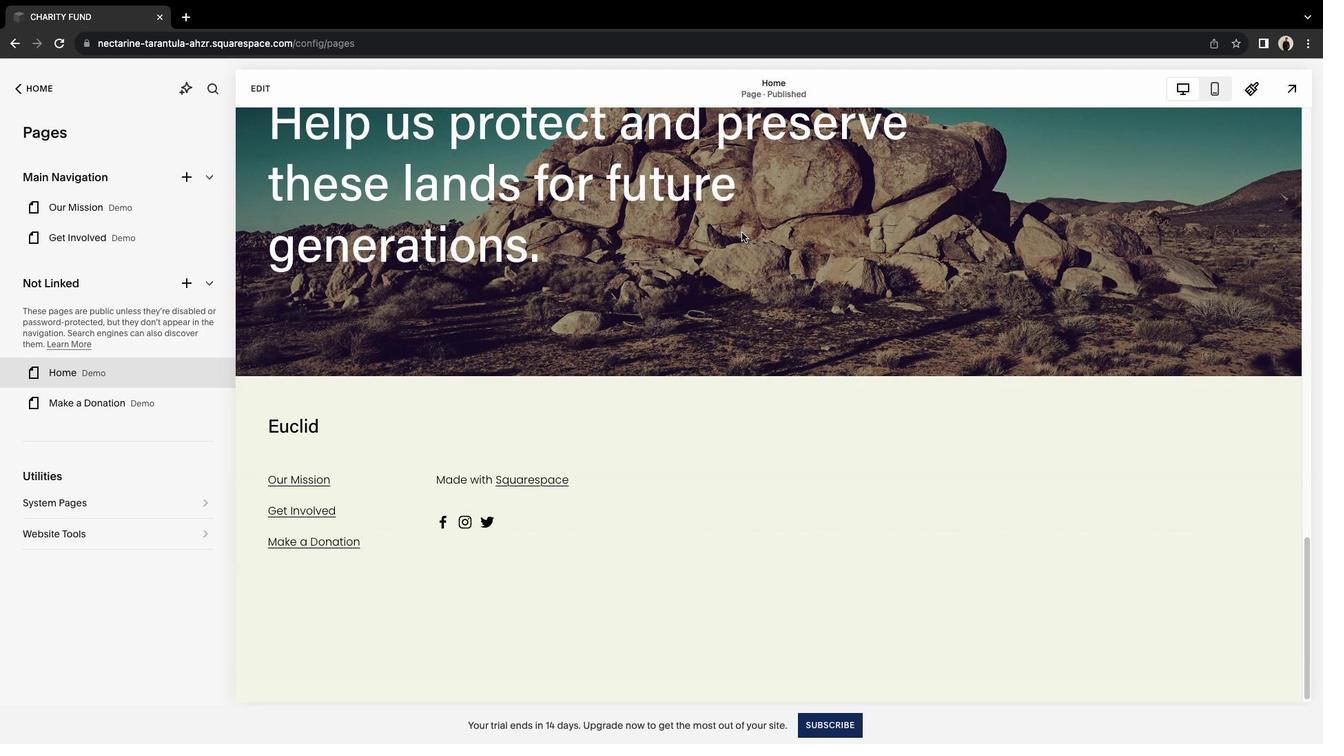 
Action: Mouse scrolled (742, 233) with delta (0, 2)
Screenshot: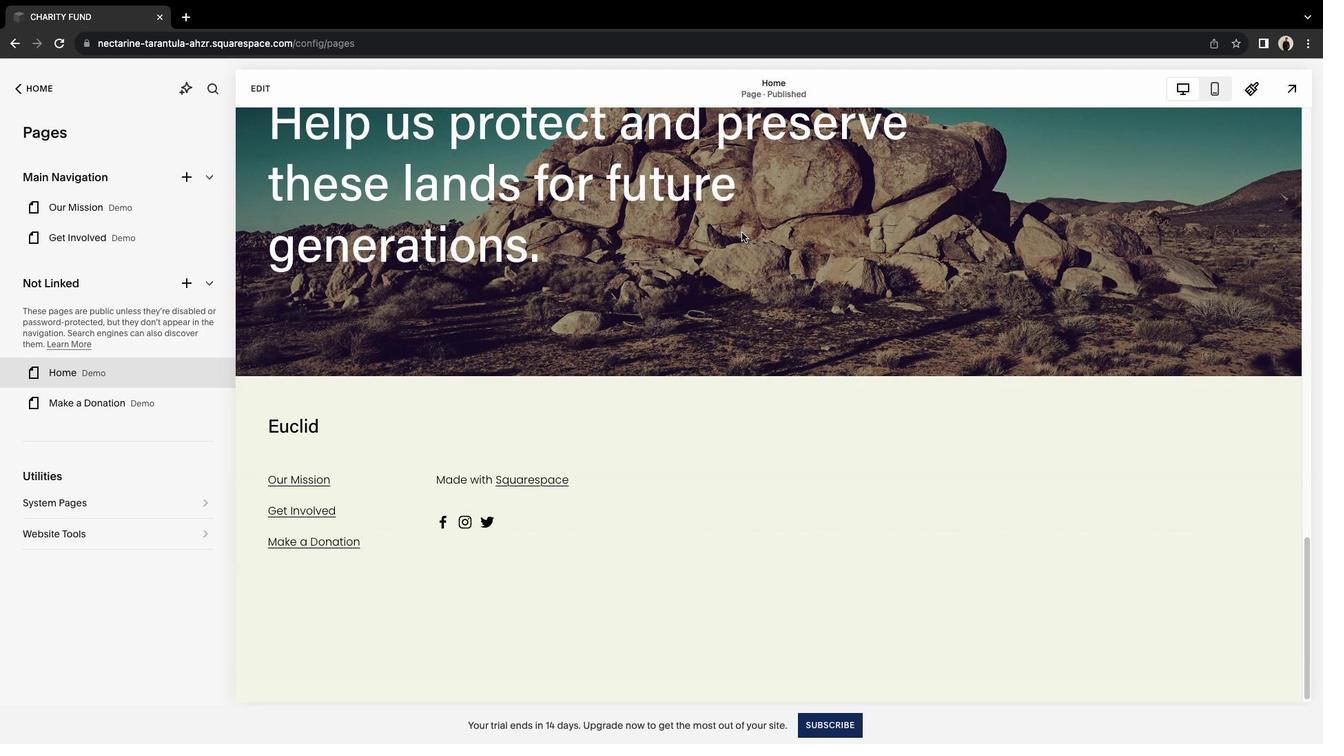 
Action: Mouse scrolled (742, 233) with delta (0, 3)
Screenshot: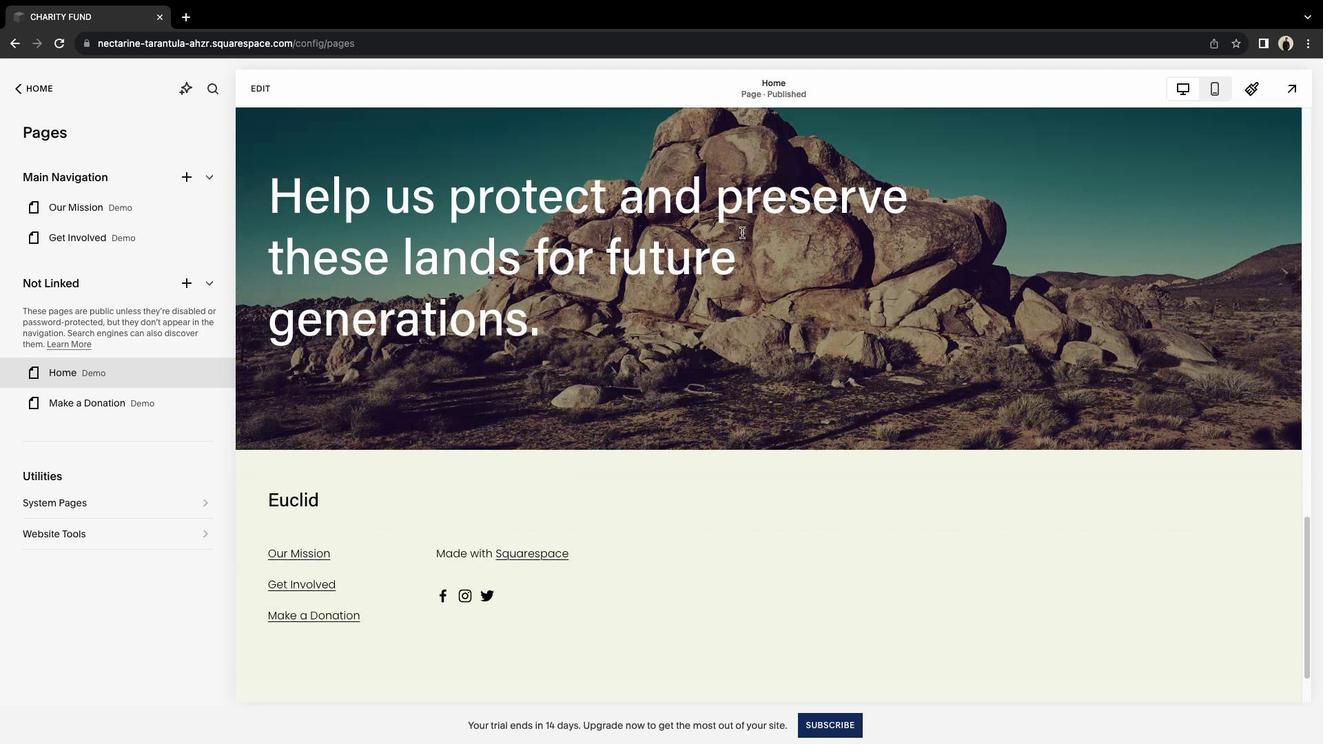 
Action: Mouse moved to (742, 233)
Screenshot: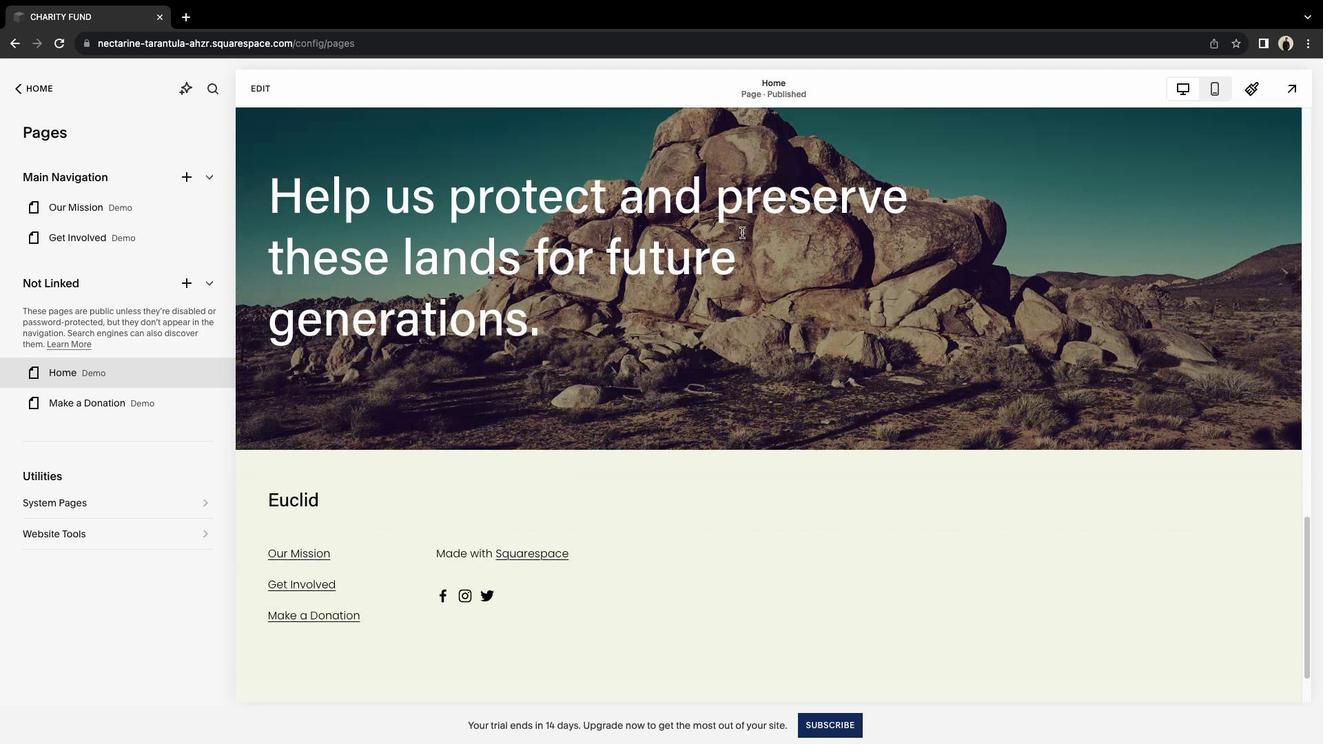 
Action: Mouse scrolled (742, 233) with delta (0, 4)
Screenshot: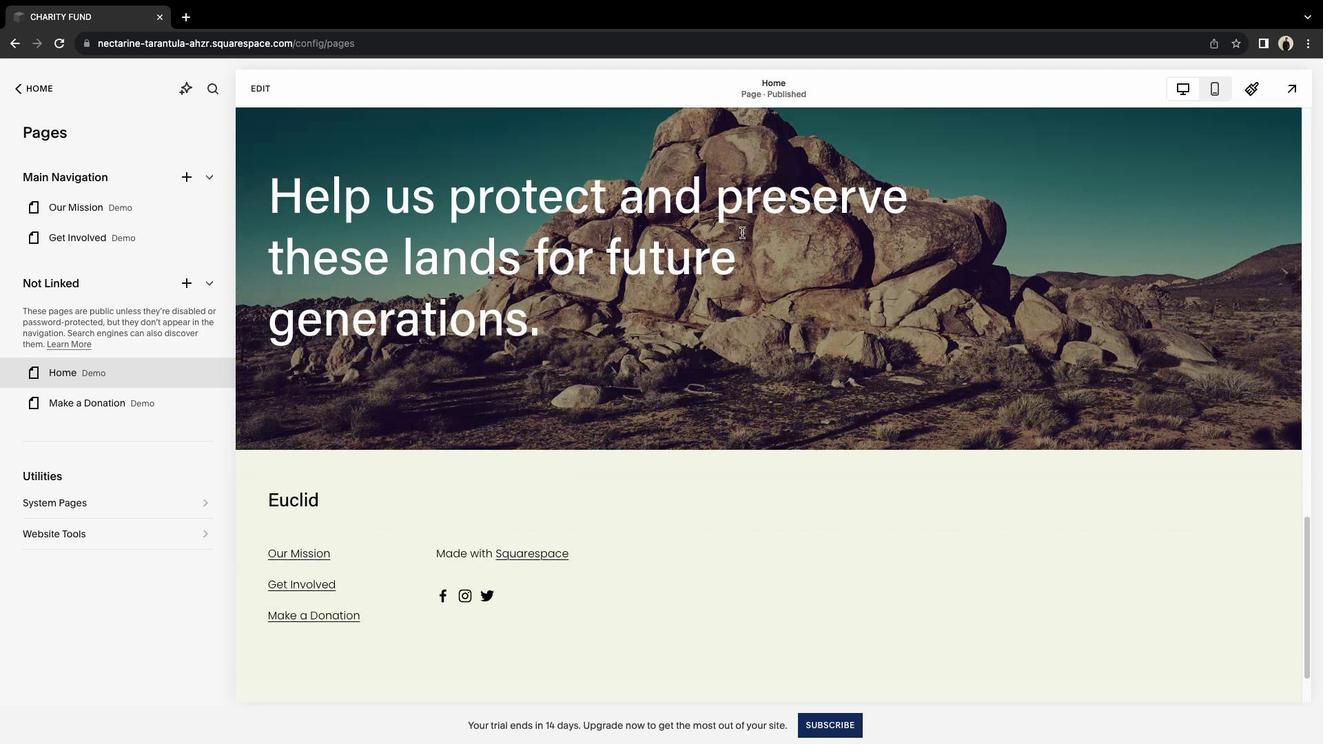 
Action: Mouse scrolled (742, 233) with delta (0, 0)
Screenshot: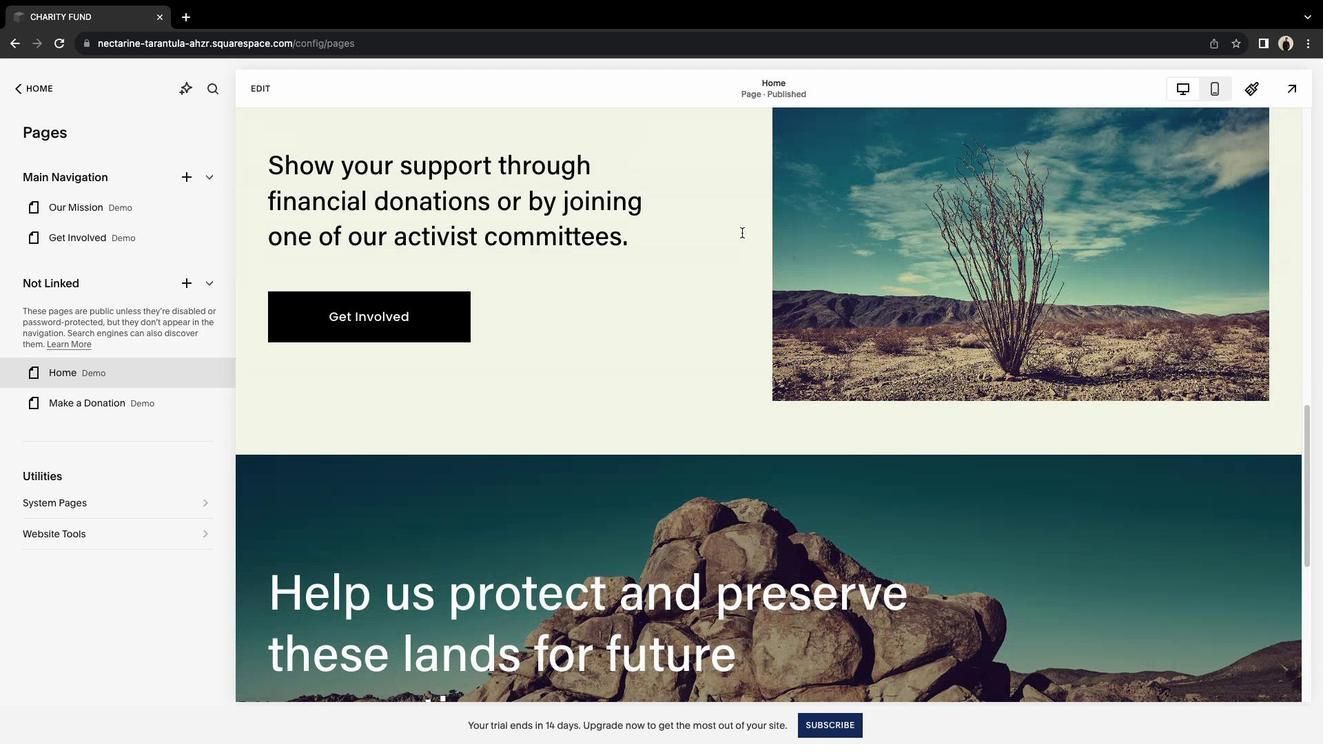 
Action: Mouse scrolled (742, 233) with delta (0, 0)
Screenshot: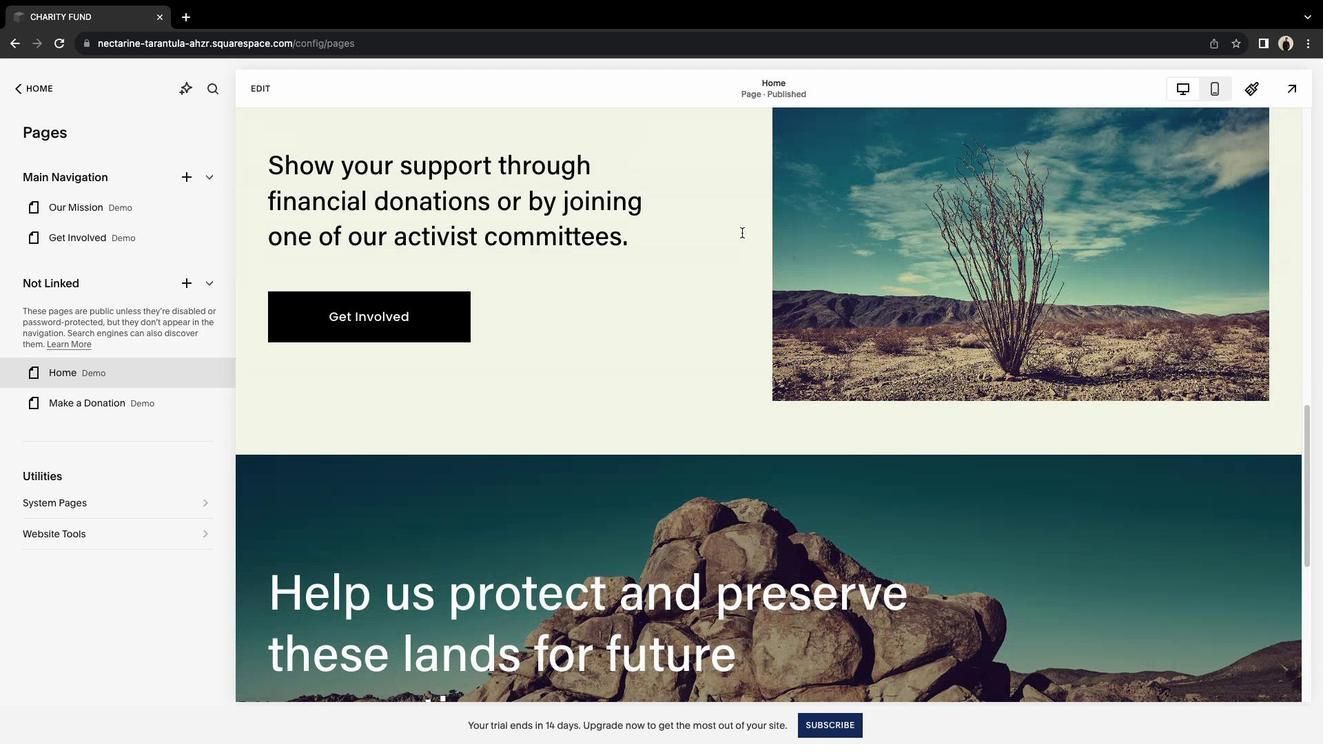 
Action: Mouse scrolled (742, 233) with delta (0, 2)
Screenshot: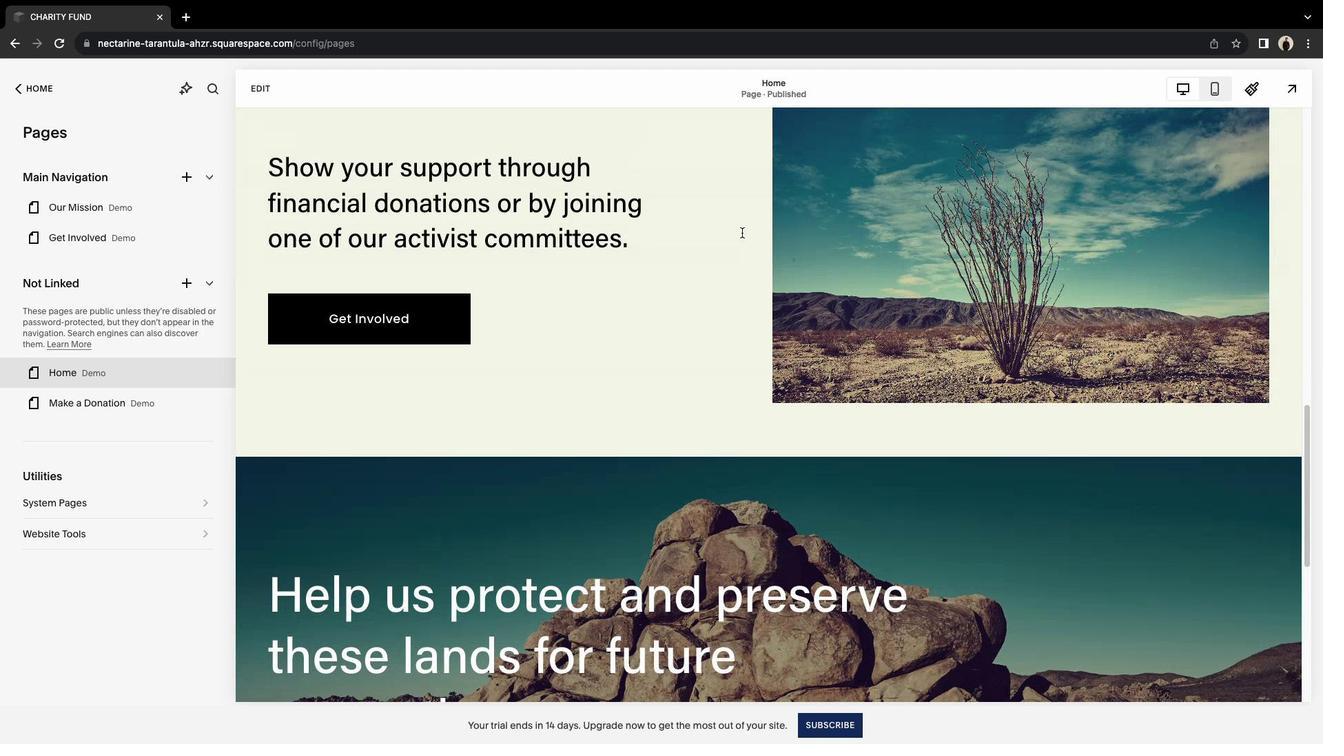 
Action: Mouse scrolled (742, 233) with delta (0, 3)
Screenshot: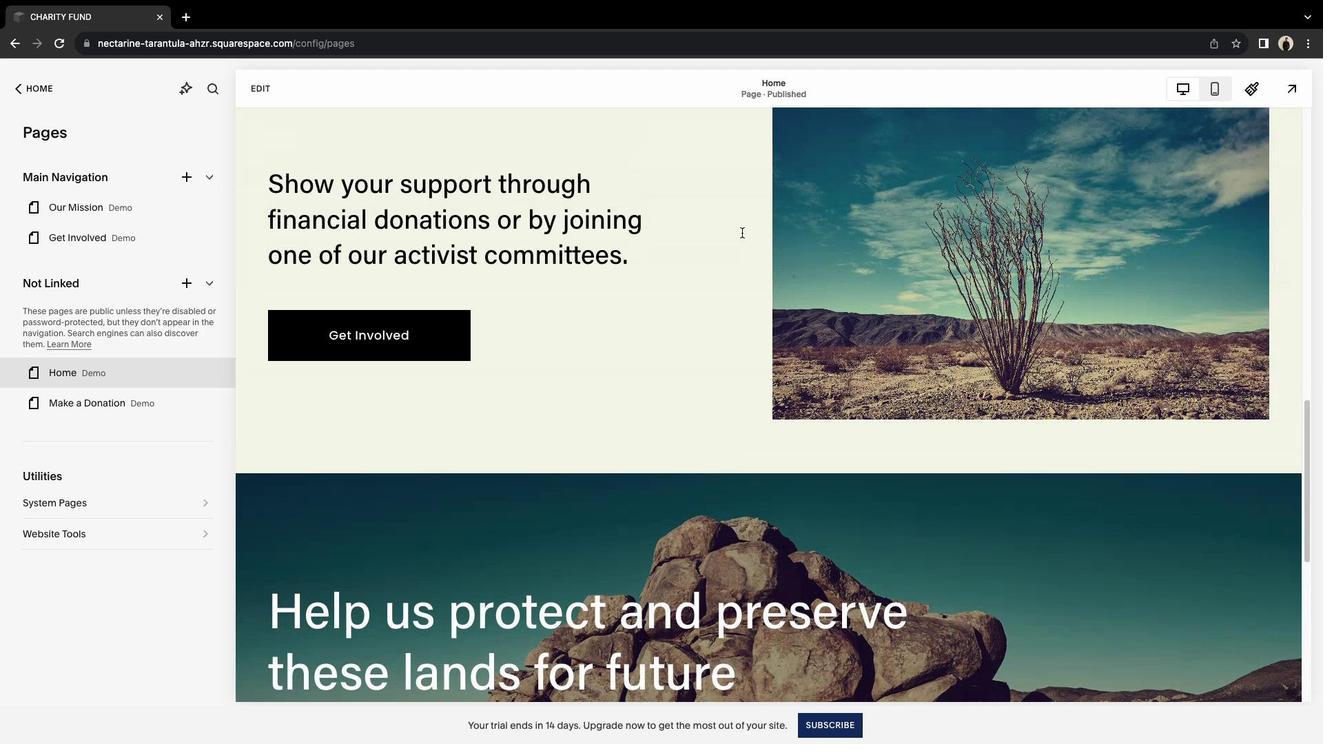 
Action: Mouse scrolled (742, 233) with delta (0, 0)
Screenshot: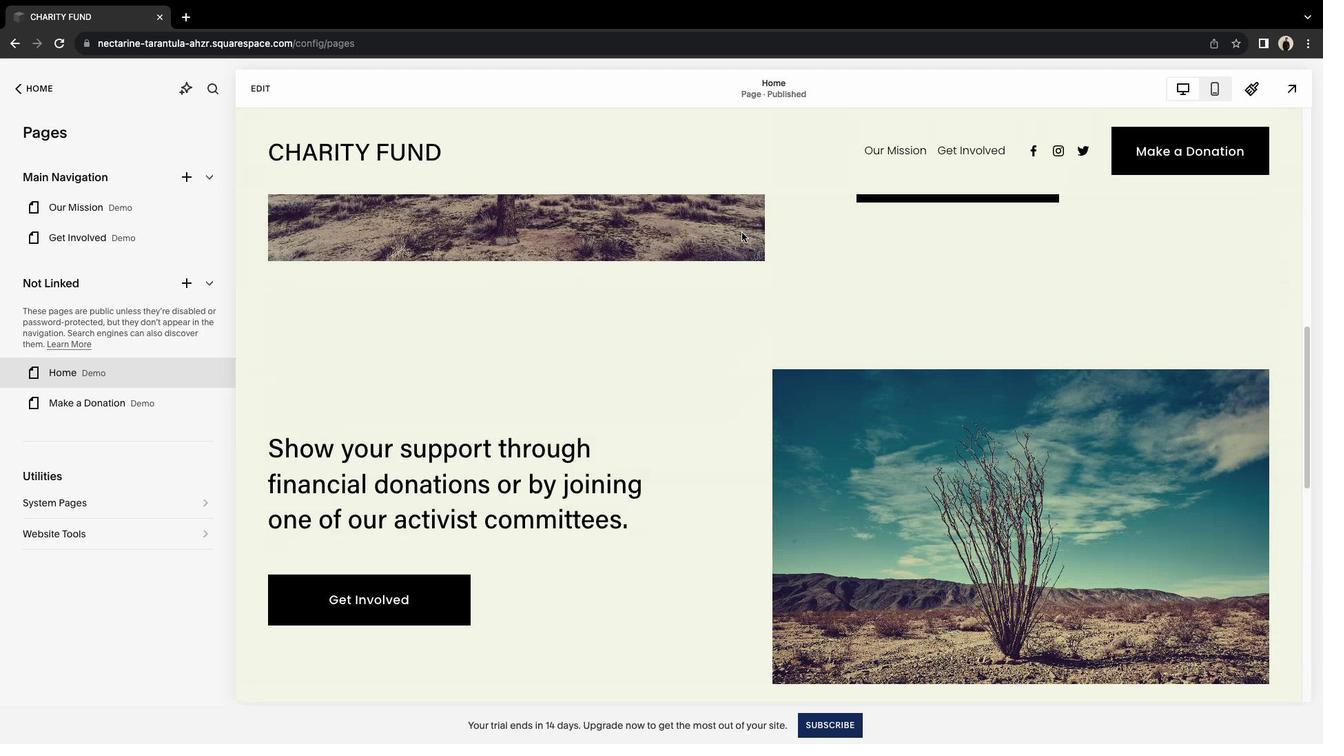
Action: Mouse scrolled (742, 233) with delta (0, 0)
Screenshot: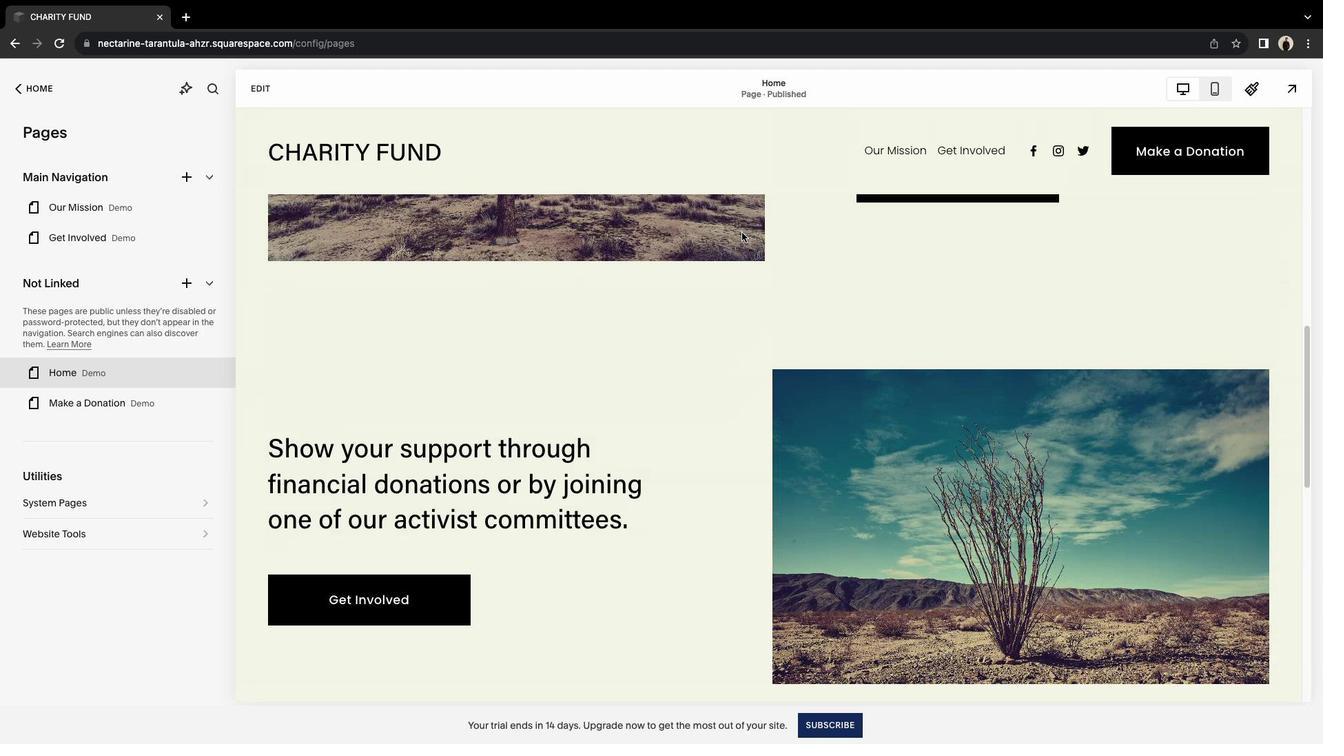 
Action: Mouse scrolled (742, 233) with delta (0, 2)
Screenshot: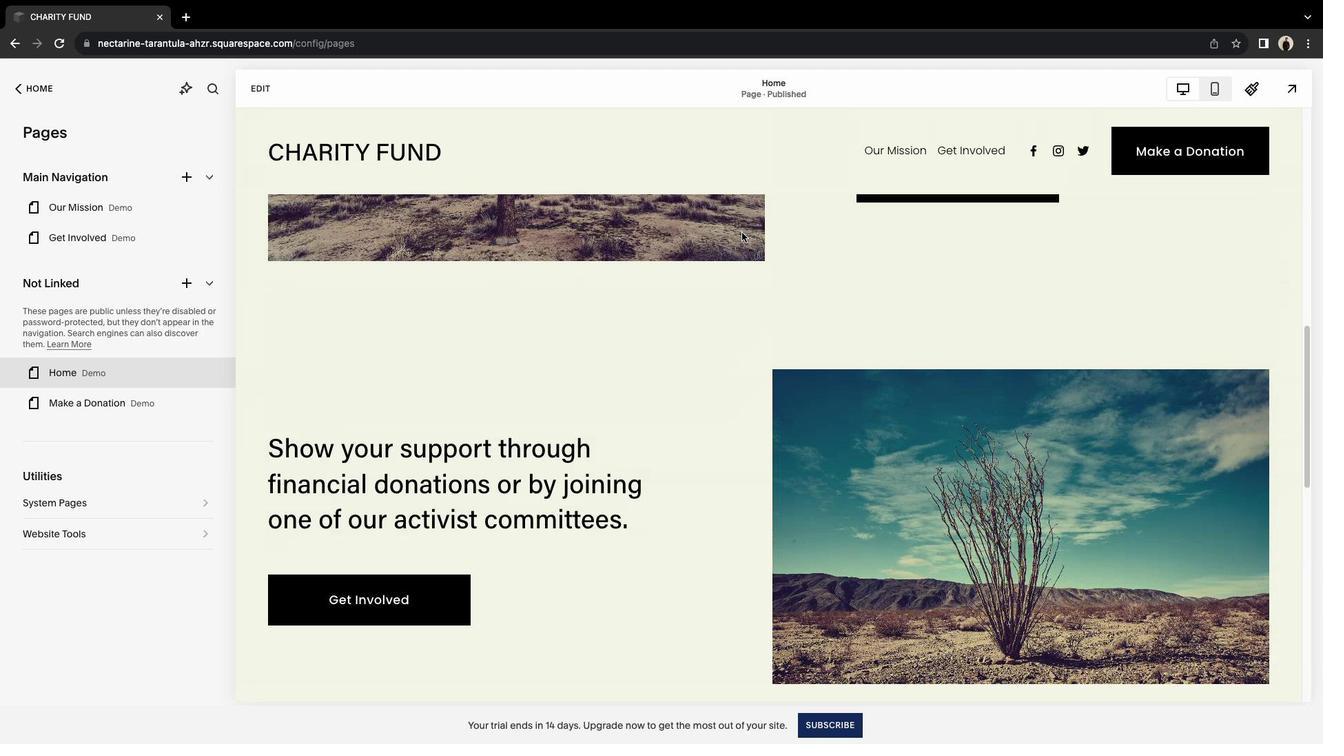 
Action: Mouse scrolled (742, 233) with delta (0, 3)
Screenshot: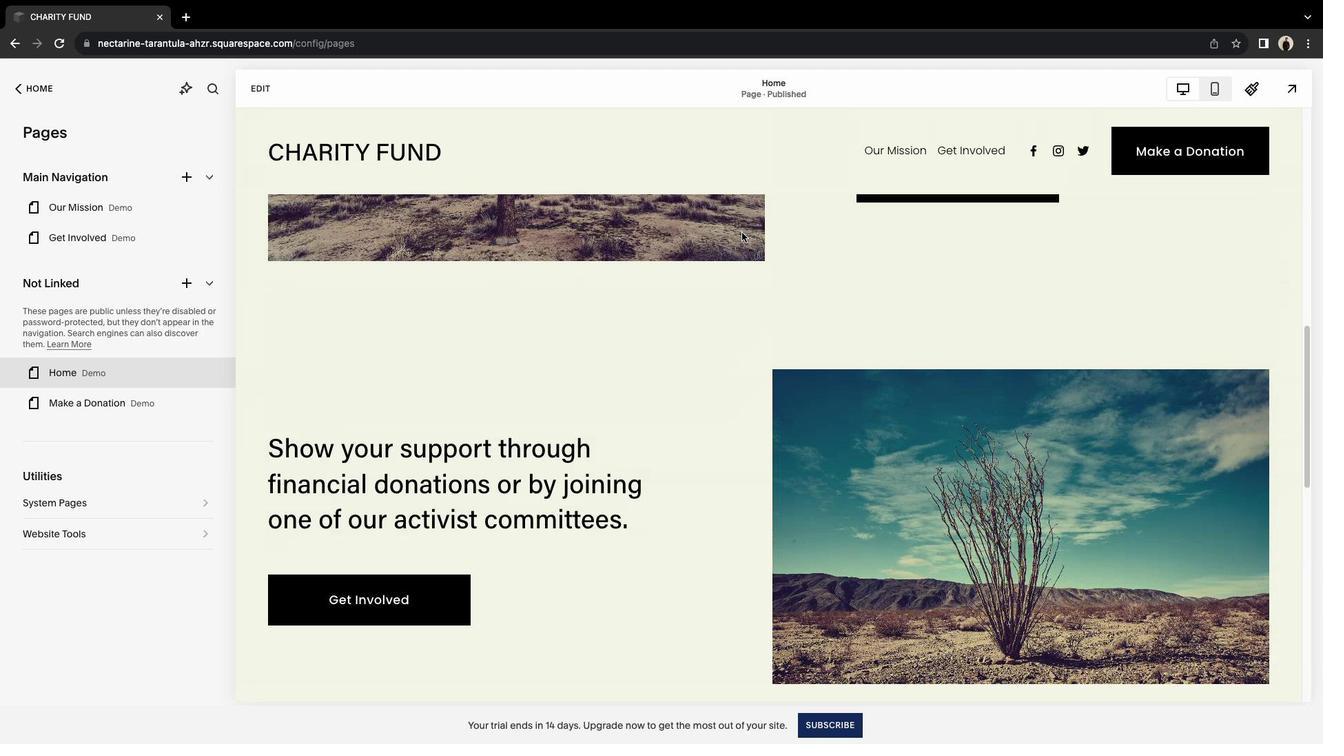 
Action: Mouse scrolled (742, 233) with delta (0, 0)
Screenshot: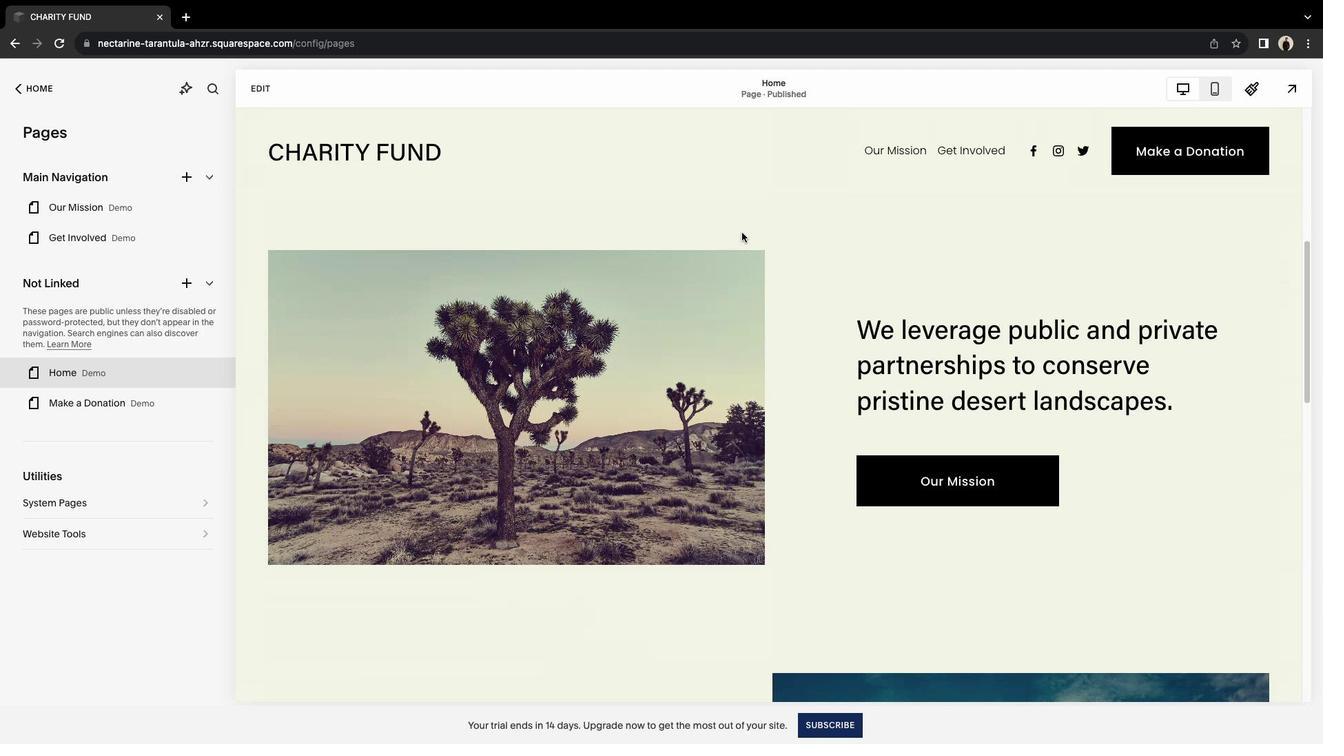 
Action: Mouse scrolled (742, 233) with delta (0, 0)
Screenshot: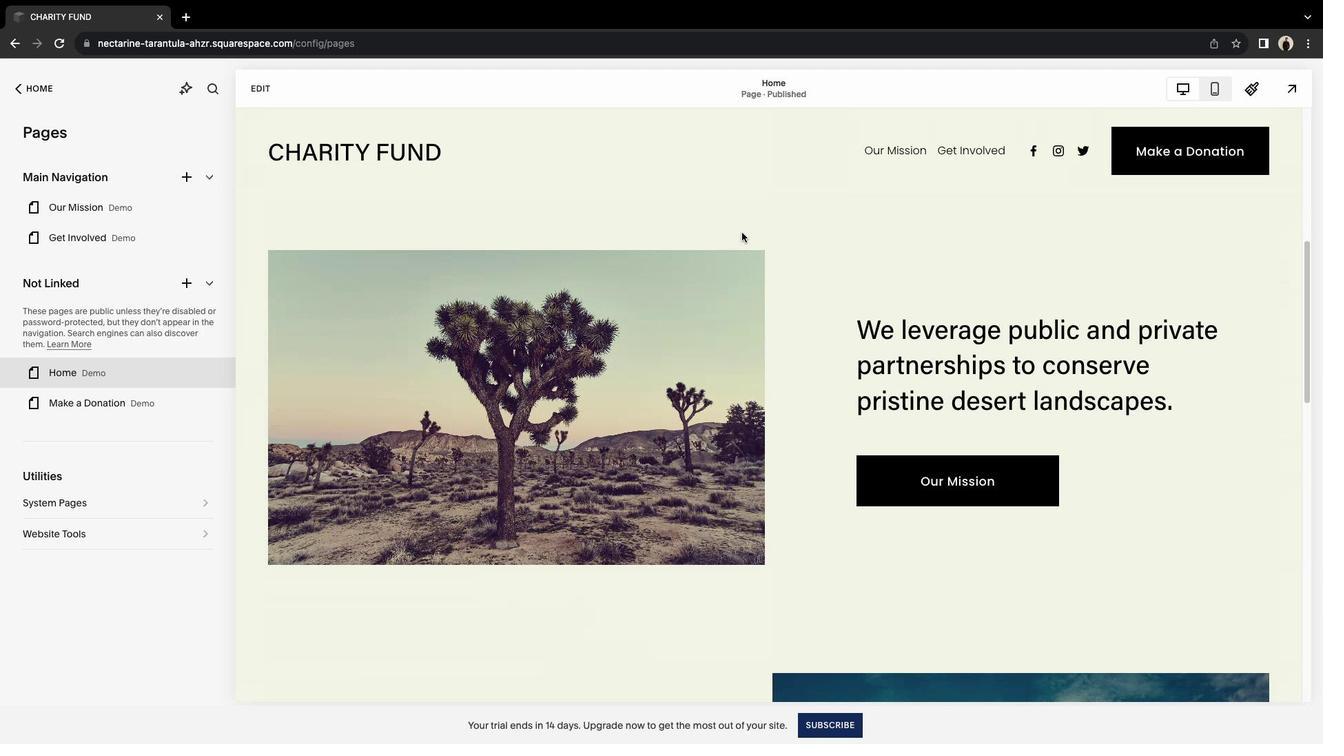 
Action: Mouse scrolled (742, 233) with delta (0, 2)
Screenshot: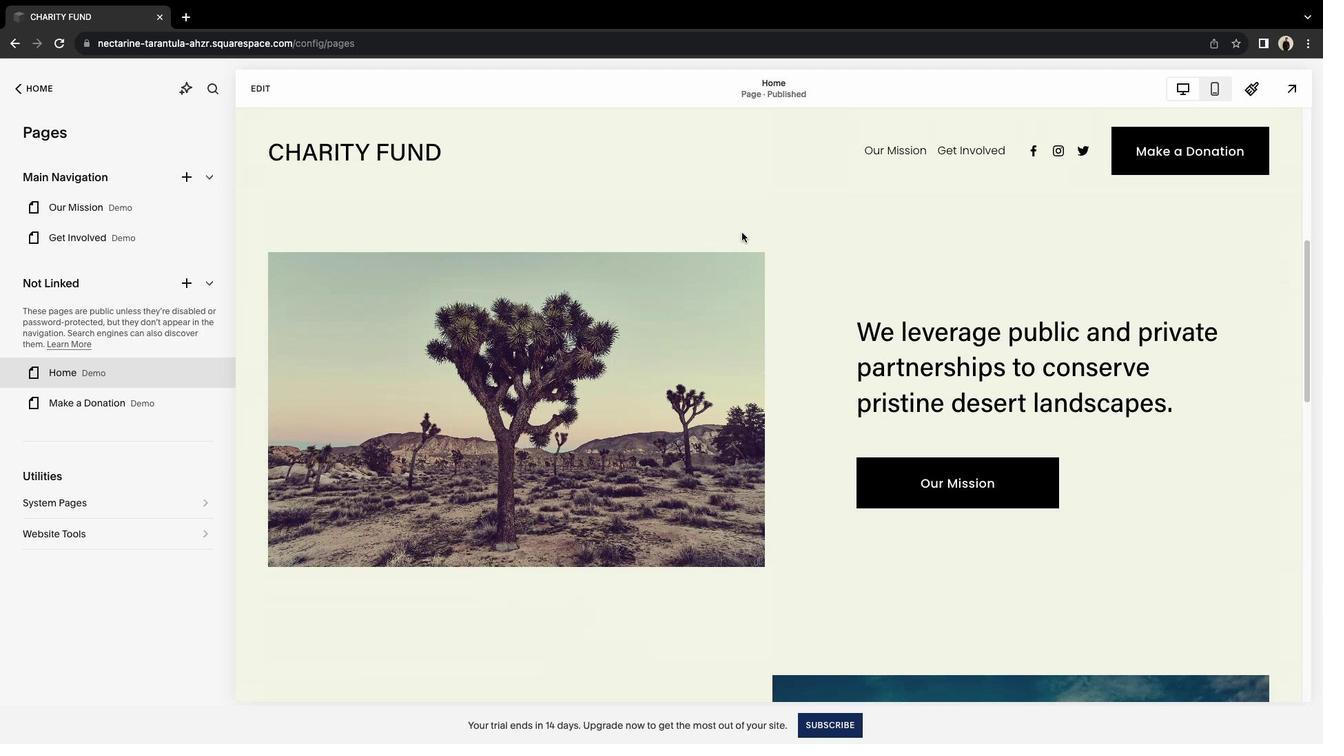 
Action: Mouse scrolled (742, 233) with delta (0, 3)
Screenshot: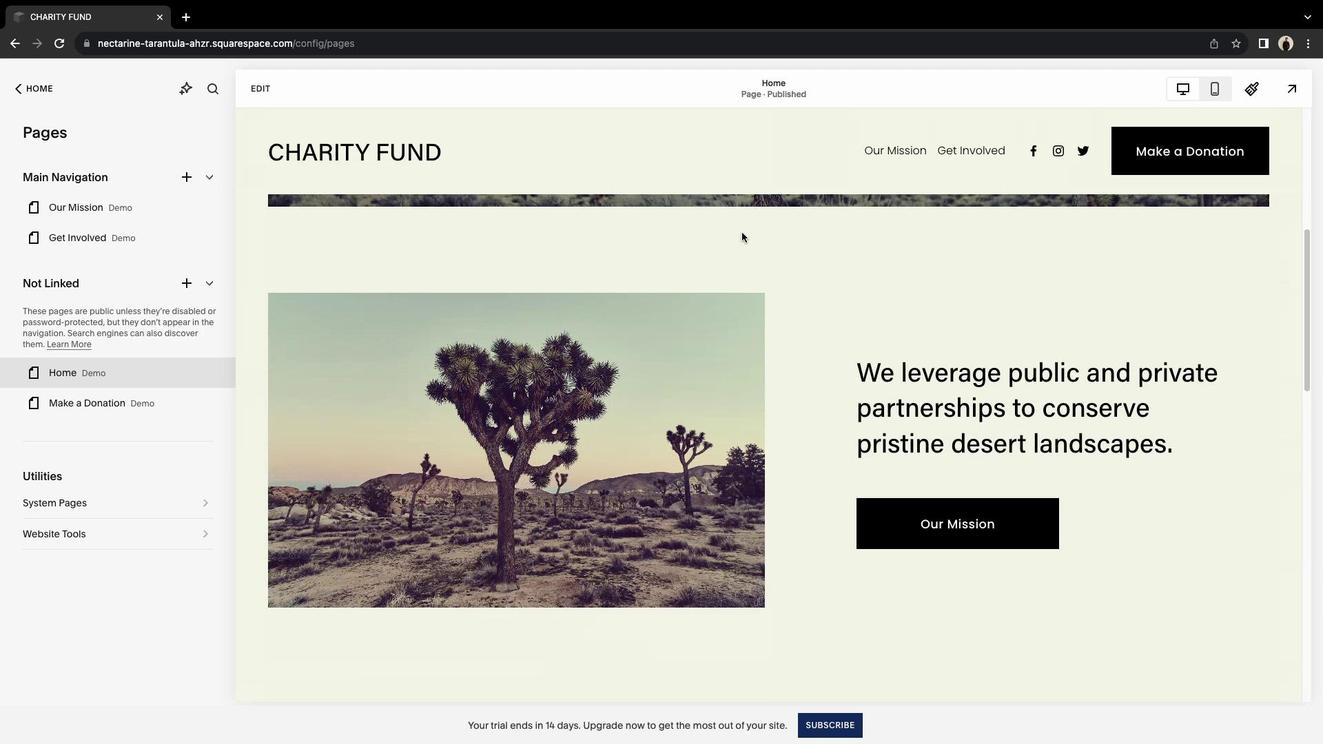 
Action: Mouse scrolled (742, 233) with delta (0, 0)
Screenshot: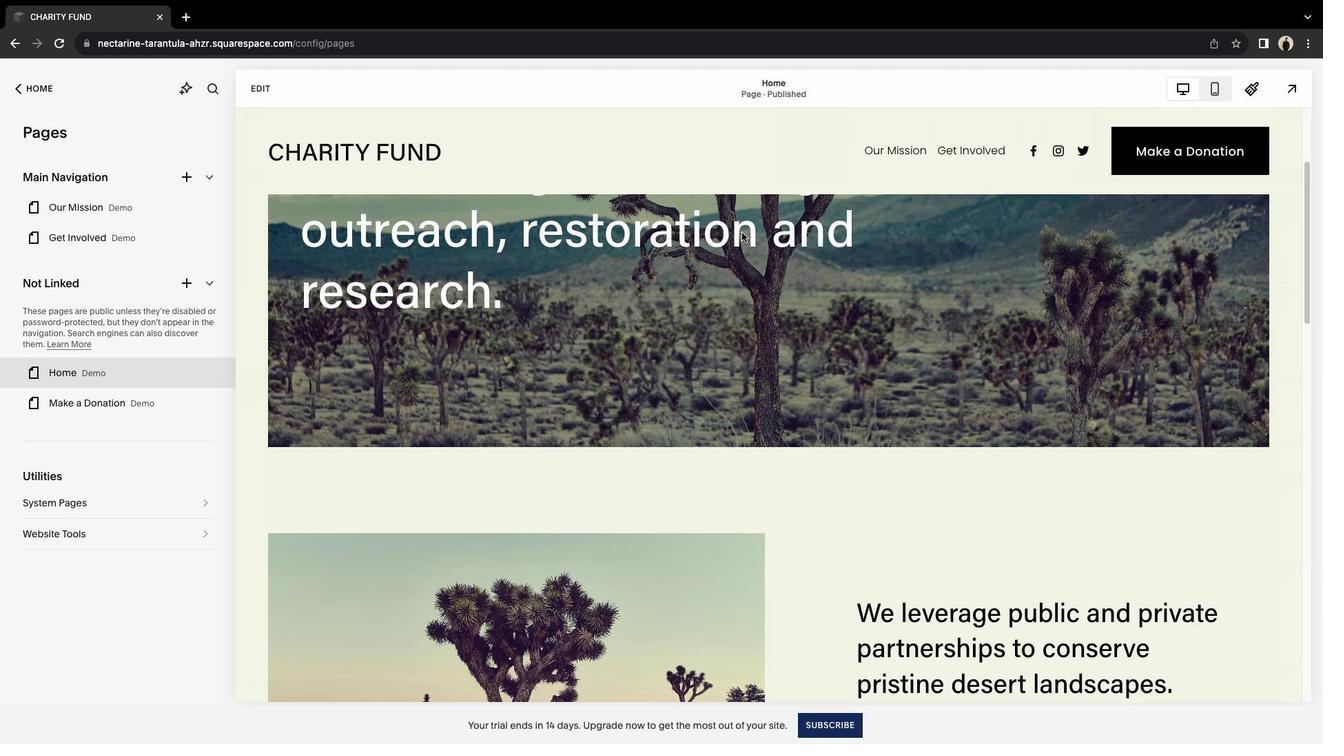 
Action: Mouse scrolled (742, 233) with delta (0, 0)
Screenshot: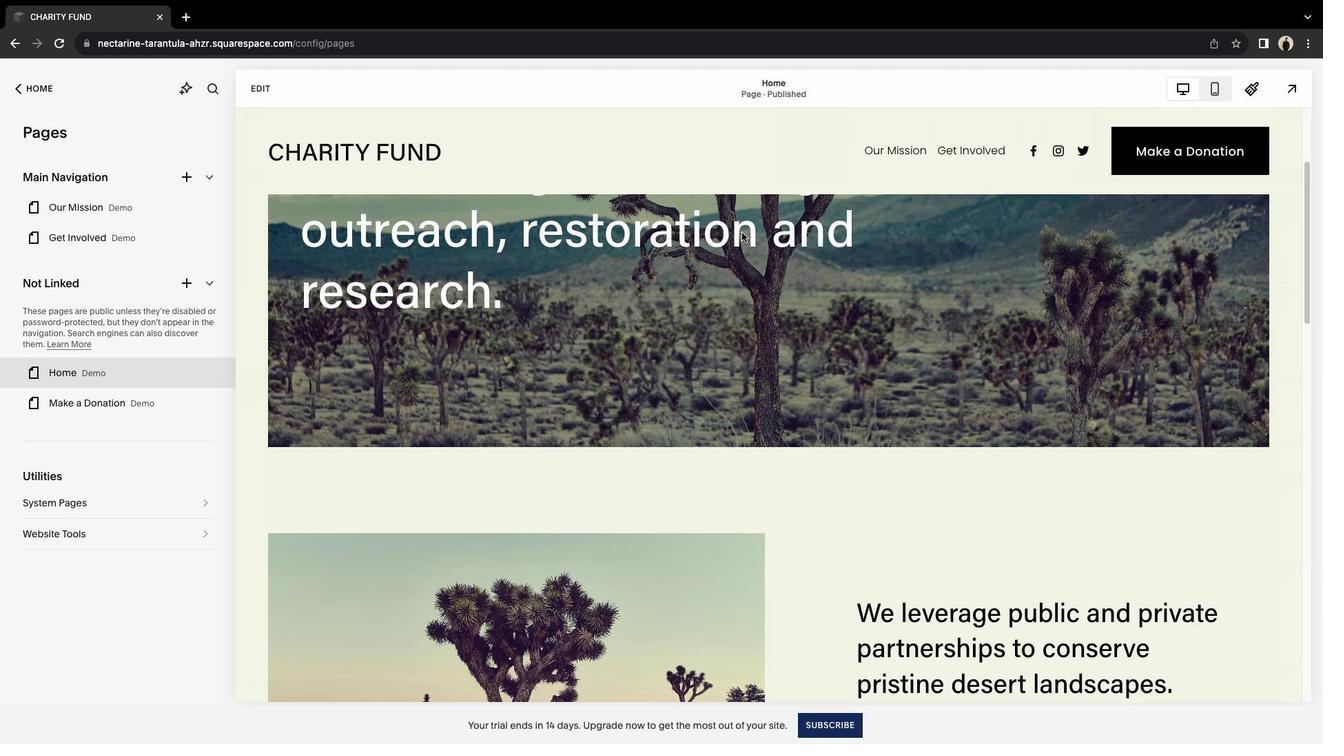 
Action: Mouse scrolled (742, 233) with delta (0, 2)
Screenshot: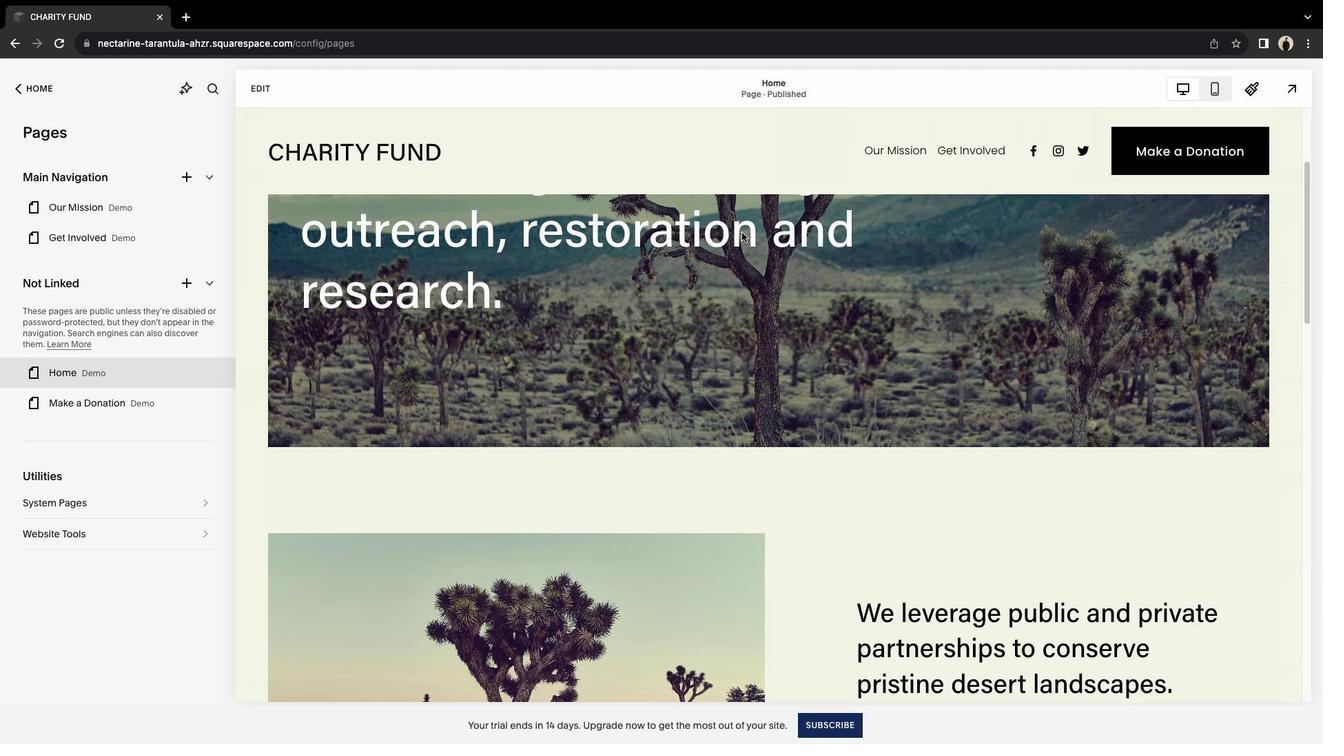 
Action: Mouse scrolled (742, 233) with delta (0, 3)
Screenshot: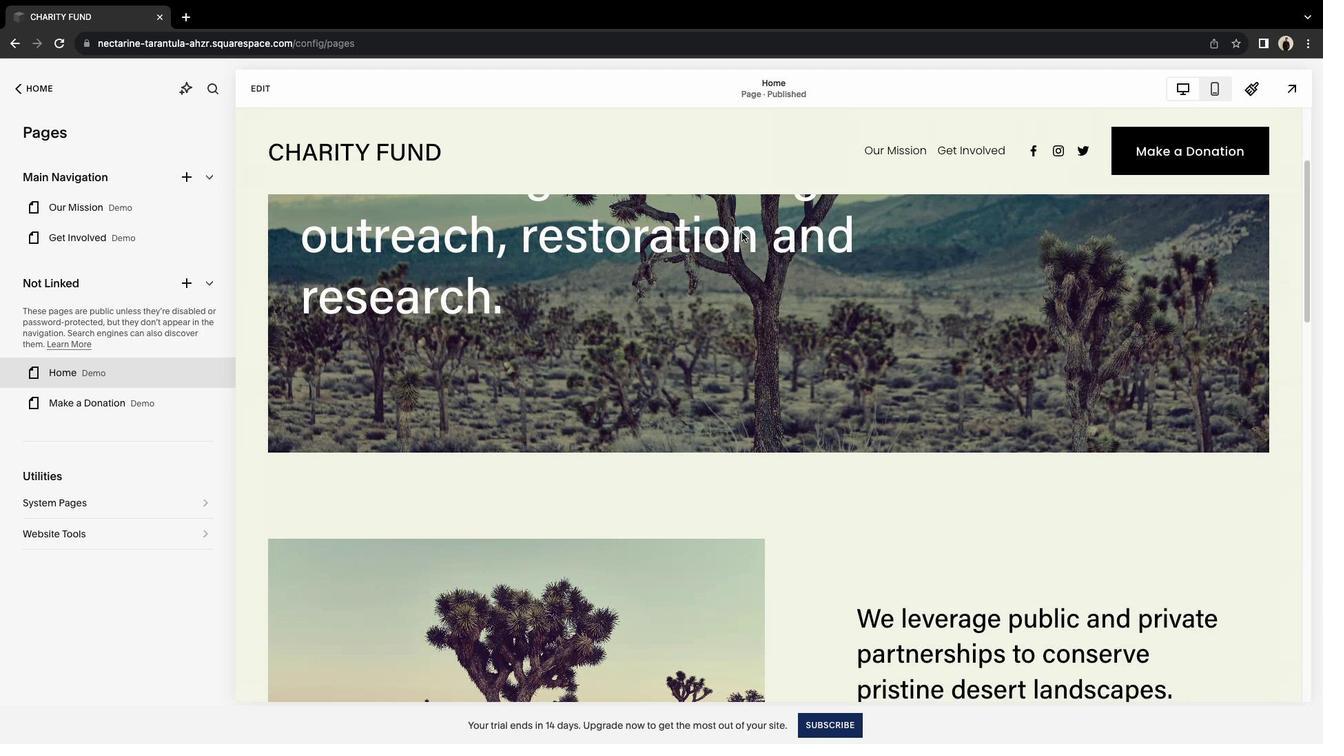 
Action: Mouse scrolled (742, 233) with delta (0, 4)
Screenshot: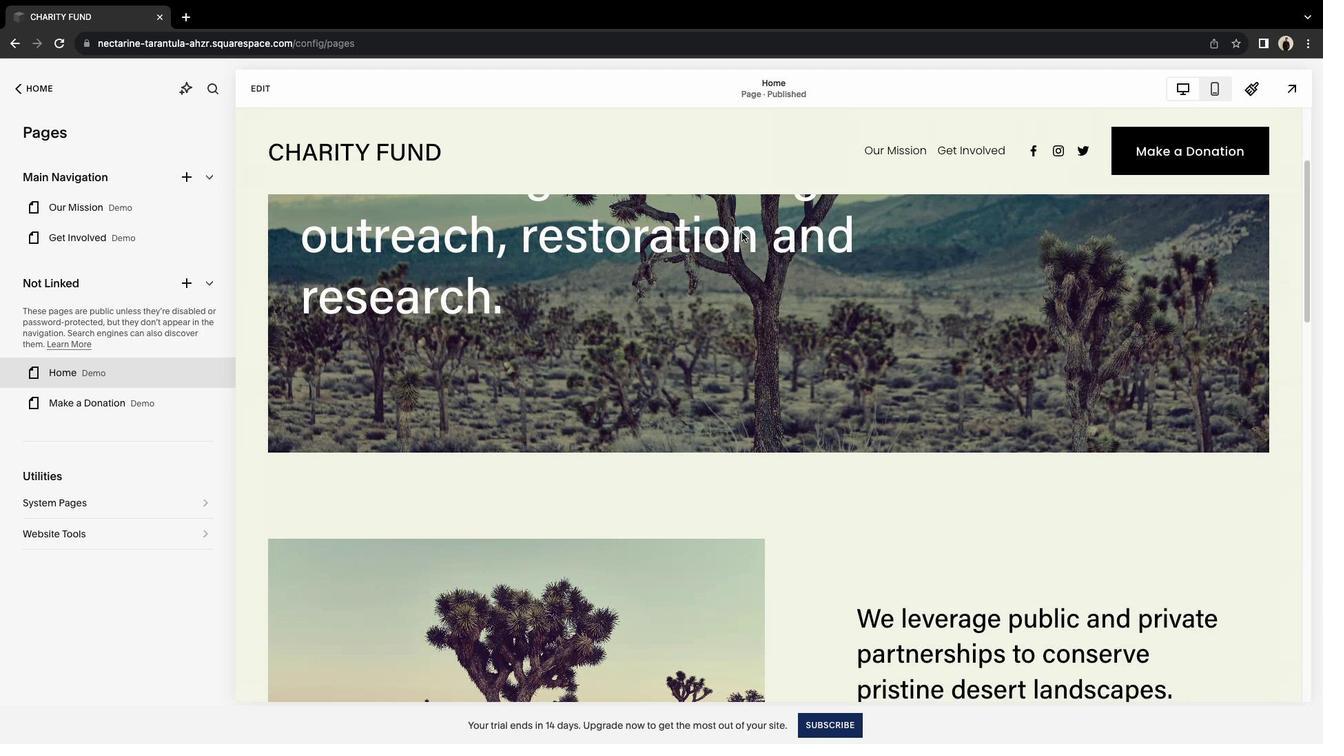 
Action: Mouse scrolled (742, 233) with delta (0, 0)
Screenshot: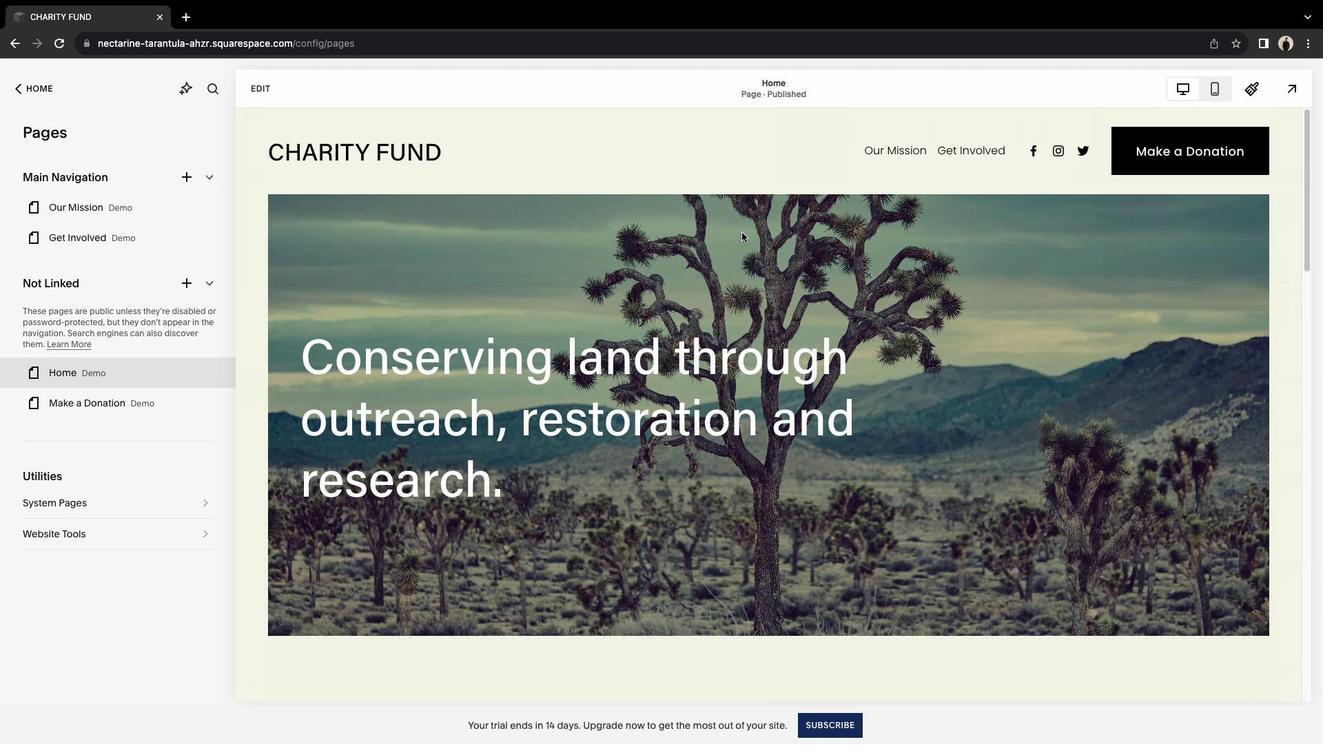 
Action: Mouse scrolled (742, 233) with delta (0, 0)
Screenshot: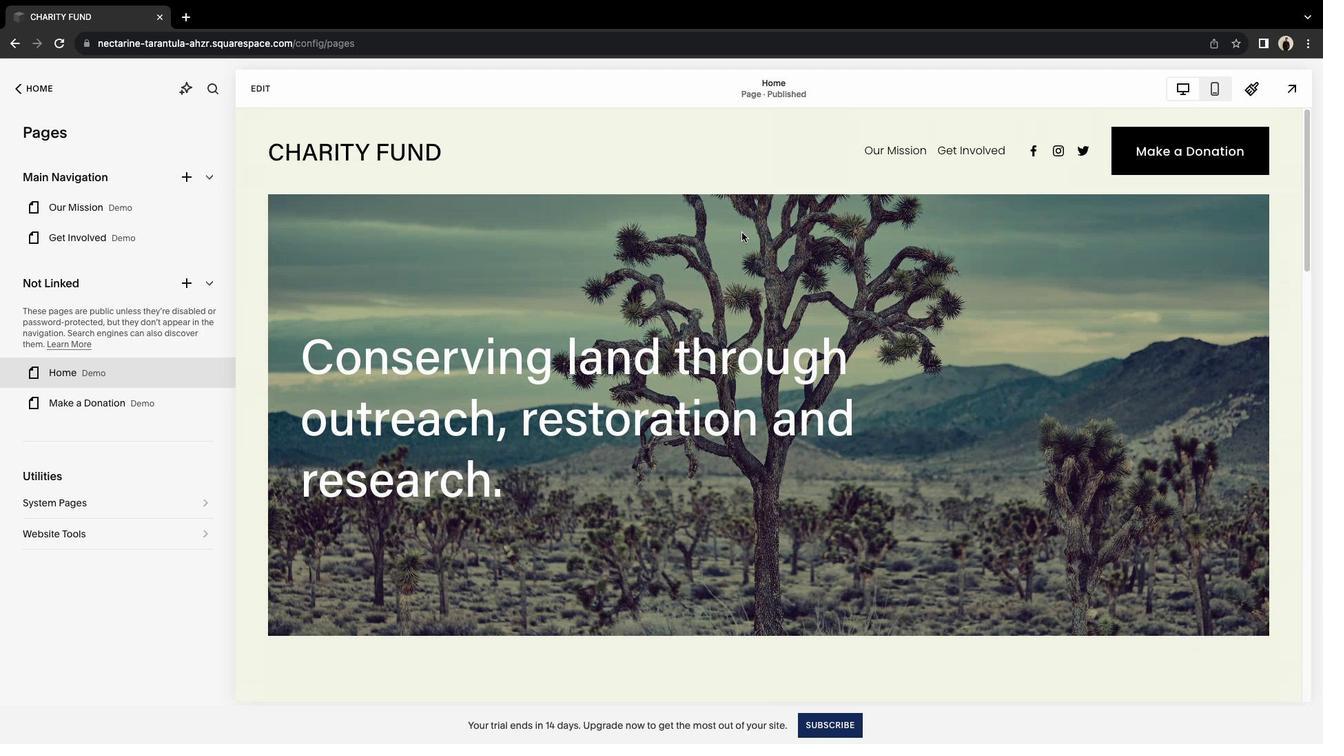 
Action: Mouse scrolled (742, 233) with delta (0, 2)
Screenshot: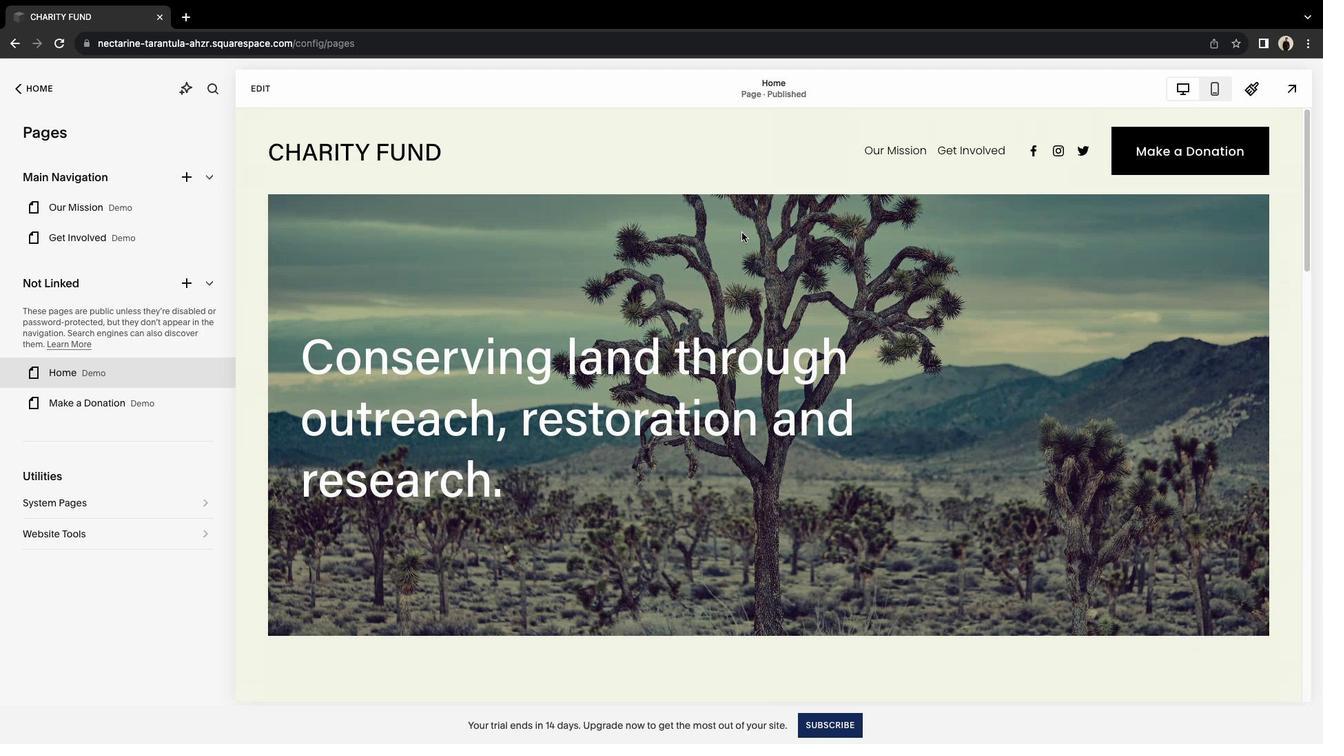 
Action: Mouse scrolled (742, 233) with delta (0, 3)
Screenshot: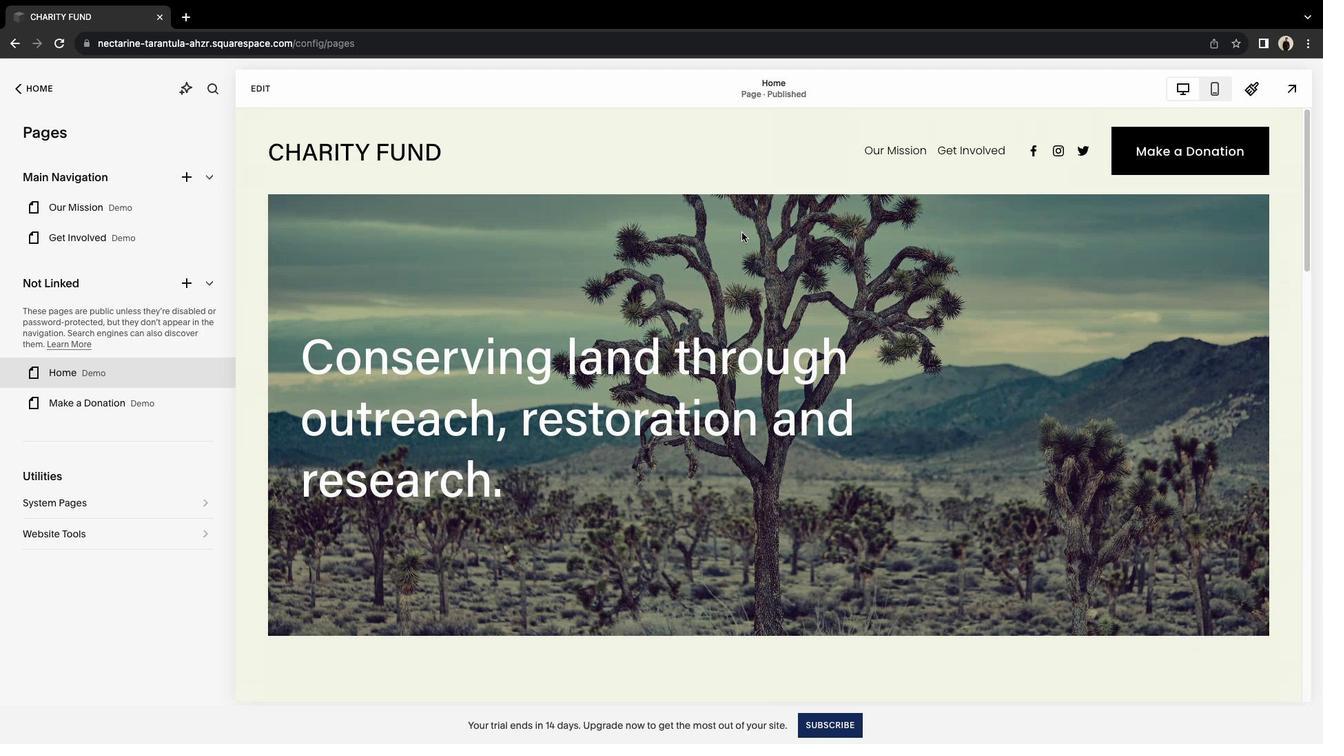 
Action: Mouse scrolled (742, 233) with delta (0, 4)
Screenshot: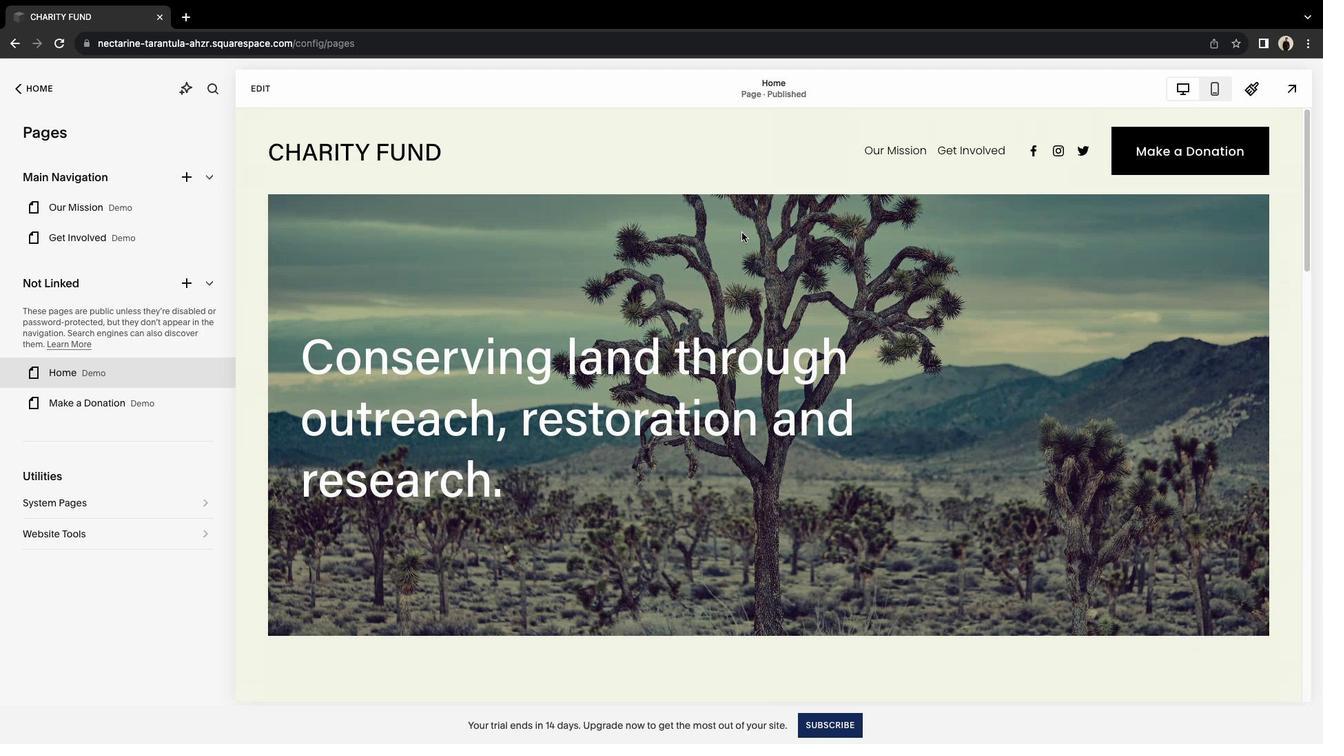 
Action: Mouse scrolled (742, 233) with delta (0, 4)
Screenshot: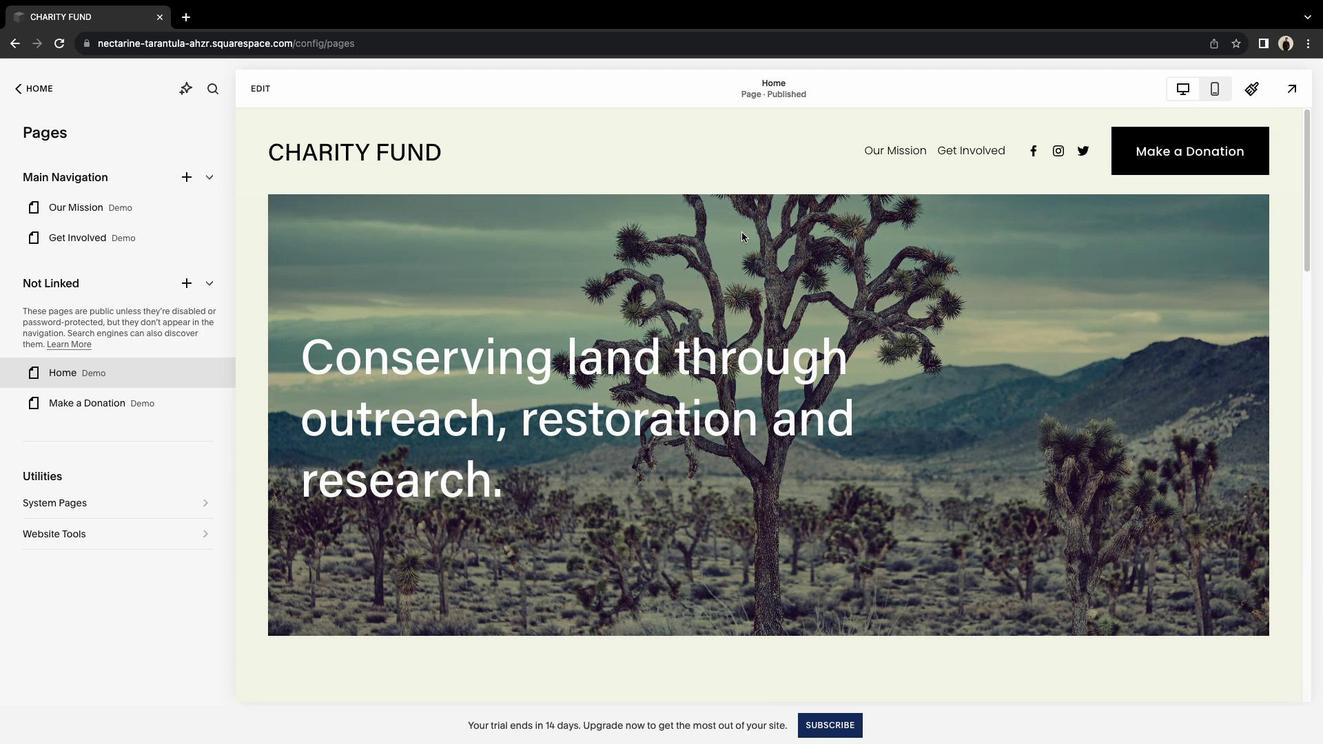 
Action: Mouse moved to (258, 92)
Screenshot: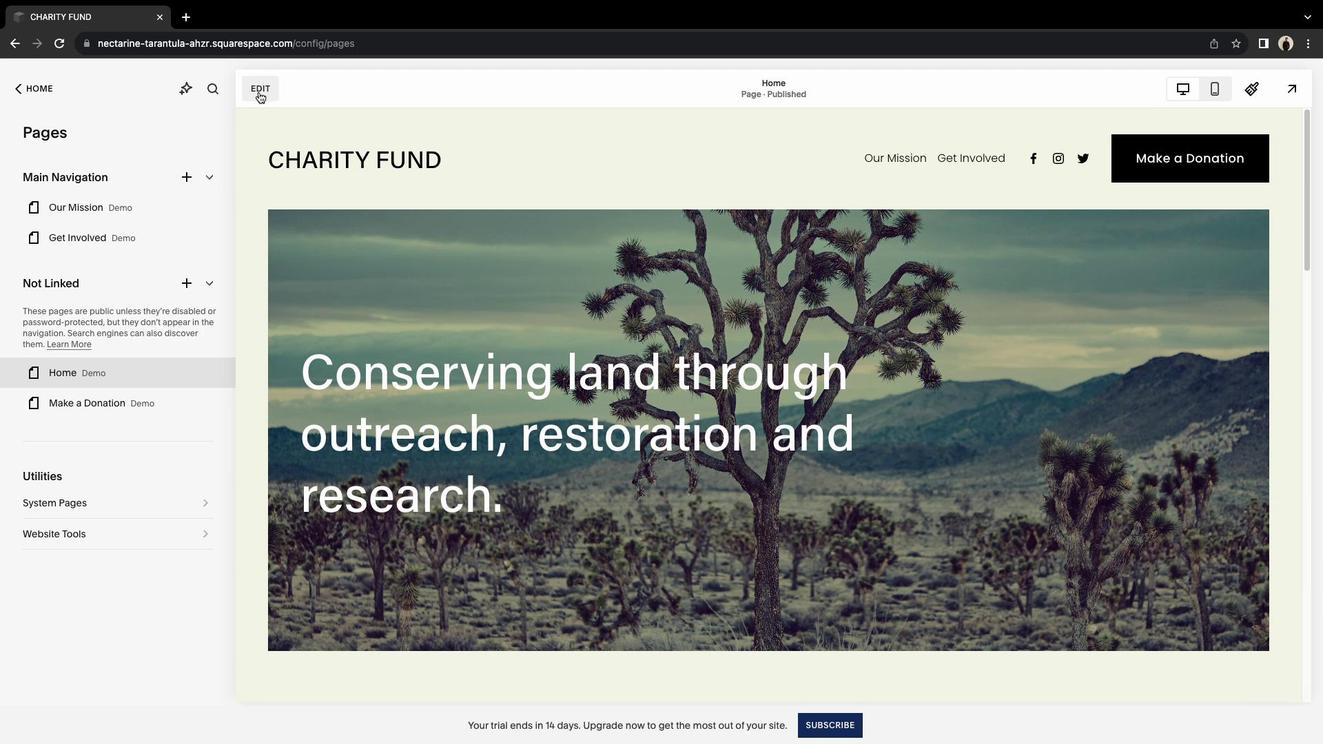 
Action: Mouse pressed left at (258, 92)
Screenshot: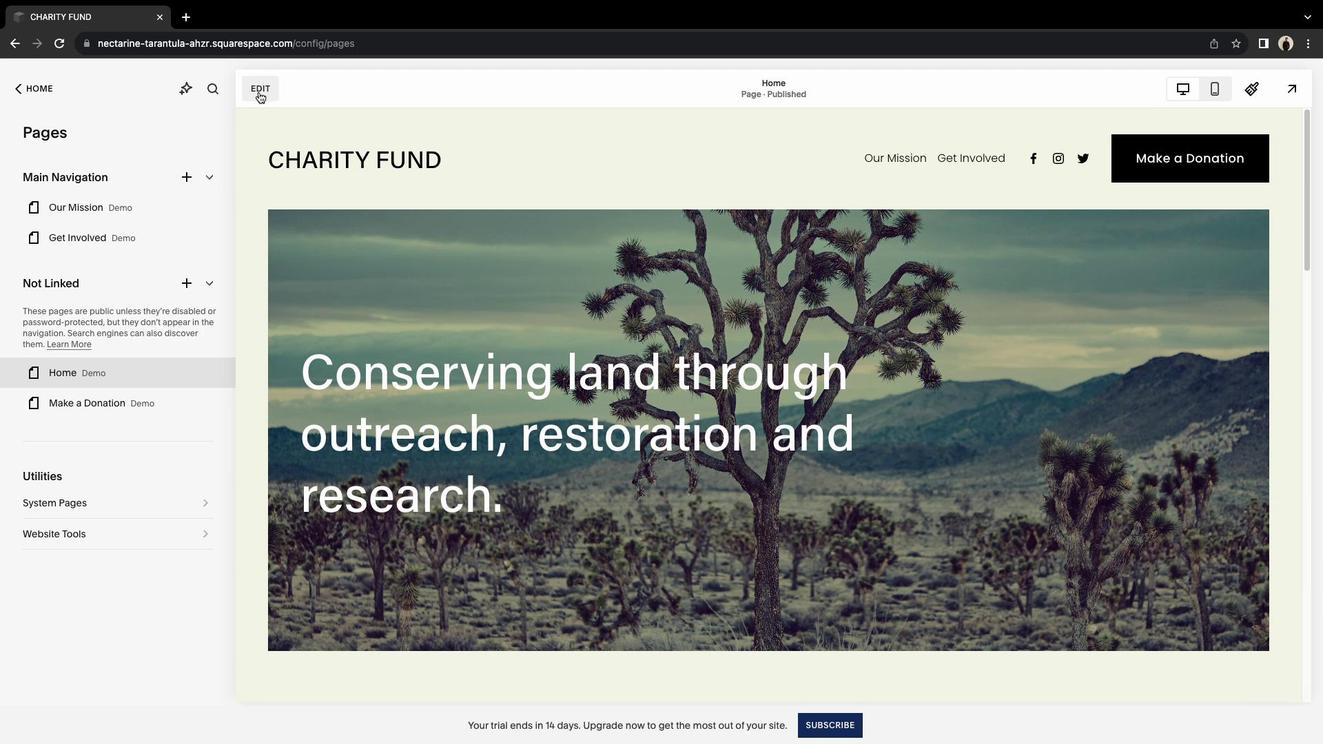 
Action: Mouse moved to (943, 352)
Screenshot: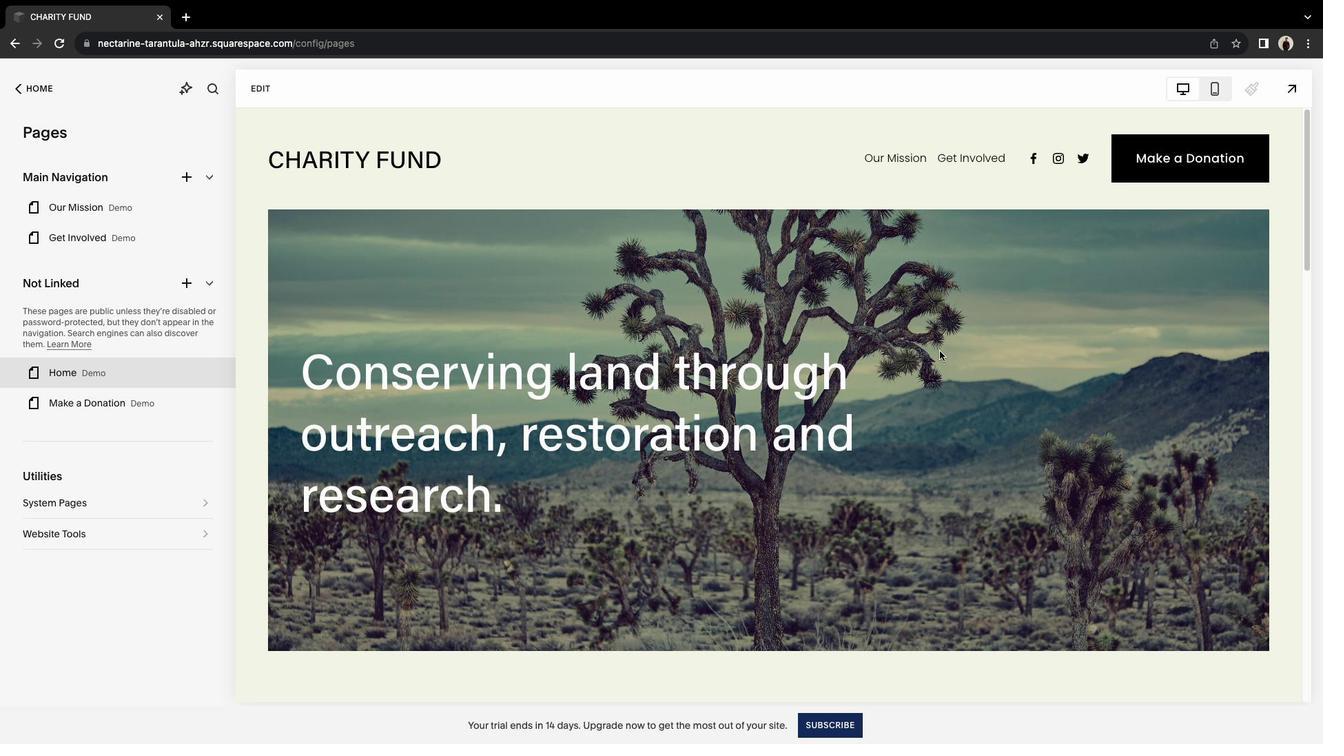 
Action: Mouse scrolled (943, 352) with delta (0, 0)
Screenshot: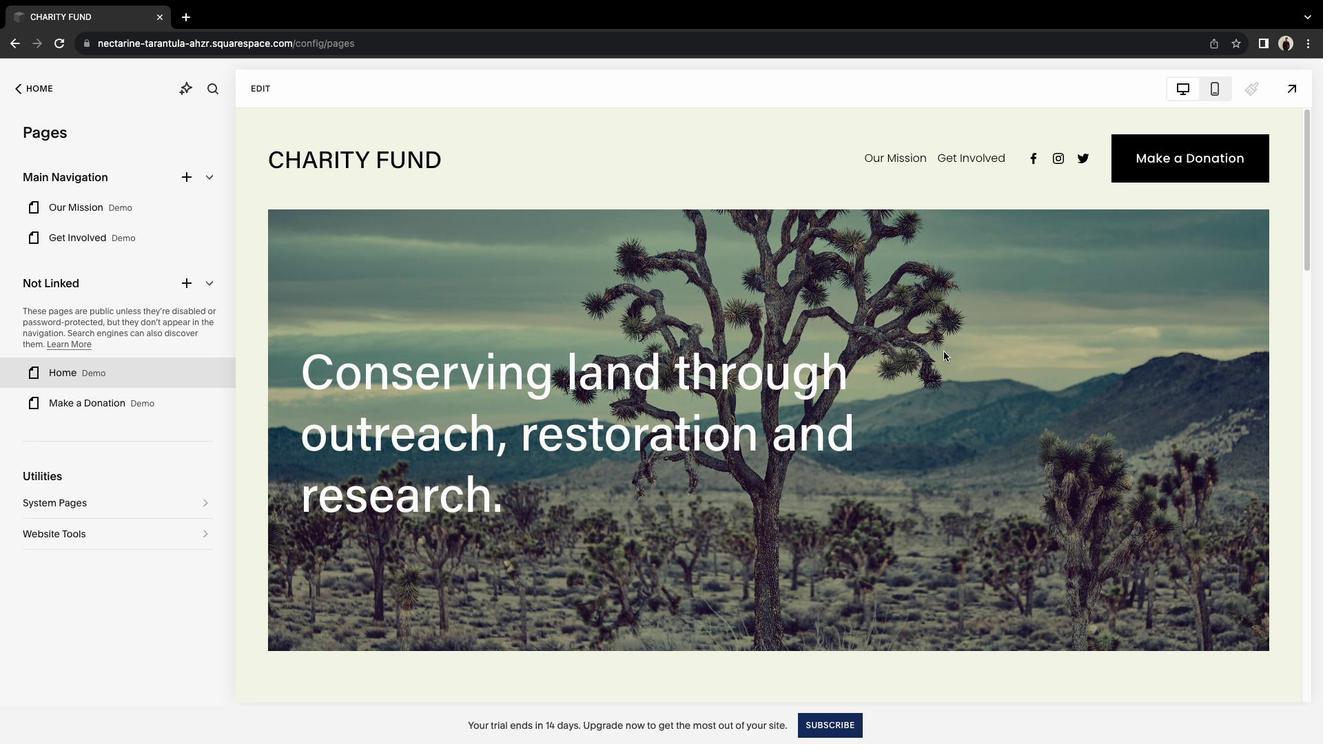 
Action: Mouse moved to (943, 352)
Screenshot: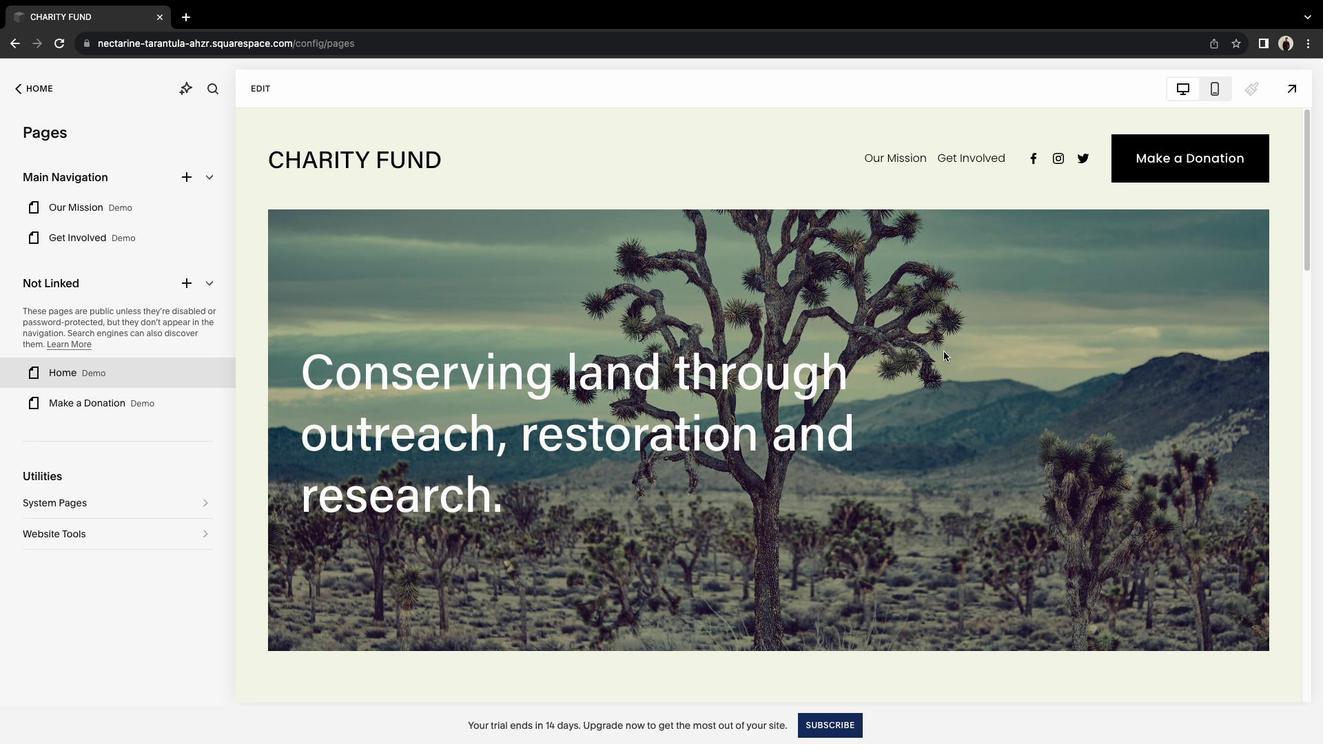 
Action: Mouse scrolled (943, 352) with delta (0, 0)
Screenshot: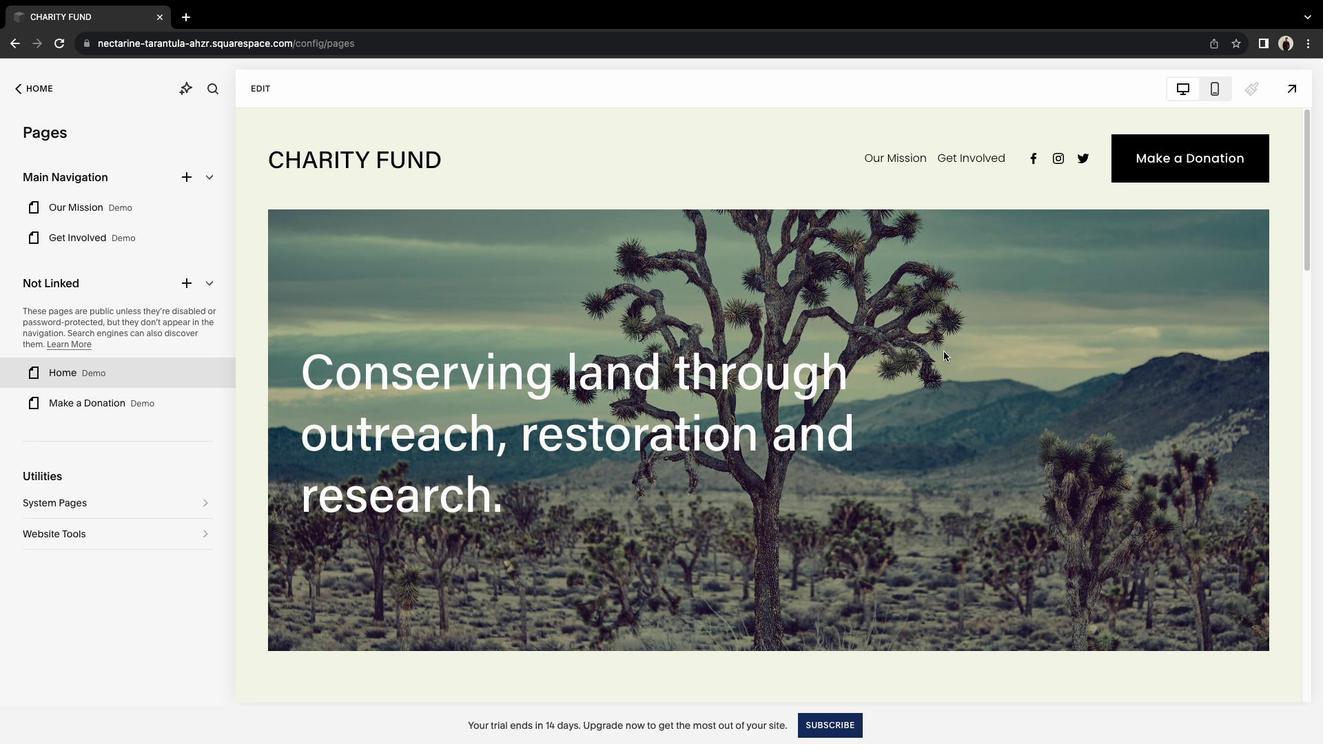 
Action: Mouse scrolled (943, 352) with delta (0, -1)
Screenshot: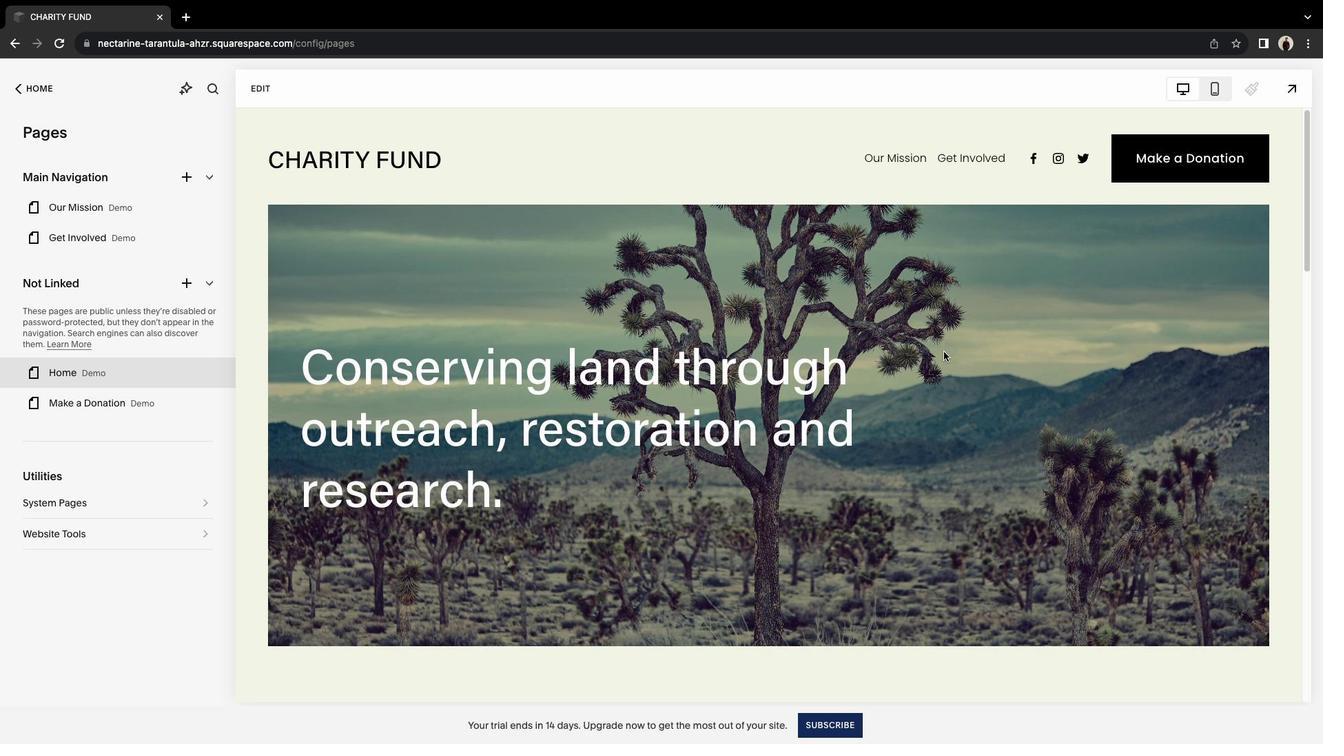 
Action: Mouse scrolled (943, 352) with delta (0, 0)
Screenshot: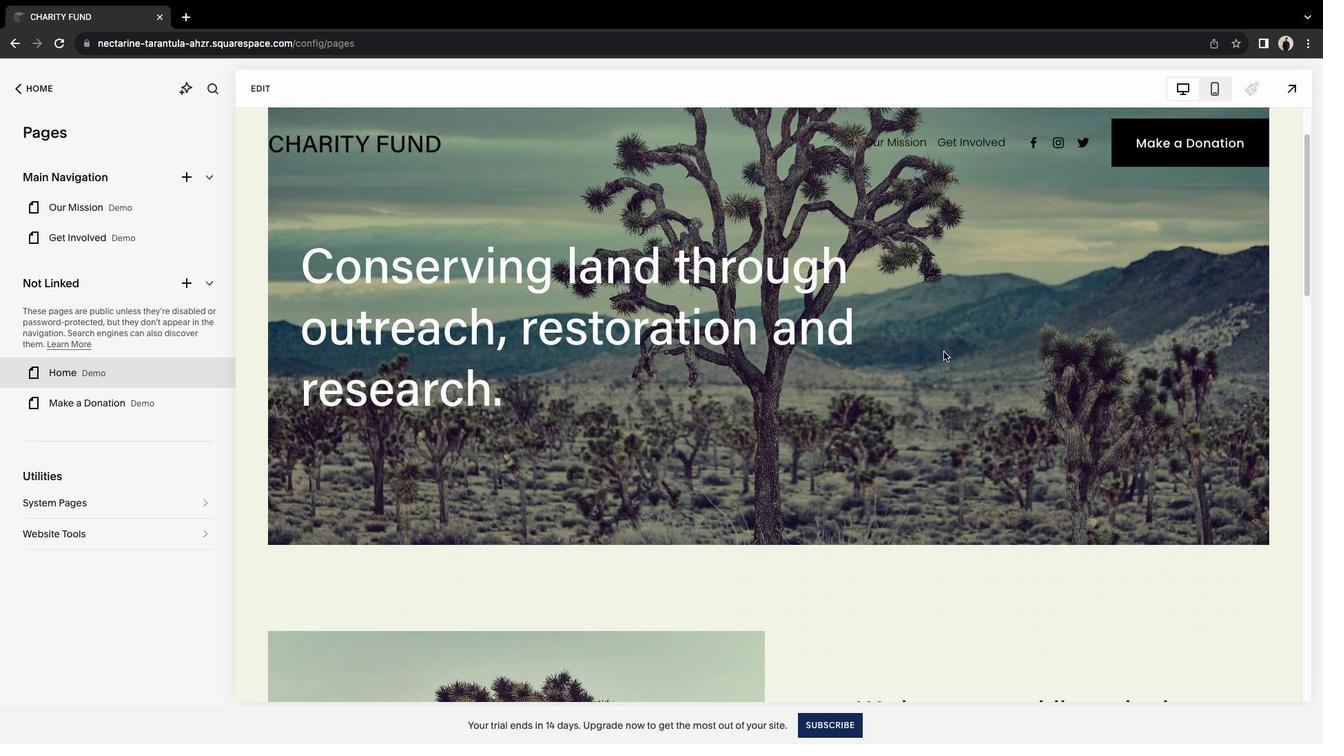 
Action: Mouse scrolled (943, 352) with delta (0, 0)
Screenshot: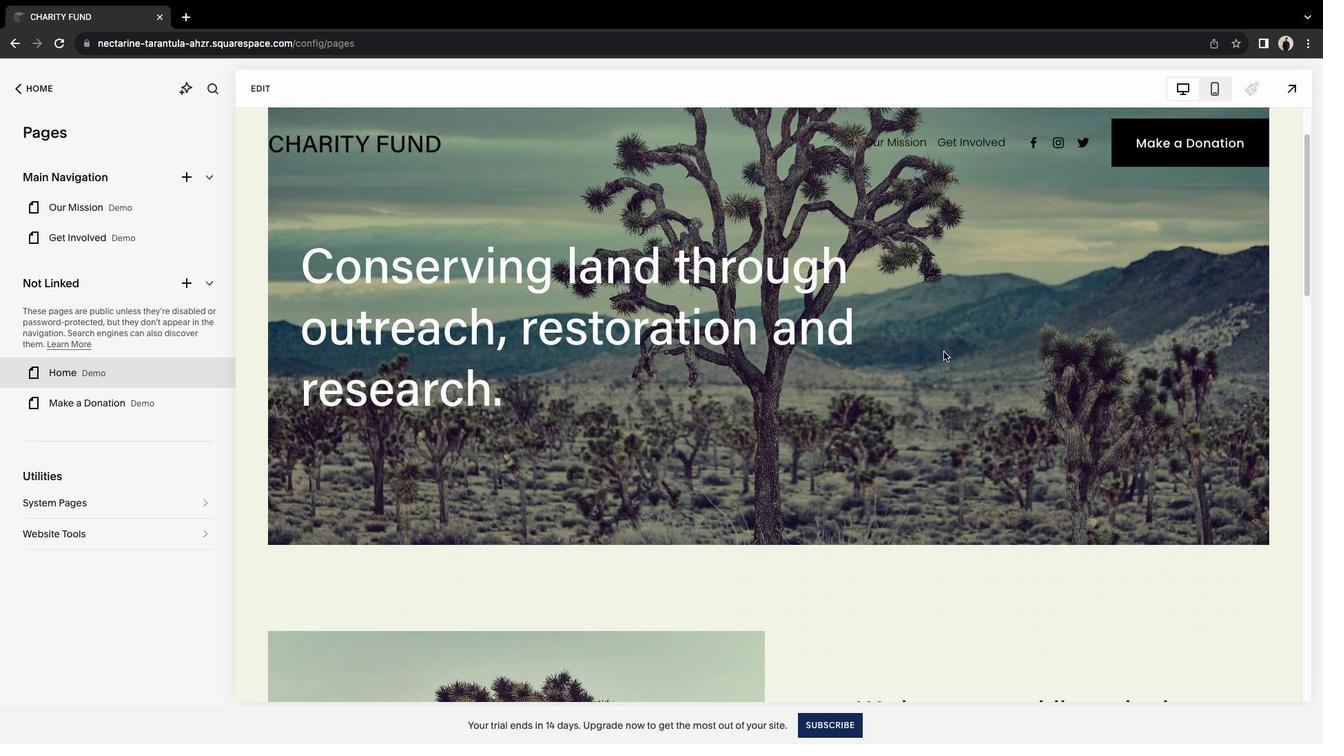 
Action: Mouse scrolled (943, 352) with delta (0, -2)
Screenshot: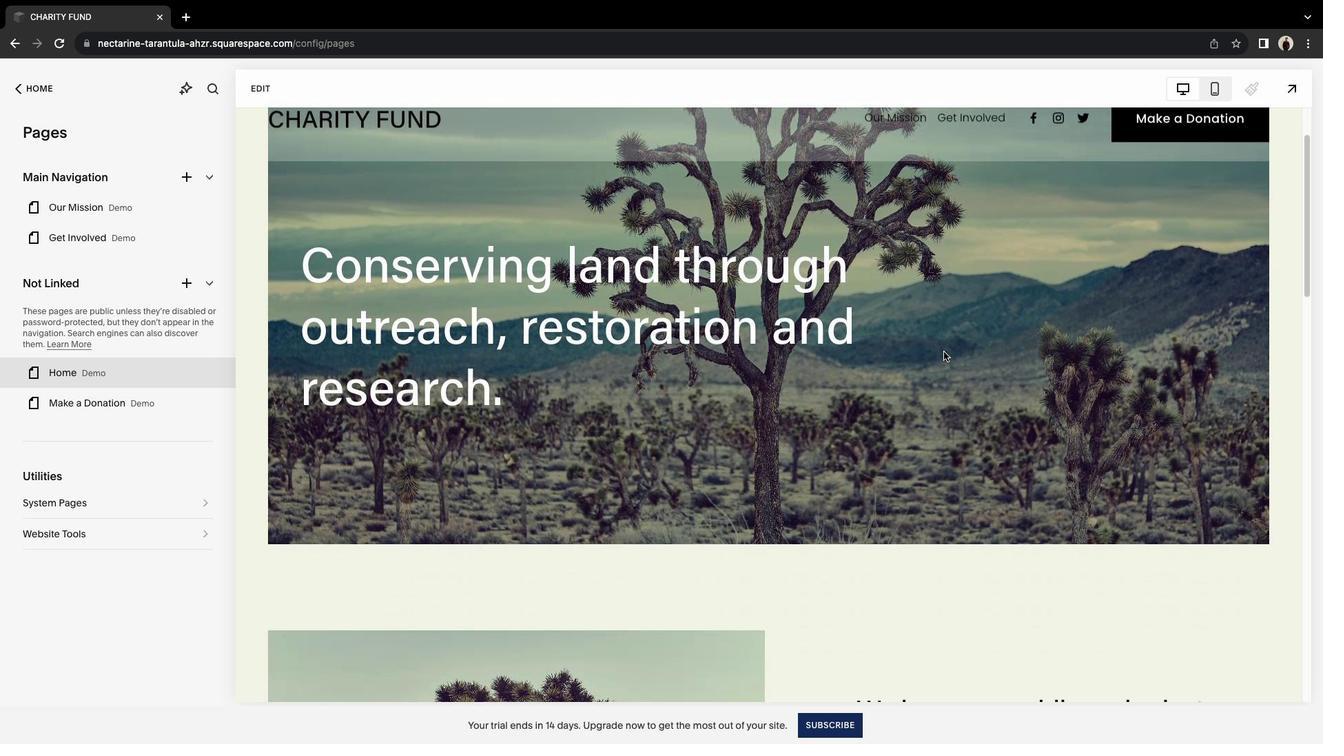
Action: Mouse scrolled (943, 352) with delta (0, 0)
Screenshot: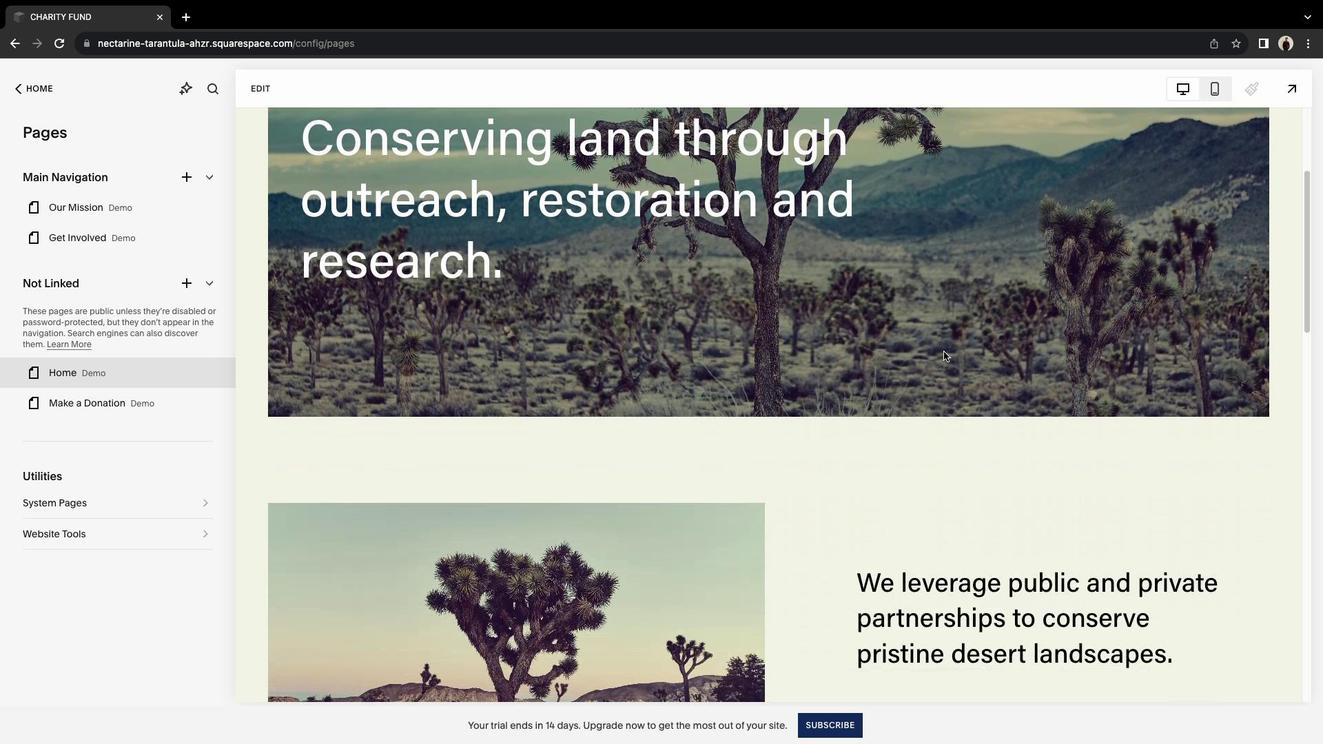 
Action: Mouse scrolled (943, 352) with delta (0, 0)
Screenshot: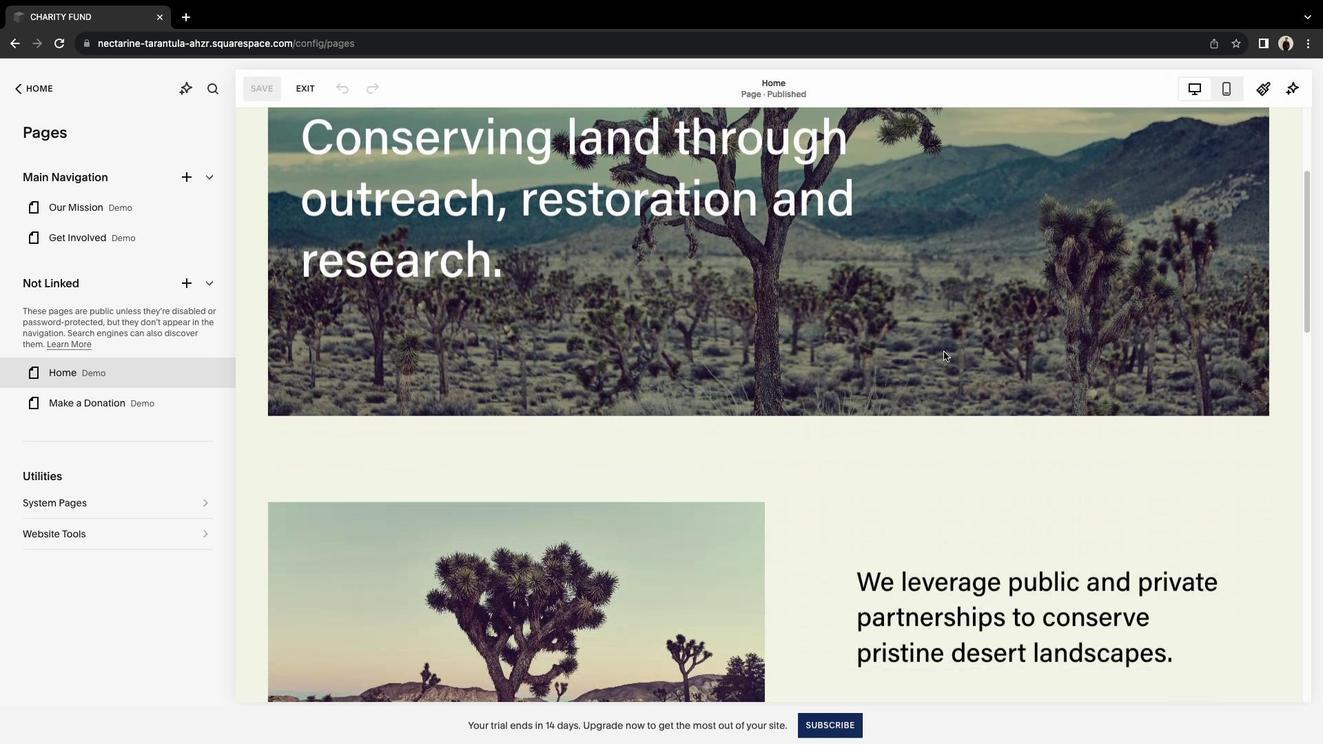 
Action: Mouse scrolled (943, 352) with delta (0, -2)
Screenshot: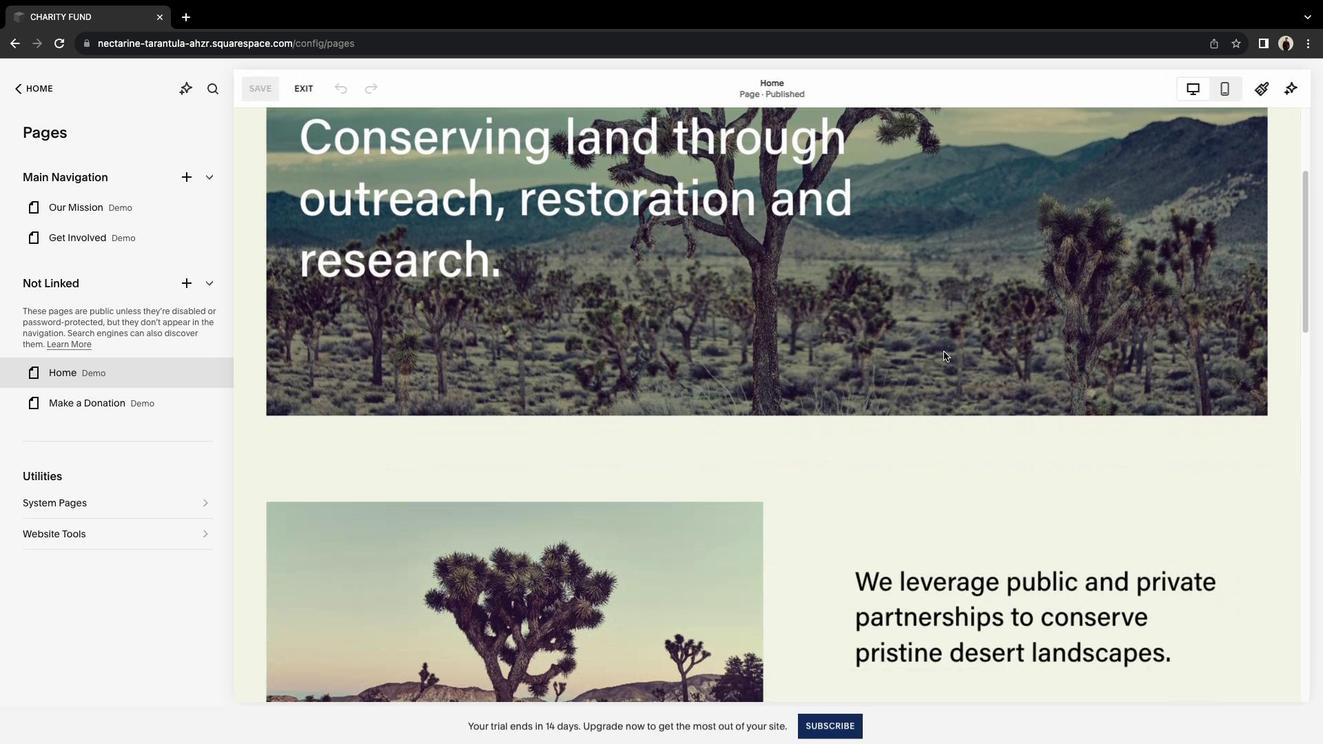 
Action: Mouse scrolled (943, 352) with delta (0, -3)
Screenshot: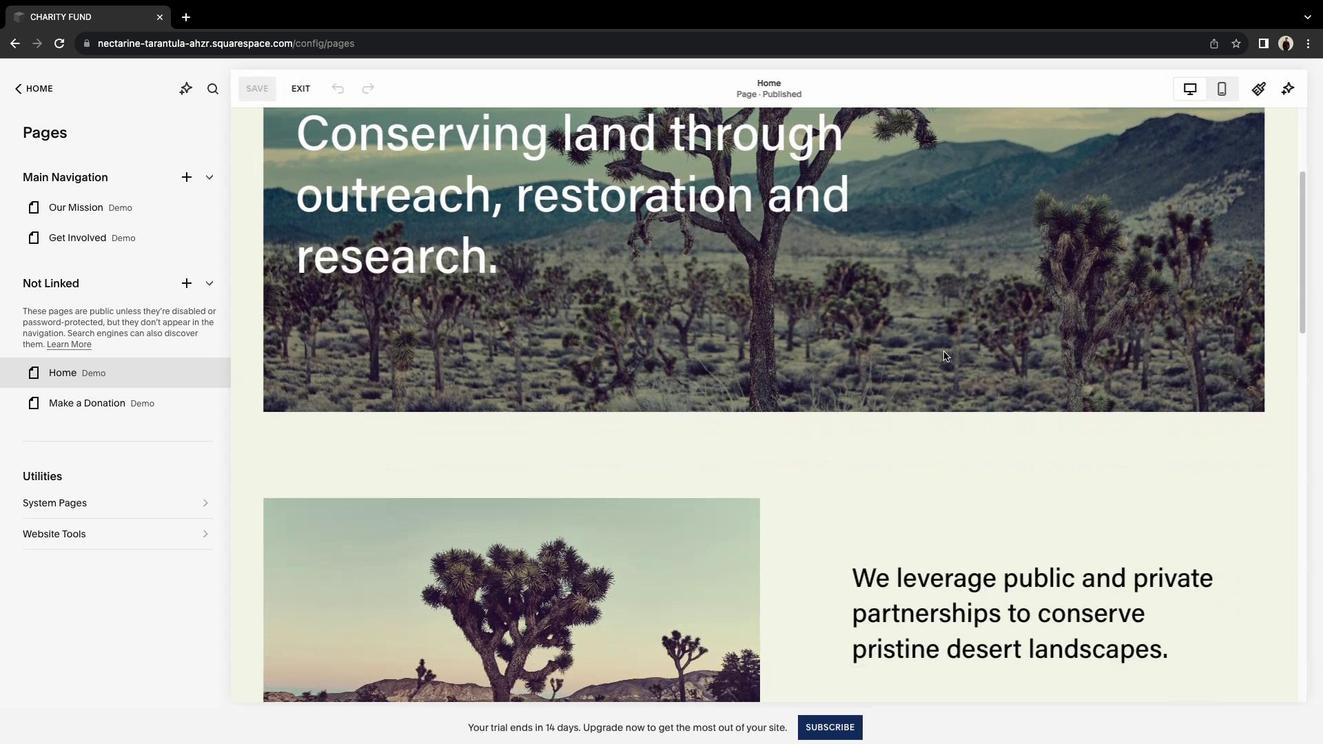 
Action: Mouse scrolled (943, 352) with delta (0, 0)
Screenshot: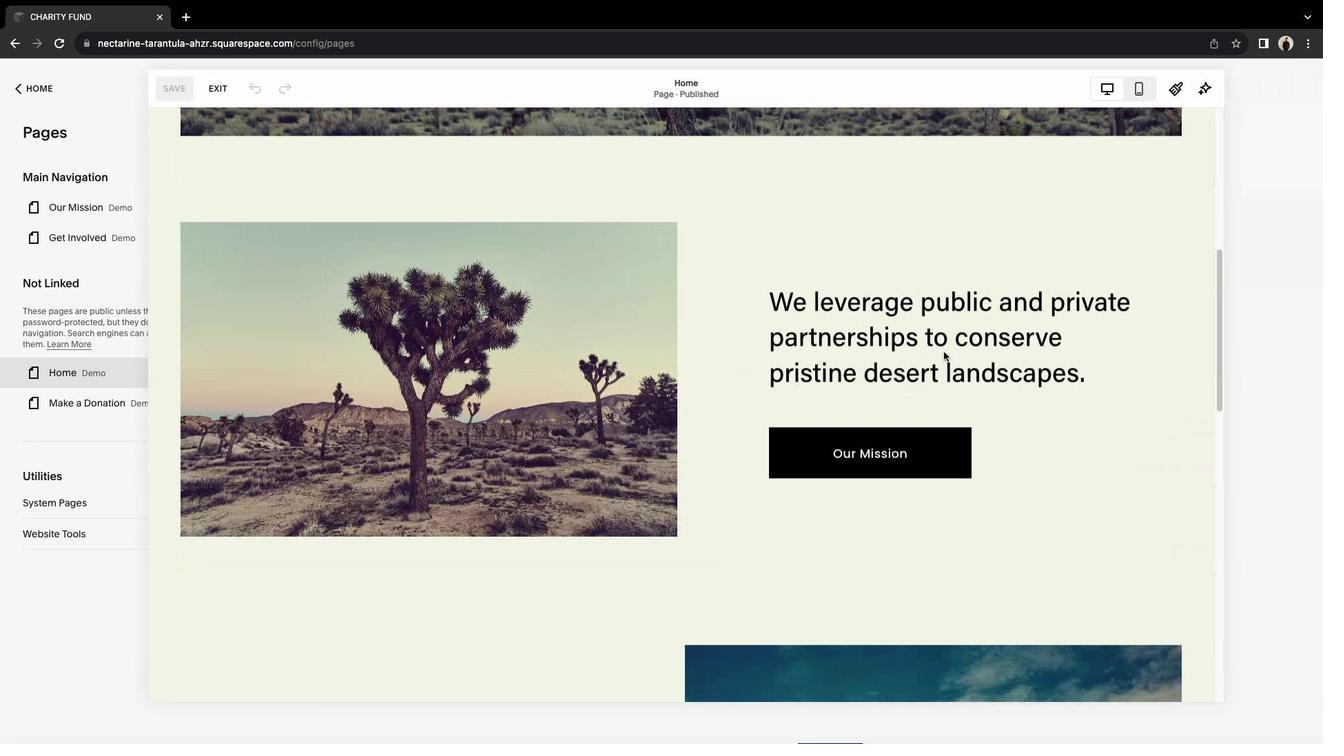 
Action: Mouse scrolled (943, 352) with delta (0, 0)
Screenshot: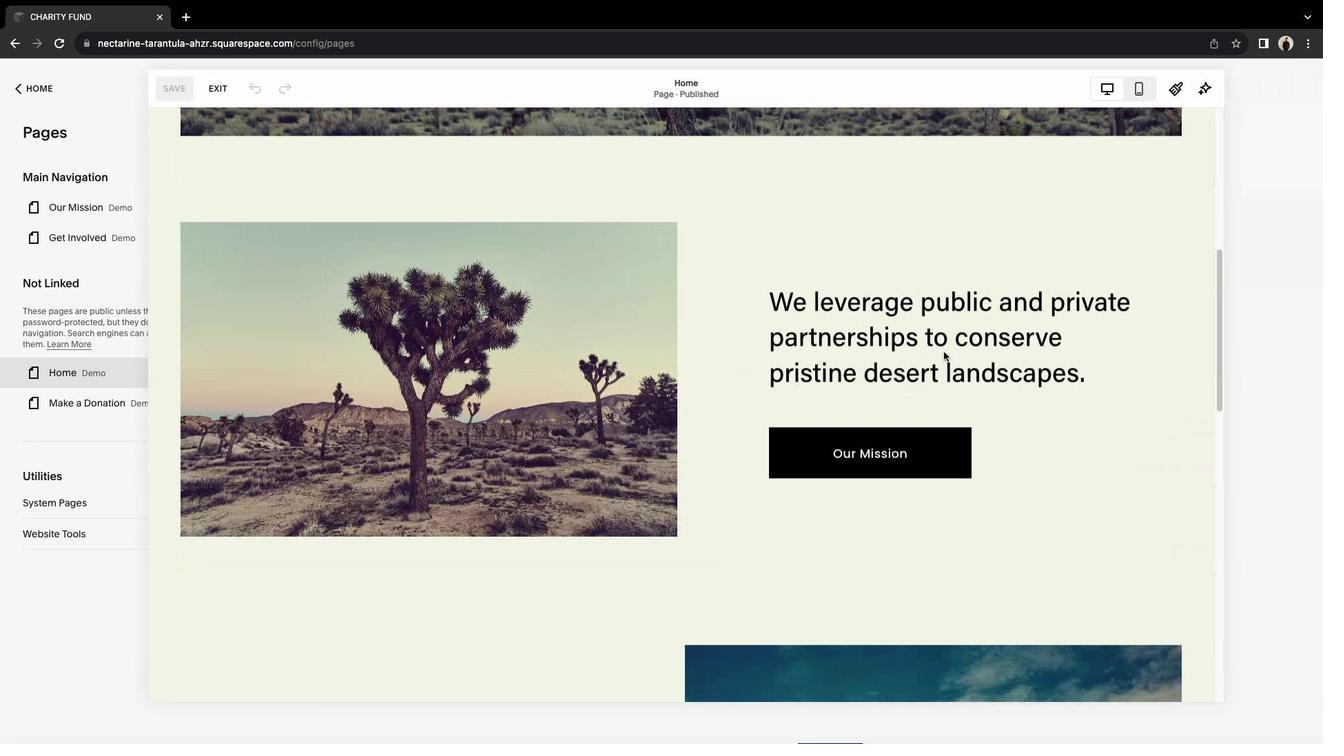 
Action: Mouse scrolled (943, 352) with delta (0, -2)
Screenshot: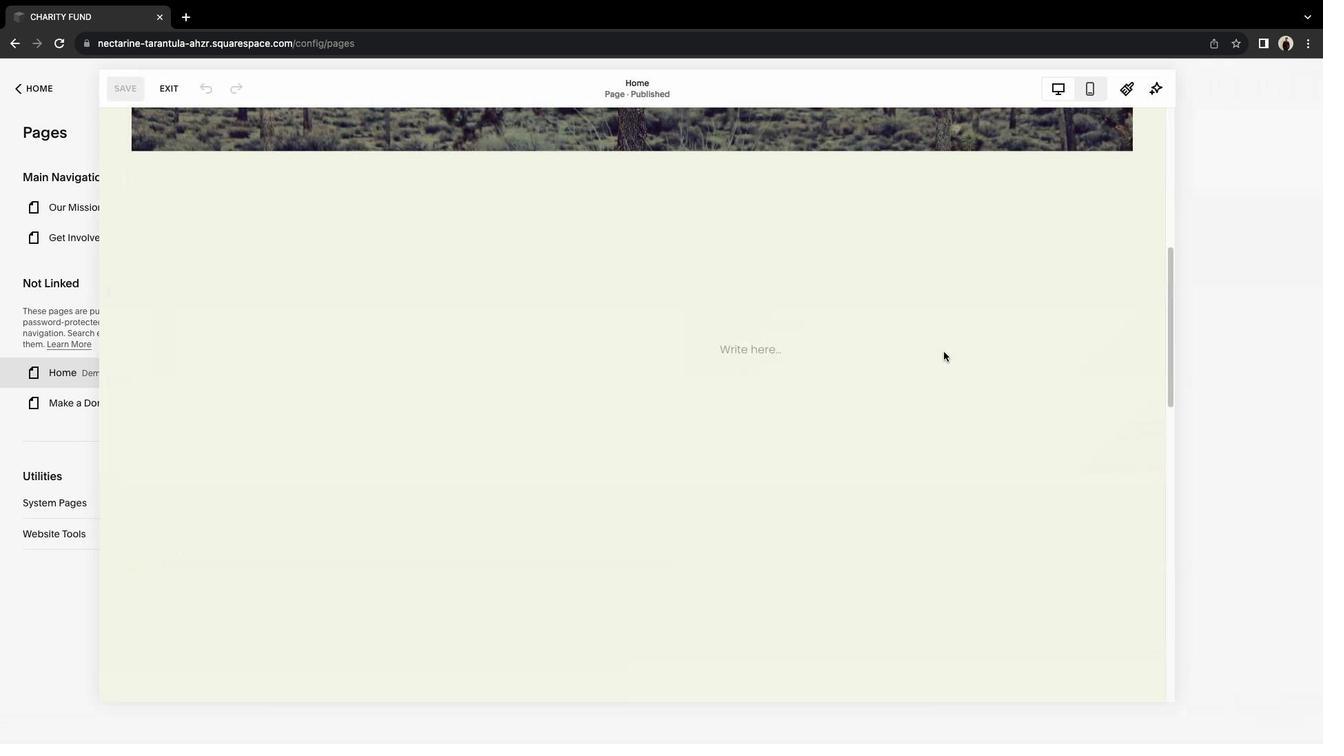 
Action: Mouse scrolled (943, 352) with delta (0, -3)
Screenshot: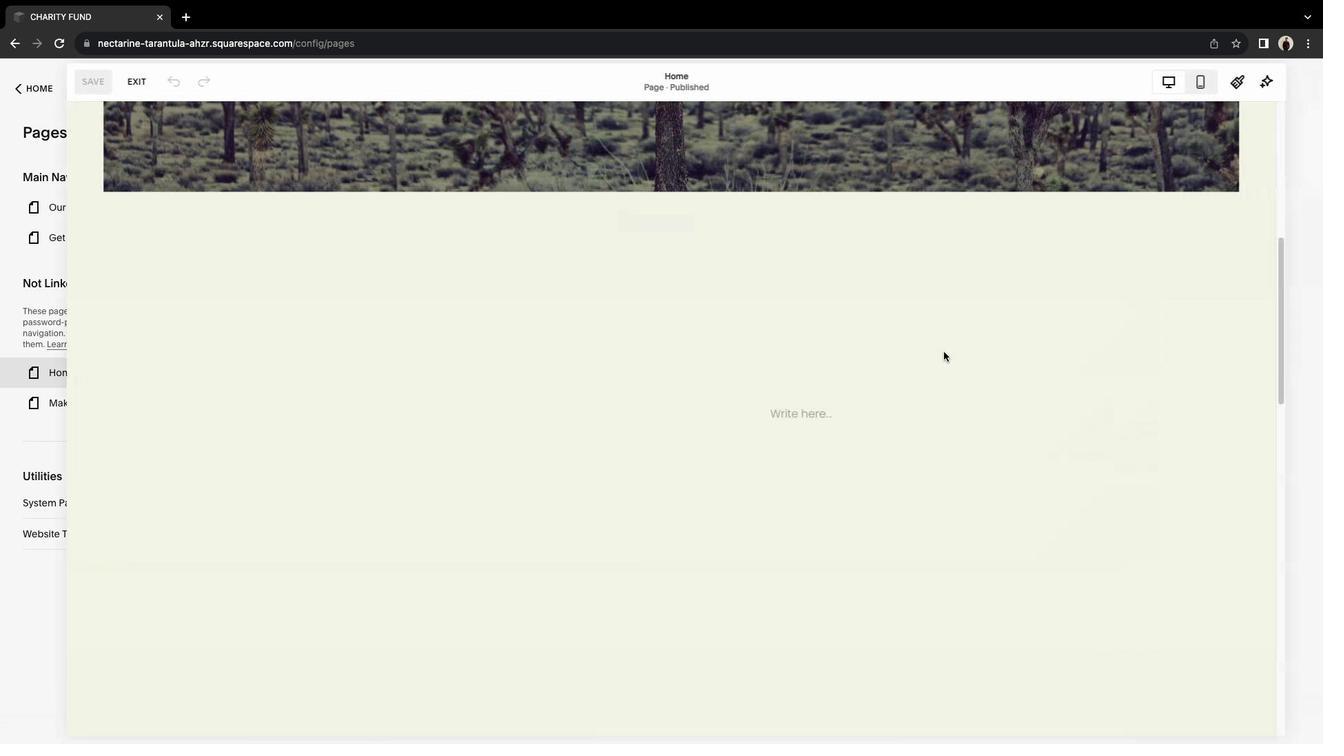 
Action: Mouse moved to (926, 336)
Screenshot: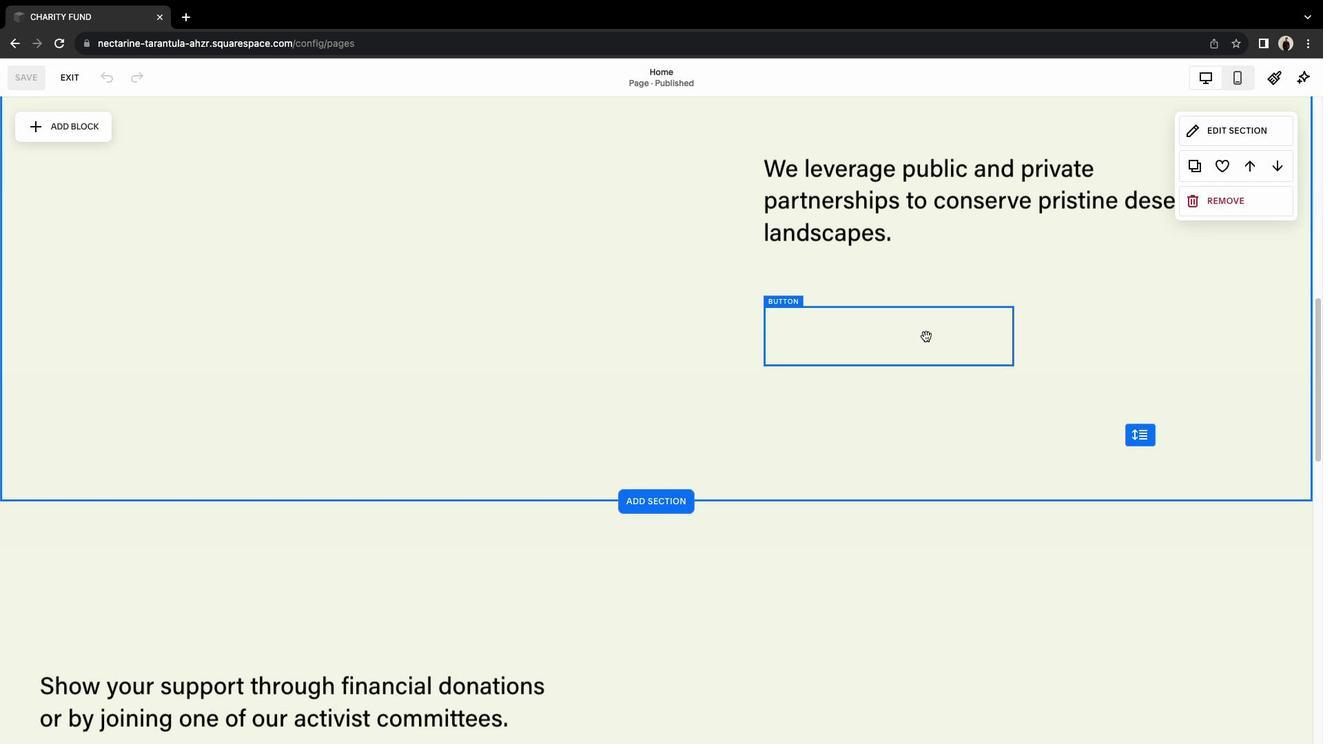
Action: Mouse scrolled (926, 336) with delta (0, 0)
Screenshot: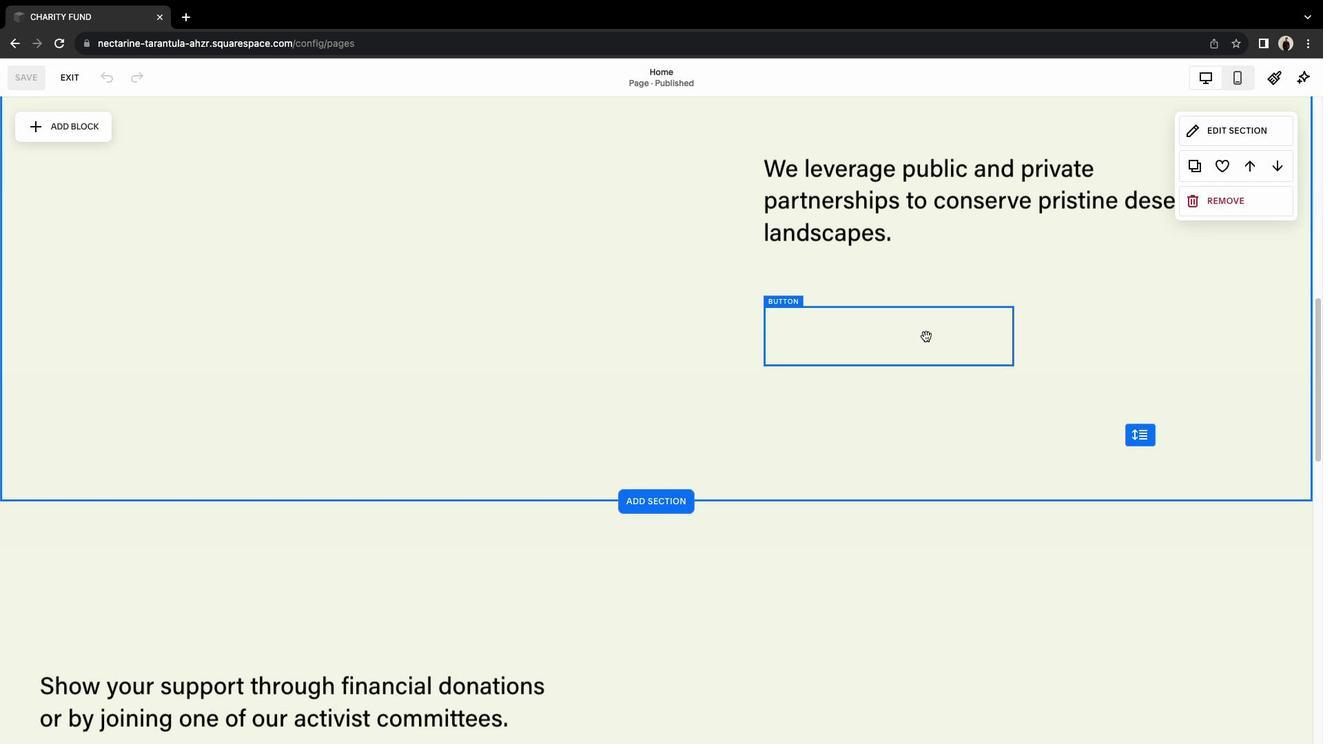 
Action: Mouse scrolled (926, 336) with delta (0, 0)
Screenshot: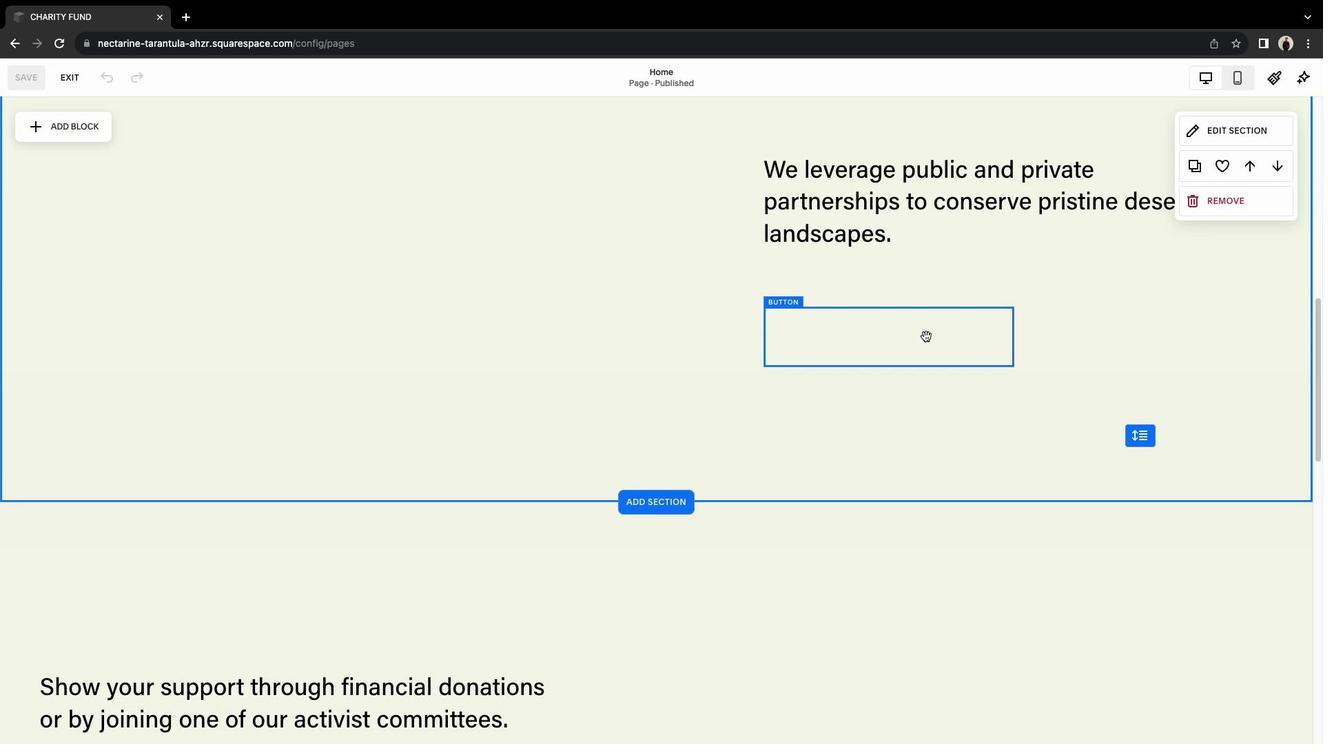 
Action: Mouse scrolled (926, 336) with delta (0, 2)
Screenshot: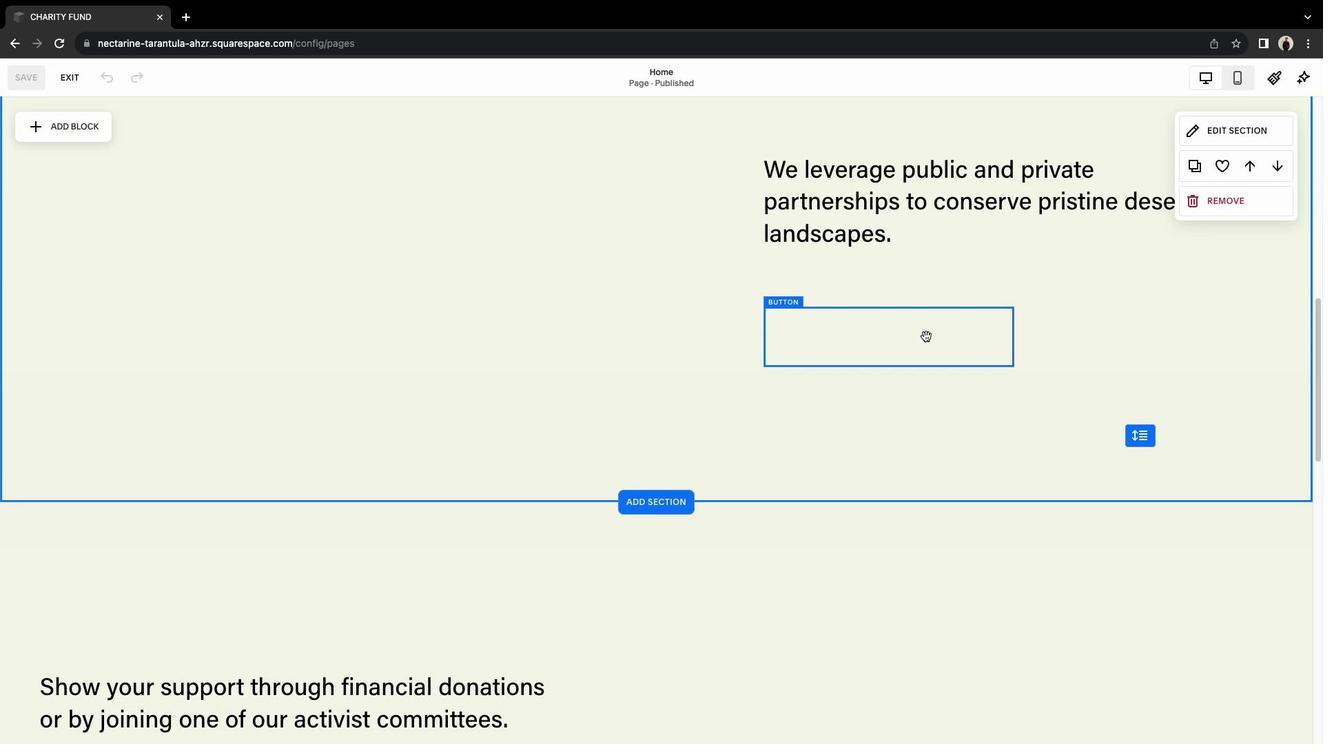 
Action: Mouse scrolled (926, 336) with delta (0, 0)
Screenshot: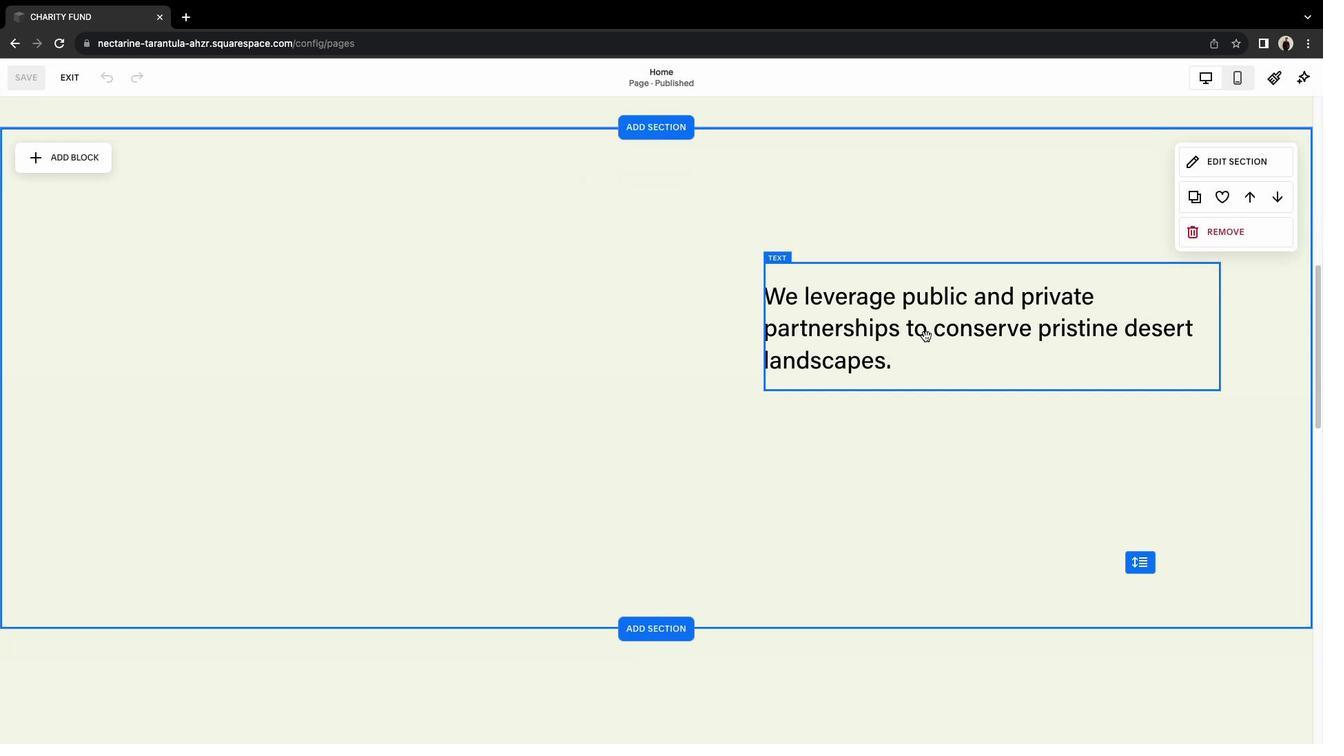 
Action: Mouse scrolled (926, 336) with delta (0, 0)
Screenshot: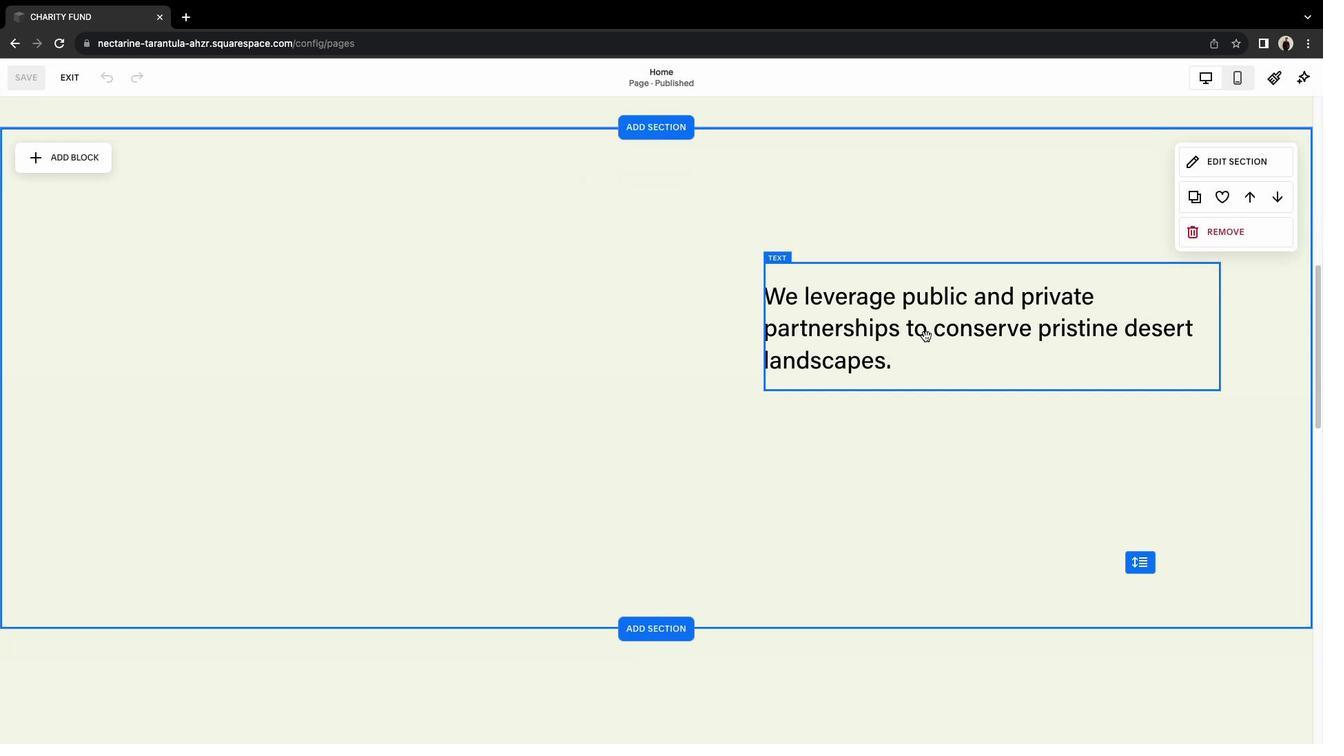
Action: Mouse scrolled (926, 336) with delta (0, 2)
Screenshot: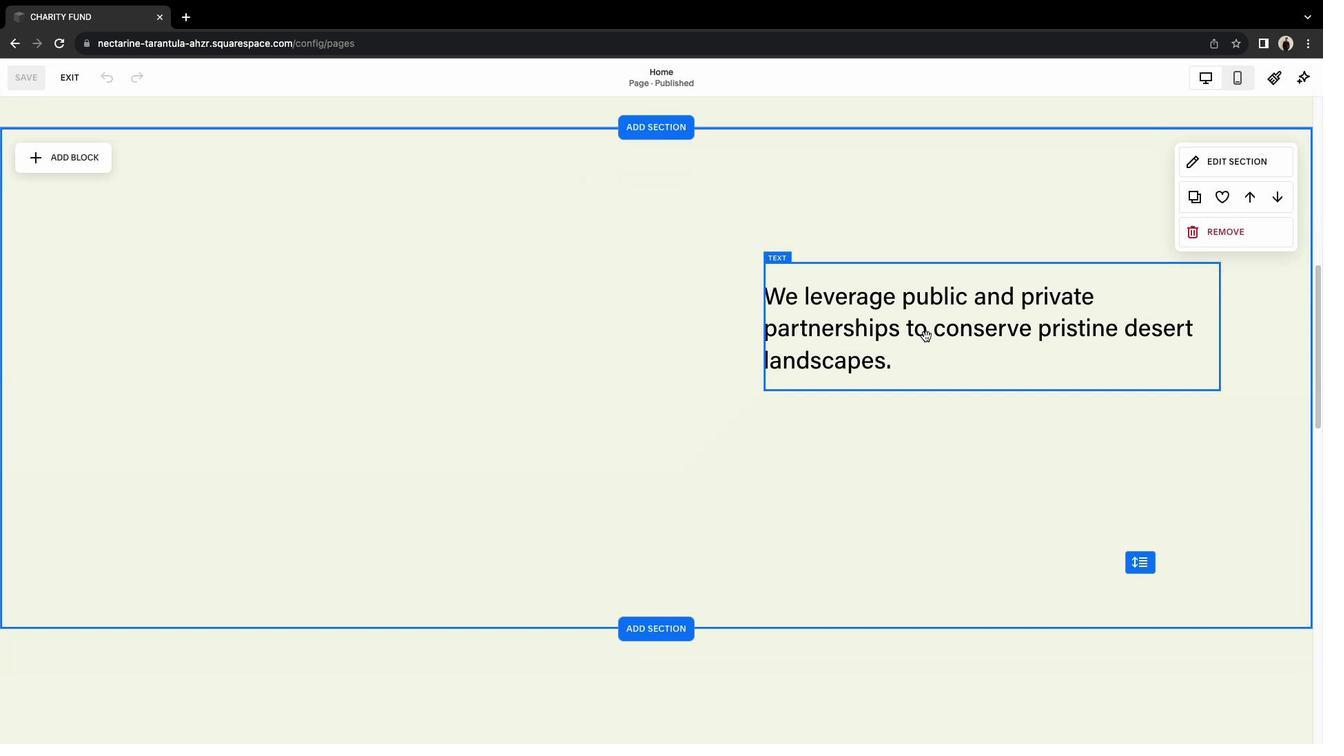 
Action: Mouse scrolled (926, 336) with delta (0, 3)
Screenshot: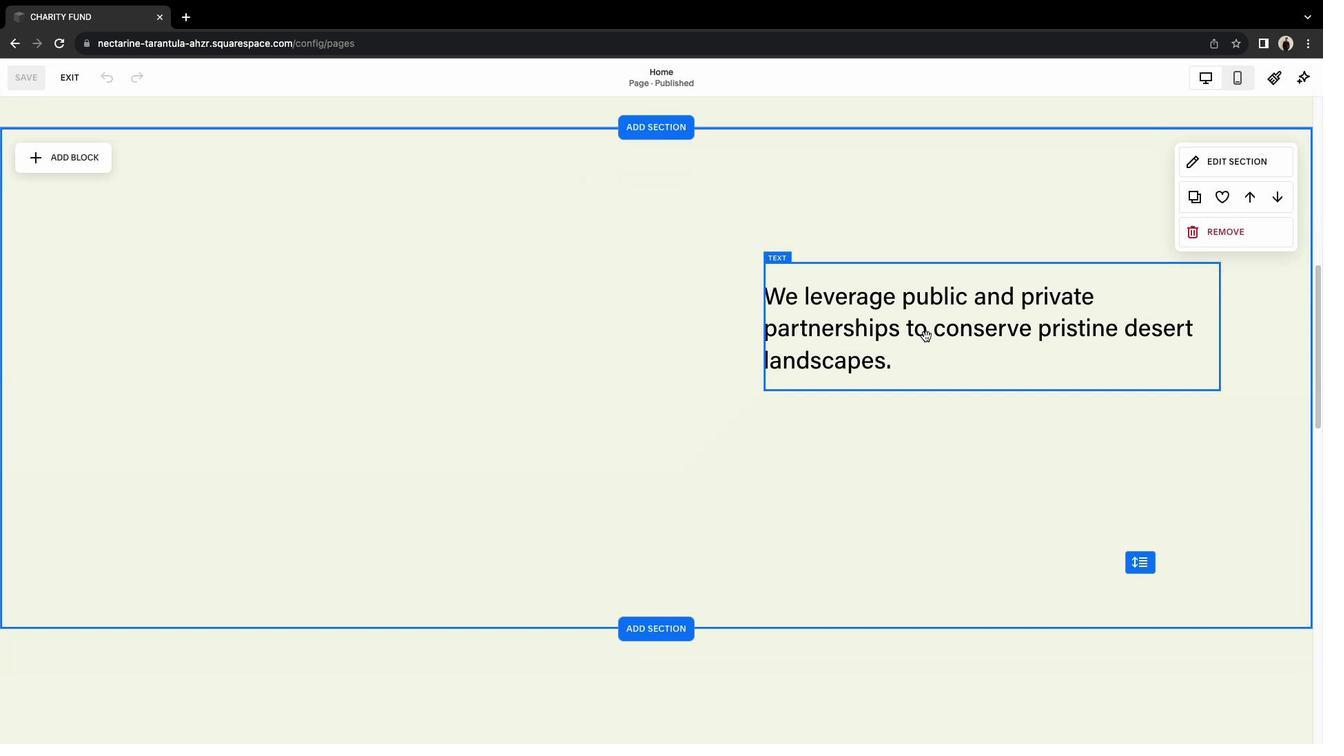 
Action: Mouse scrolled (926, 336) with delta (0, 4)
Screenshot: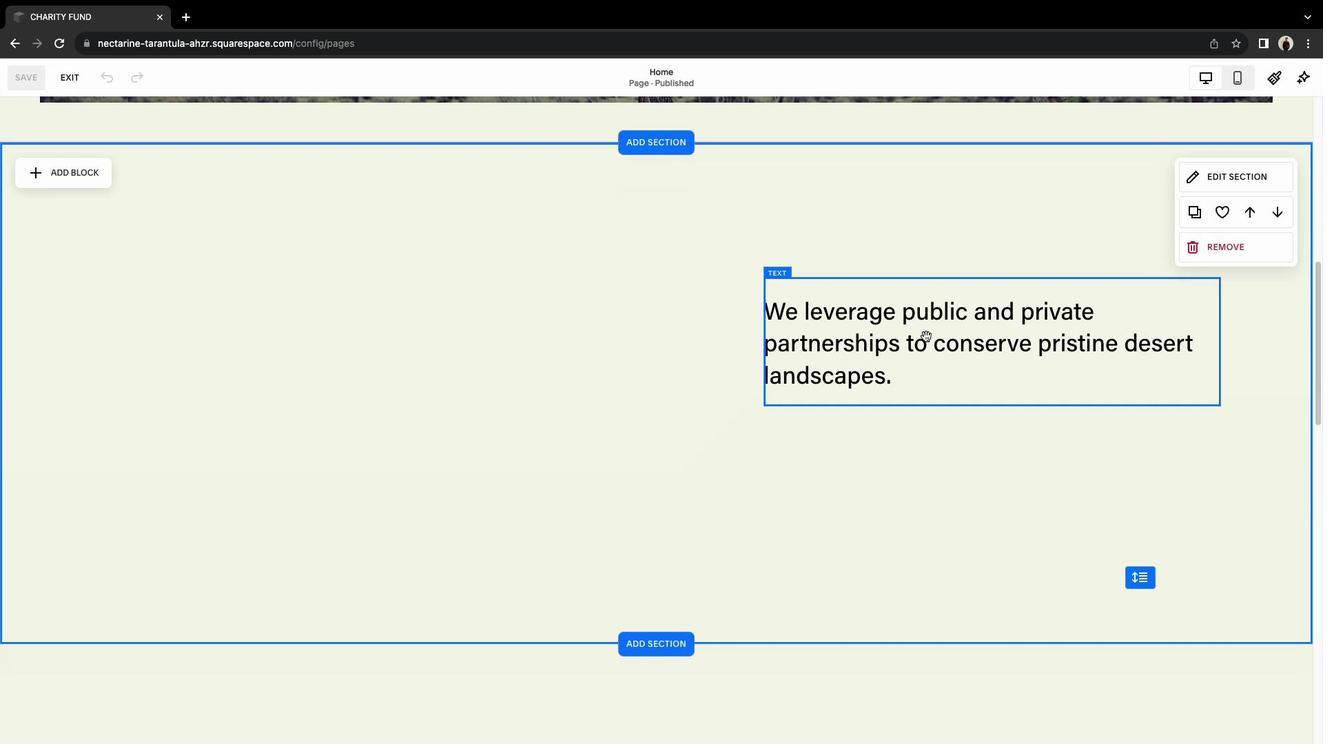 
Action: Mouse scrolled (926, 336) with delta (0, 0)
Screenshot: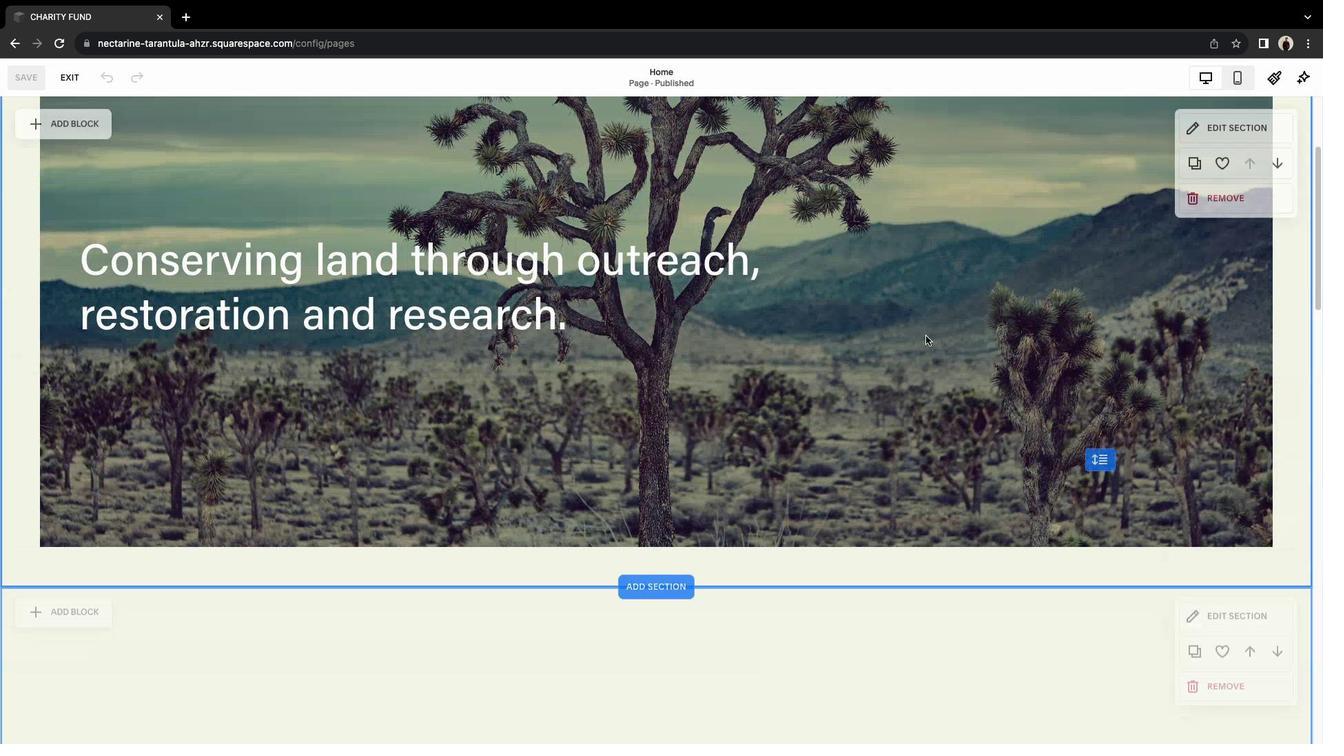 
Action: Mouse scrolled (926, 336) with delta (0, 0)
Screenshot: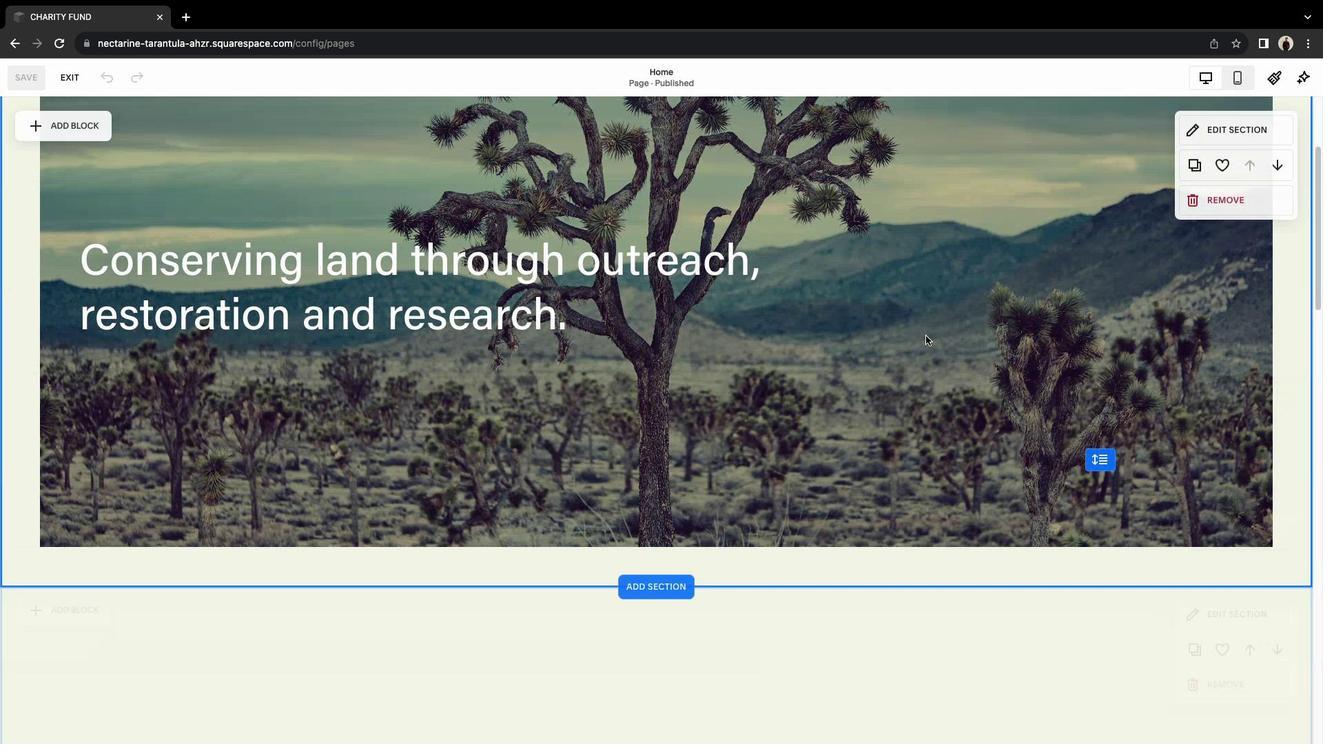 
Action: Mouse scrolled (926, 336) with delta (0, 2)
Screenshot: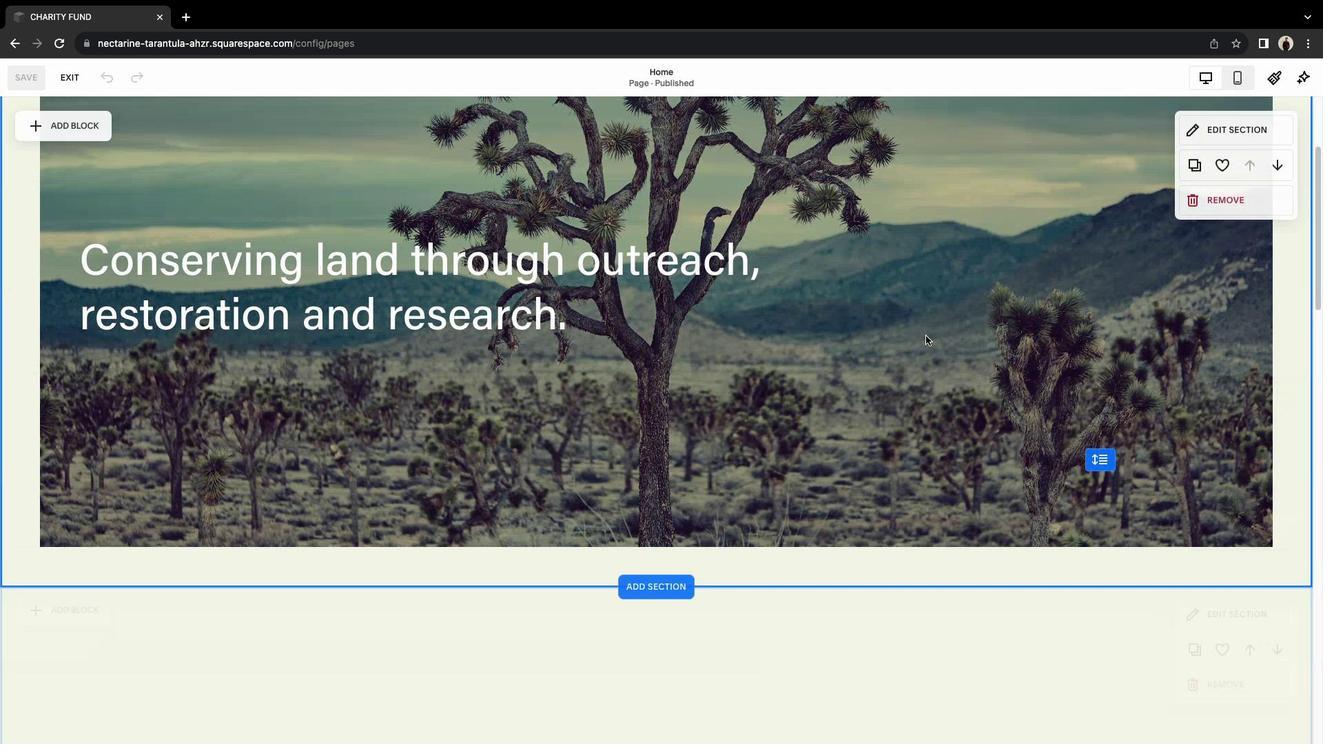 
Action: Mouse scrolled (926, 336) with delta (0, 3)
Screenshot: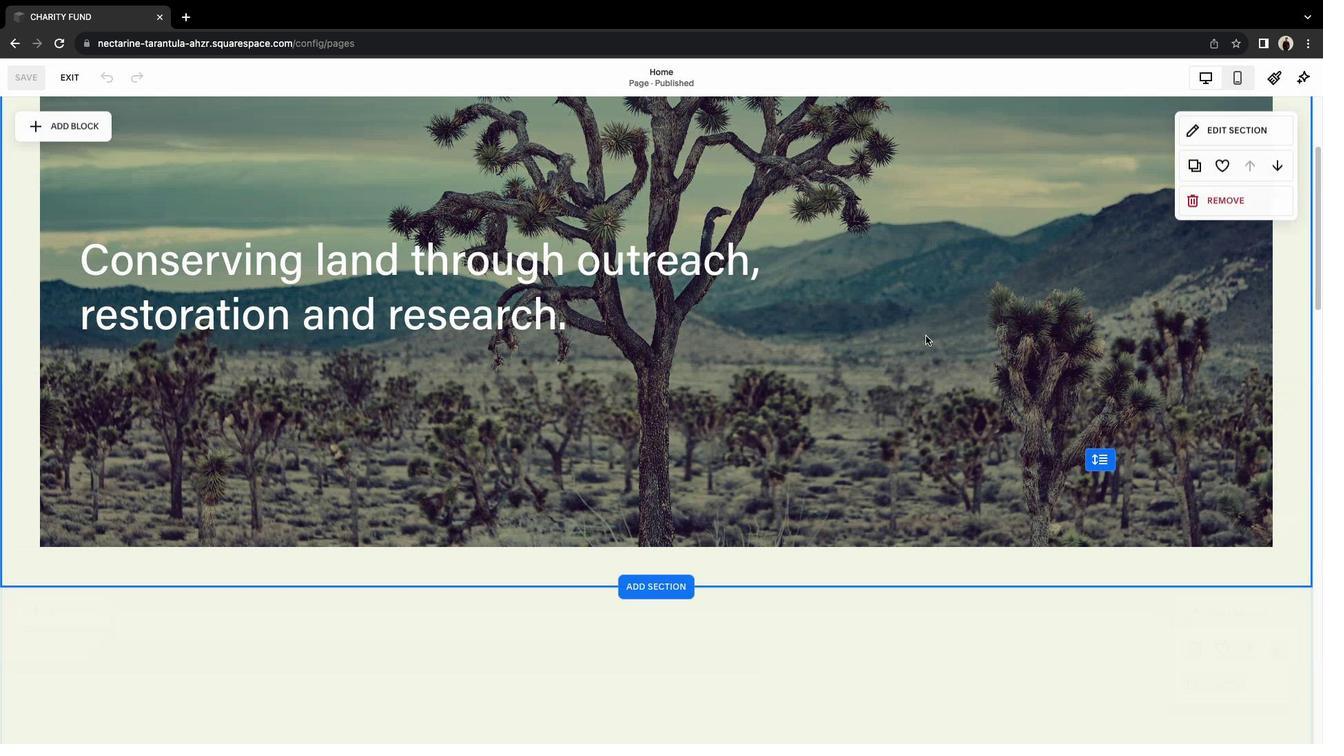 
Action: Mouse moved to (1242, 237)
Screenshot: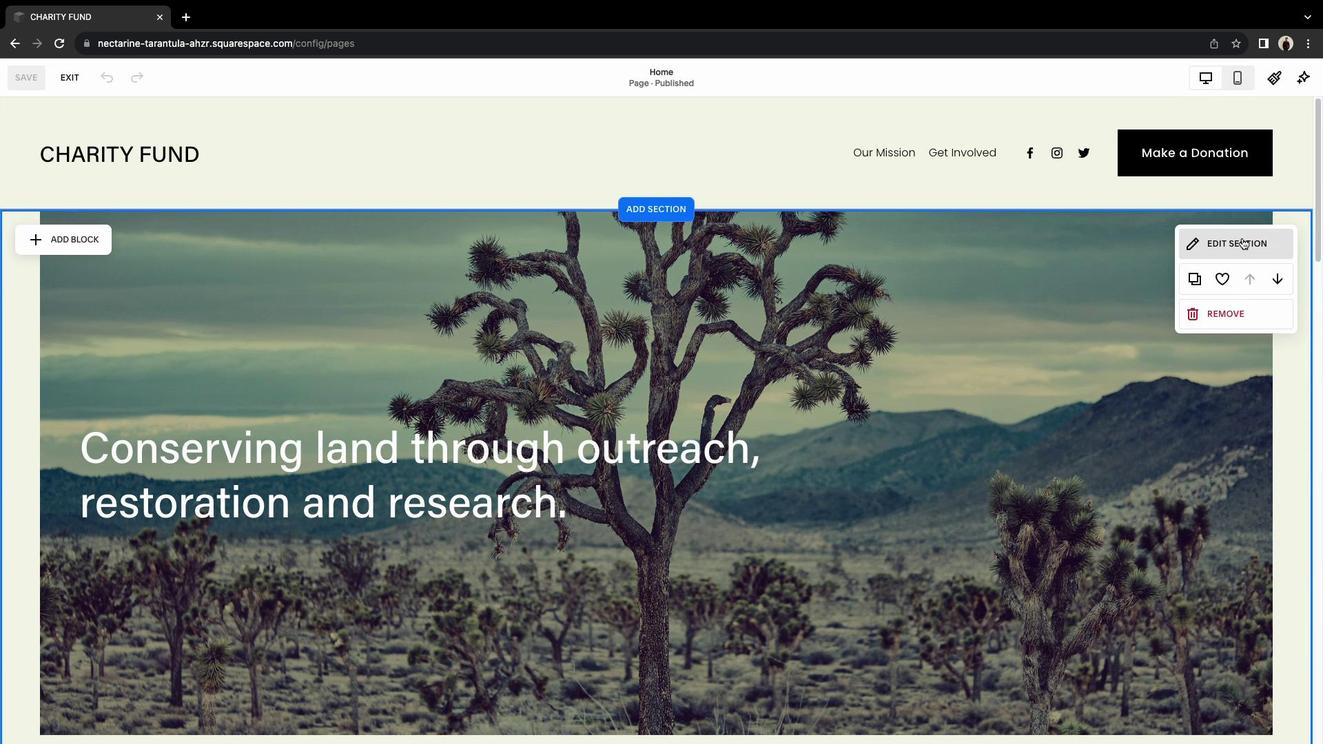 
Action: Mouse pressed left at (1242, 237)
Screenshot: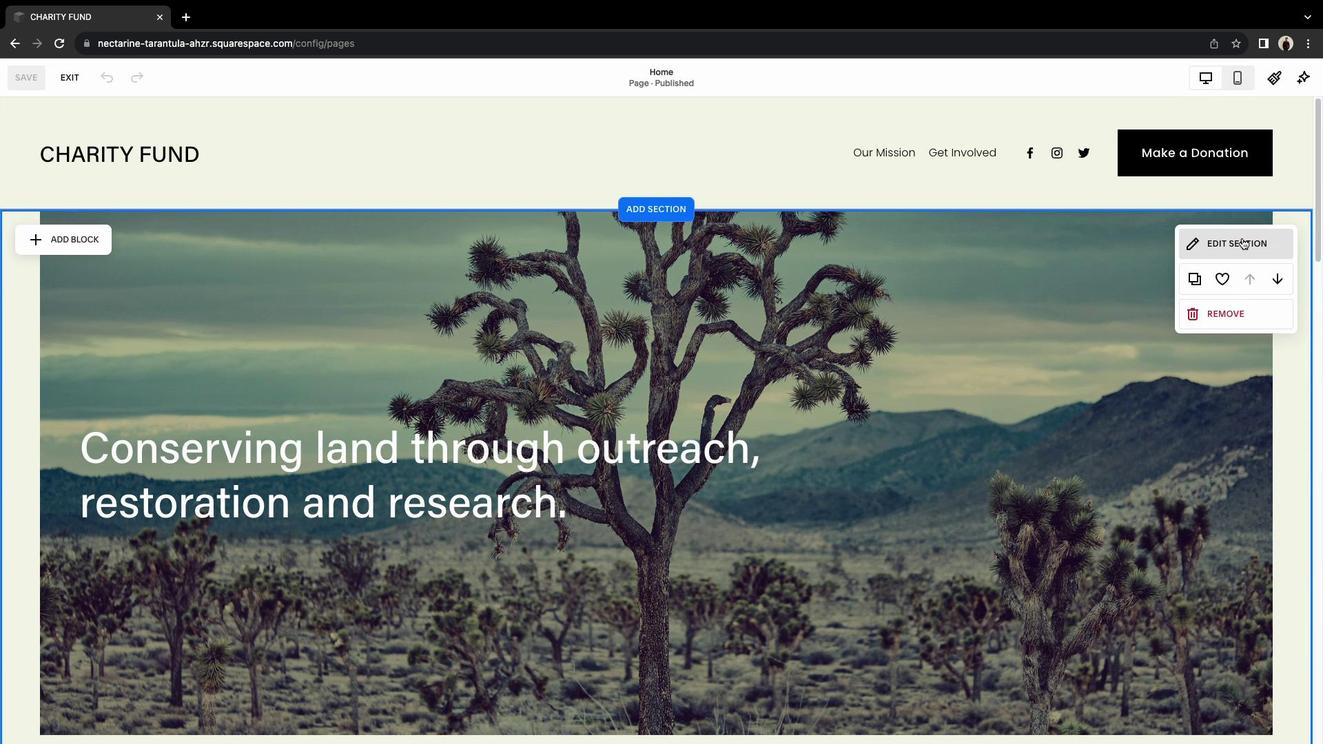 
Action: Mouse moved to (809, 383)
Screenshot: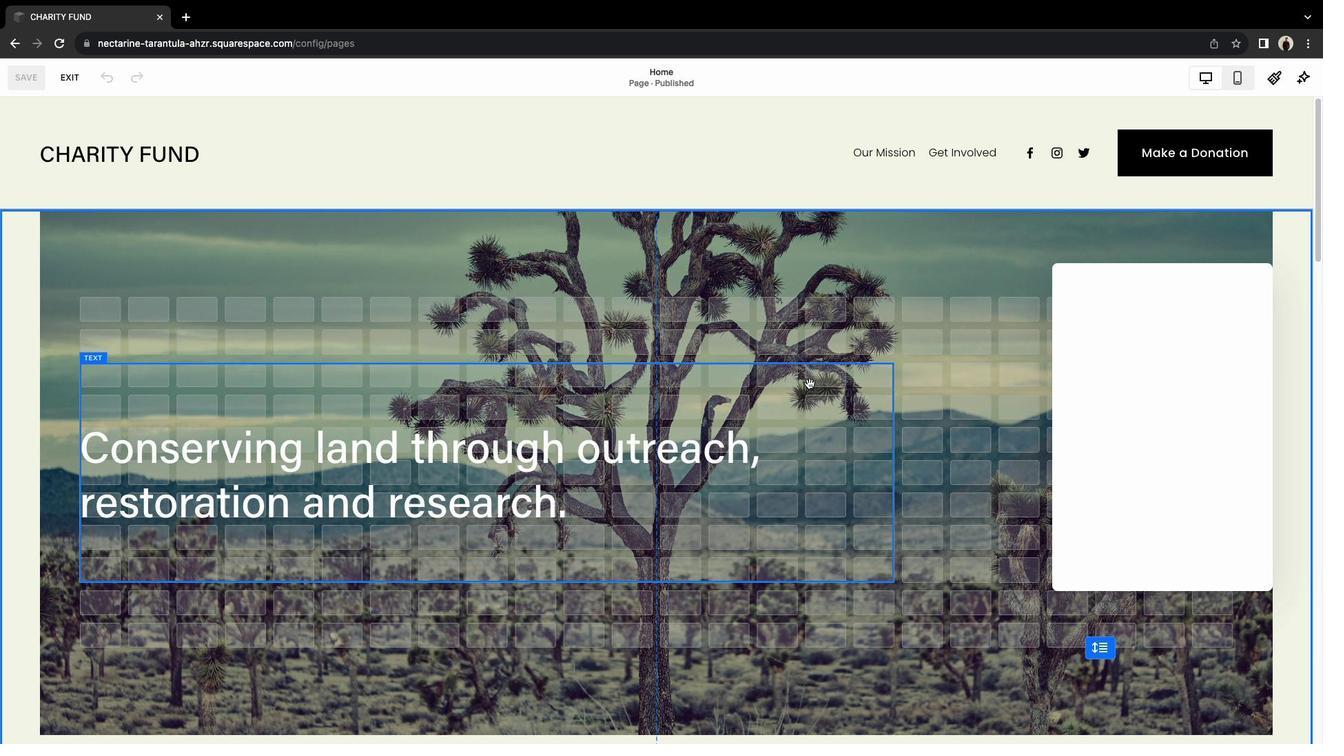 
Action: Mouse scrolled (809, 383) with delta (0, 0)
Screenshot: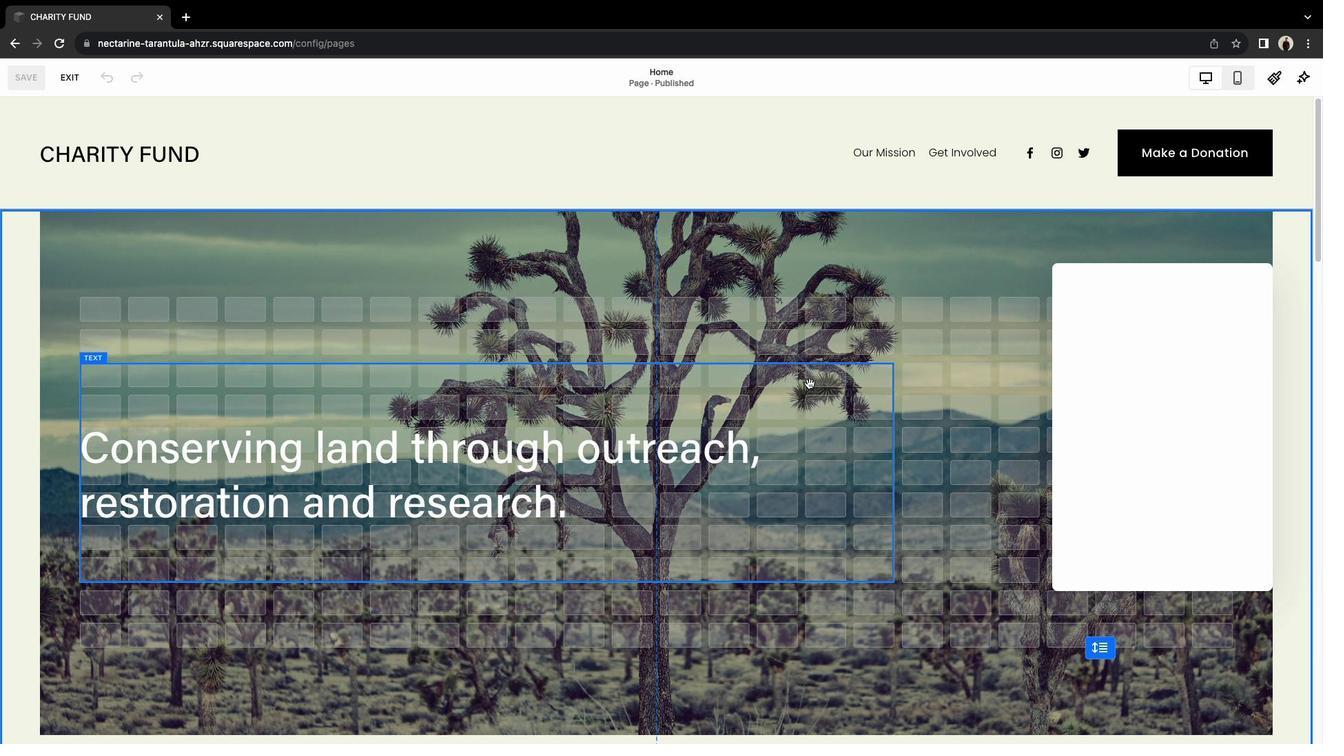 
Action: Mouse scrolled (809, 383) with delta (0, 0)
Screenshot: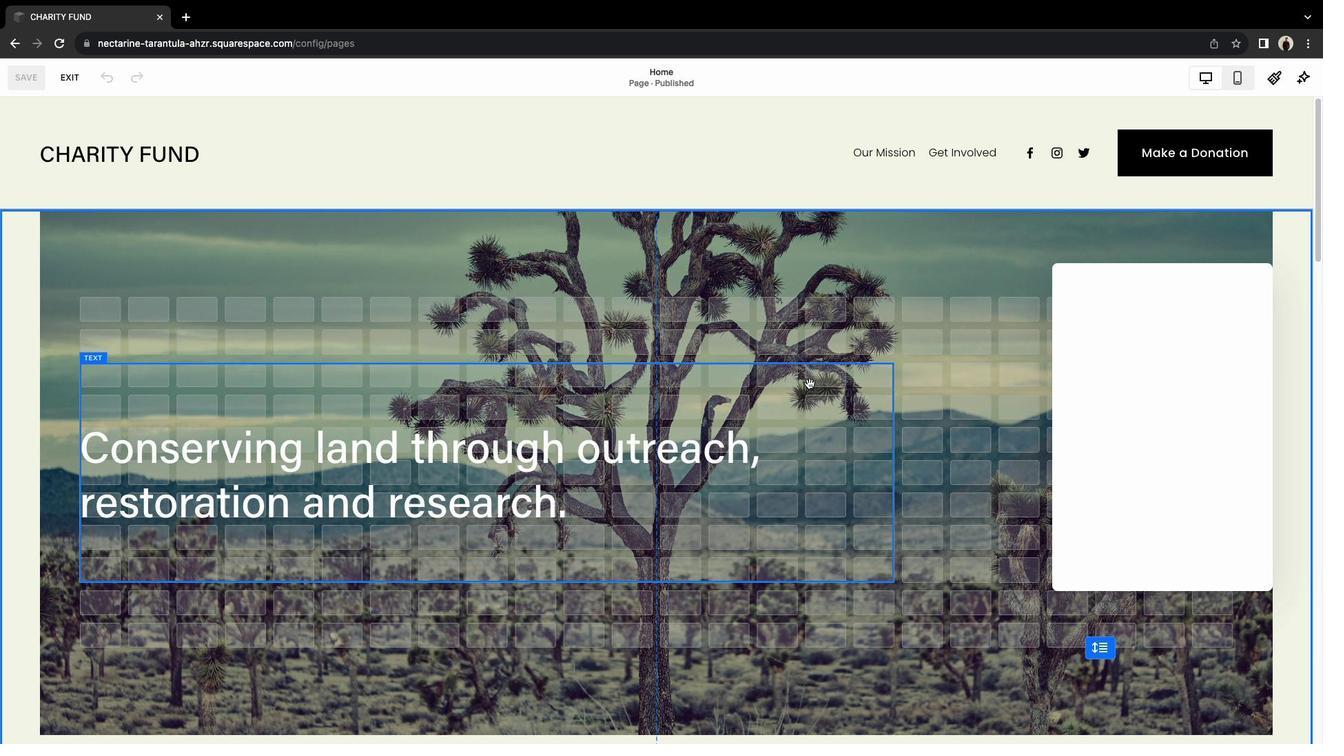 
Action: Mouse scrolled (809, 383) with delta (0, -2)
Screenshot: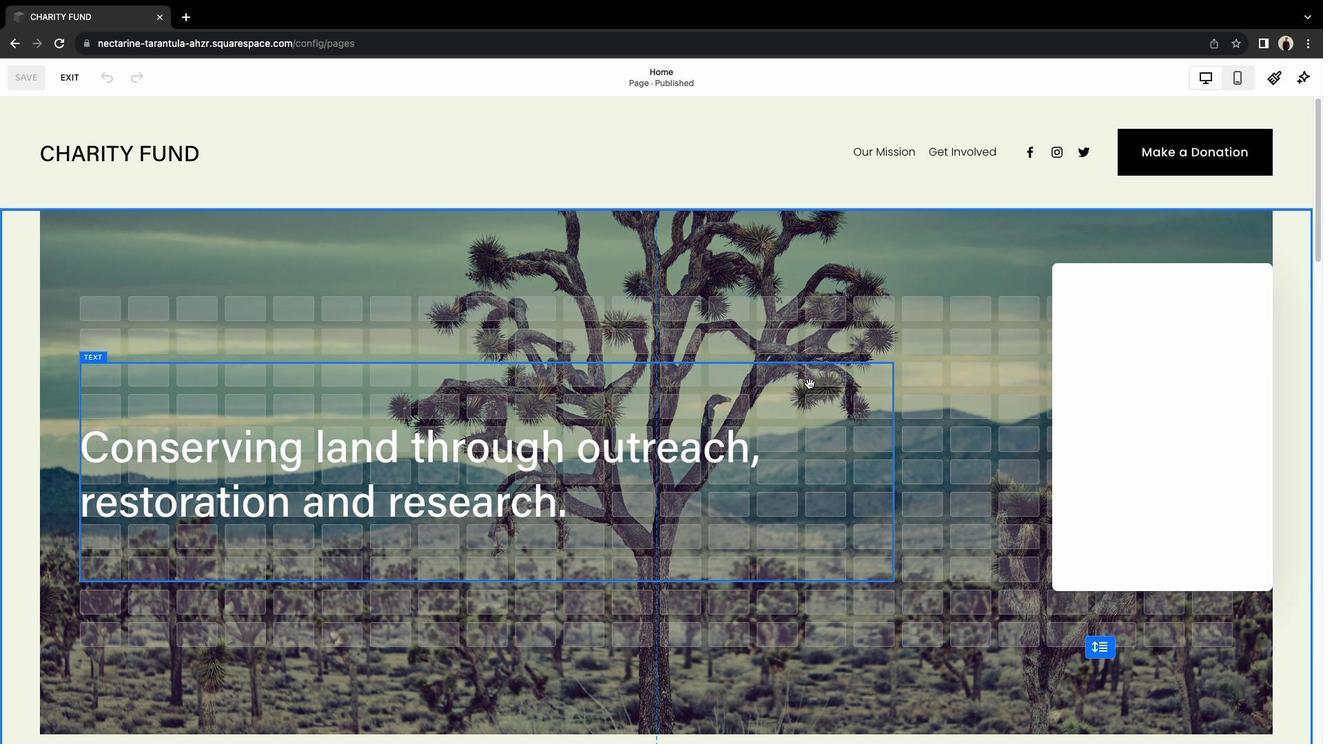 
Action: Mouse moved to (818, 381)
Screenshot: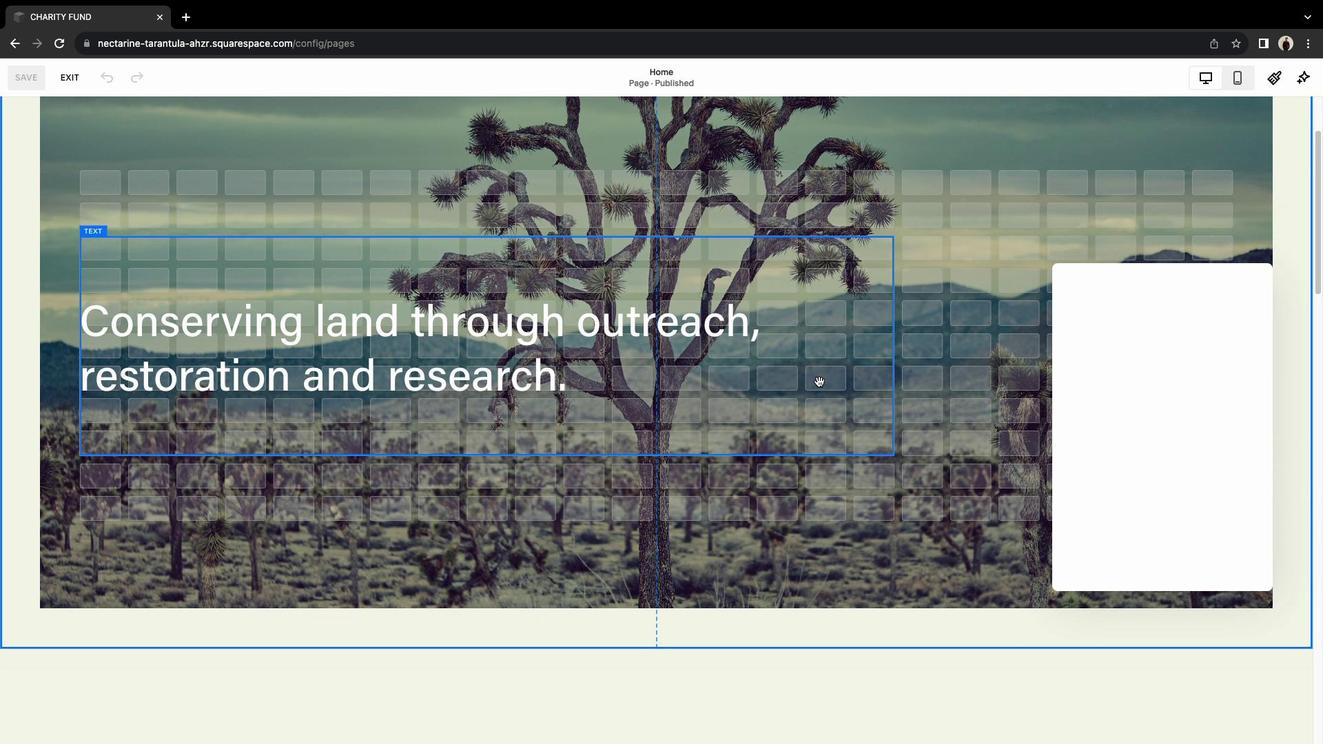 
Action: Mouse scrolled (818, 381) with delta (0, 0)
Screenshot: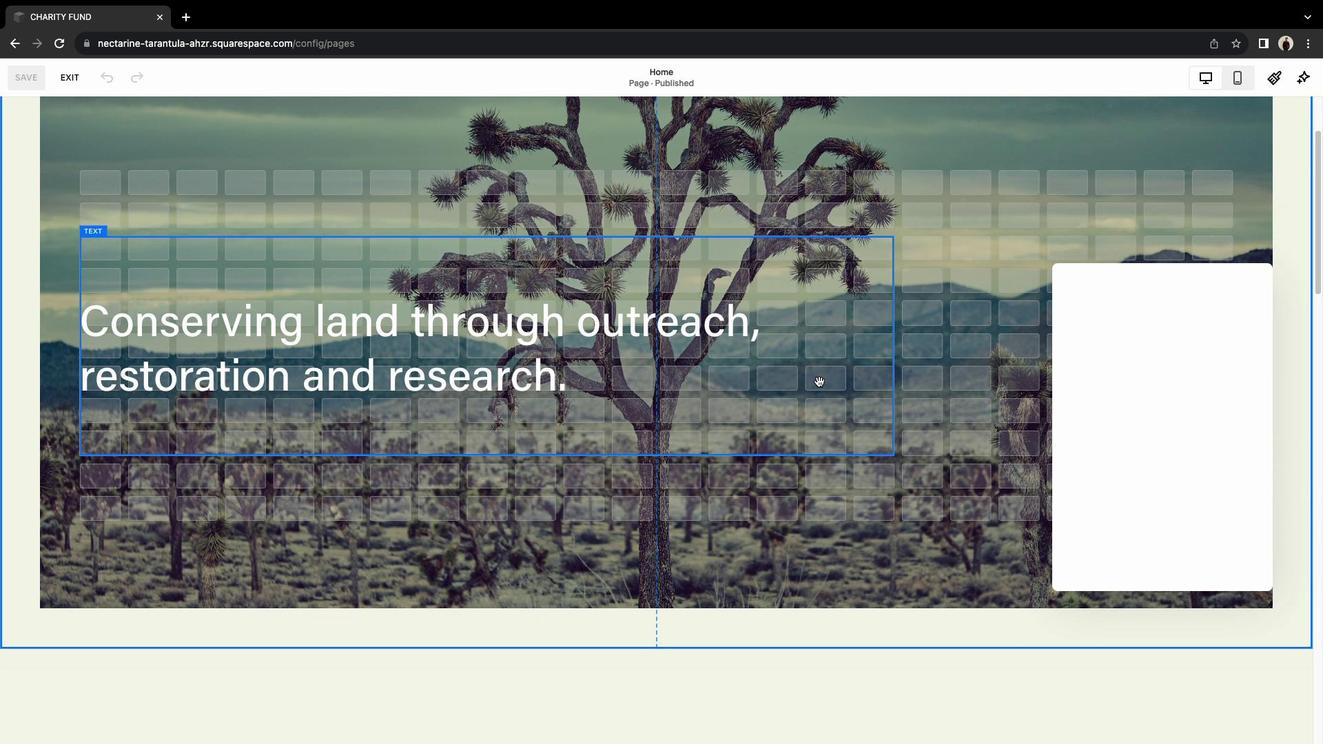 
Action: Mouse scrolled (818, 381) with delta (0, 0)
Screenshot: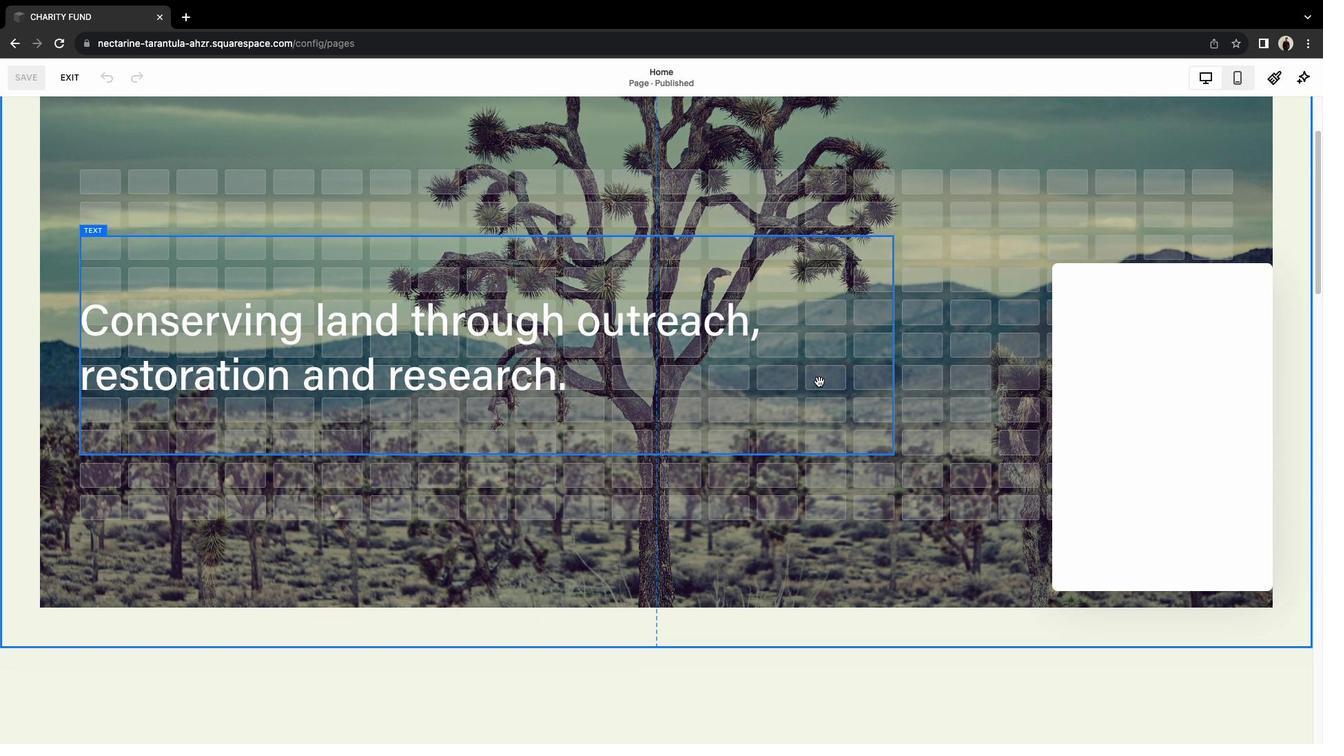 
Action: Mouse scrolled (818, 381) with delta (0, -2)
Screenshot: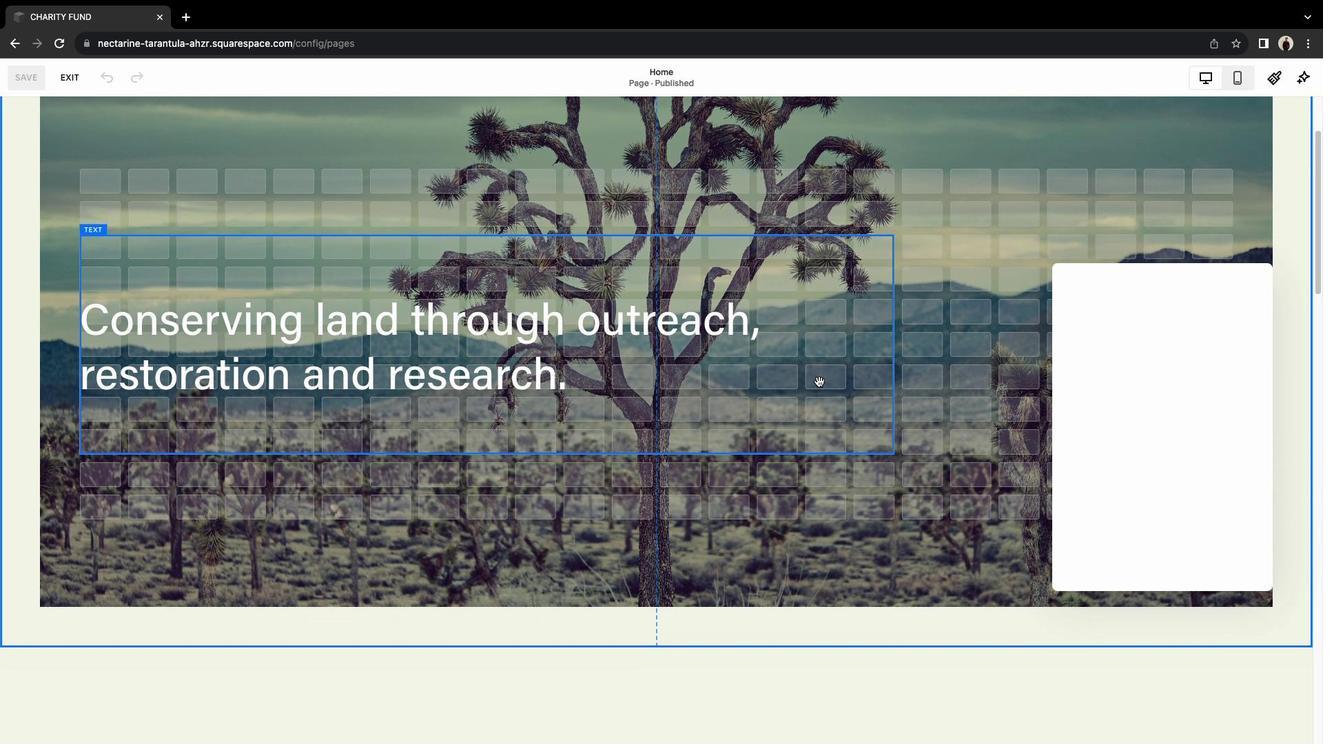 
Action: Mouse moved to (856, 375)
Screenshot: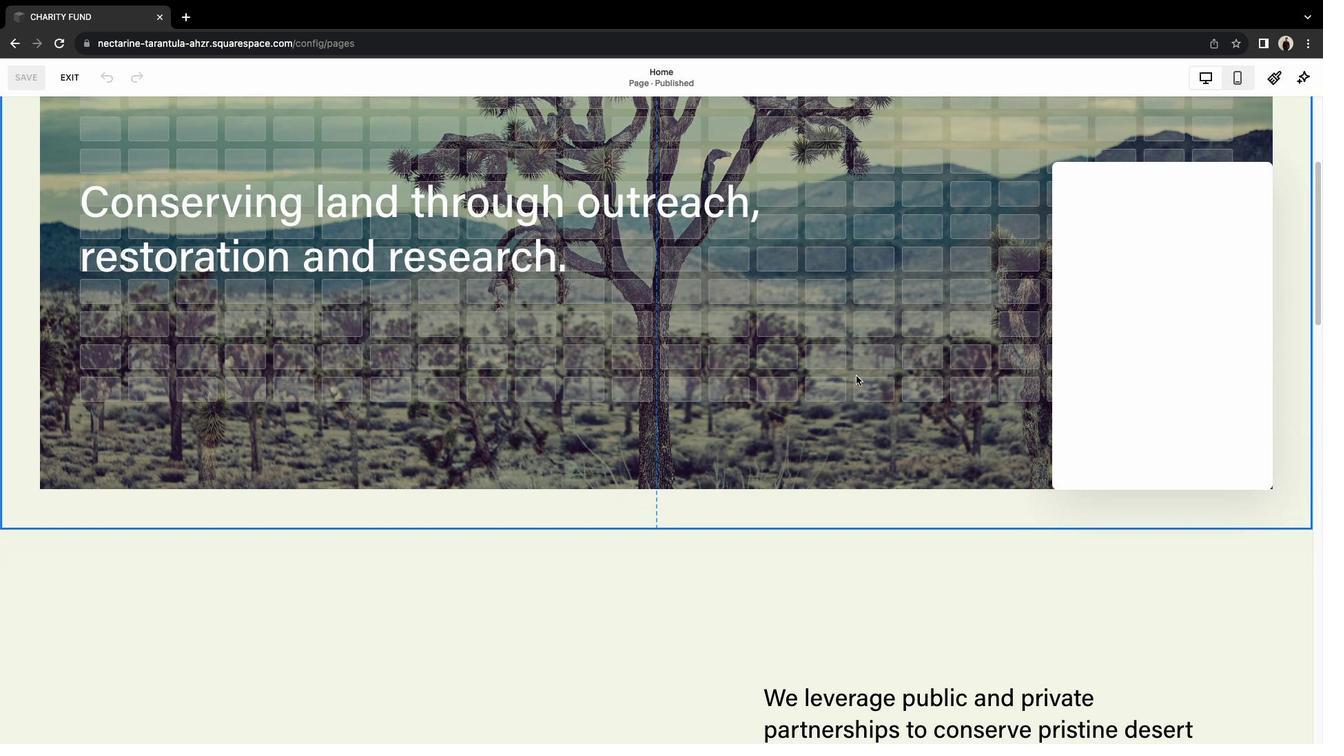 
Action: Mouse scrolled (856, 375) with delta (0, 0)
Screenshot: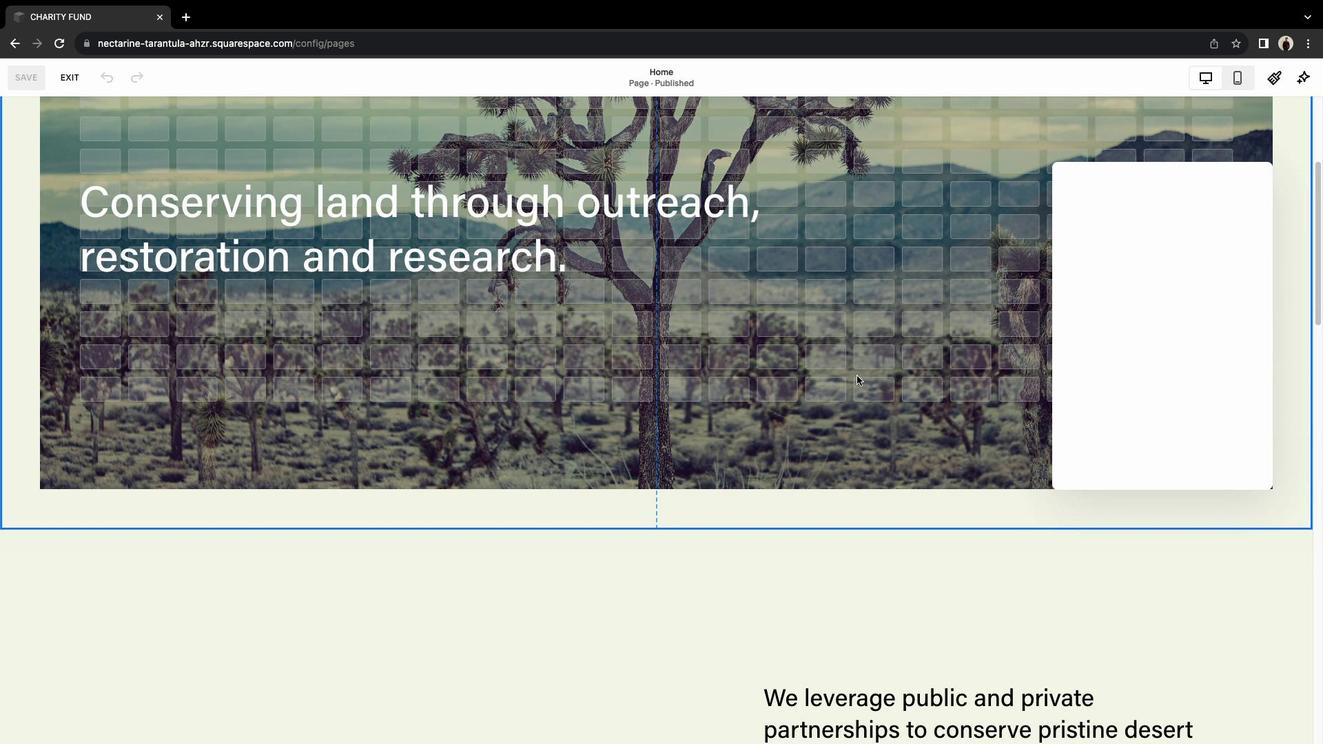 
Action: Mouse scrolled (856, 375) with delta (0, 0)
Screenshot: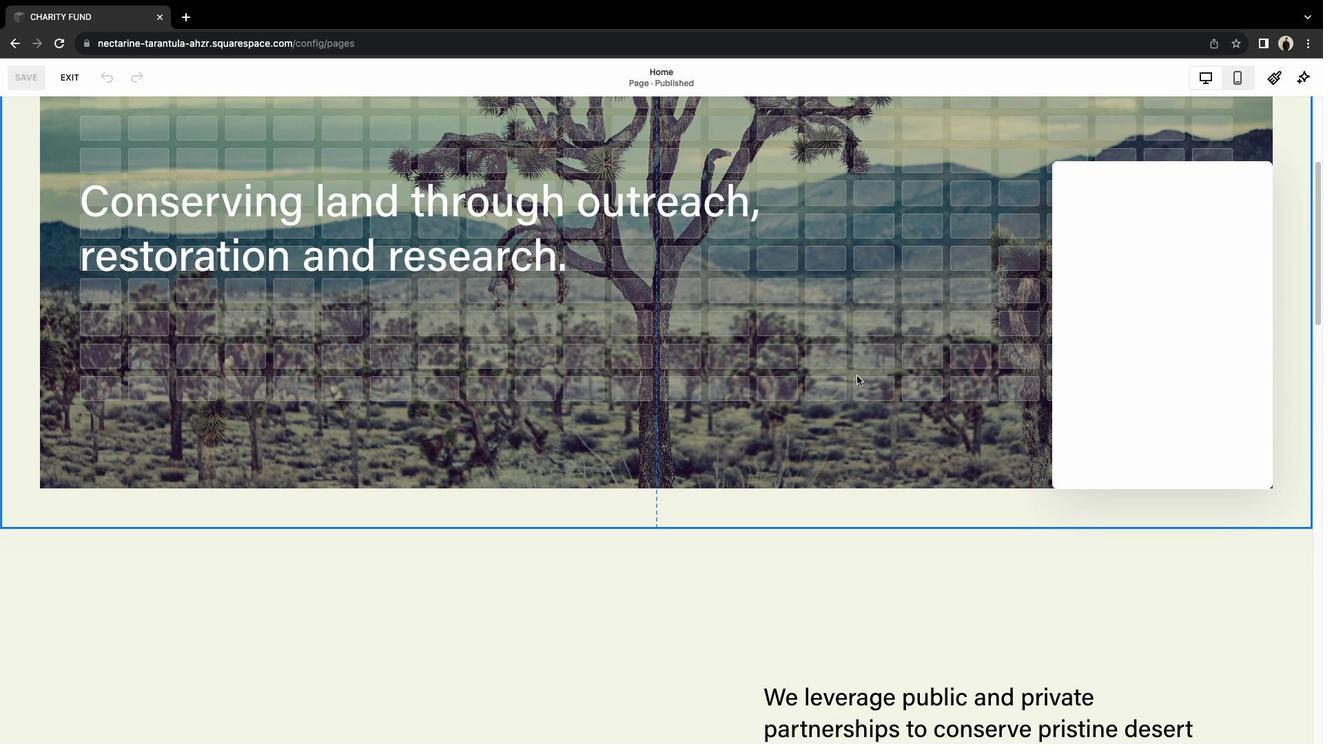 
Action: Mouse scrolled (856, 375) with delta (0, -2)
Screenshot: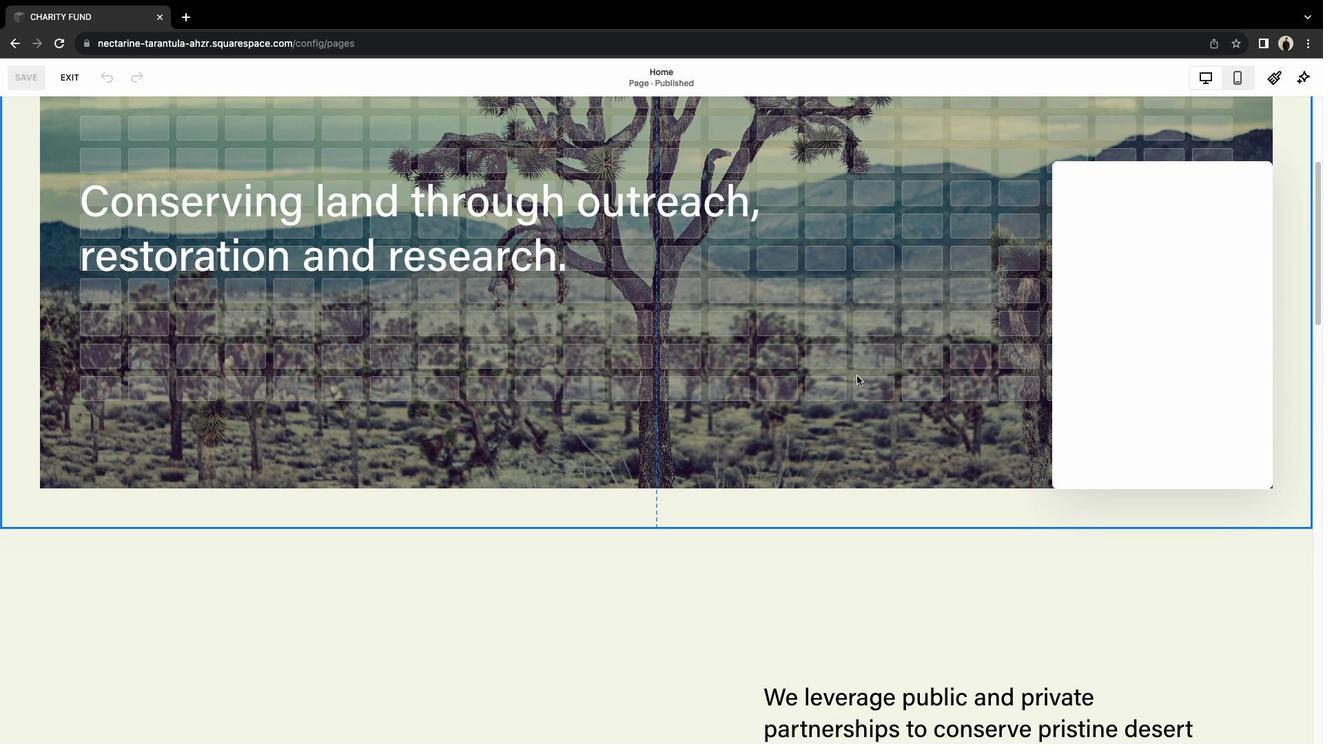 
Action: Mouse scrolled (856, 375) with delta (0, -2)
Screenshot: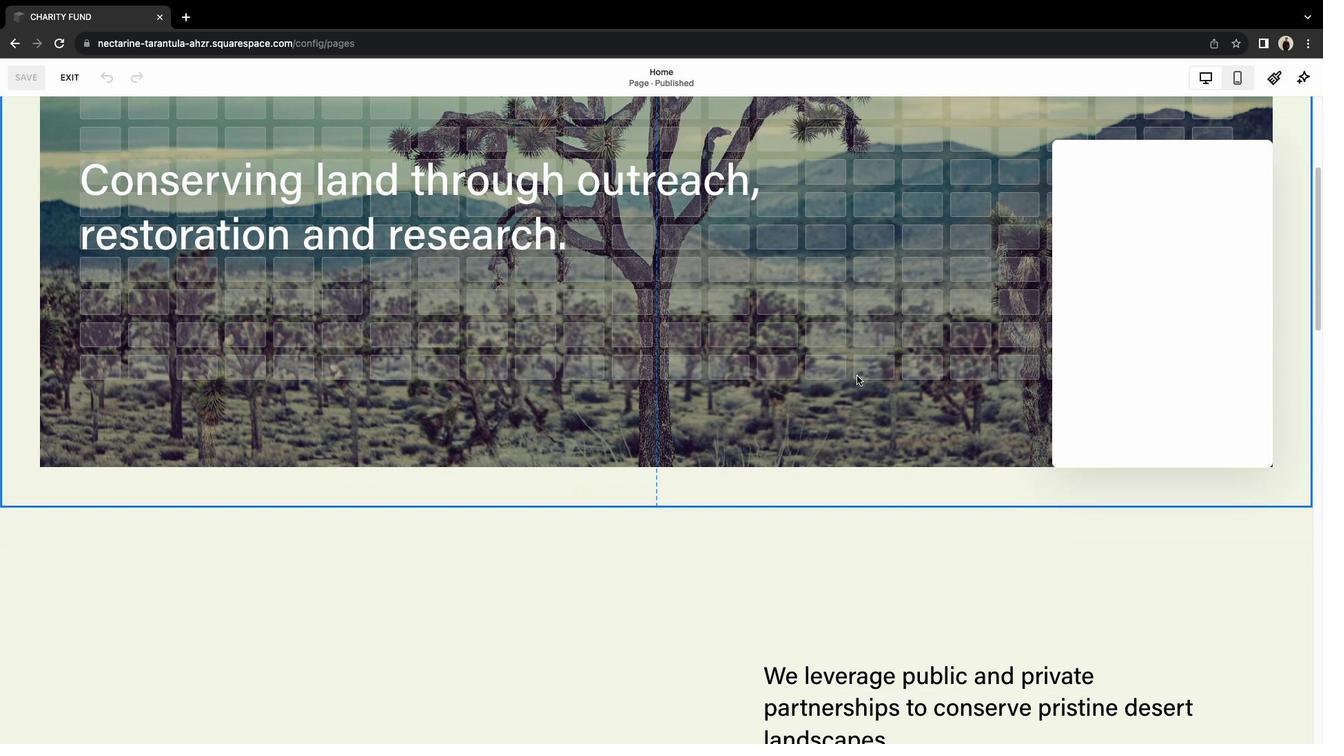 
Action: Mouse scrolled (856, 375) with delta (0, 0)
Screenshot: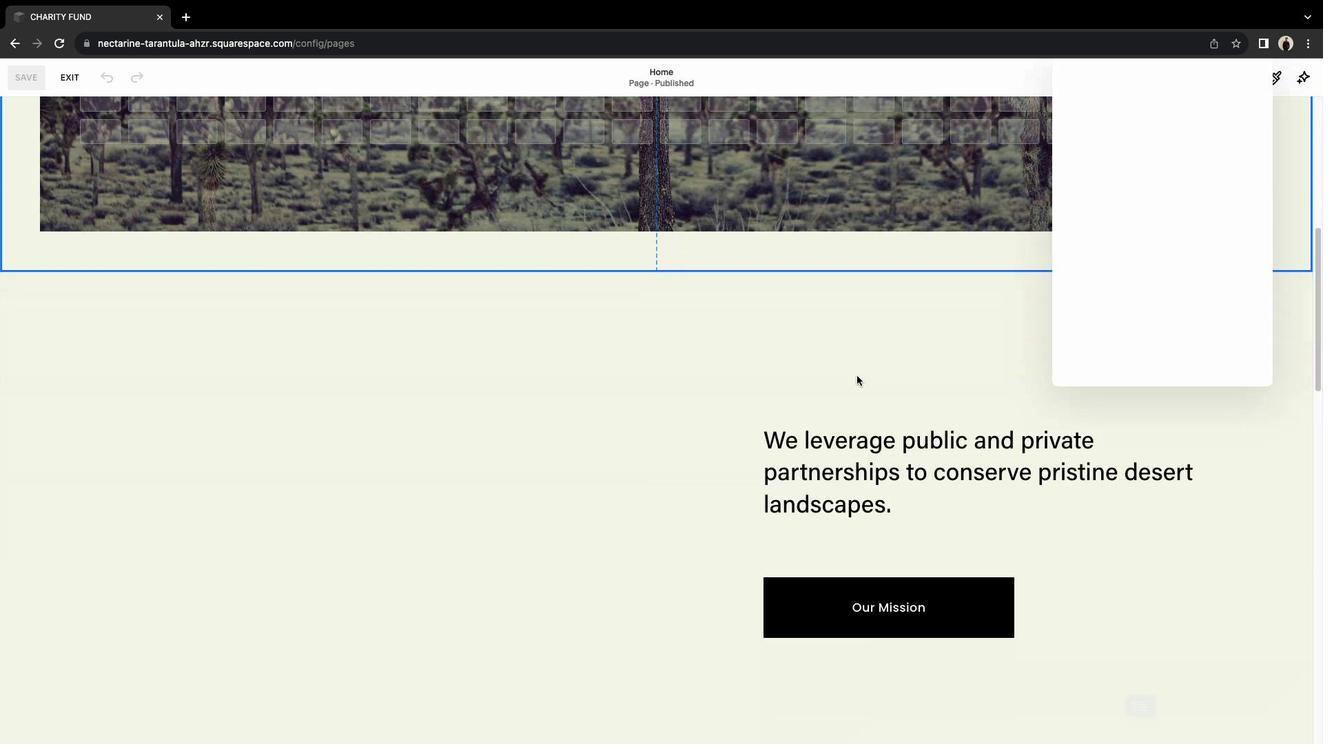 
Action: Mouse scrolled (856, 375) with delta (0, 0)
Screenshot: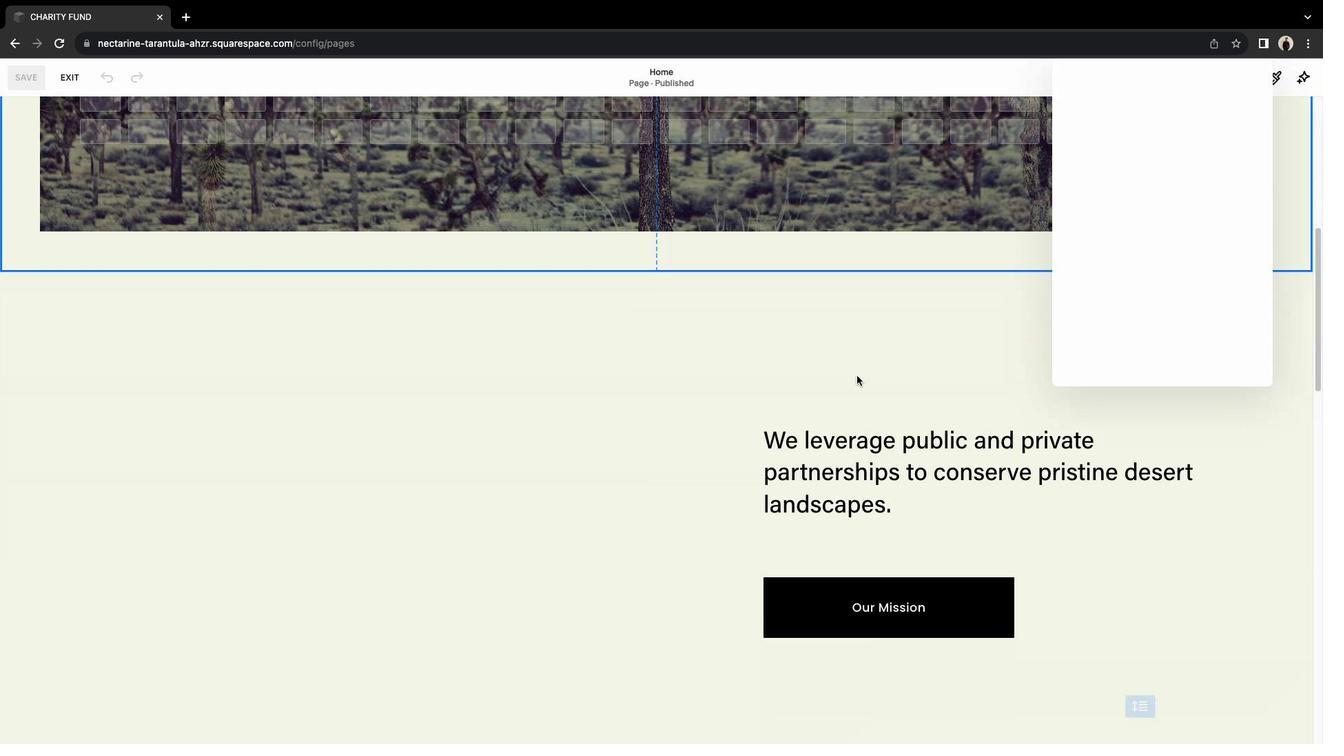 
Action: Mouse scrolled (856, 375) with delta (0, -2)
Screenshot: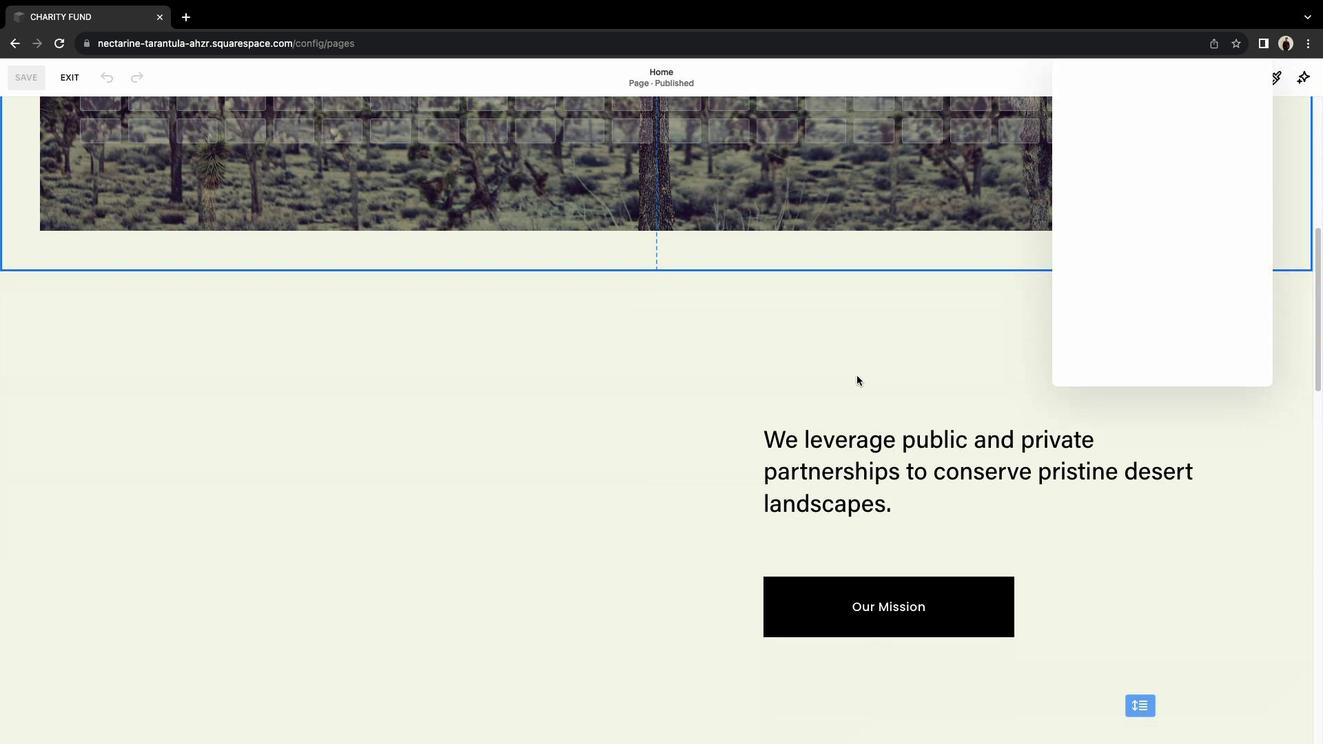 
Action: Mouse scrolled (856, 375) with delta (0, 0)
Screenshot: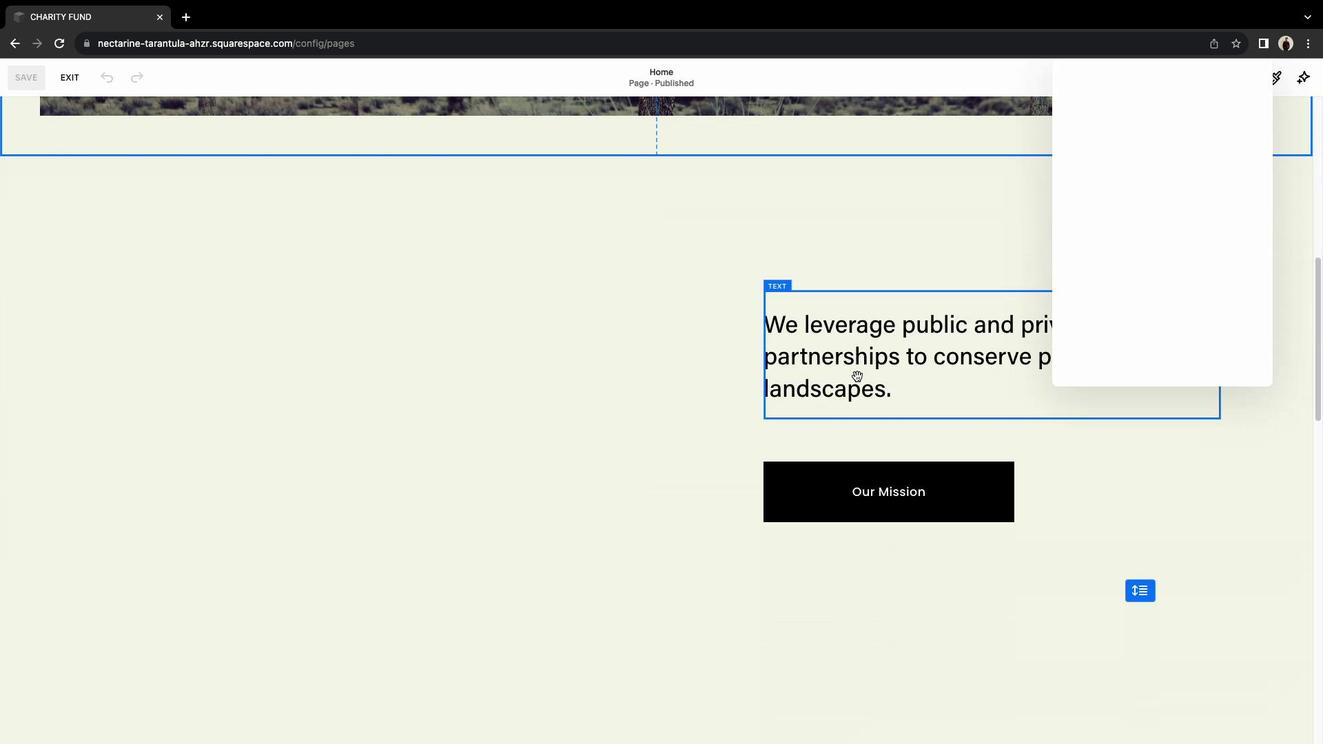 
Action: Mouse scrolled (856, 375) with delta (0, 0)
Screenshot: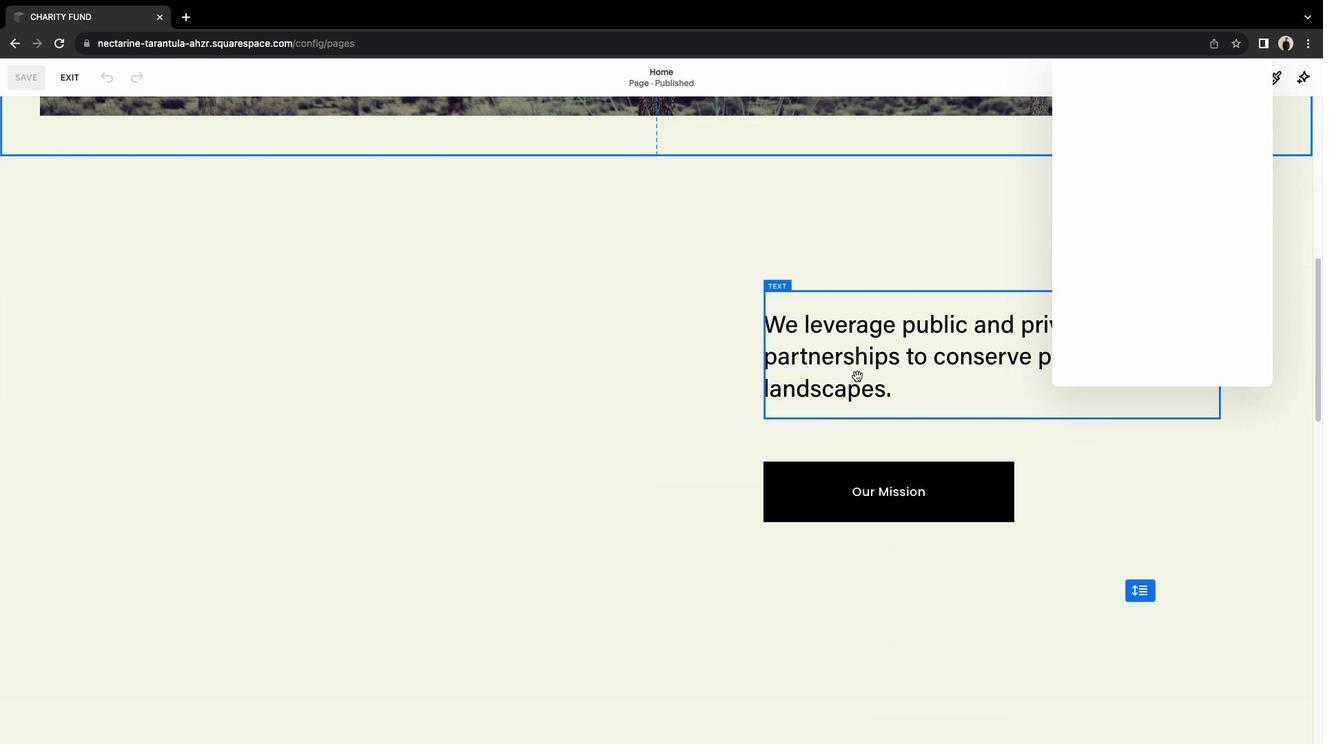 
Action: Mouse scrolled (856, 375) with delta (0, -2)
Screenshot: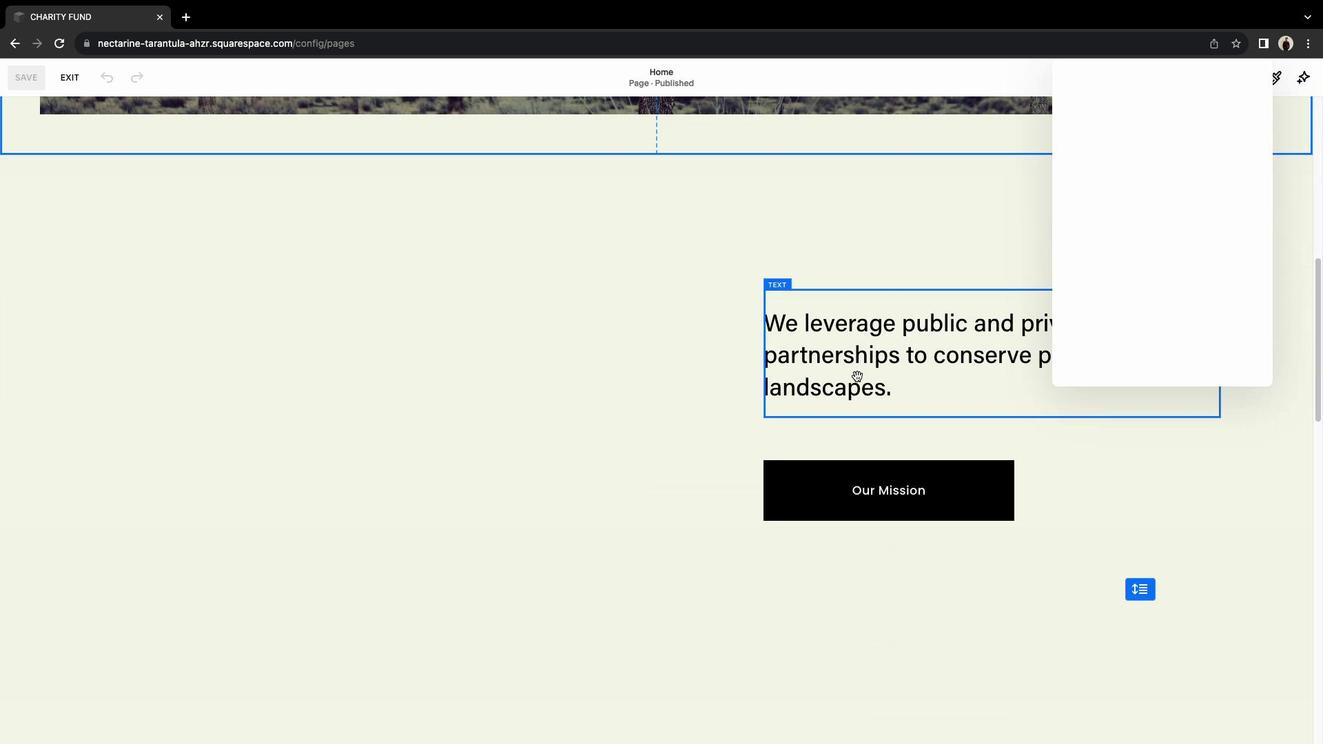 
Action: Mouse moved to (858, 372)
Screenshot: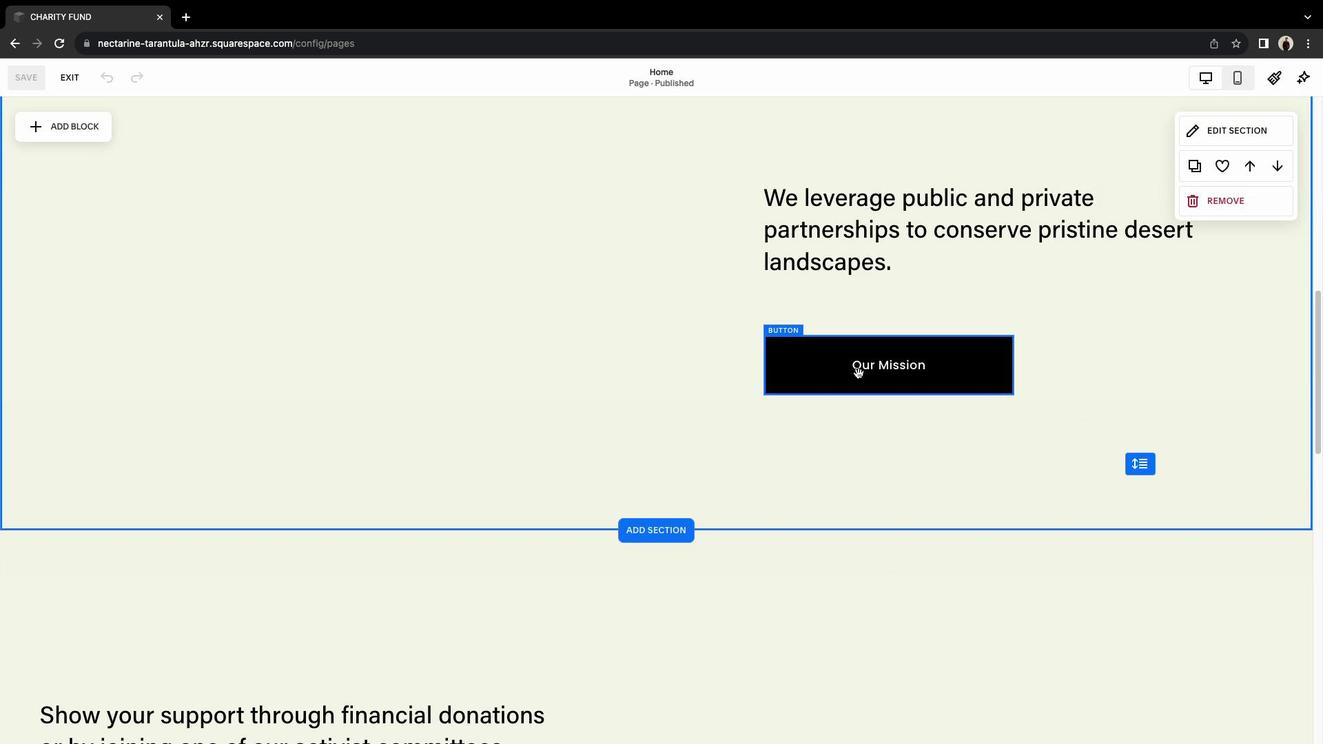
Action: Mouse scrolled (858, 372) with delta (0, 0)
Screenshot: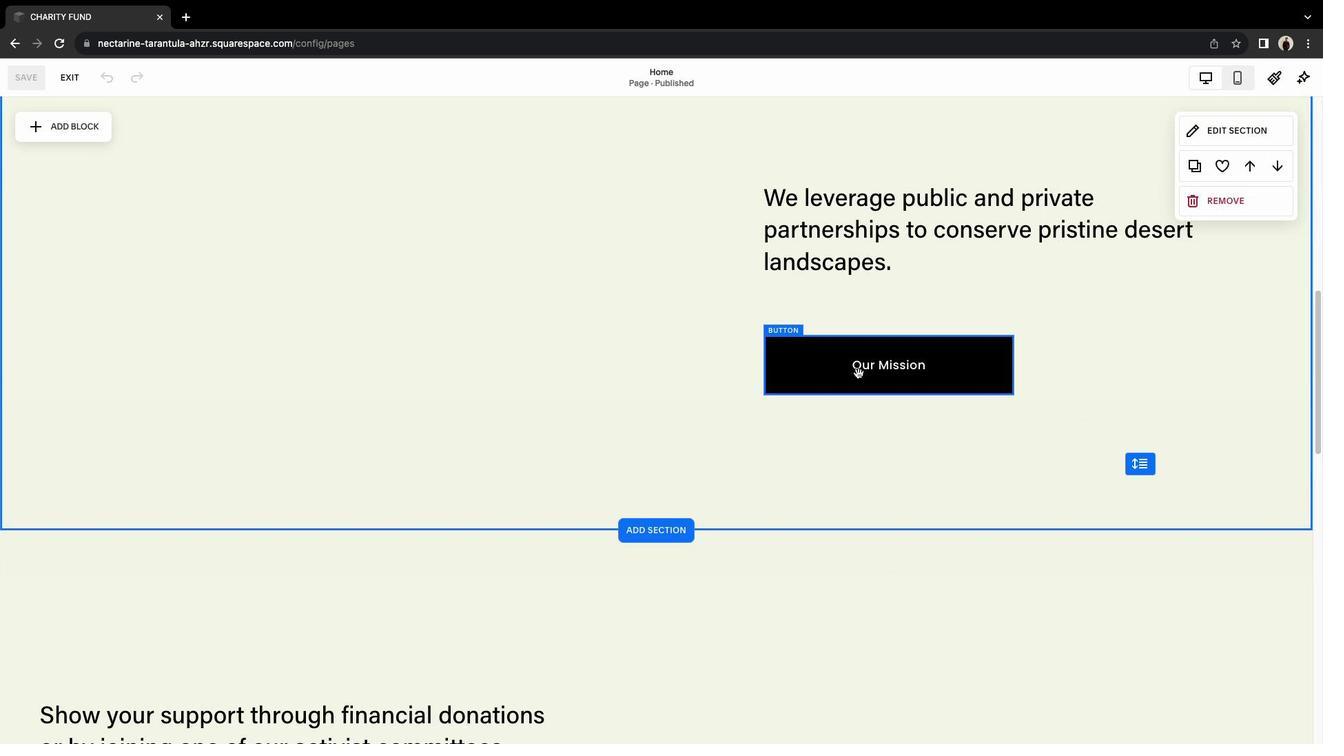
Action: Mouse scrolled (858, 372) with delta (0, 0)
Screenshot: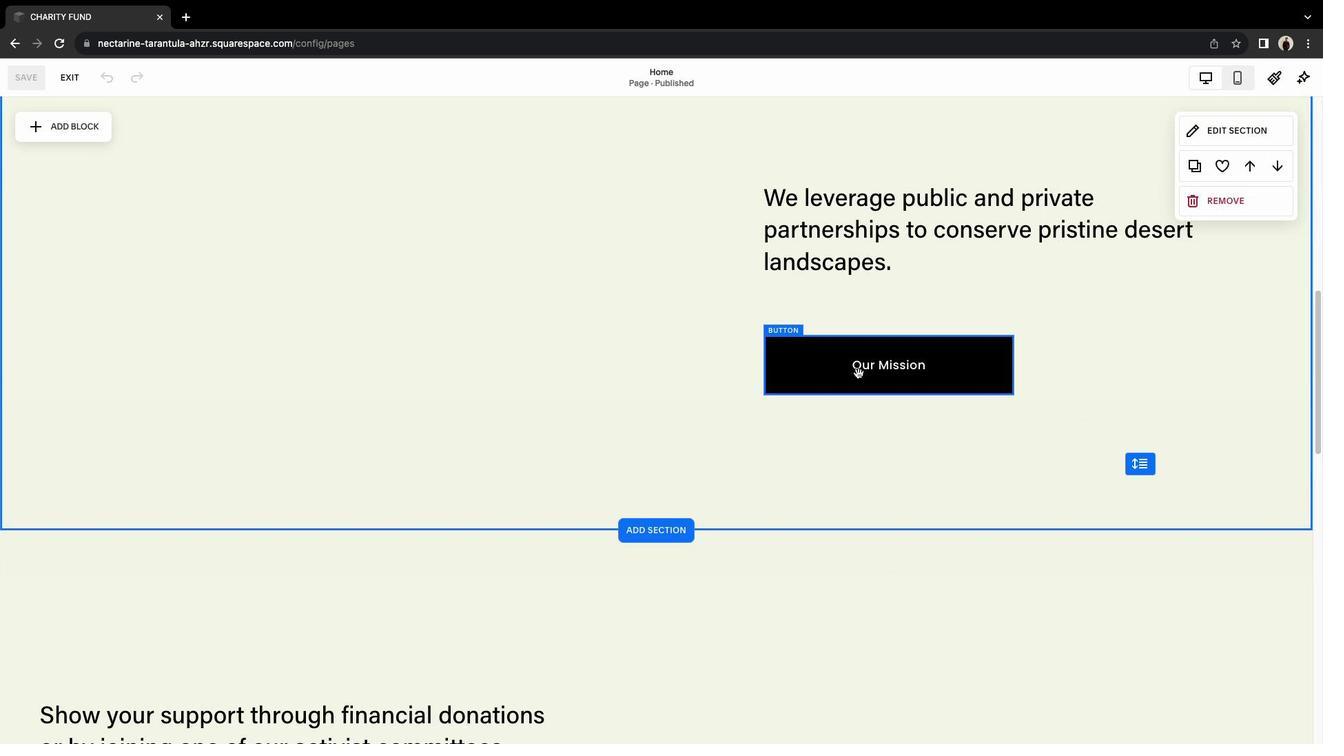 
Action: Mouse scrolled (858, 372) with delta (0, 2)
Screenshot: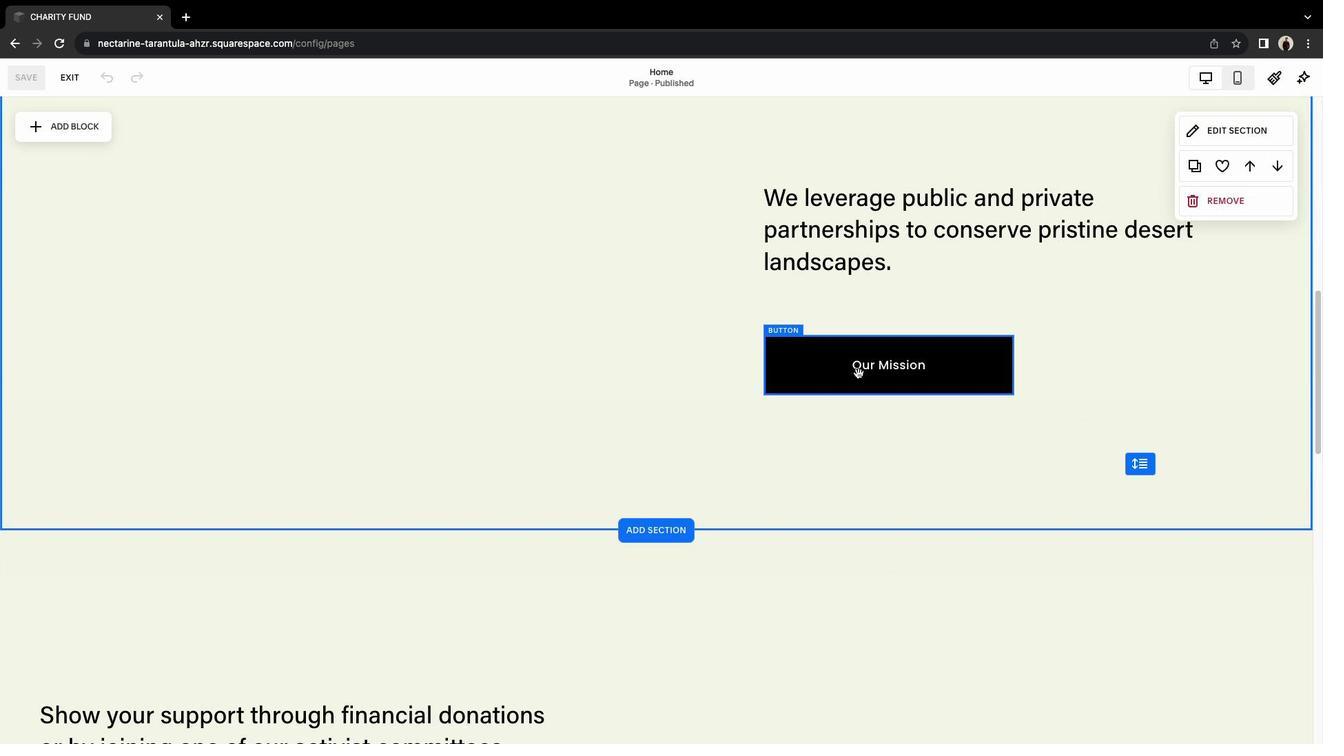 
Action: Mouse scrolled (858, 372) with delta (0, 0)
Screenshot: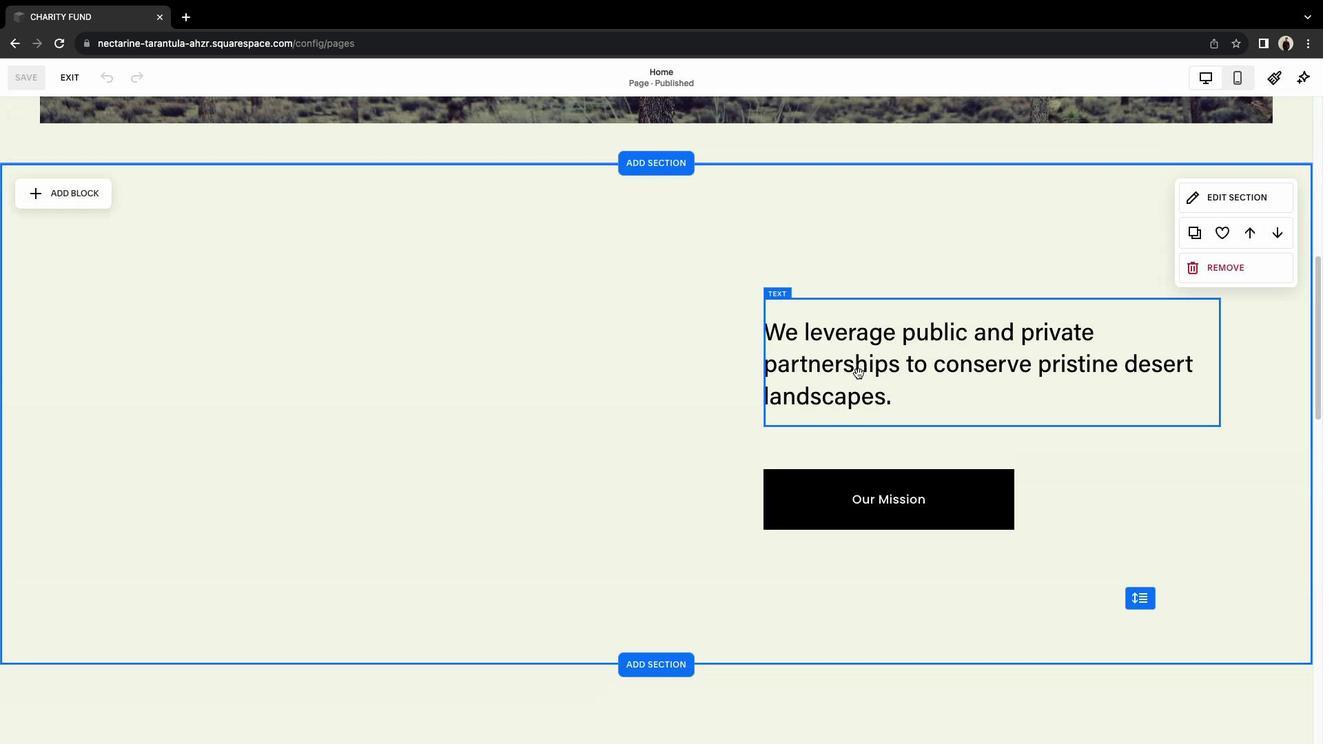 
Action: Mouse scrolled (858, 372) with delta (0, 0)
Screenshot: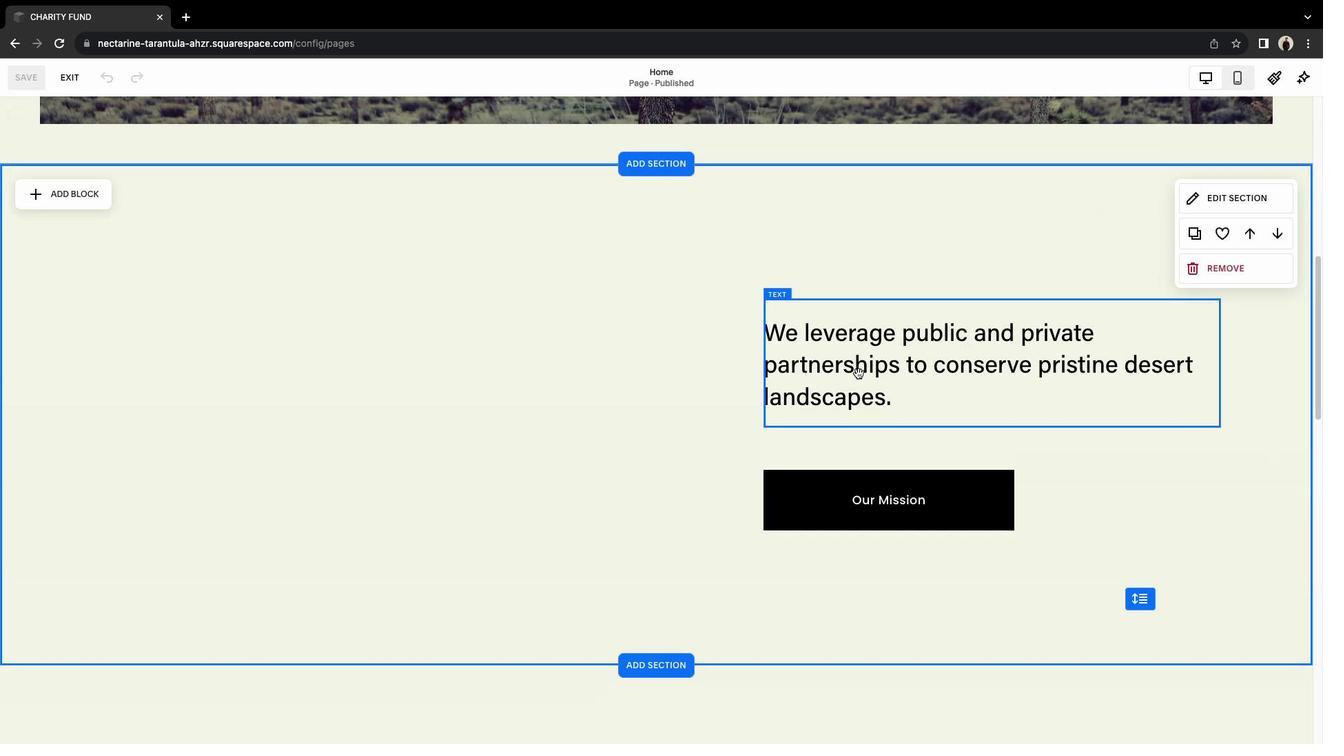 
Action: Mouse scrolled (858, 372) with delta (0, 2)
Screenshot: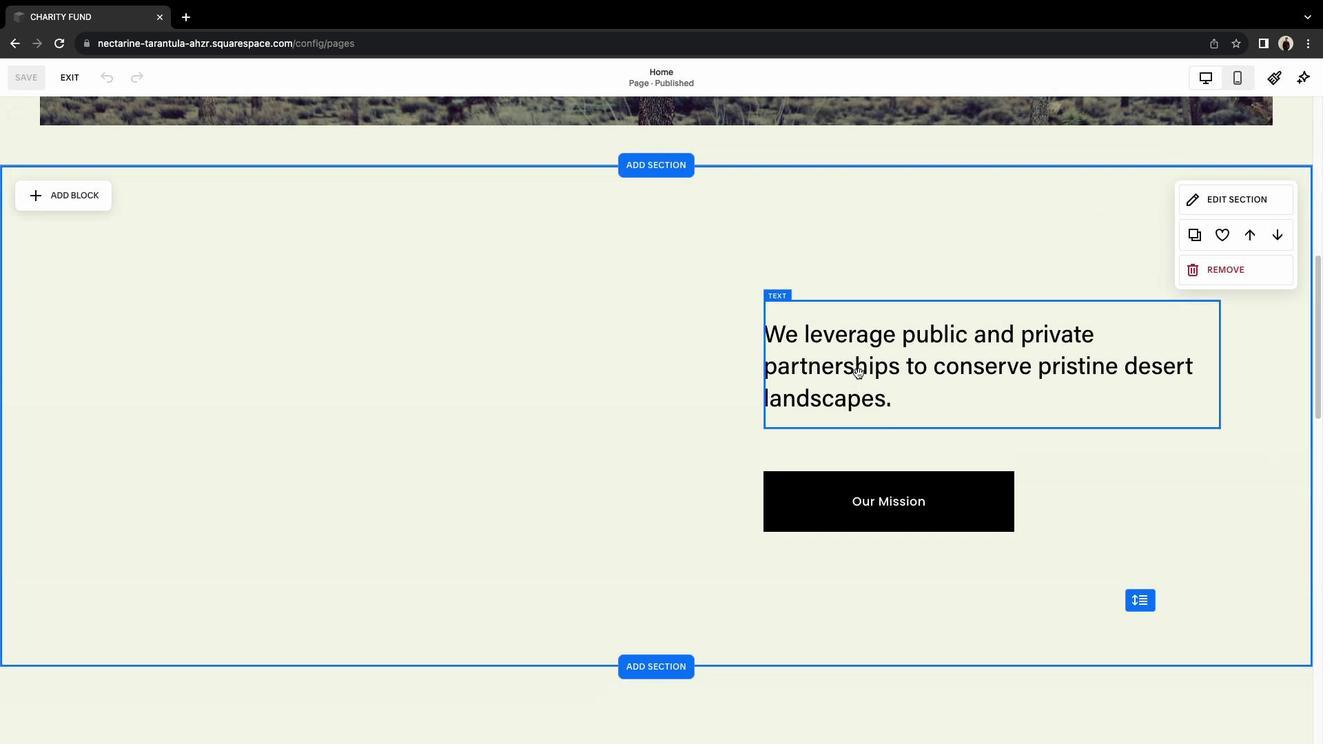 
Action: Mouse scrolled (858, 372) with delta (0, 3)
Screenshot: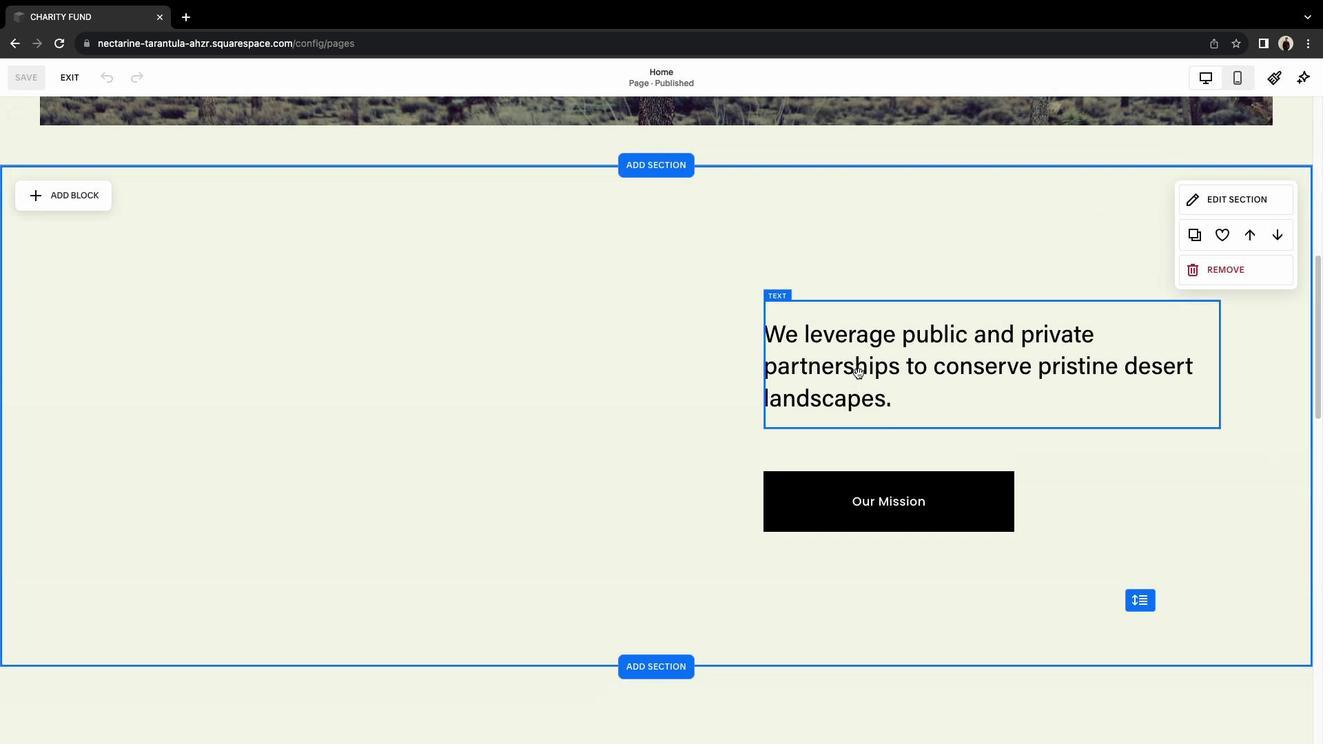 
Action: Mouse scrolled (858, 372) with delta (0, 0)
Screenshot: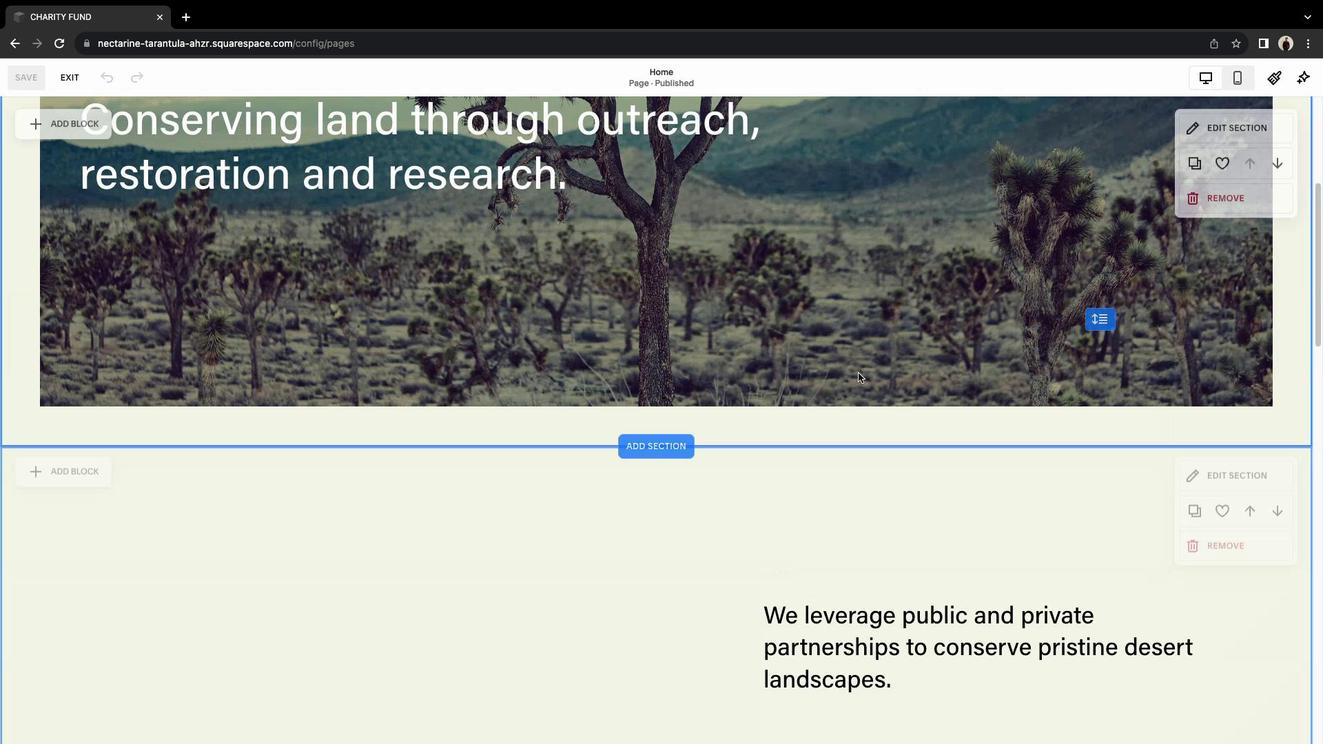 
Action: Mouse scrolled (858, 372) with delta (0, 0)
Screenshot: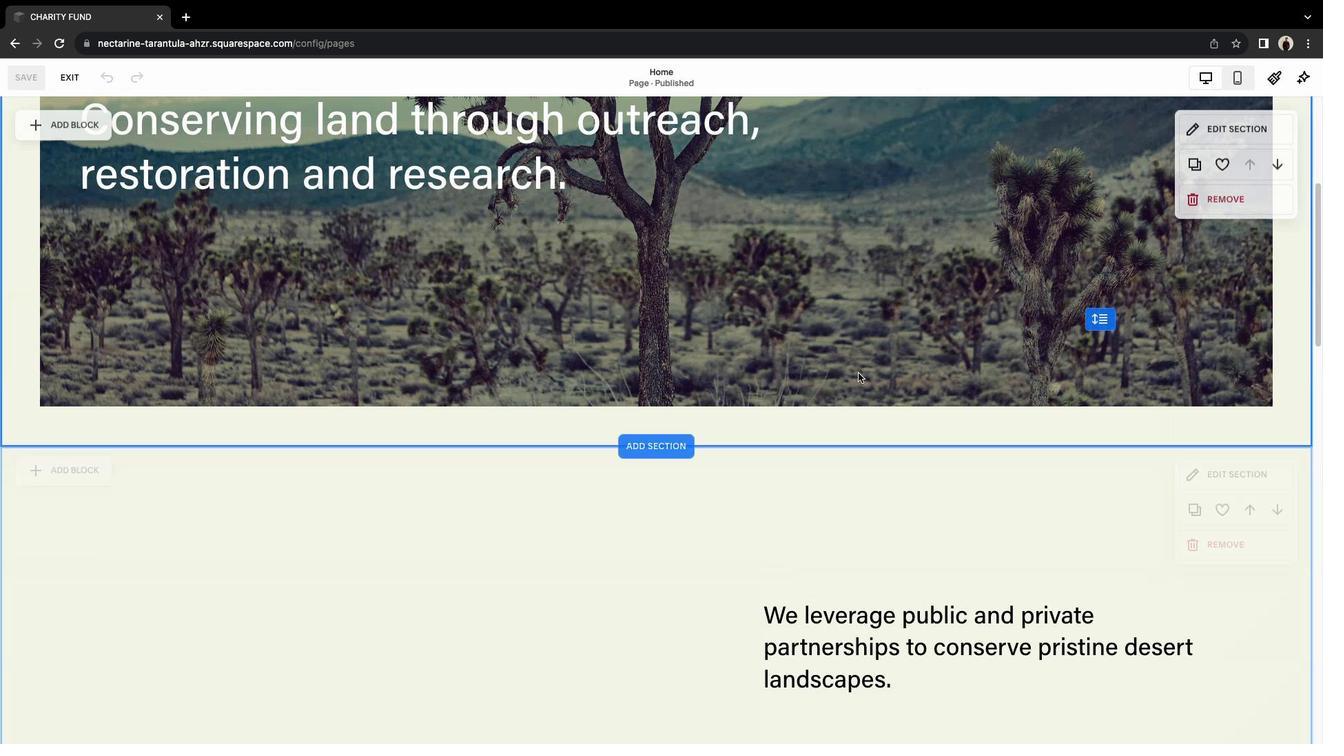 
Action: Mouse scrolled (858, 372) with delta (0, 2)
Screenshot: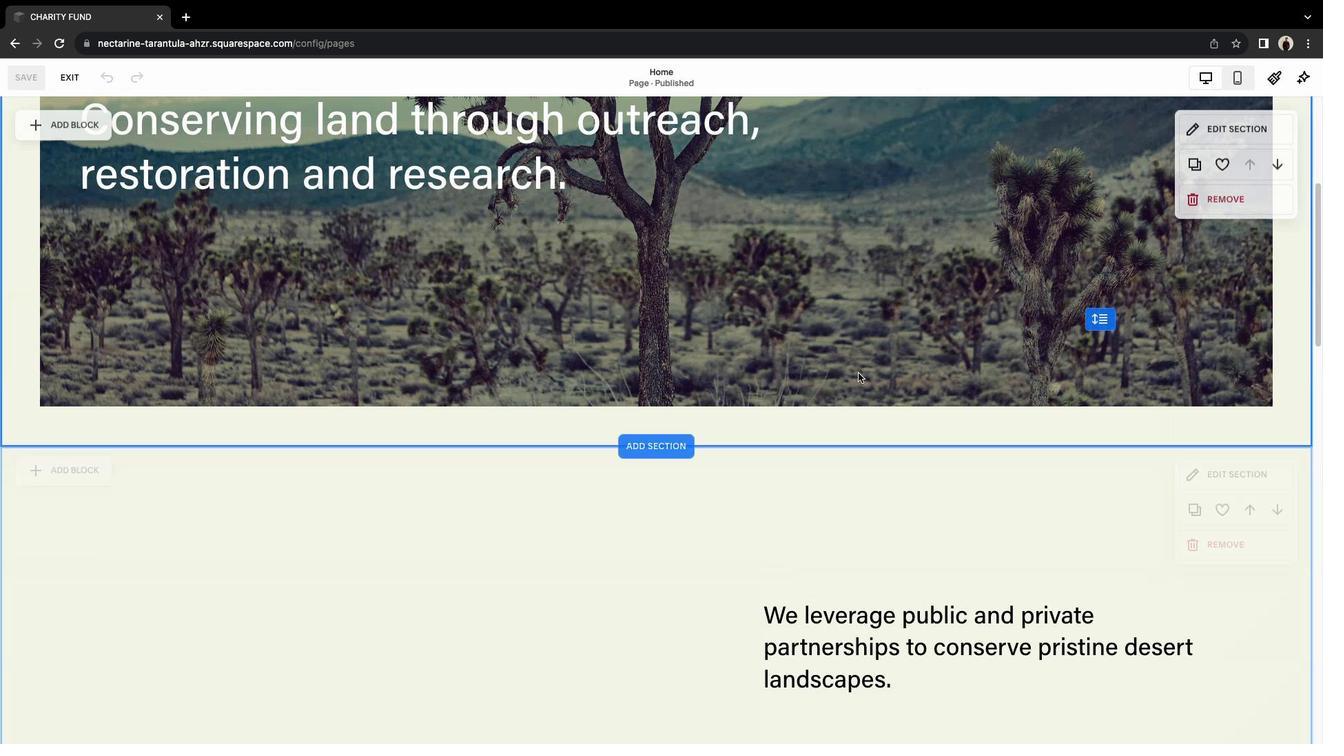 
Action: Mouse scrolled (858, 372) with delta (0, 3)
Screenshot: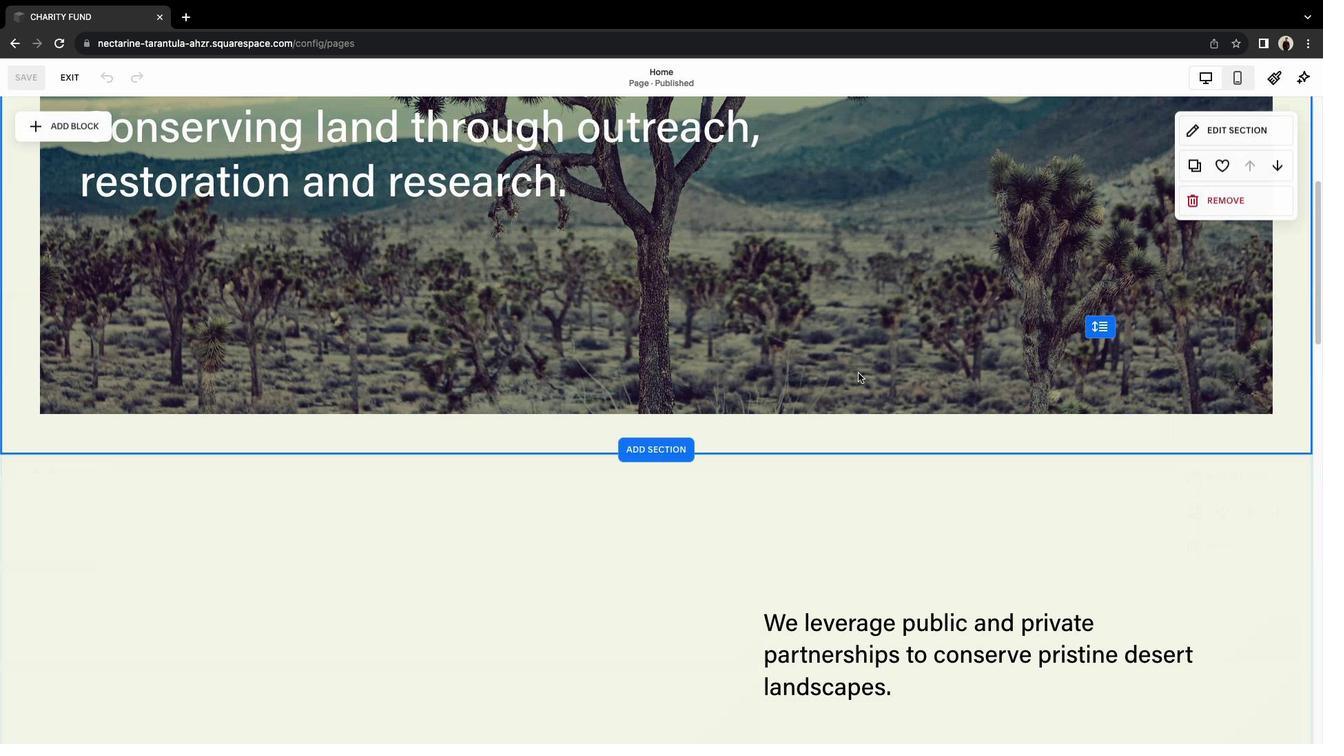 
Action: Mouse moved to (1196, 202)
Screenshot: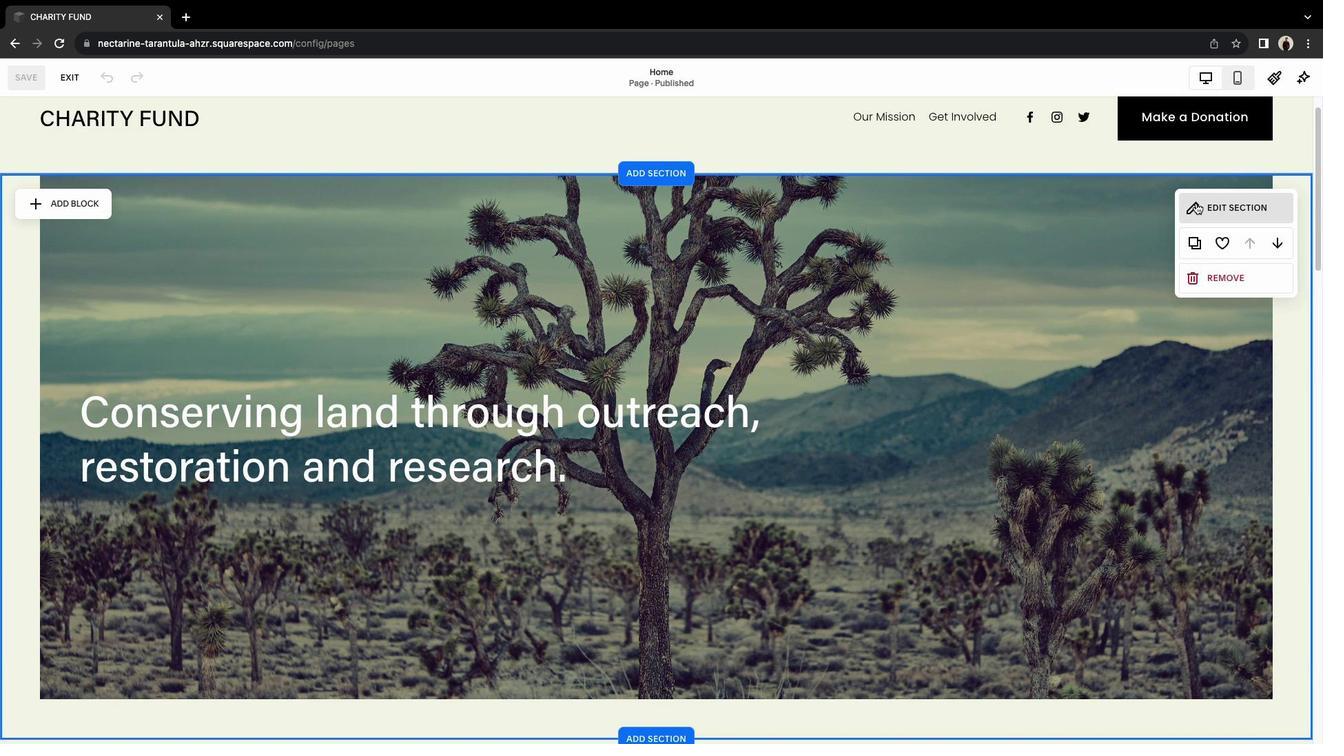 
Action: Mouse pressed left at (1196, 202)
Screenshot: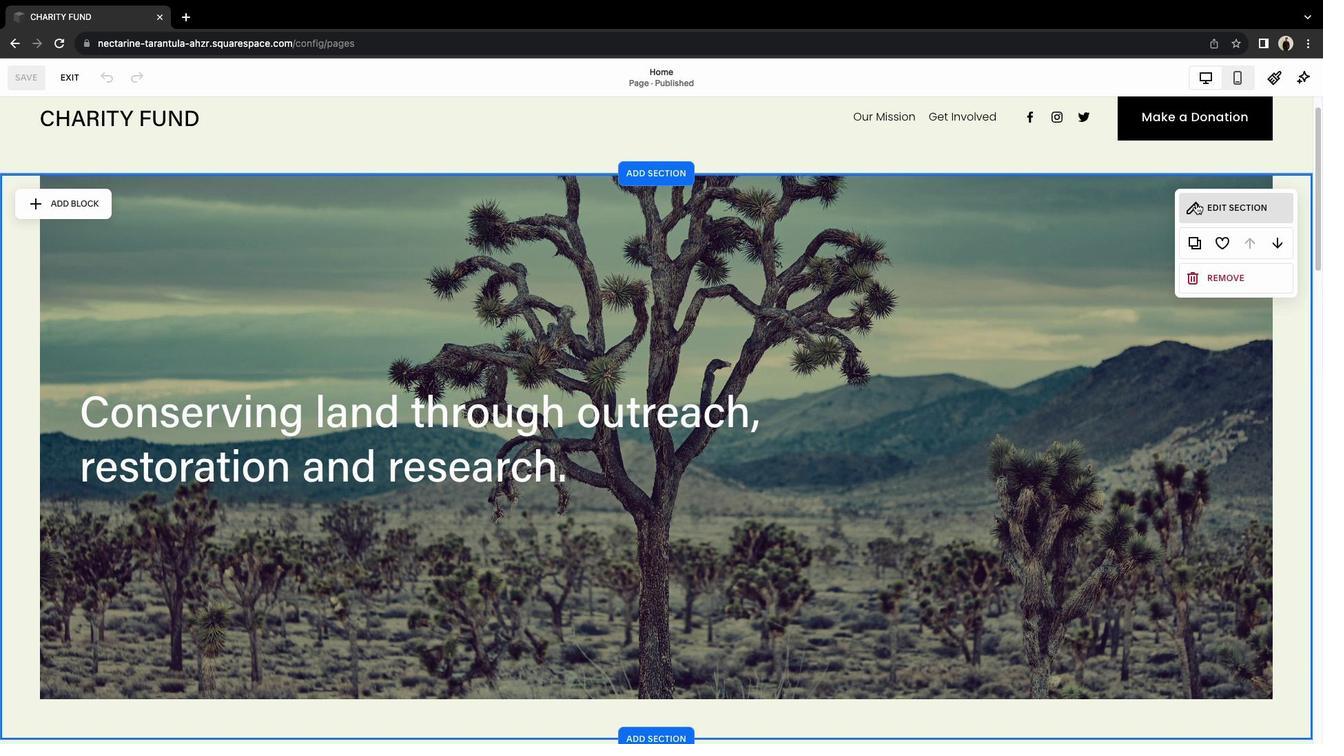 
Action: Mouse moved to (865, 469)
Screenshot: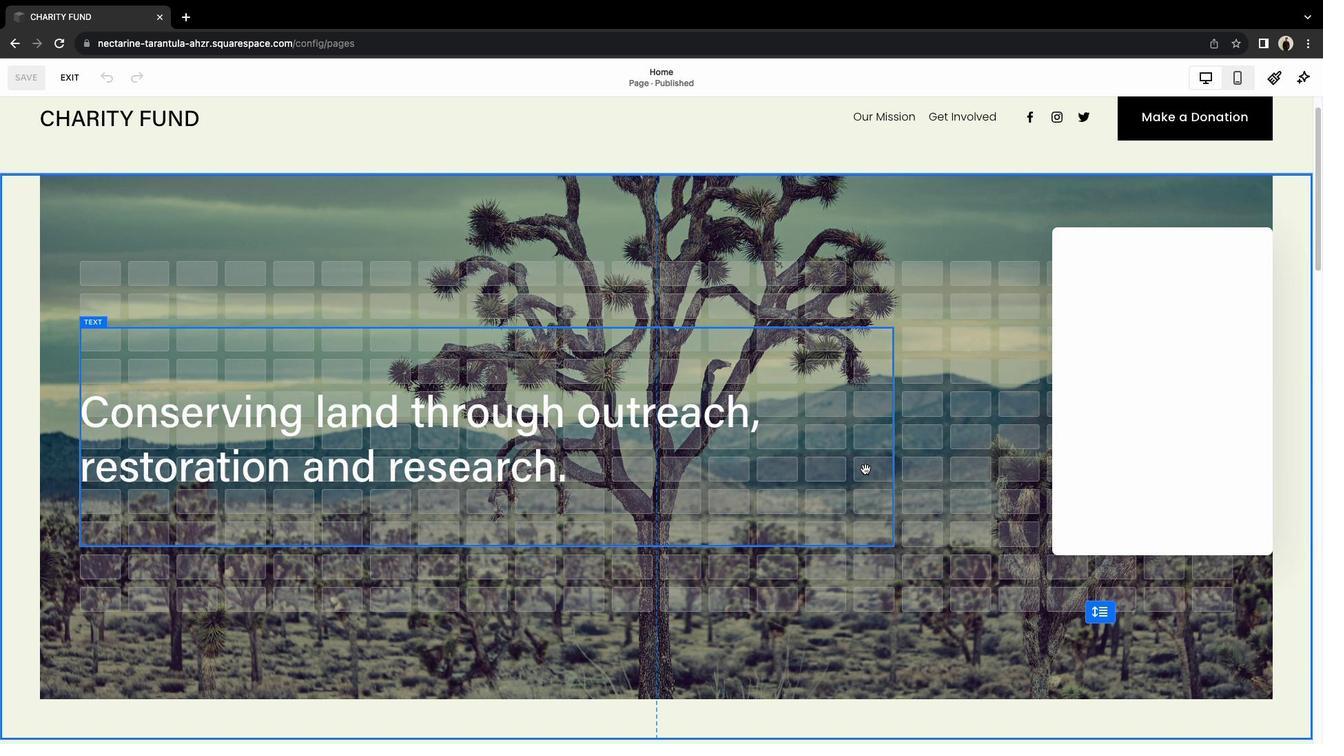 
Action: Mouse scrolled (865, 469) with delta (0, 0)
Screenshot: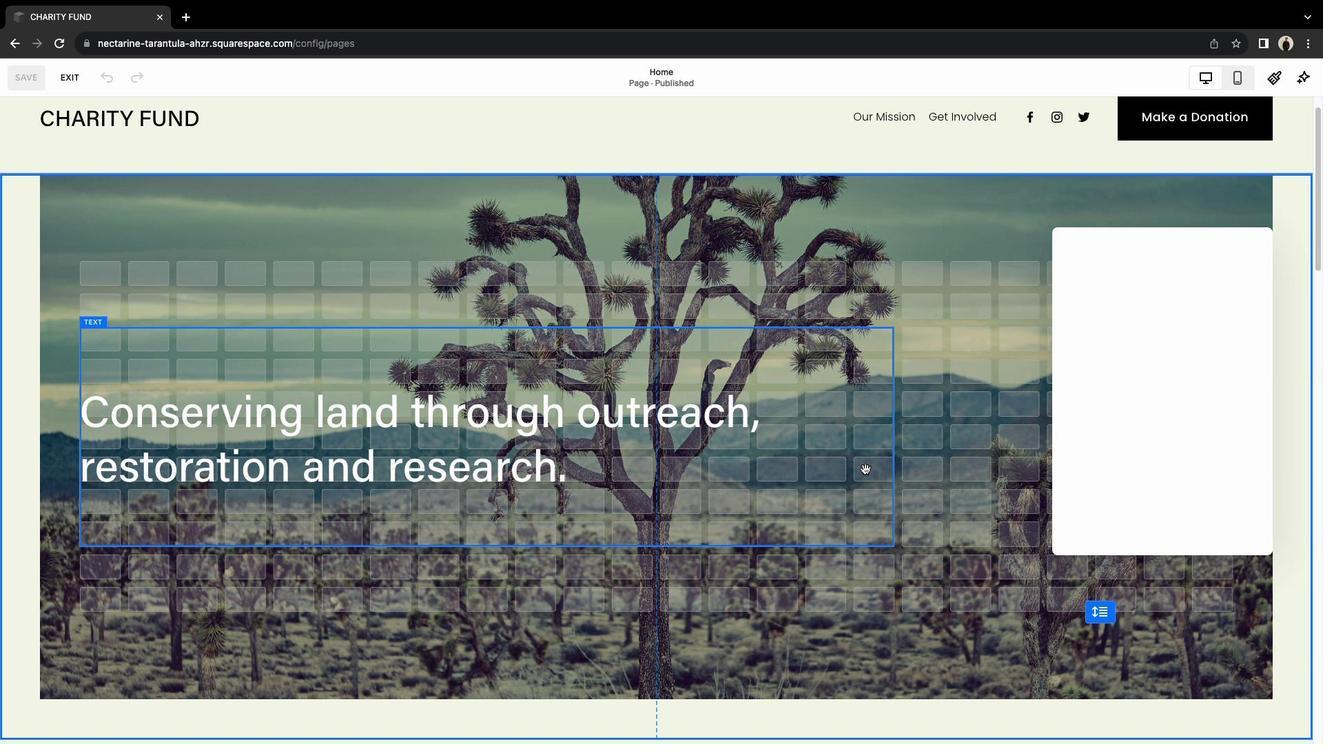 
Action: Mouse scrolled (865, 469) with delta (0, 0)
Screenshot: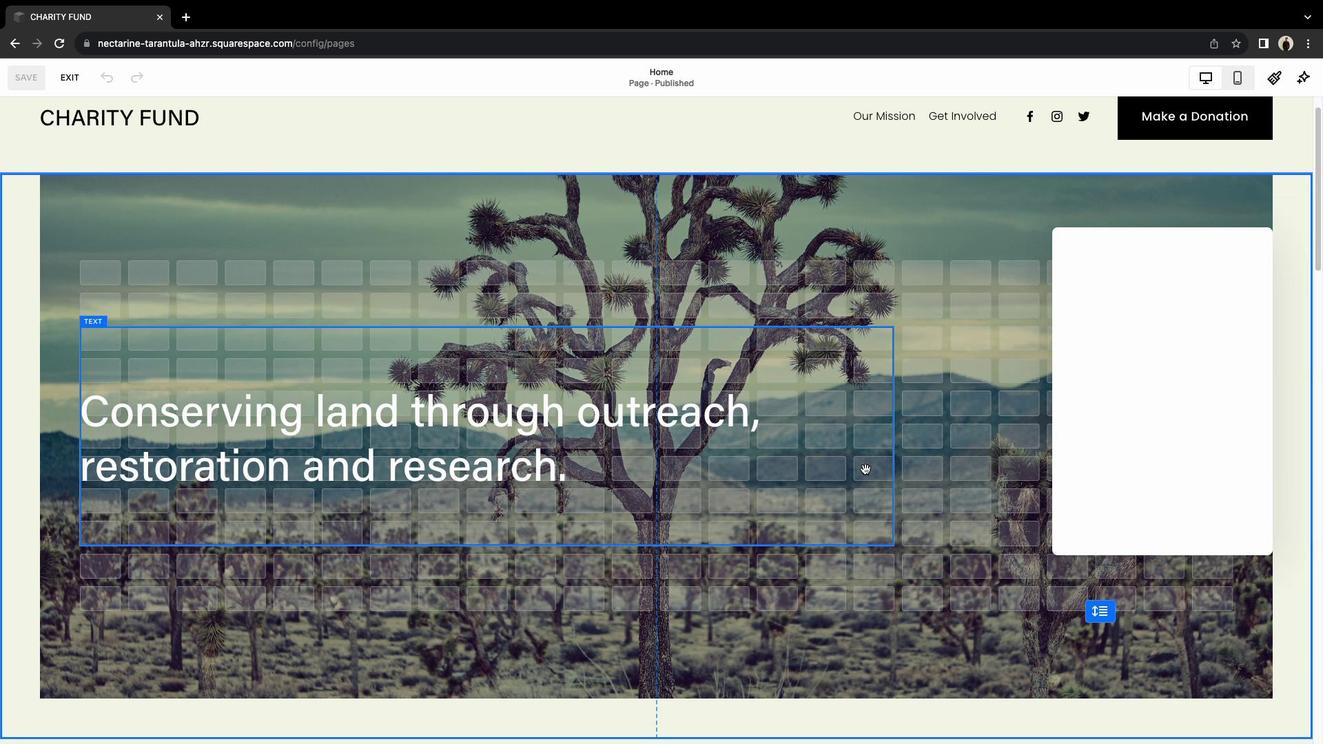 
Action: Mouse scrolled (865, 469) with delta (0, -1)
Screenshot: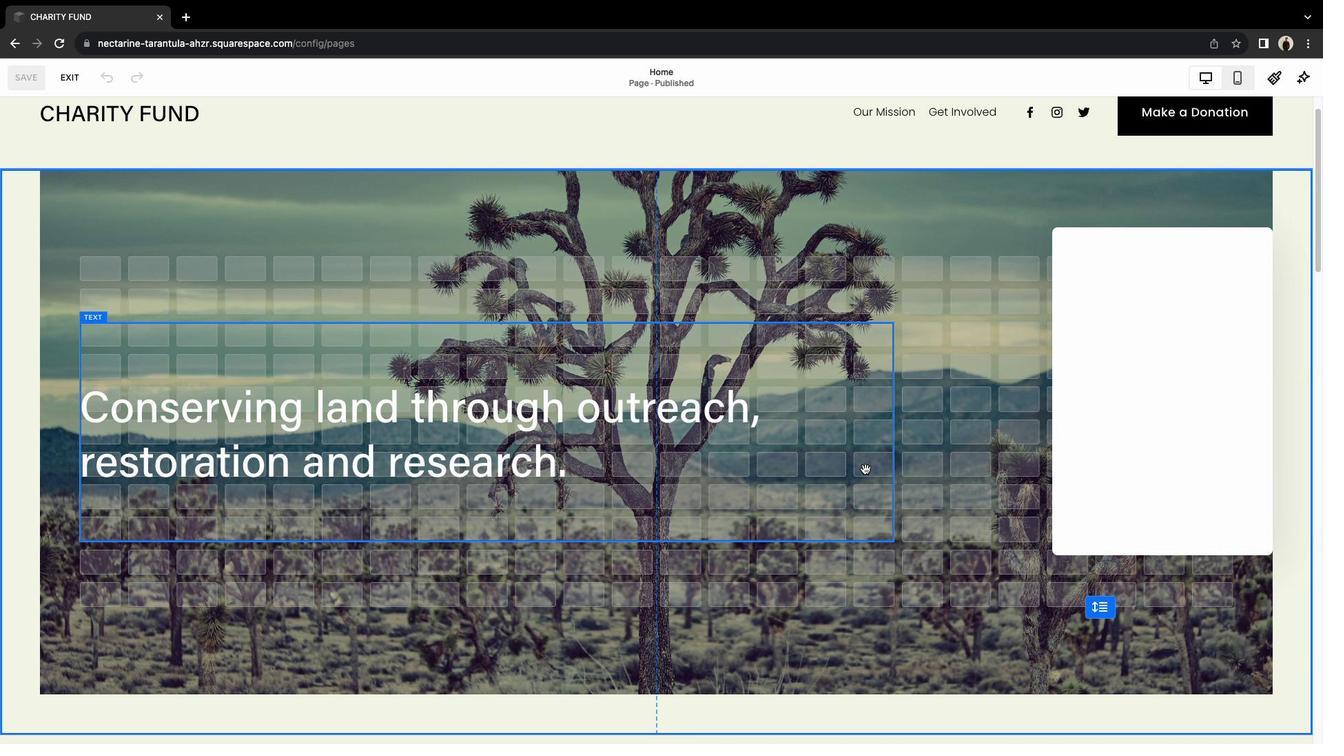 
Action: Mouse scrolled (865, 469) with delta (0, 0)
Screenshot: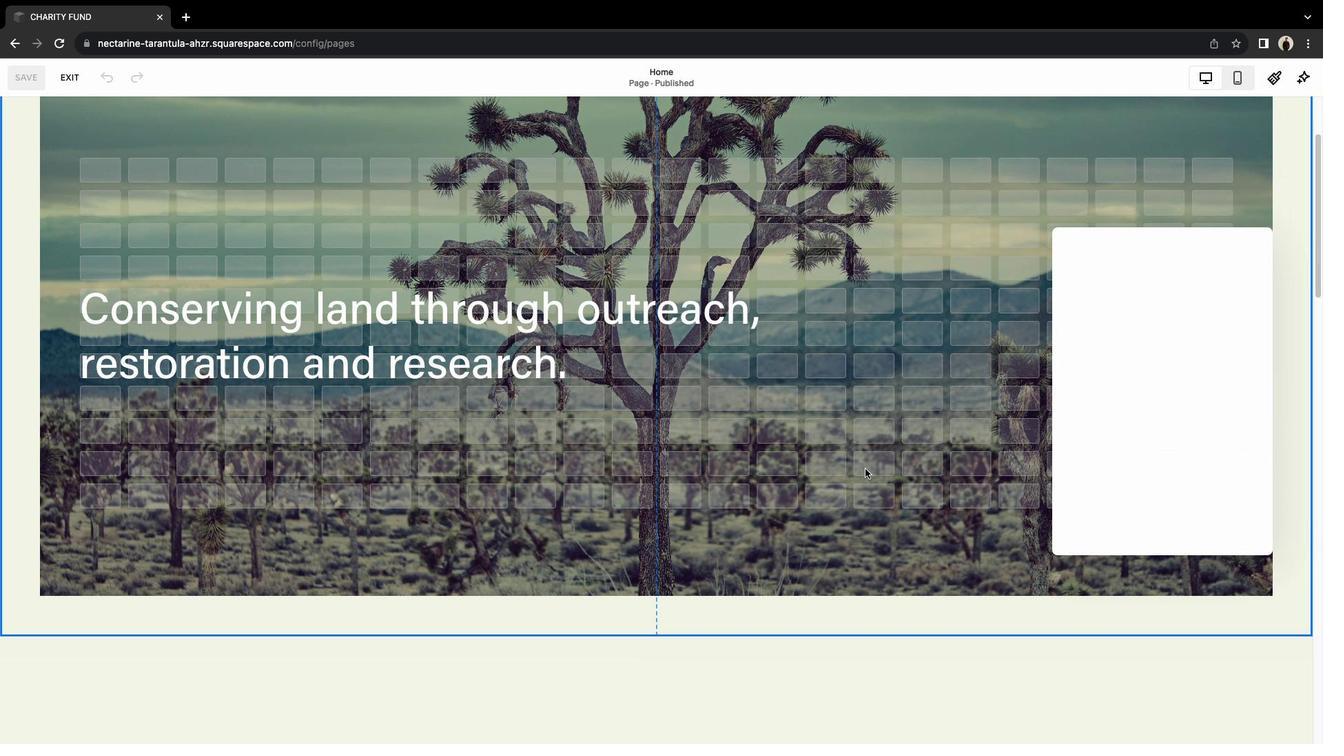 
Action: Mouse scrolled (865, 469) with delta (0, 0)
Screenshot: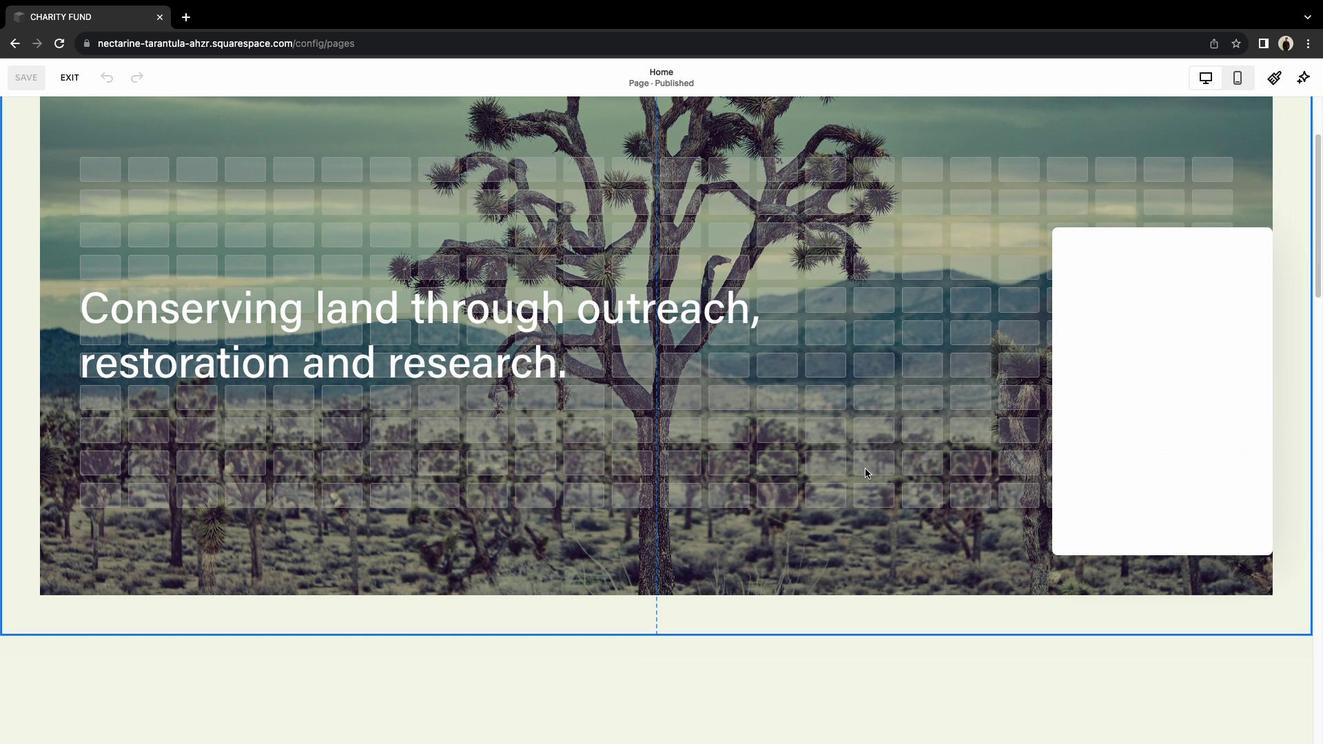 
Action: Mouse moved to (878, 459)
Screenshot: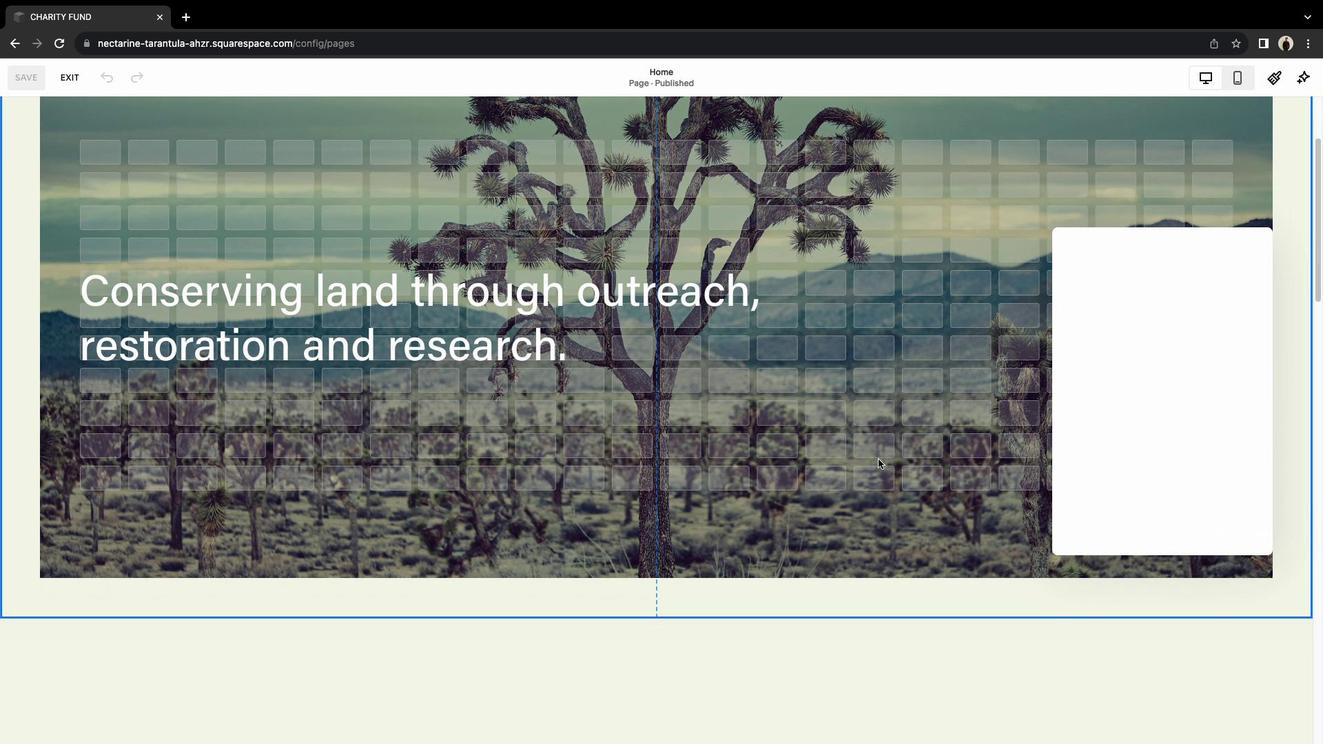 
Action: Mouse scrolled (878, 459) with delta (0, 0)
Screenshot: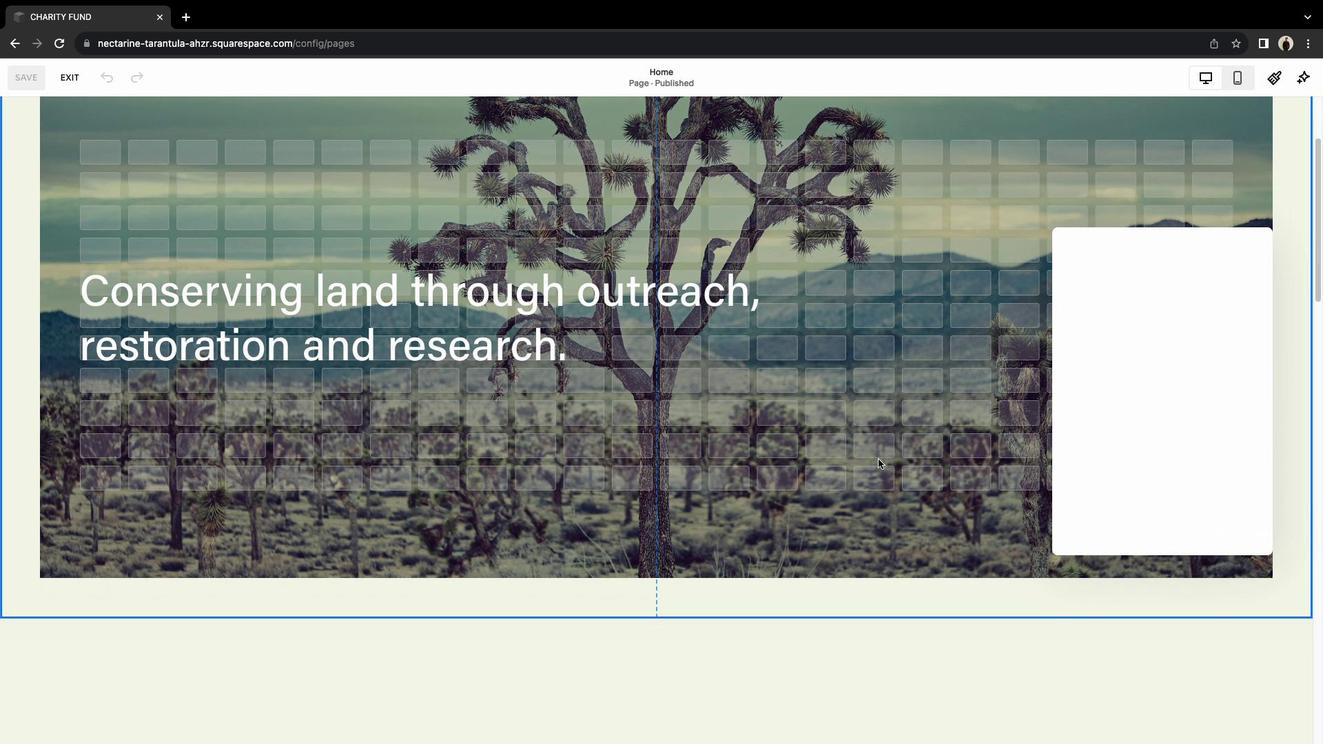 
Action: Mouse scrolled (878, 459) with delta (0, 0)
Screenshot: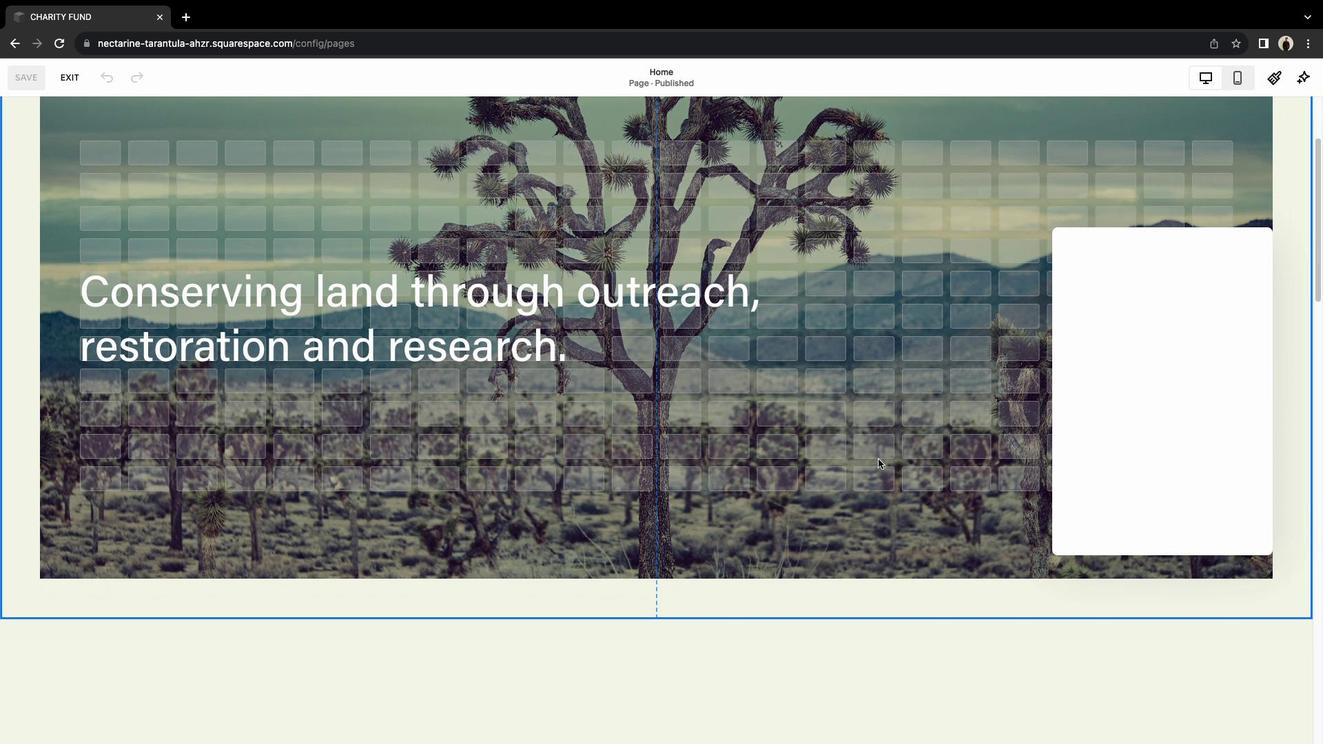 
Action: Mouse scrolled (878, 459) with delta (0, 2)
Screenshot: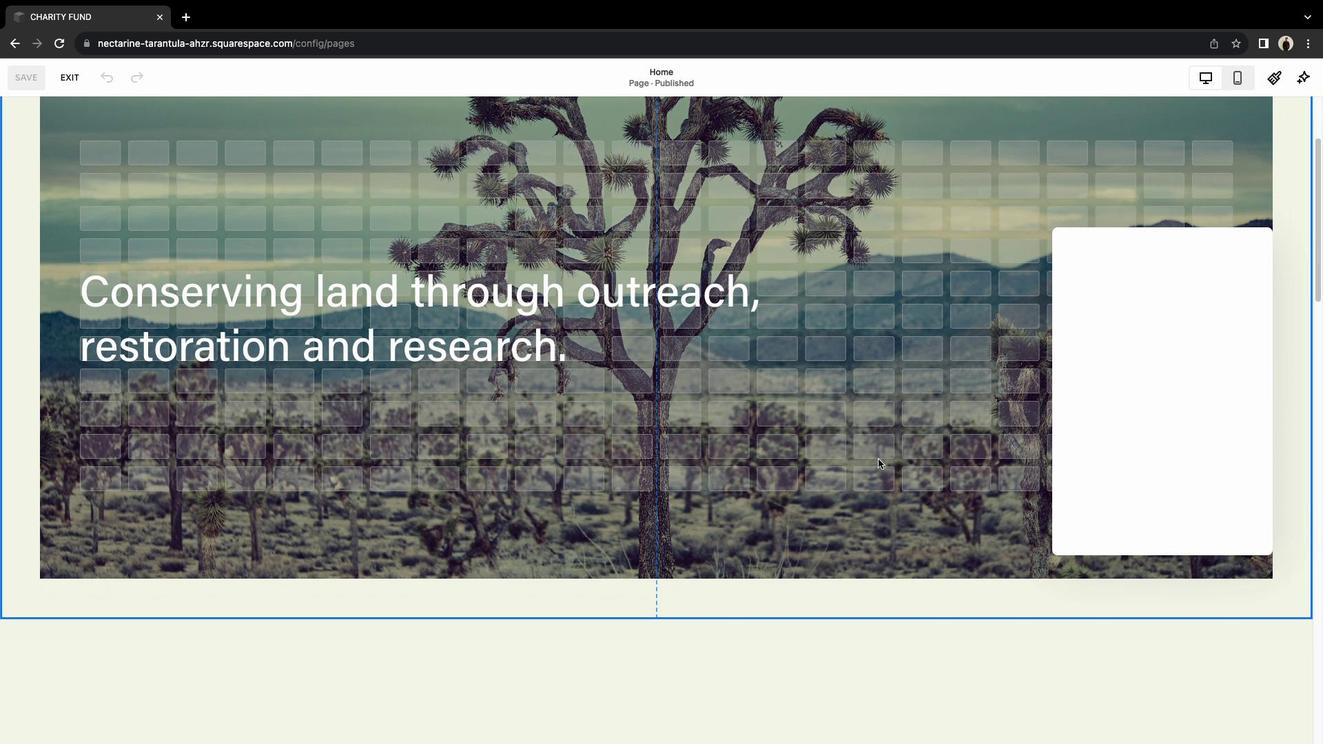
Action: Mouse scrolled (878, 459) with delta (0, 0)
Screenshot: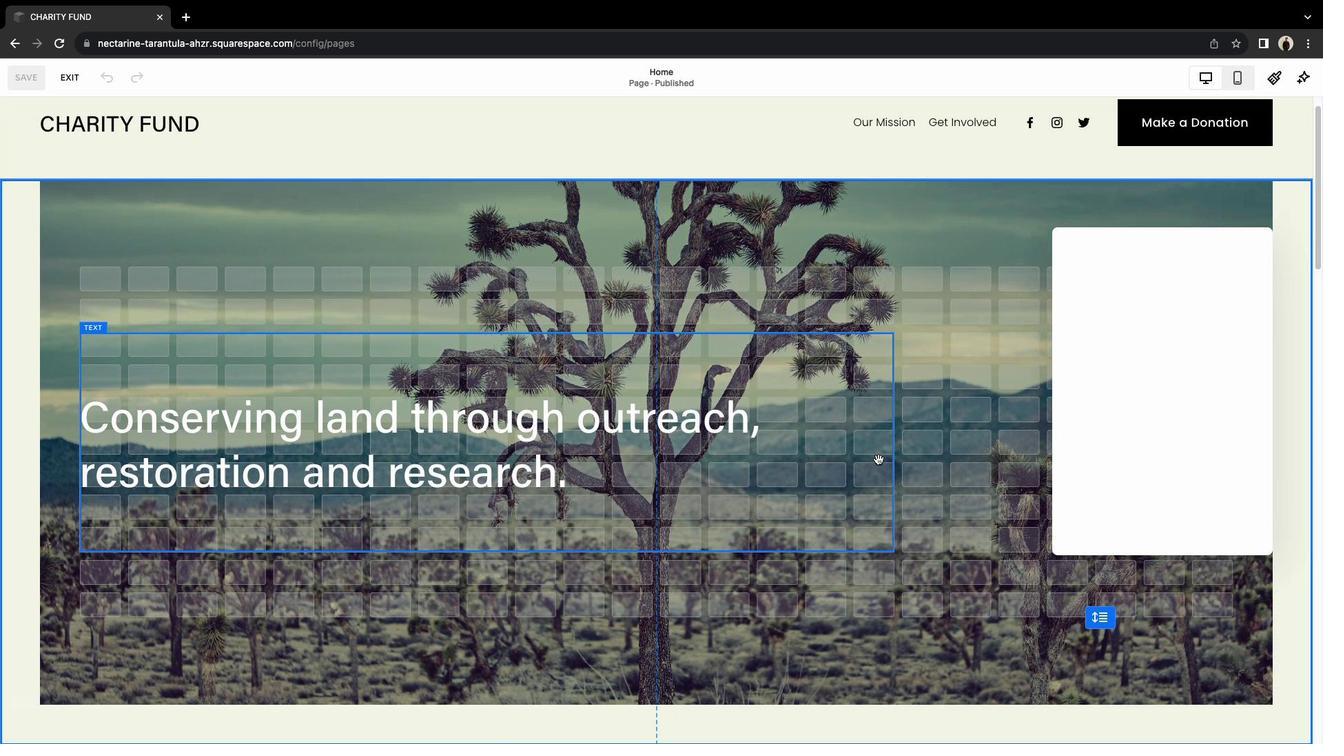 
Action: Mouse scrolled (878, 459) with delta (0, 0)
Screenshot: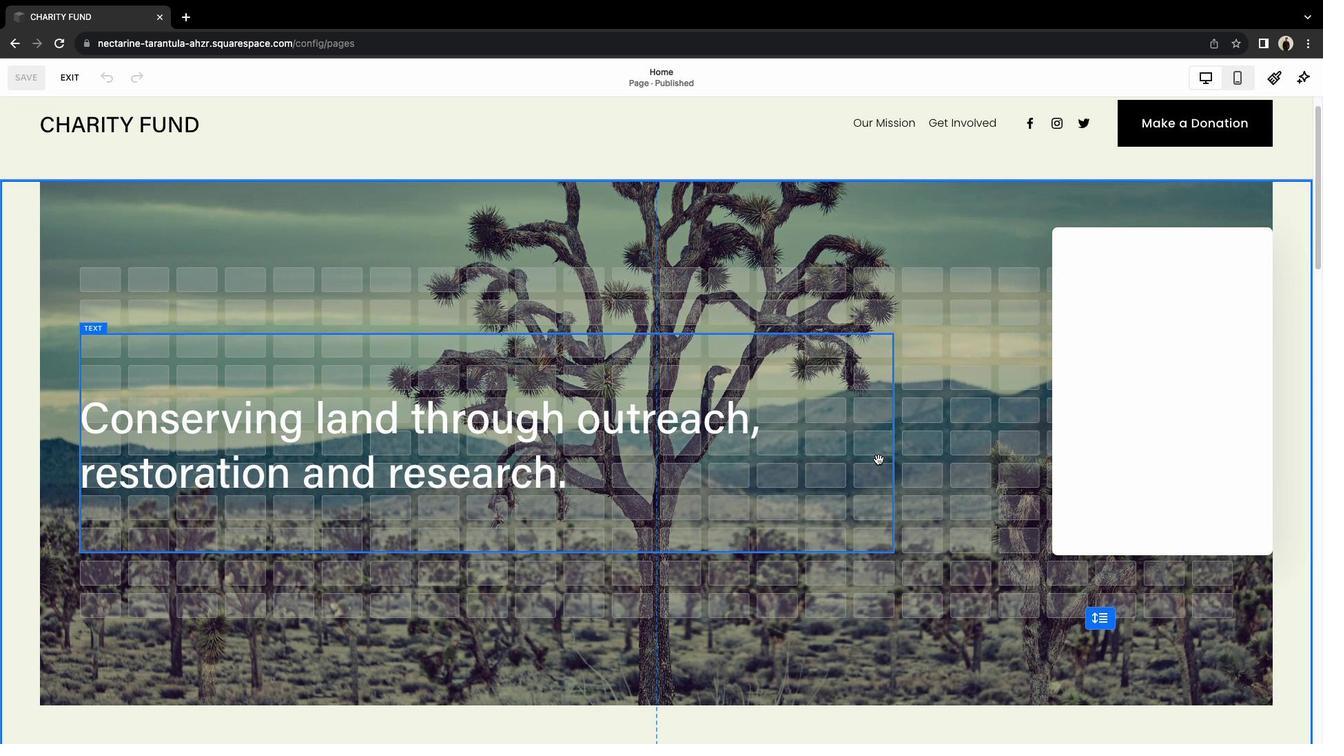 
Action: Mouse scrolled (878, 459) with delta (0, 0)
Screenshot: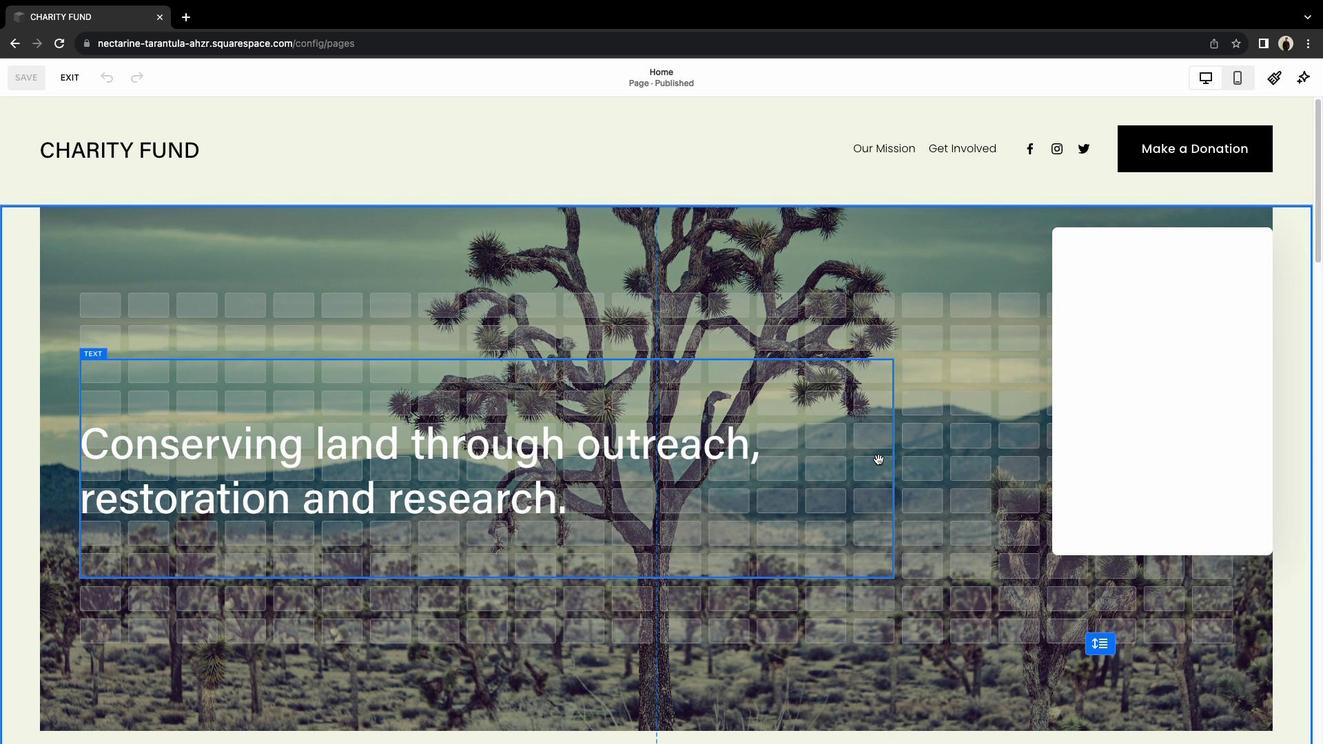 
Action: Mouse scrolled (878, 459) with delta (0, 0)
Screenshot: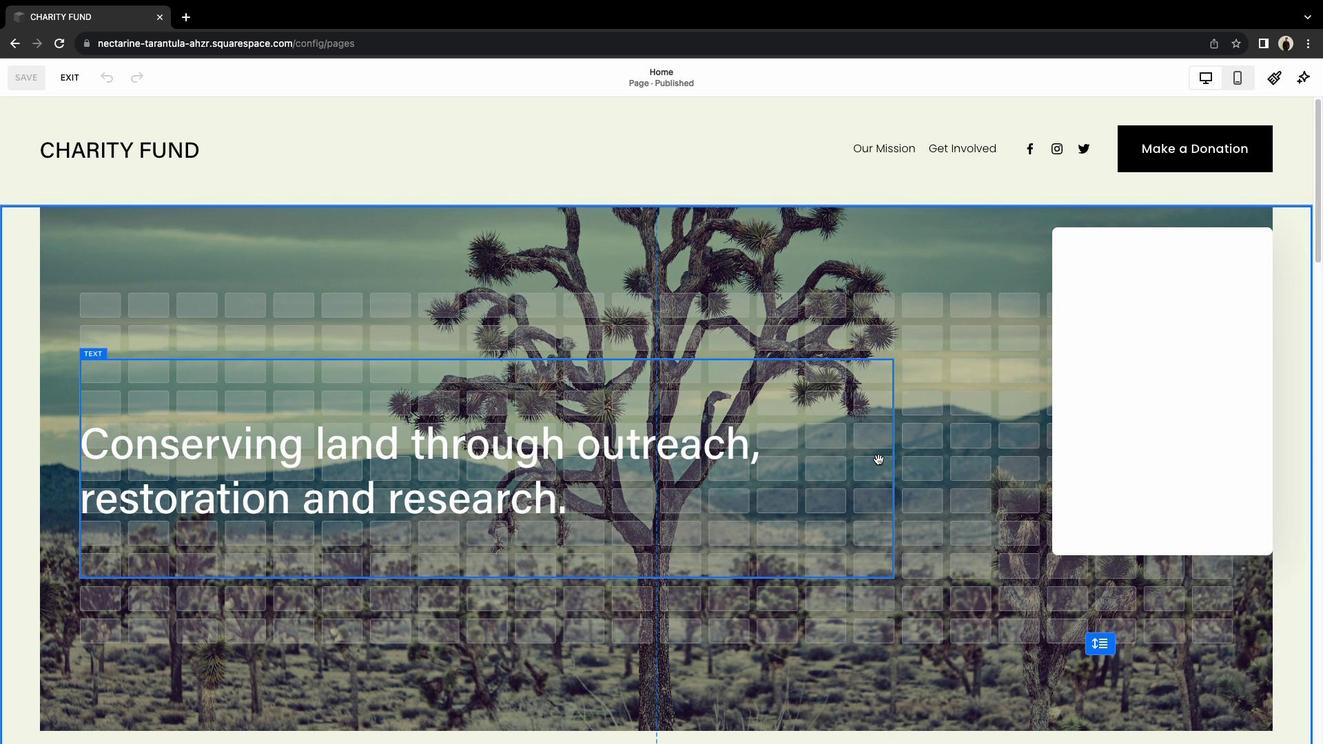 
Action: Mouse scrolled (878, 459) with delta (0, 0)
Screenshot: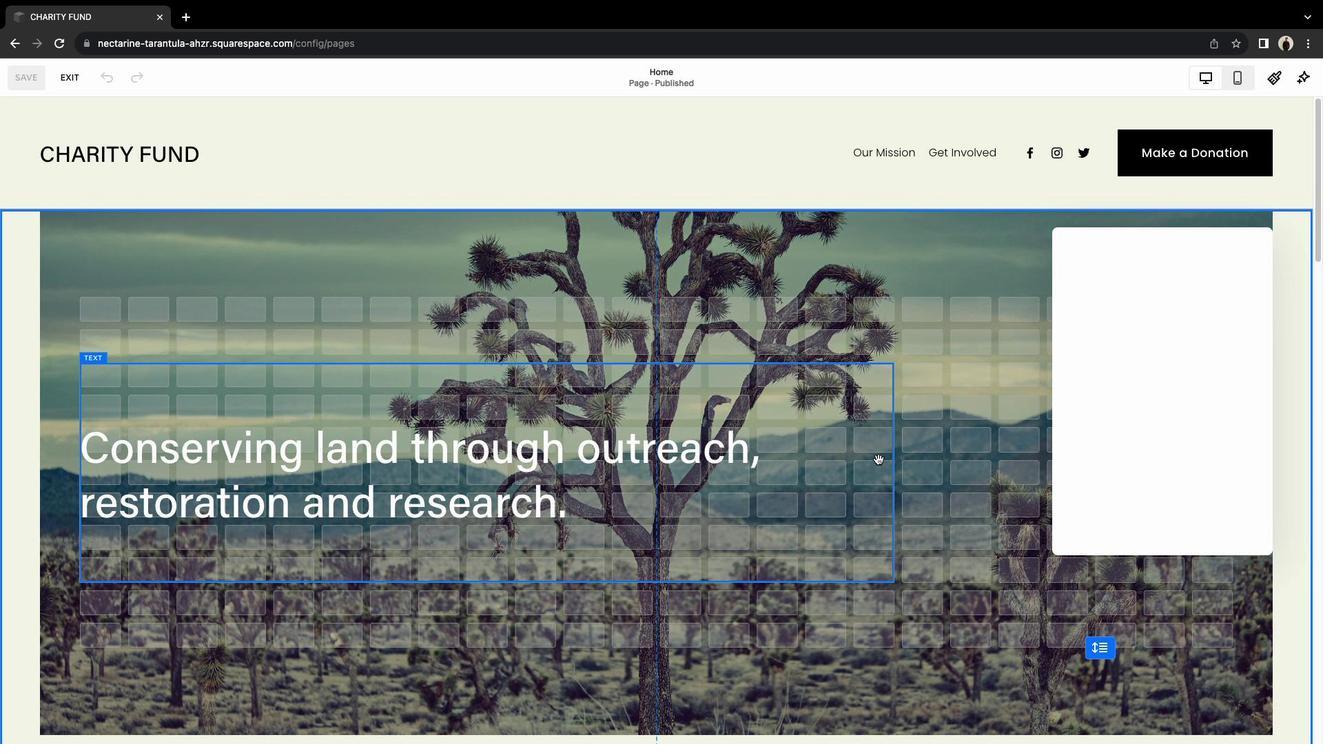 
Action: Mouse scrolled (878, 459) with delta (0, 0)
Screenshot: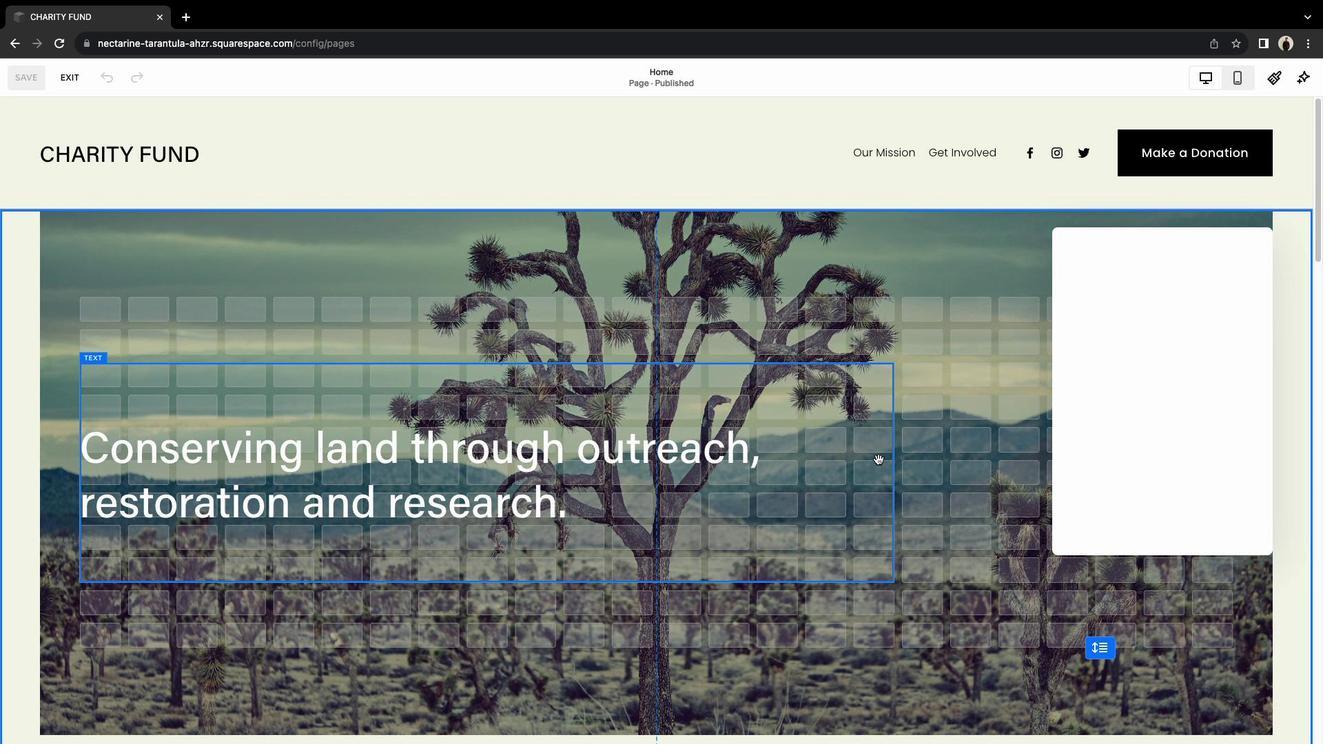
Action: Mouse scrolled (878, 459) with delta (0, 0)
Screenshot: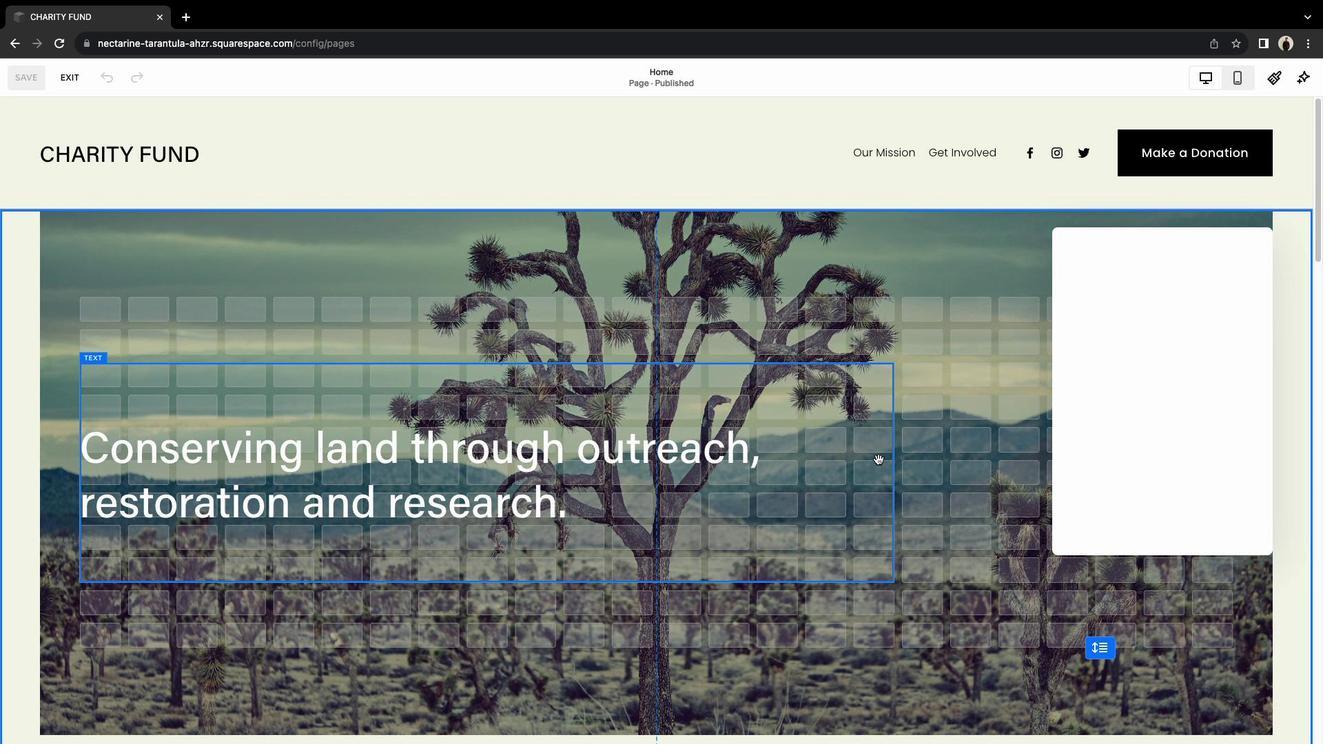 
Action: Mouse scrolled (878, 459) with delta (0, 0)
